 Task: Forward email and add a link Link0000000011 from Email0000000010 to Aakash.mishra@softage.net with a cc to Email0000000002@outlook.com with a subject Subject0000000011 and add a message Message0000000013. Forward email and add a link Link0000000011 from Email0000000010 to Aakash.mishra@softage.net with a cc to Email0000000002@outlook.com and bcc to Email0000000003@outlook.com@outlook.com with a subject Subject0000000011 and add a message Message0000000013. Forward email and add a link Link0000000011 from Email0000000010 to Aakash.mishra@softage.net; Email000000002 with a cc to Email0000000003@outlook.com@outlook.com; Email0000000004@outlook.com and bcc to Email0000000005@outlook.com@outlook.com with a subject Subject0000000011 and add a message Message0000000013. Forward email and add a link Link0000000011 from Email0000000010 to Aakash.mishra@softage.net with a cc to Email0000000002@outlook.com with a subject Subject0000000011 and add a message Message0000000013 and with an attachment of Attach0000000002. Forward email and add a link Link0000000011 from Email0000000010 to Aakash.mishra@softage.net with a cc to Email0000000002@outlook.com and bcc to Email0000000003@outlook.com@outlook.com with a subject Subject0000000011 and add a message Message0000000013 and with an attachment of Attach0000000003
Action: Mouse moved to (1040, 541)
Screenshot: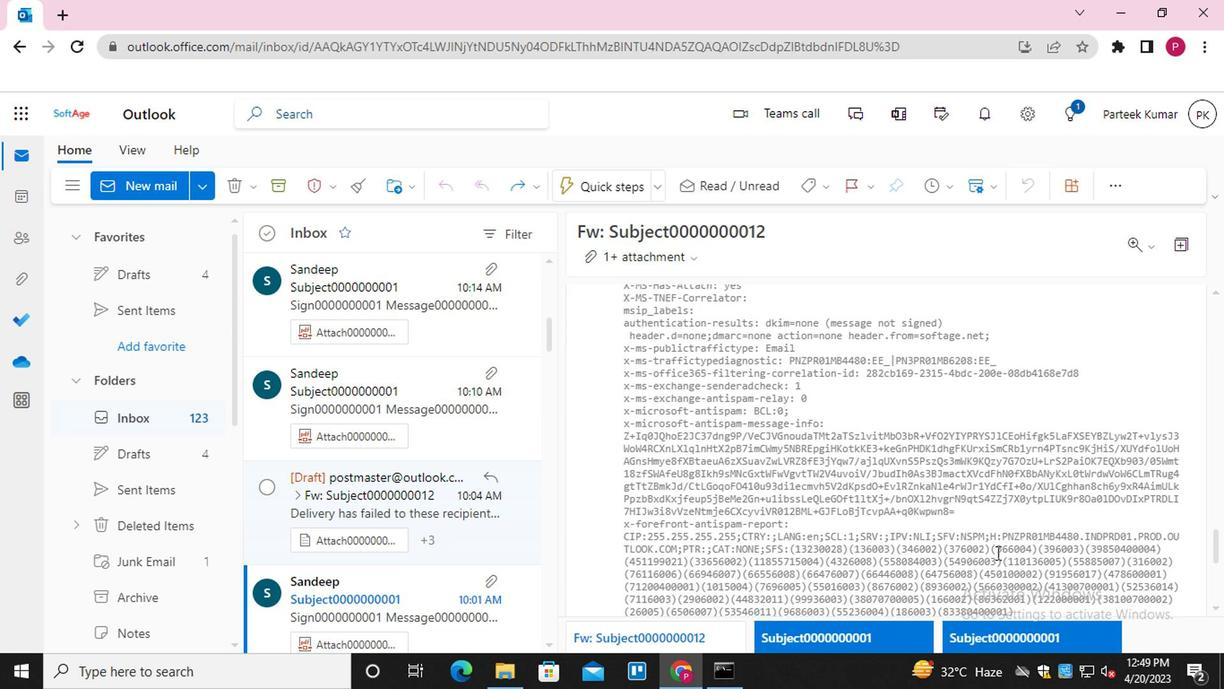 
Action: Mouse scrolled (1040, 540) with delta (0, 0)
Screenshot: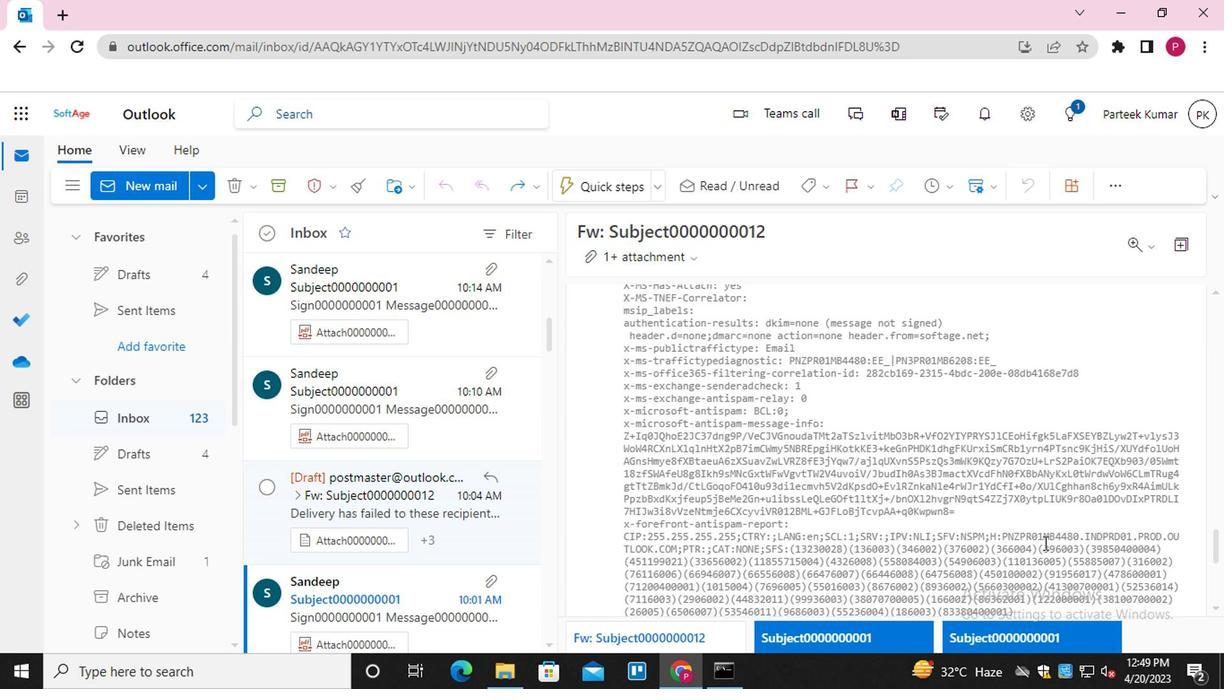 
Action: Mouse scrolled (1040, 540) with delta (0, 0)
Screenshot: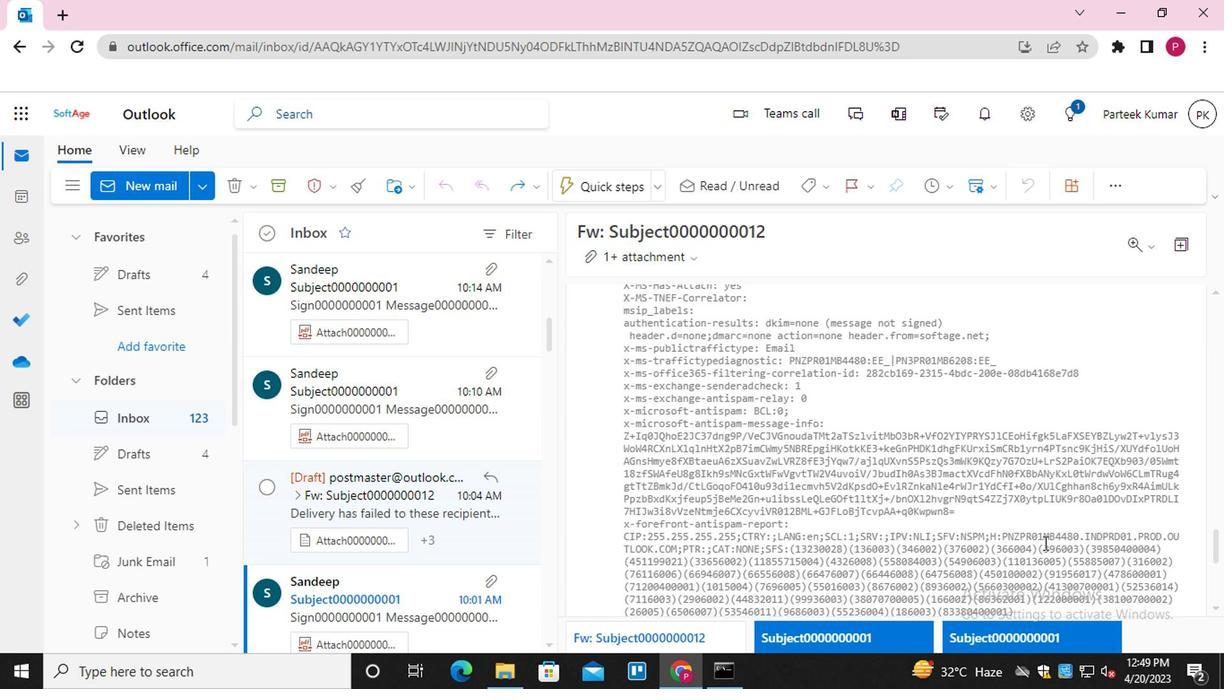 
Action: Mouse scrolled (1040, 540) with delta (0, 0)
Screenshot: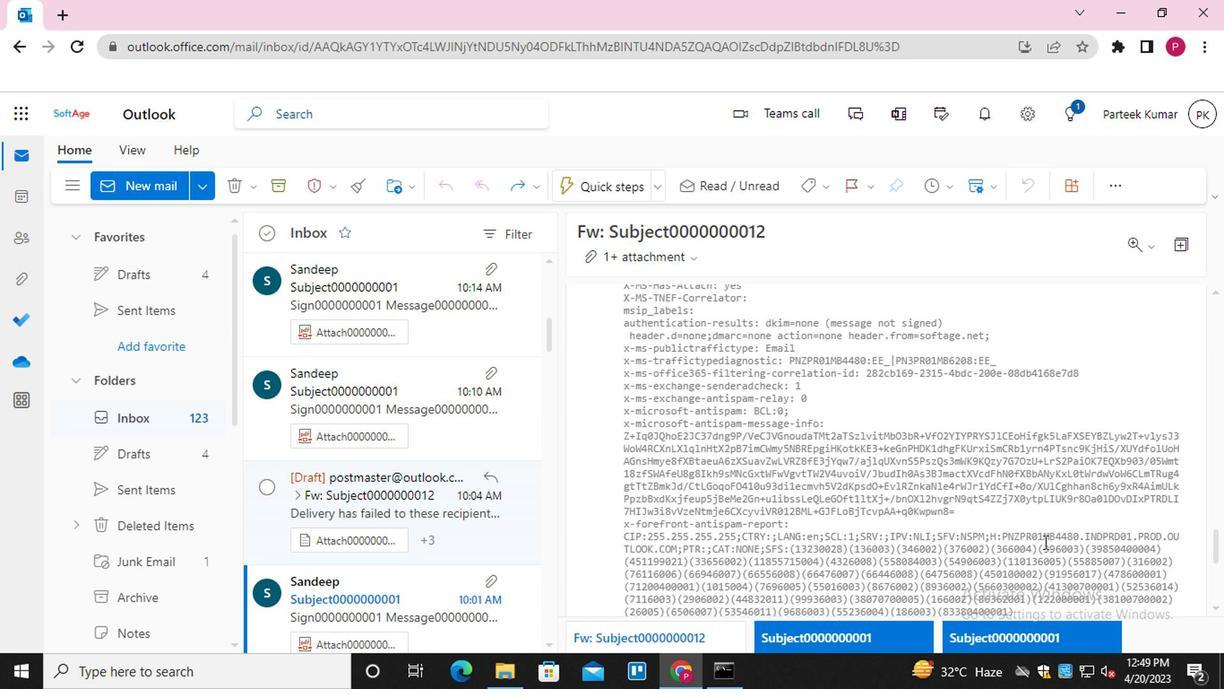 
Action: Mouse scrolled (1040, 540) with delta (0, 0)
Screenshot: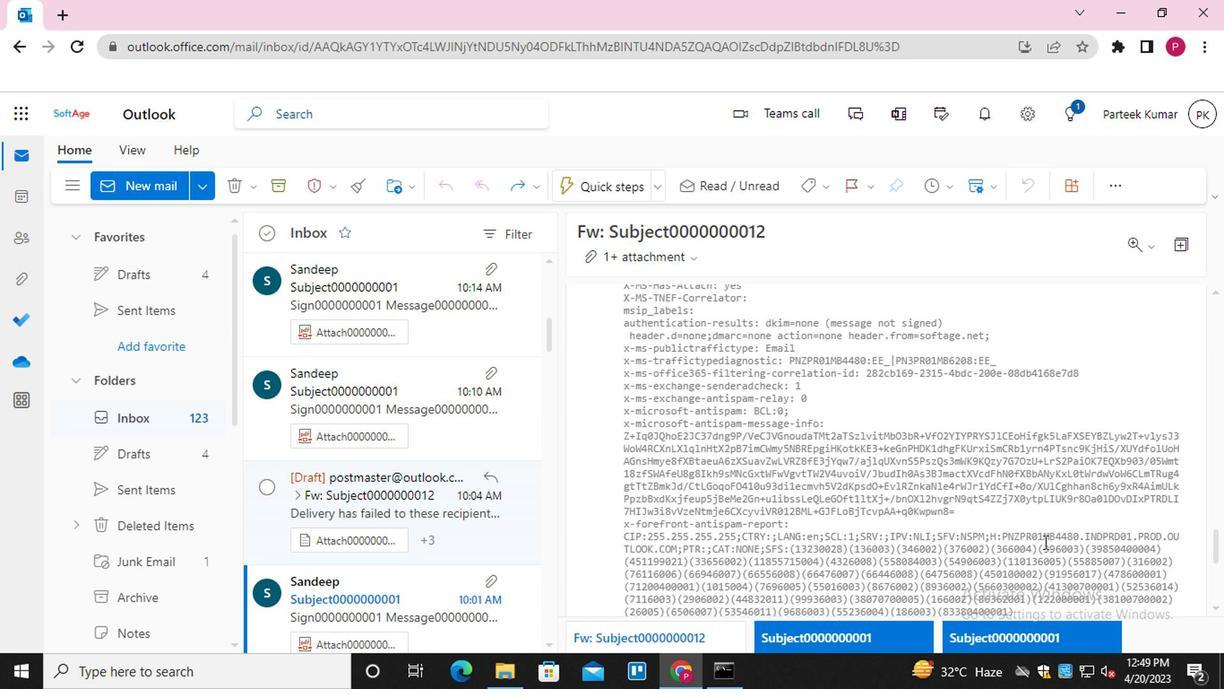 
Action: Mouse scrolled (1040, 540) with delta (0, 0)
Screenshot: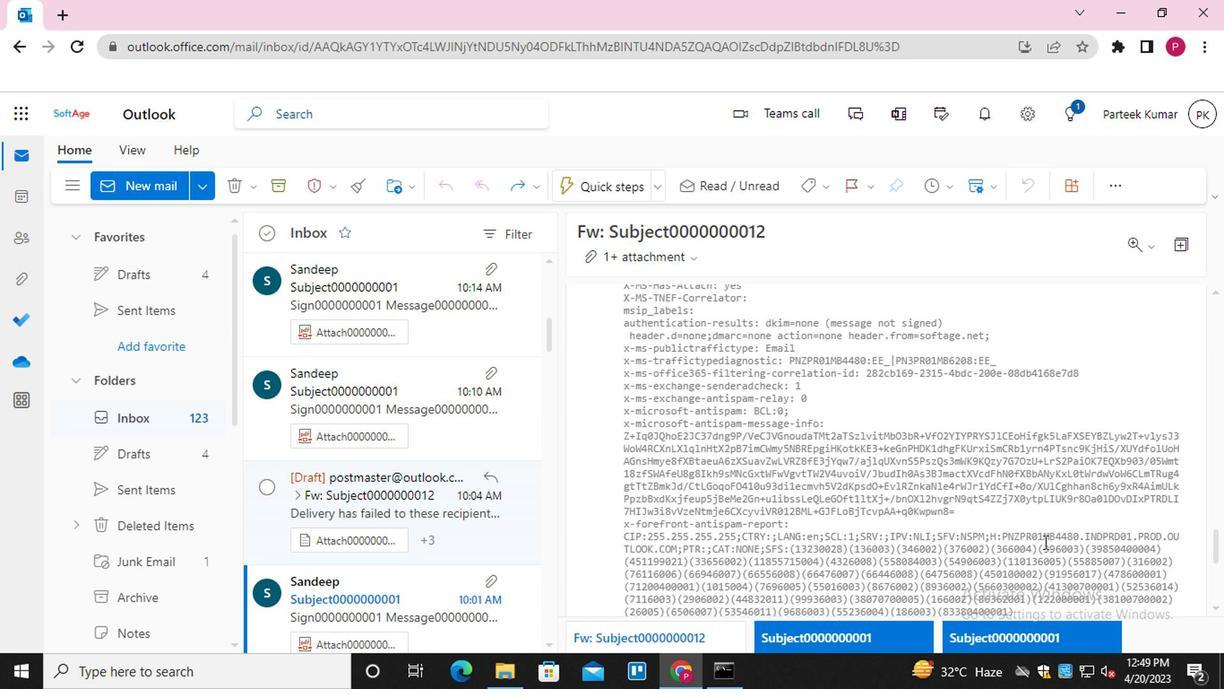 
Action: Mouse moved to (1040, 541)
Screenshot: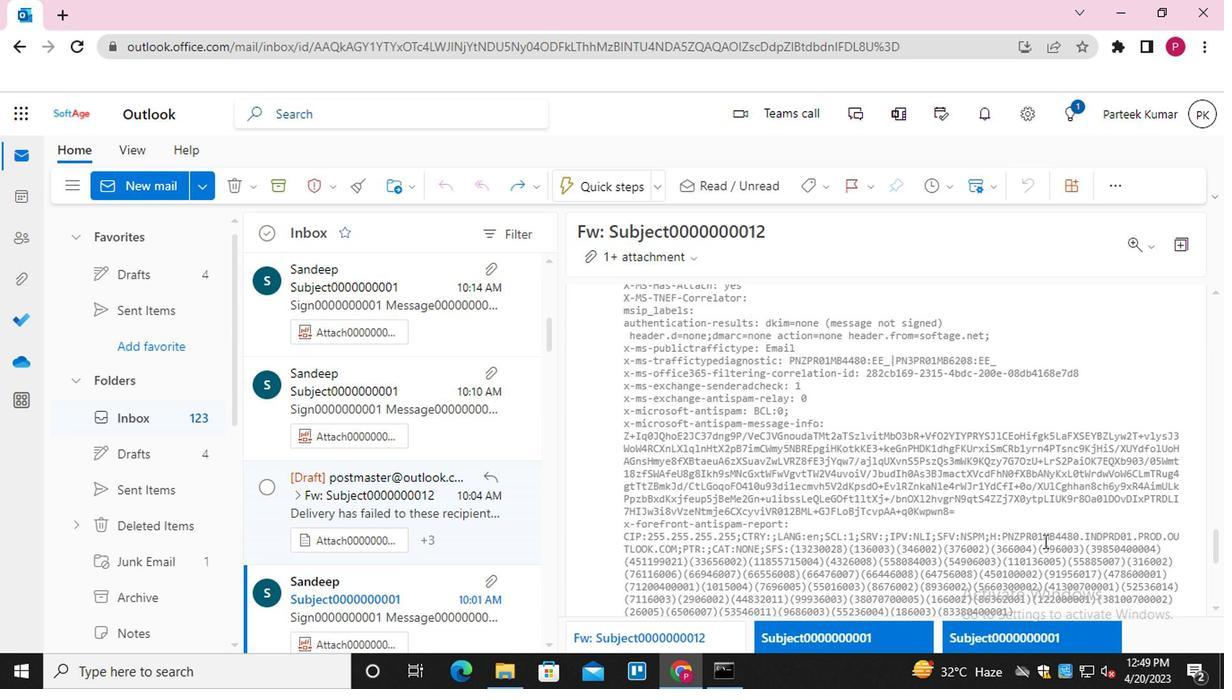 
Action: Mouse scrolled (1040, 540) with delta (0, 0)
Screenshot: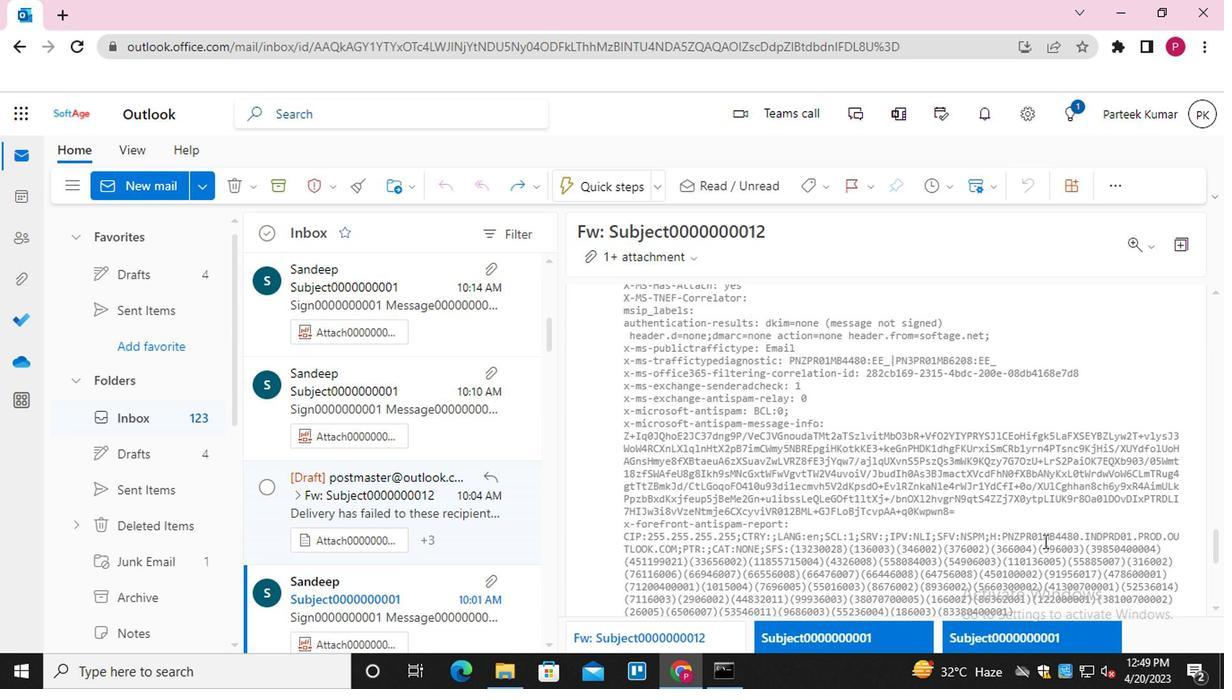 
Action: Mouse moved to (1027, 551)
Screenshot: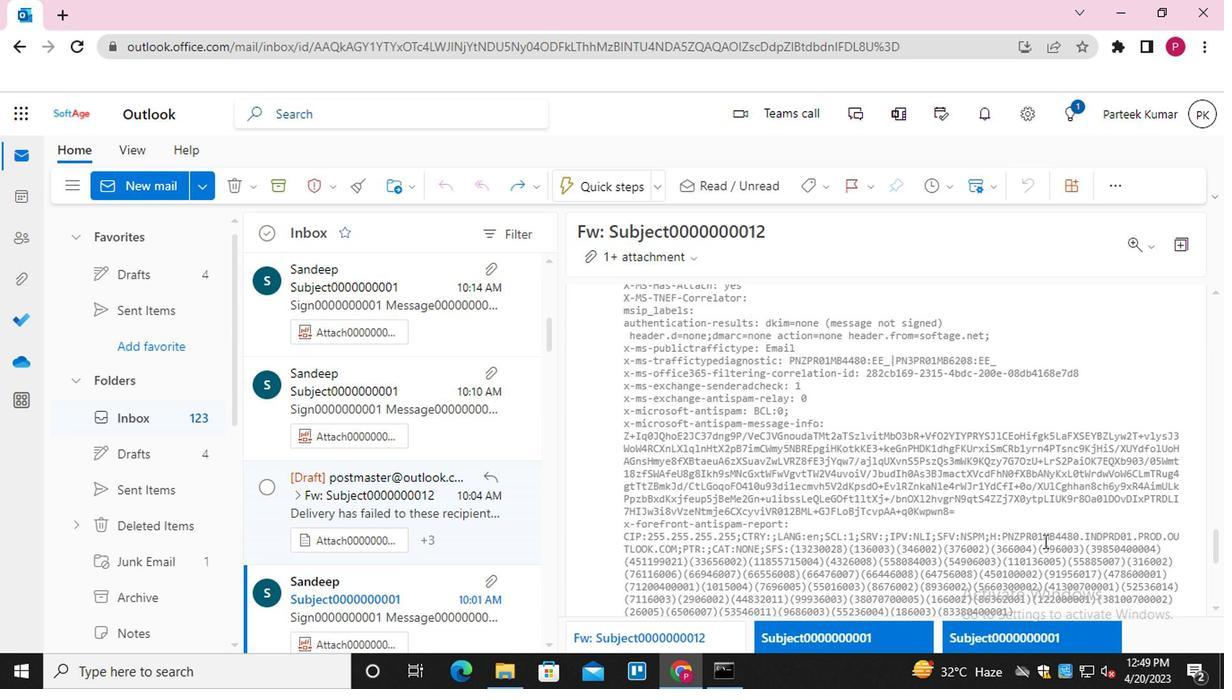 
Action: Mouse scrolled (1027, 549) with delta (0, -1)
Screenshot: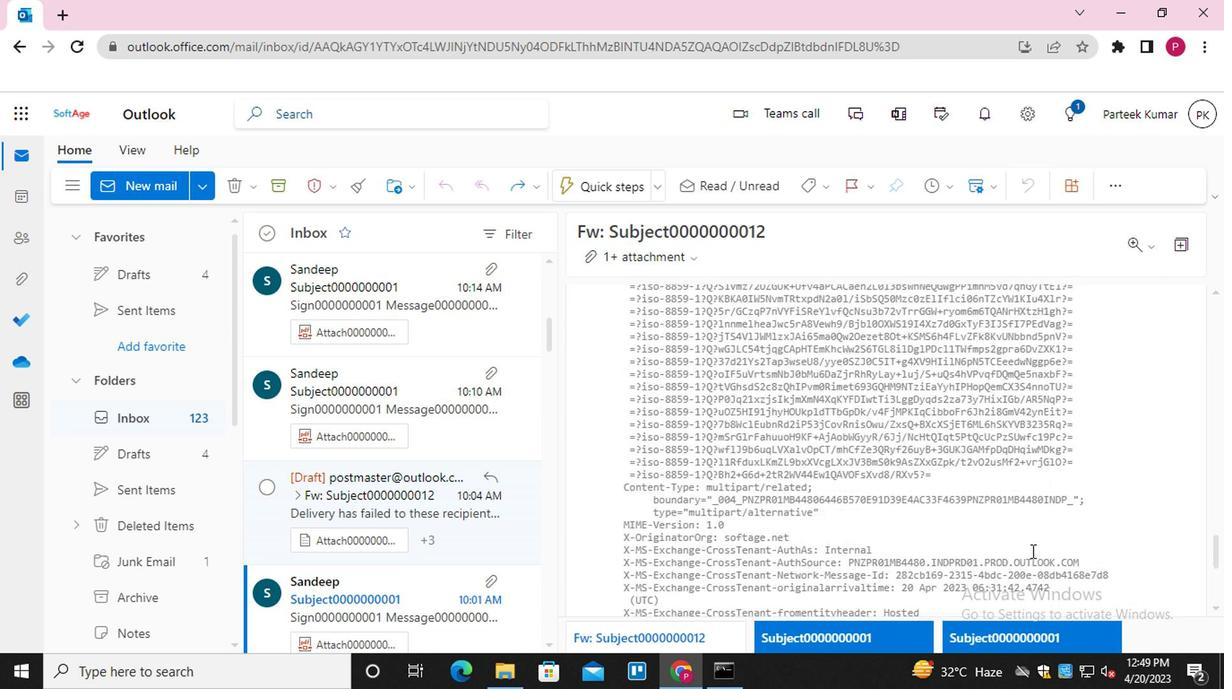 
Action: Mouse scrolled (1027, 549) with delta (0, -1)
Screenshot: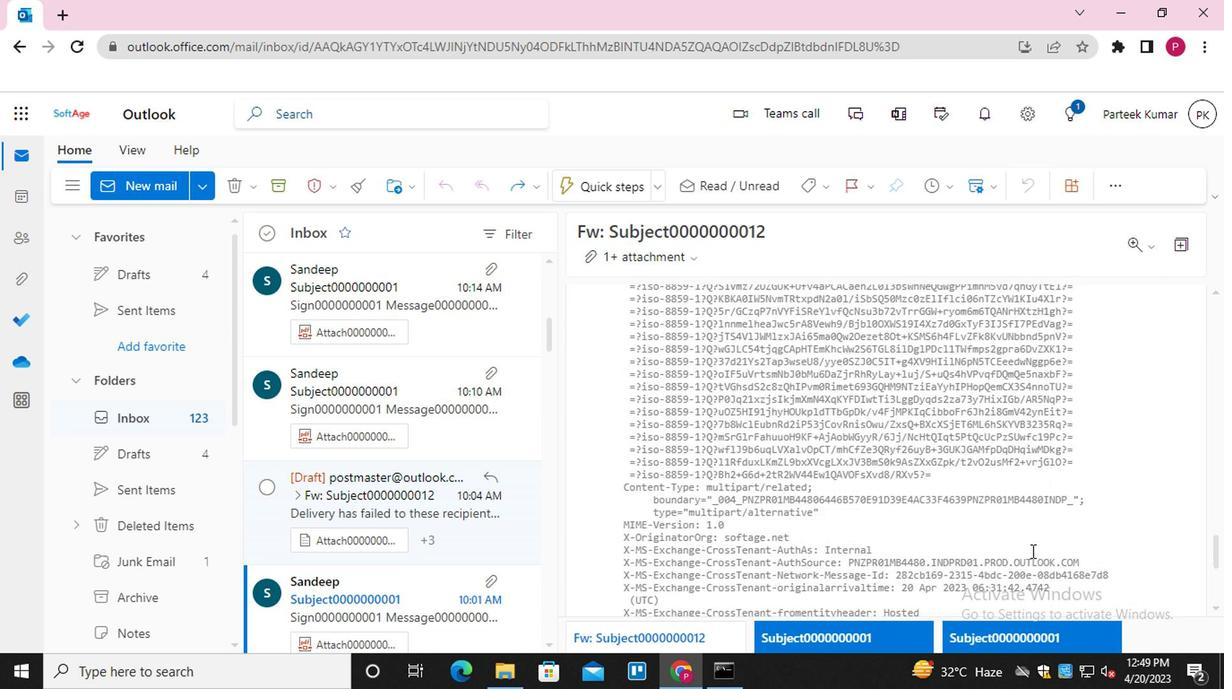 
Action: Mouse scrolled (1027, 549) with delta (0, -1)
Screenshot: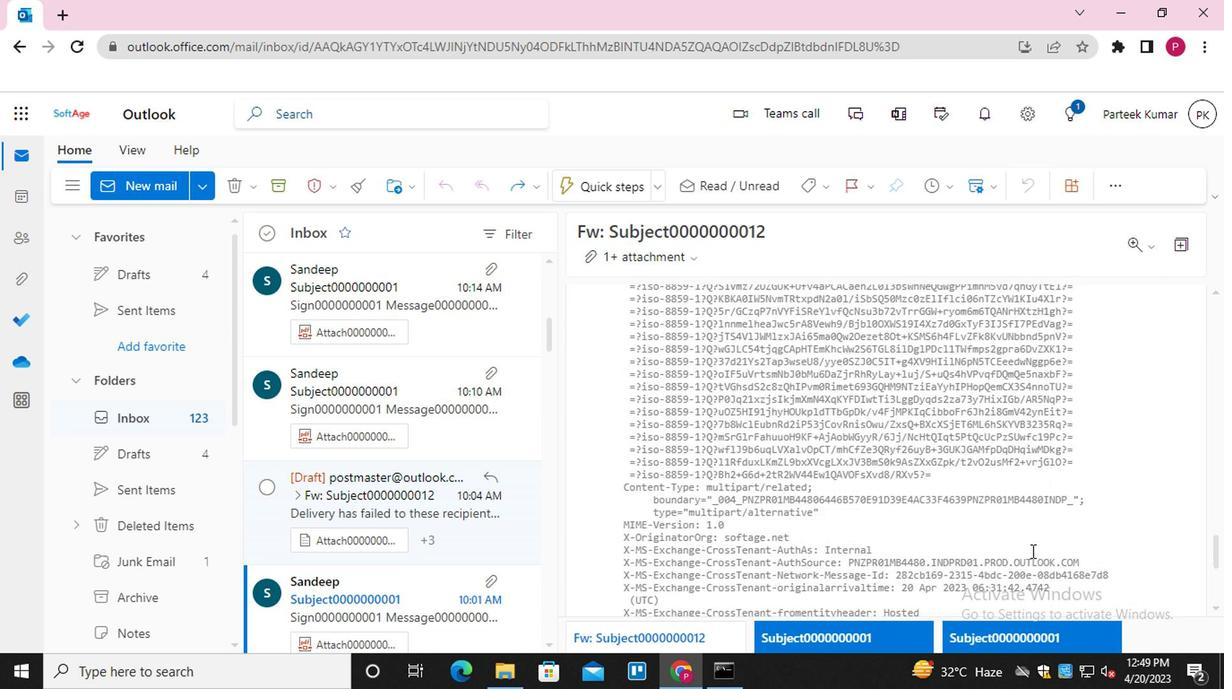 
Action: Mouse scrolled (1027, 549) with delta (0, -1)
Screenshot: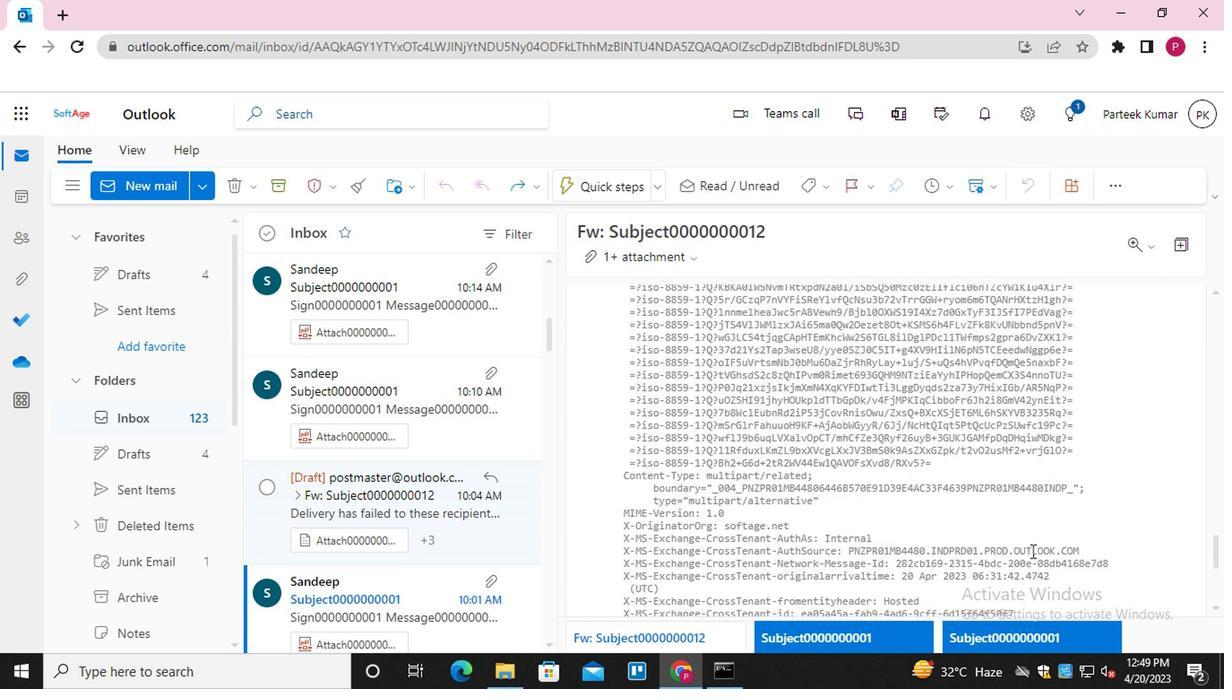 
Action: Mouse scrolled (1027, 549) with delta (0, -1)
Screenshot: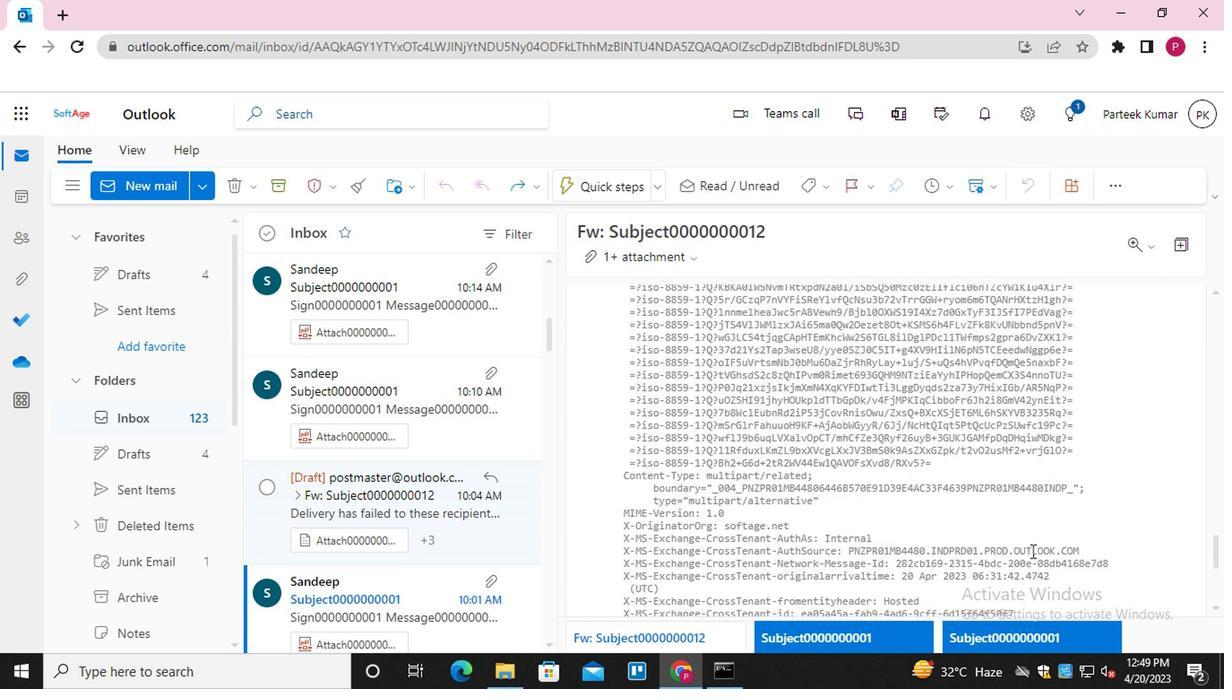 
Action: Mouse scrolled (1027, 549) with delta (0, -1)
Screenshot: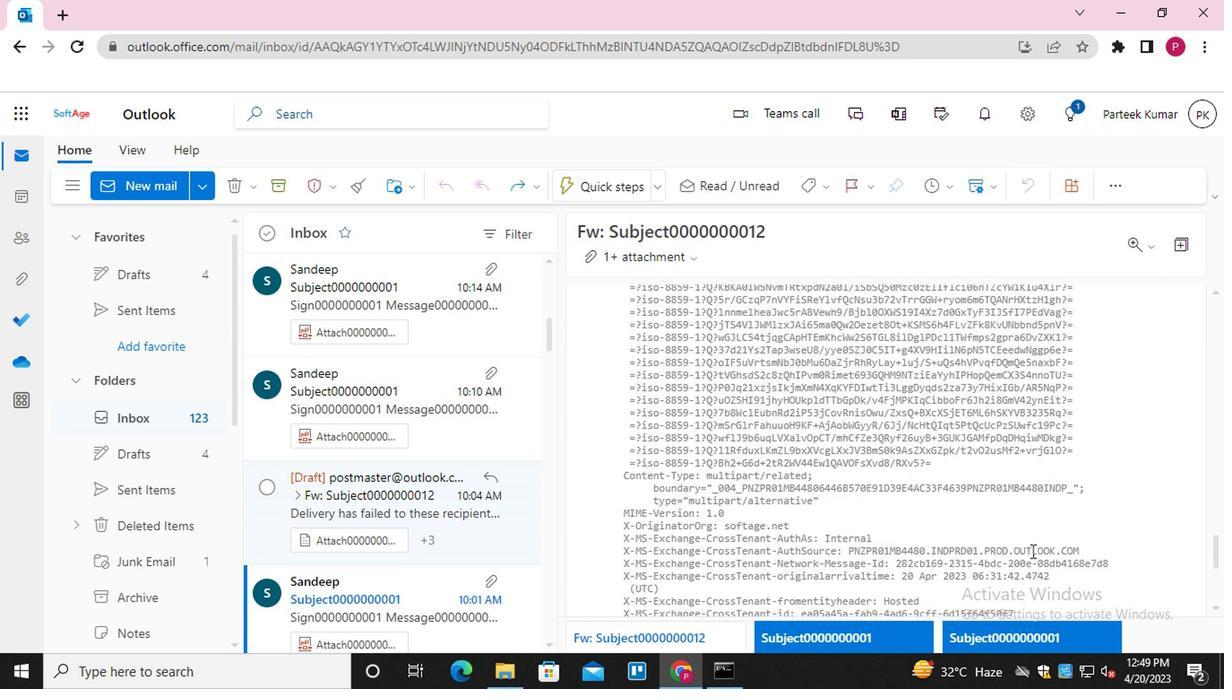 
Action: Mouse scrolled (1027, 549) with delta (0, -1)
Screenshot: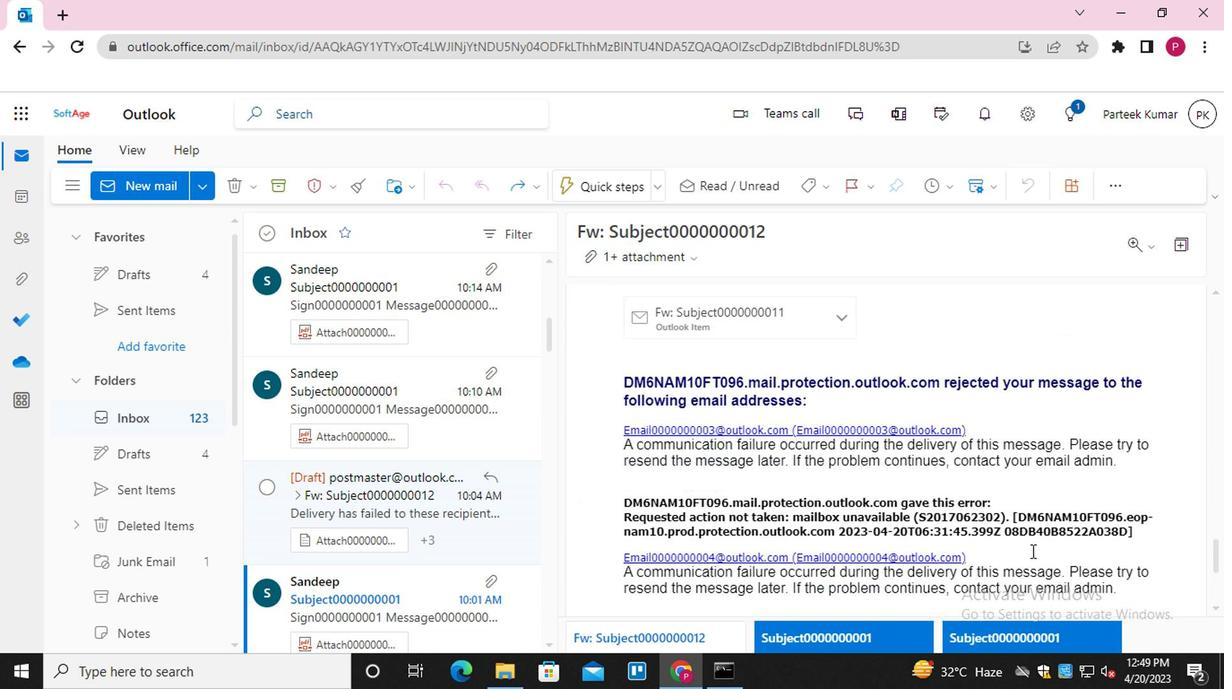 
Action: Mouse scrolled (1027, 549) with delta (0, -1)
Screenshot: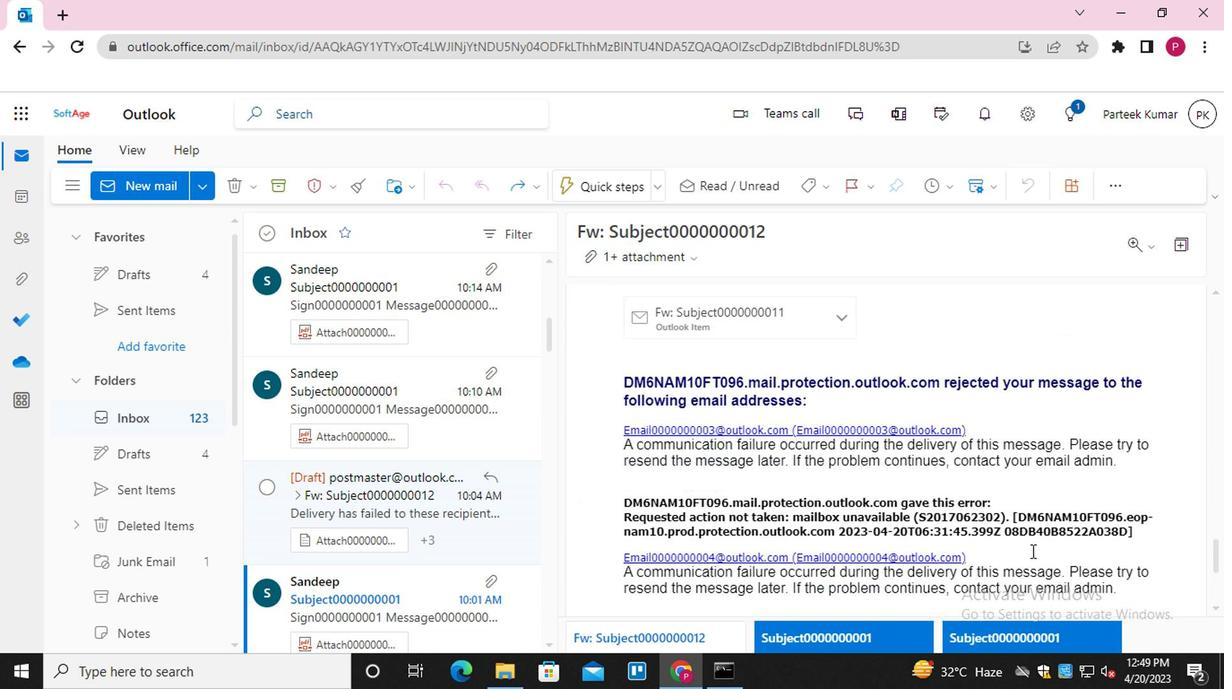 
Action: Mouse scrolled (1027, 549) with delta (0, -1)
Screenshot: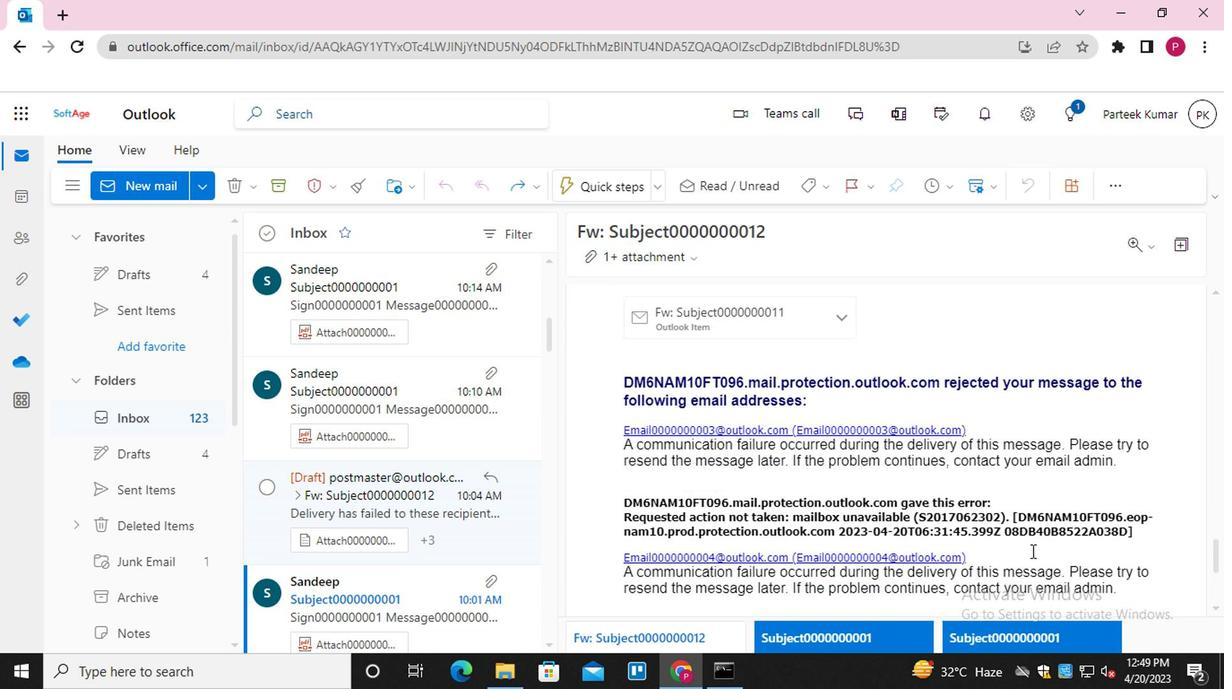
Action: Mouse scrolled (1027, 549) with delta (0, -1)
Screenshot: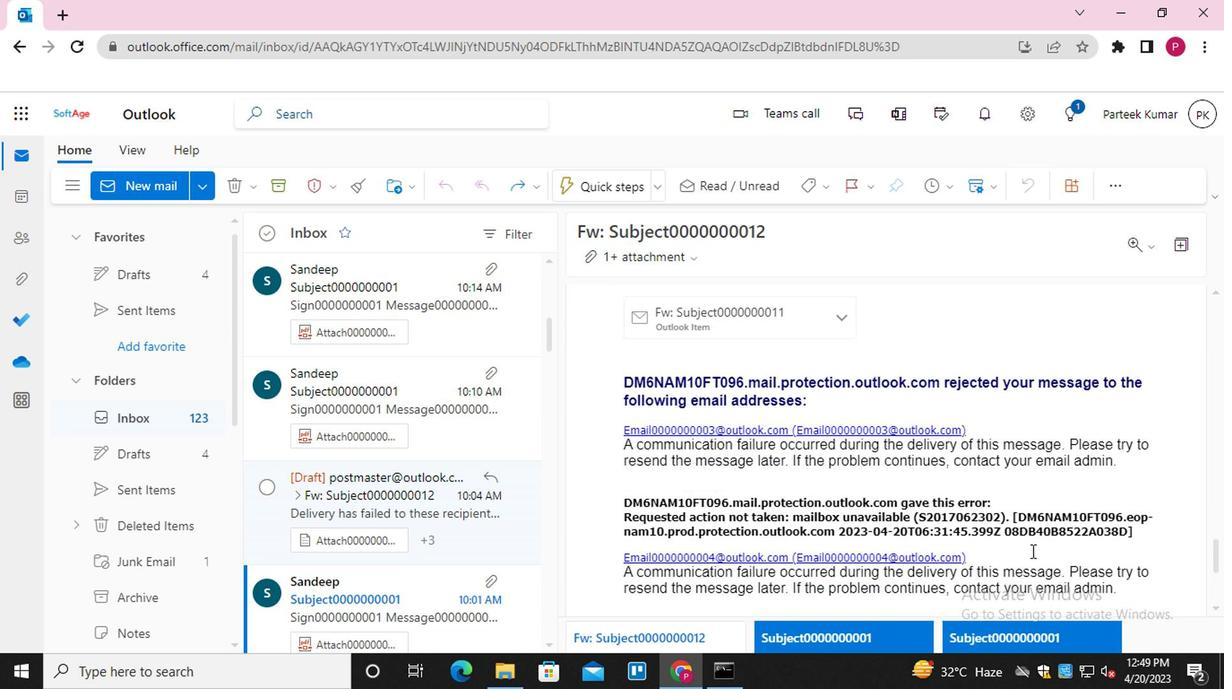 
Action: Mouse scrolled (1027, 549) with delta (0, -1)
Screenshot: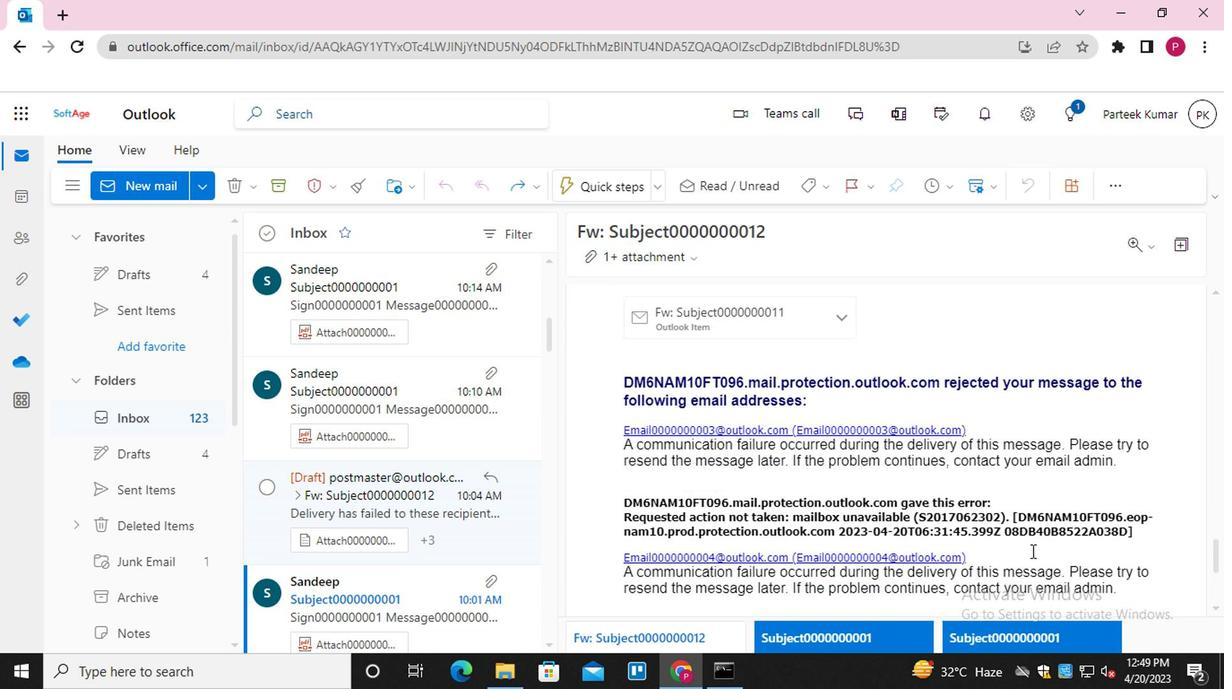 
Action: Mouse scrolled (1027, 549) with delta (0, -1)
Screenshot: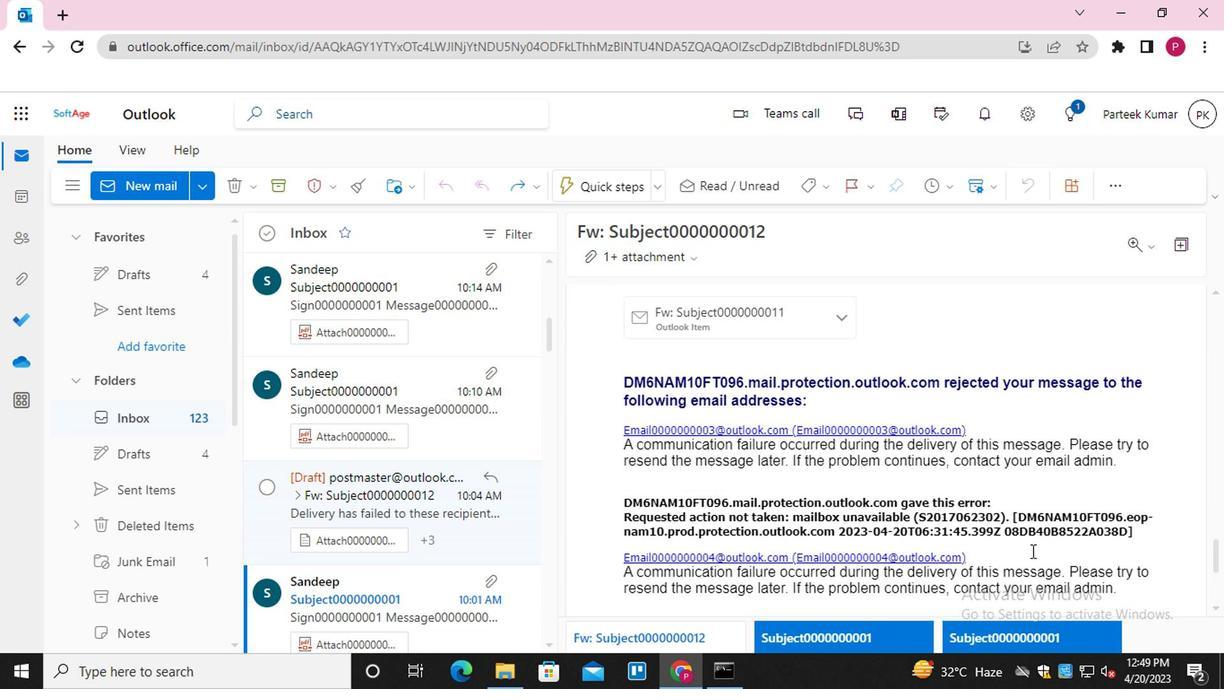 
Action: Mouse scrolled (1027, 549) with delta (0, -1)
Screenshot: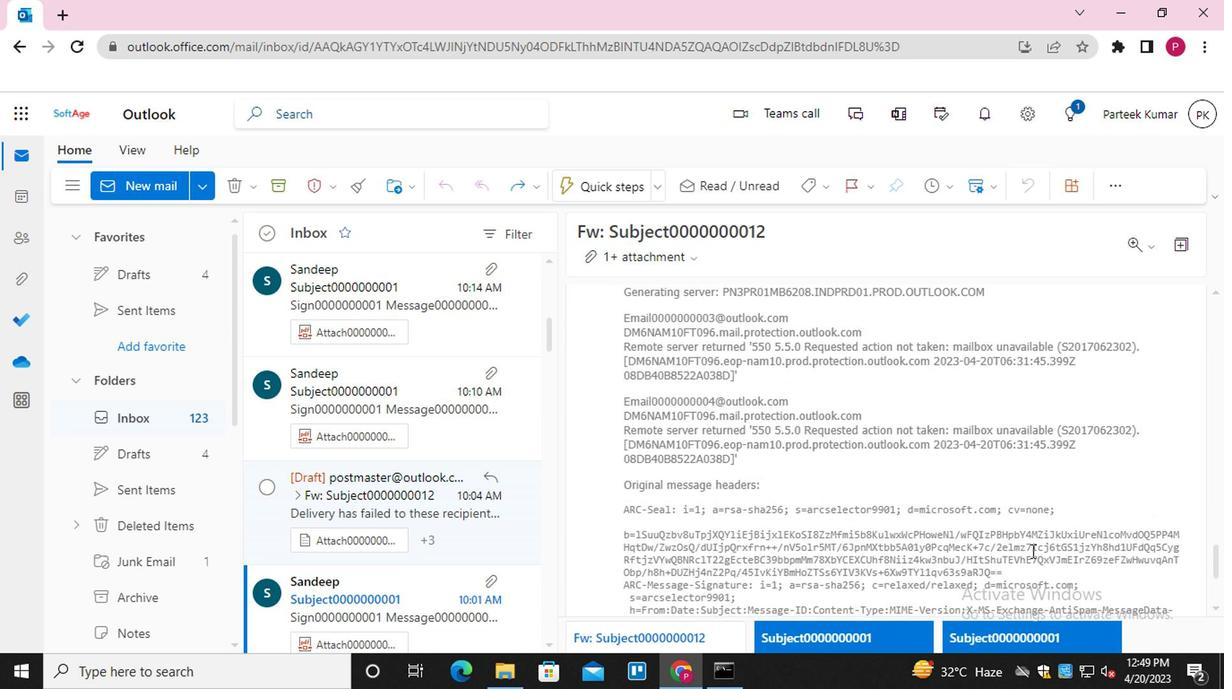 
Action: Mouse scrolled (1027, 549) with delta (0, -1)
Screenshot: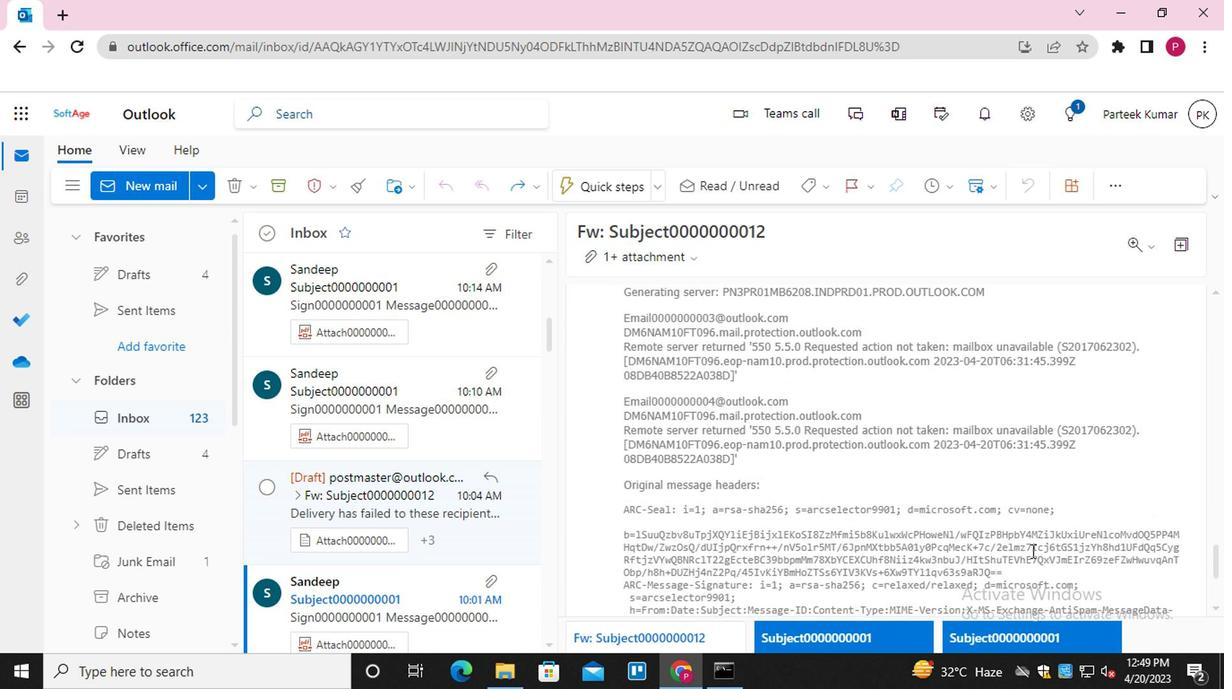 
Action: Mouse scrolled (1027, 549) with delta (0, -1)
Screenshot: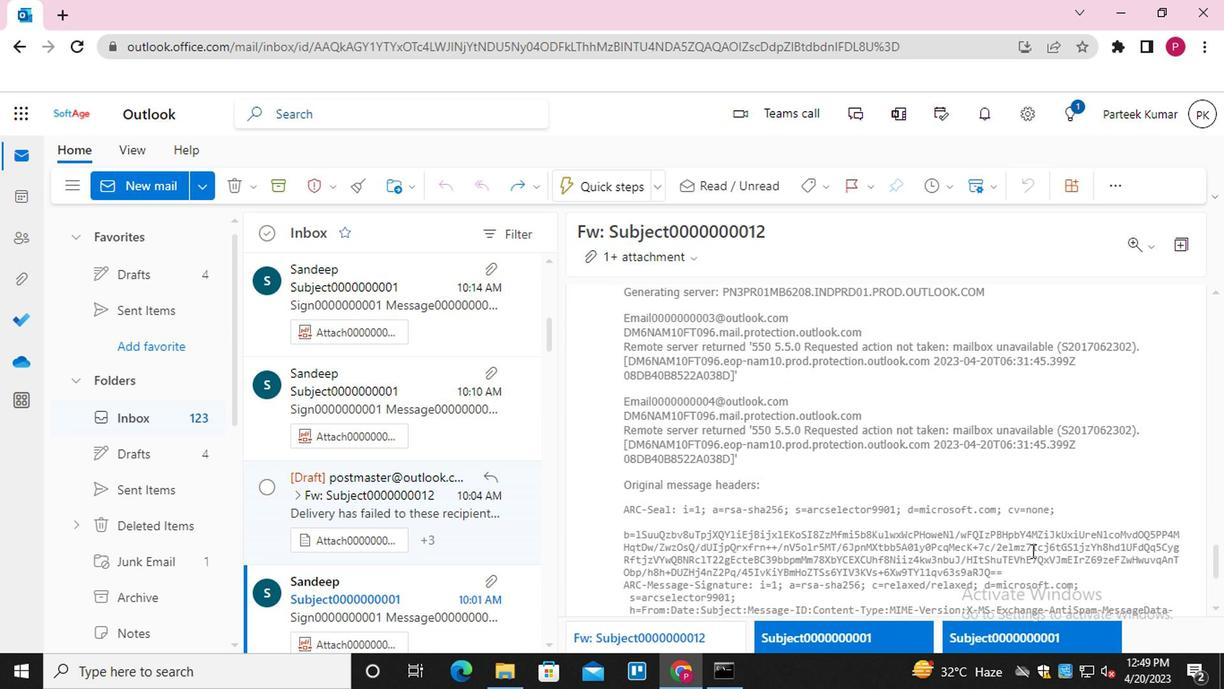
Action: Mouse scrolled (1027, 549) with delta (0, -1)
Screenshot: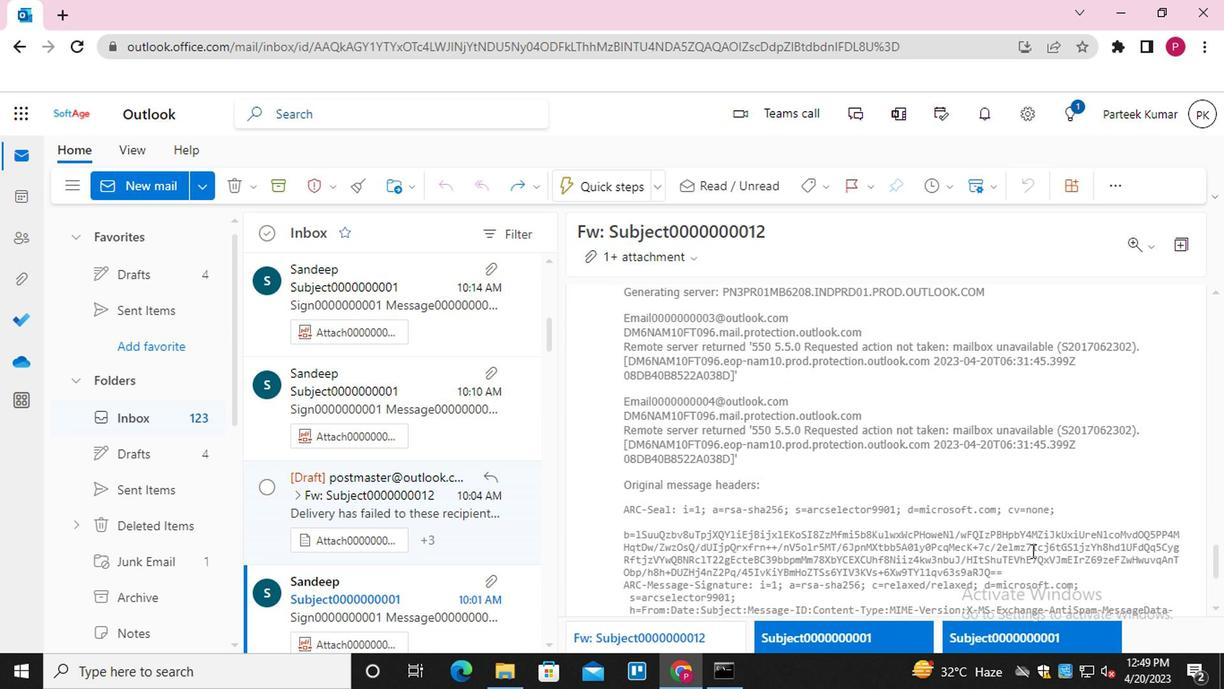 
Action: Mouse scrolled (1027, 549) with delta (0, -1)
Screenshot: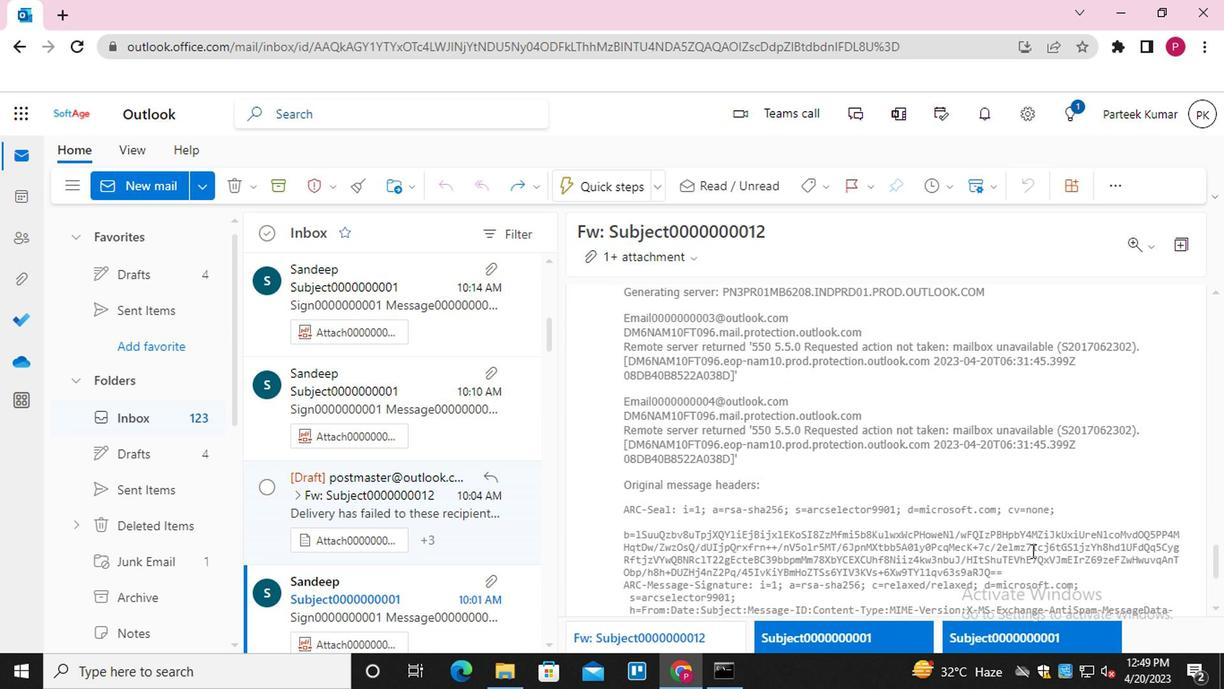 
Action: Mouse scrolled (1027, 549) with delta (0, -1)
Screenshot: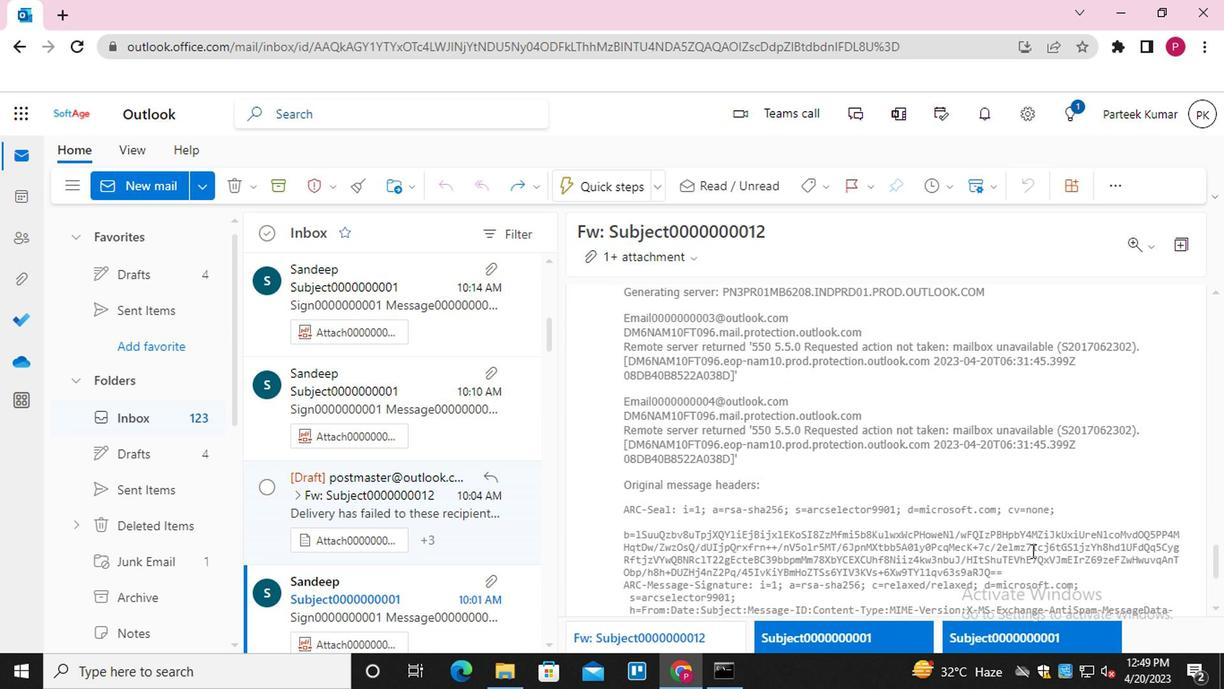 
Action: Mouse scrolled (1027, 549) with delta (0, -1)
Screenshot: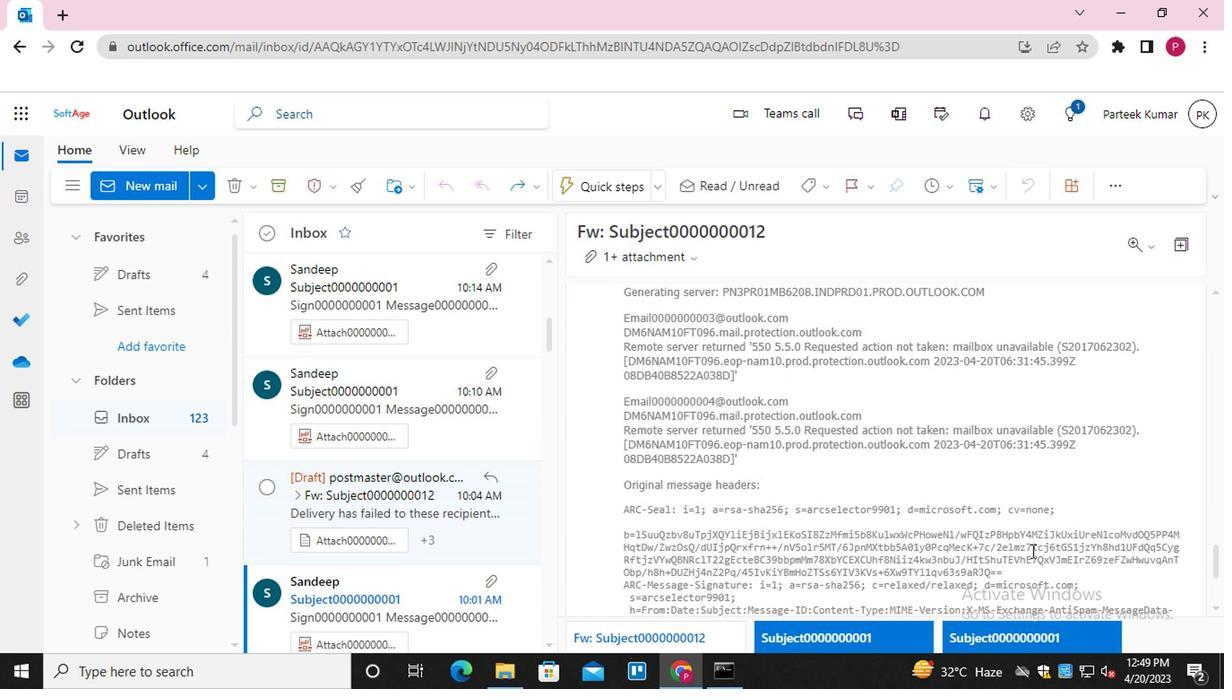 
Action: Mouse scrolled (1027, 549) with delta (0, -1)
Screenshot: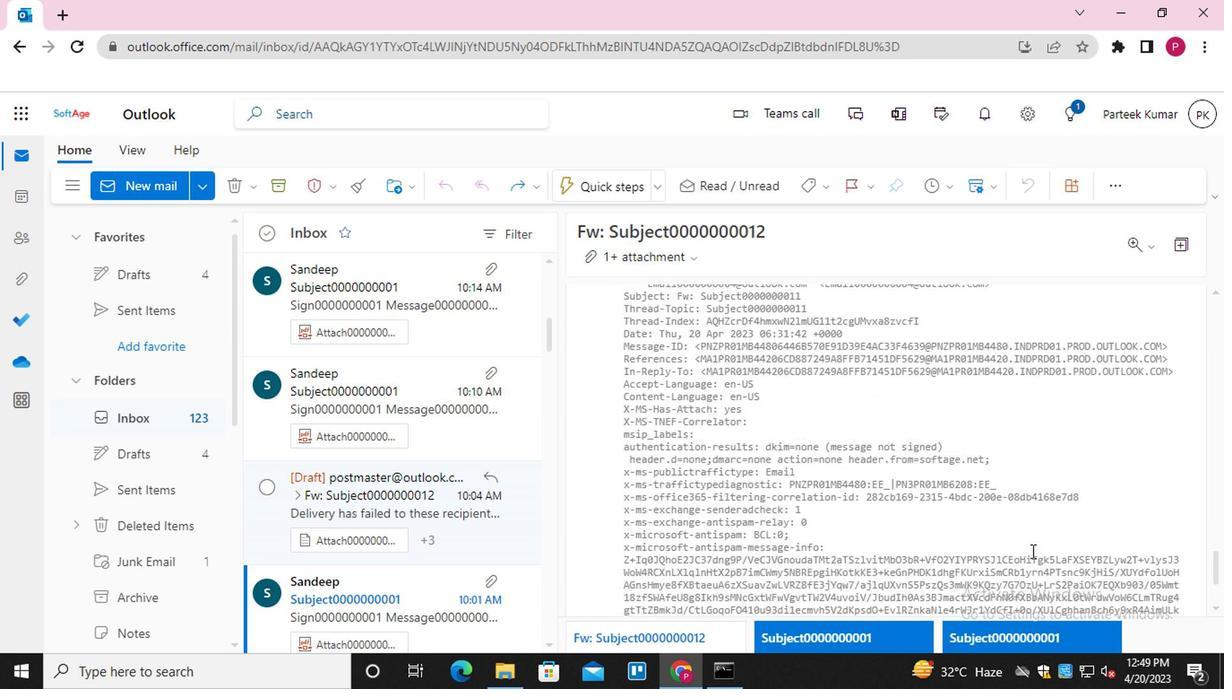 
Action: Mouse scrolled (1027, 549) with delta (0, -1)
Screenshot: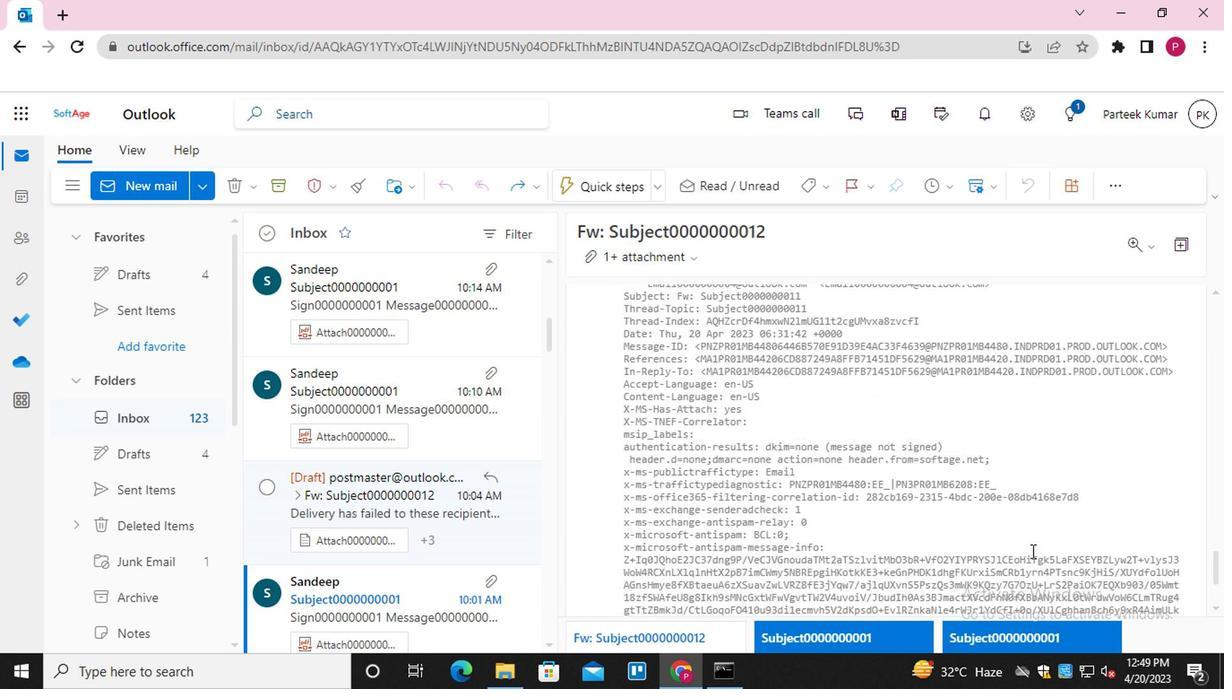 
Action: Mouse scrolled (1027, 549) with delta (0, -1)
Screenshot: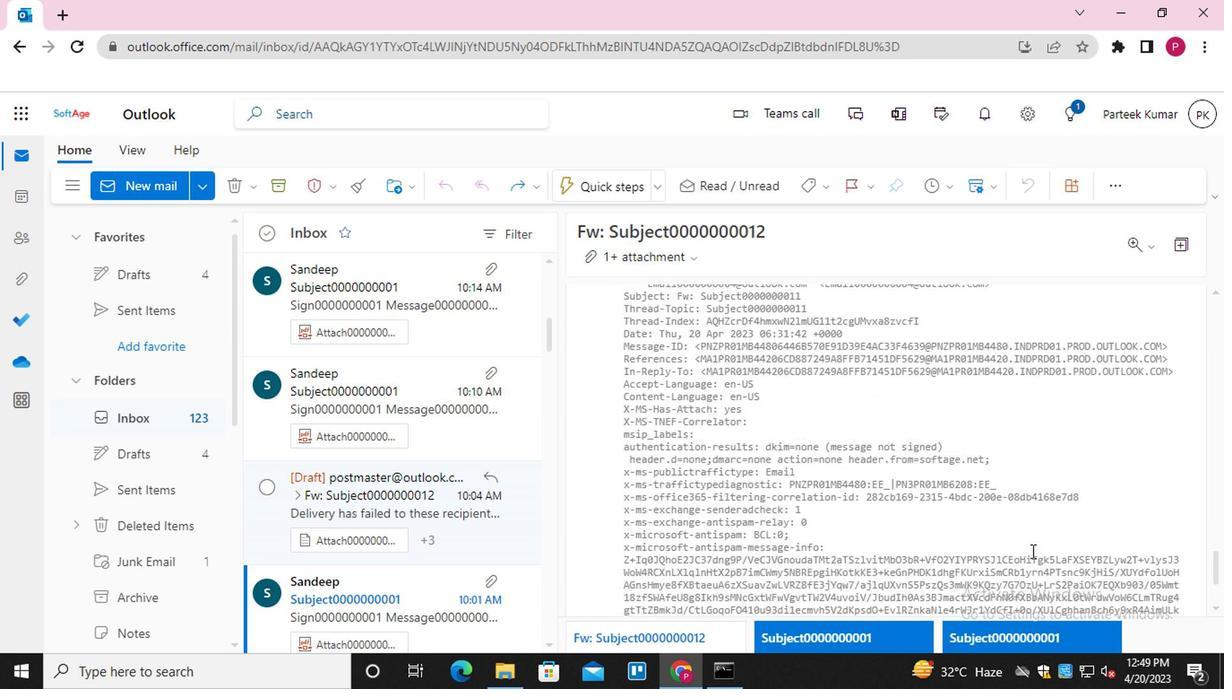 
Action: Mouse scrolled (1027, 549) with delta (0, -1)
Screenshot: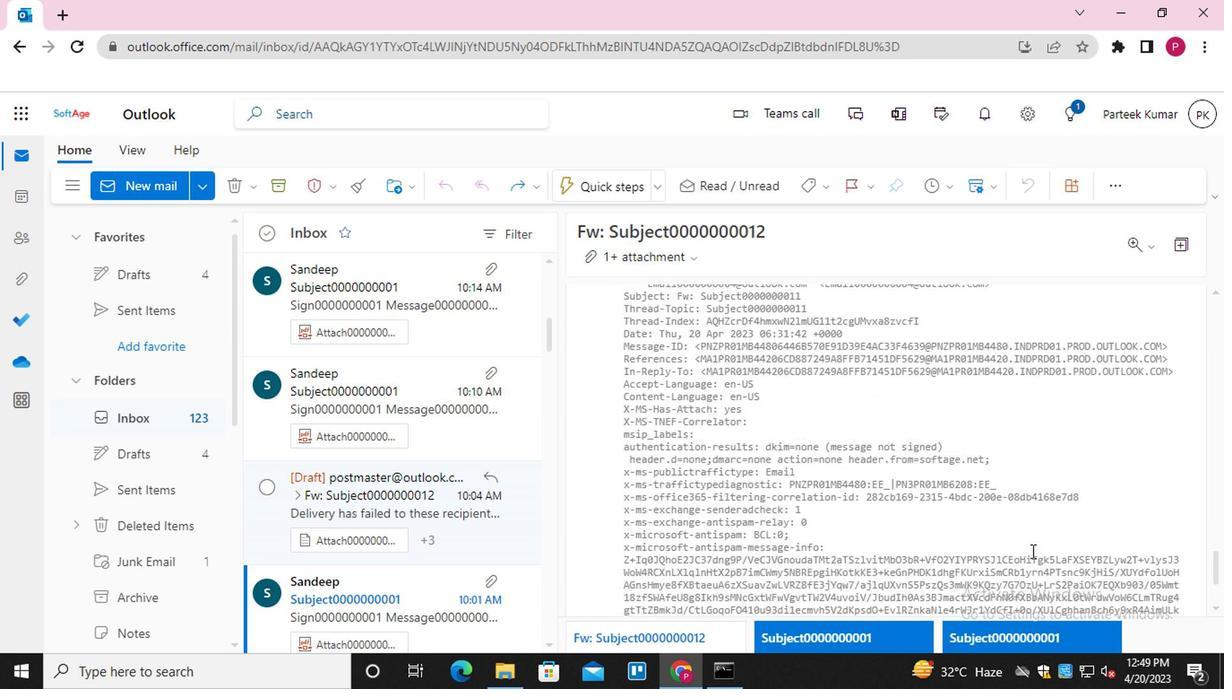 
Action: Mouse scrolled (1027, 549) with delta (0, -1)
Screenshot: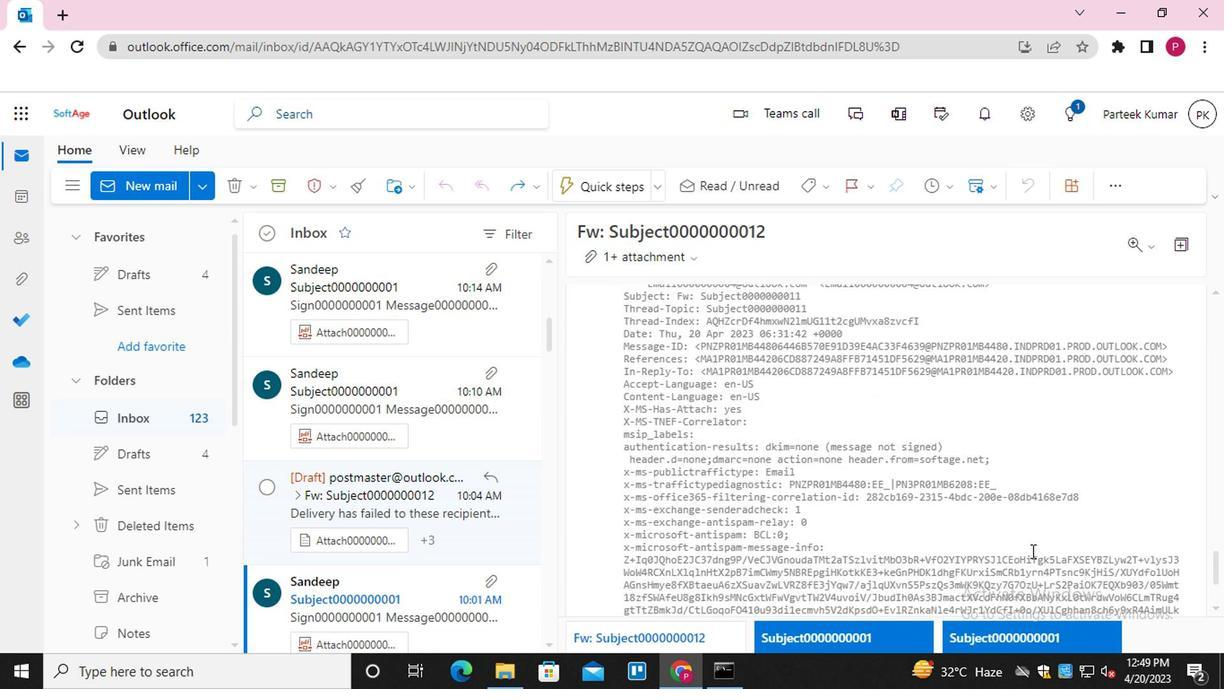 
Action: Mouse scrolled (1027, 549) with delta (0, -1)
Screenshot: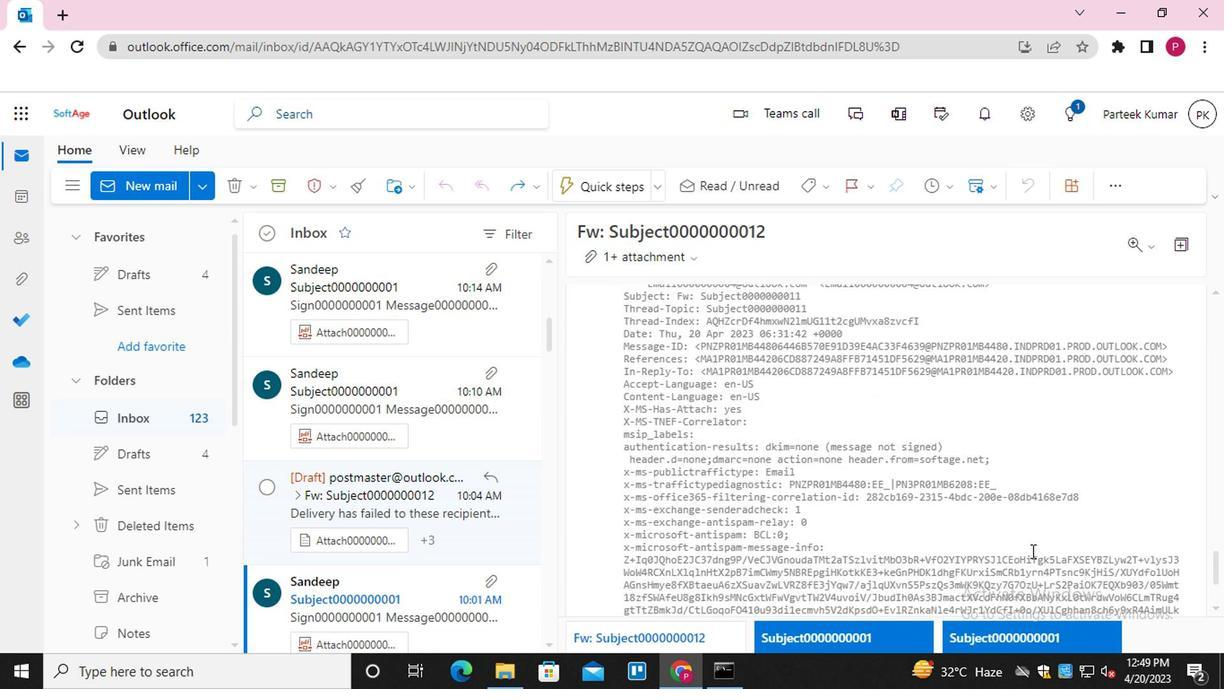
Action: Mouse scrolled (1027, 549) with delta (0, -1)
Screenshot: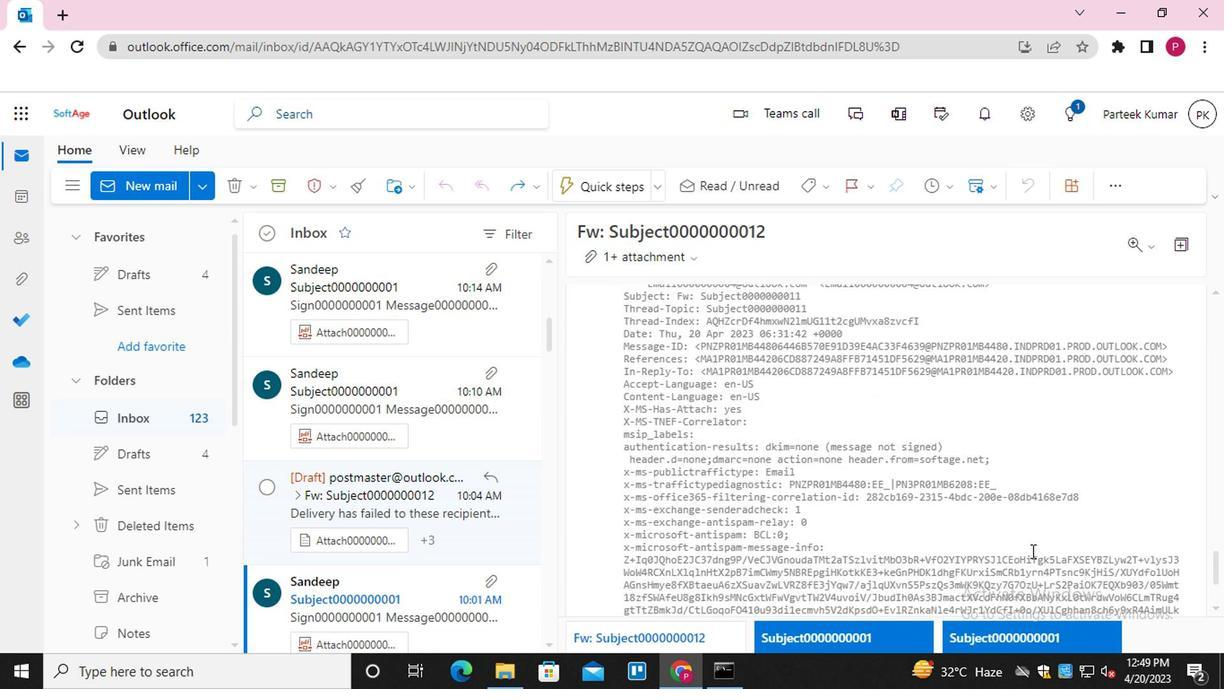 
Action: Mouse scrolled (1027, 549) with delta (0, -1)
Screenshot: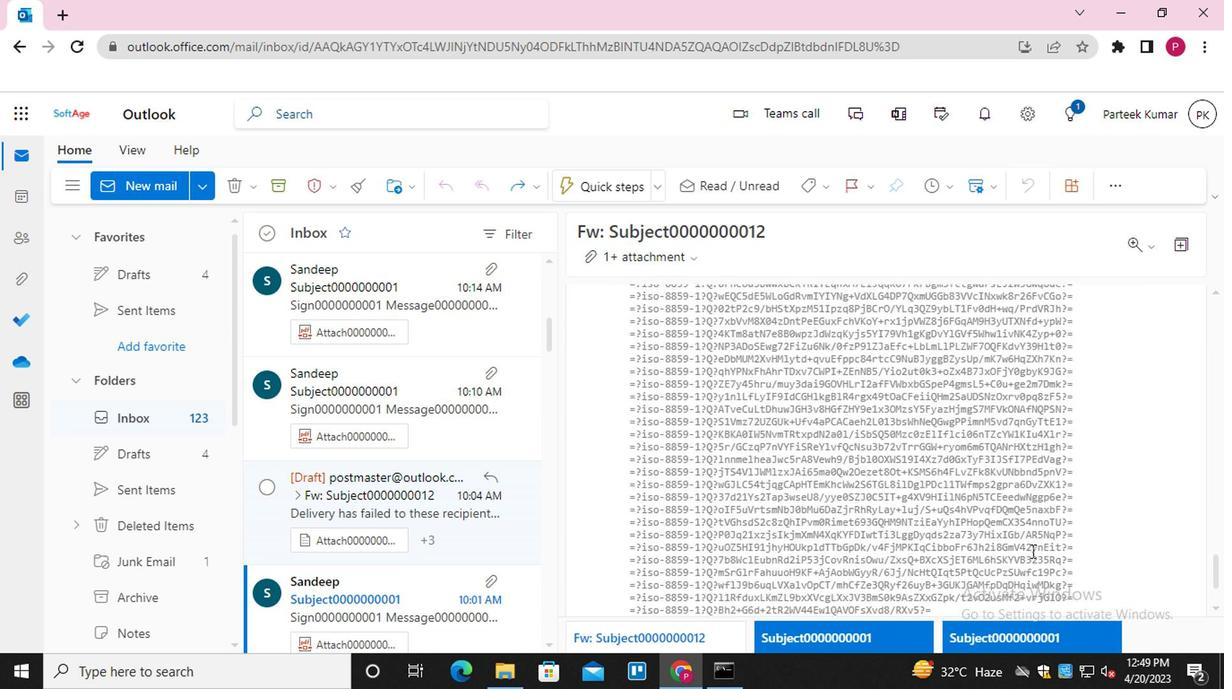 
Action: Mouse scrolled (1027, 549) with delta (0, -1)
Screenshot: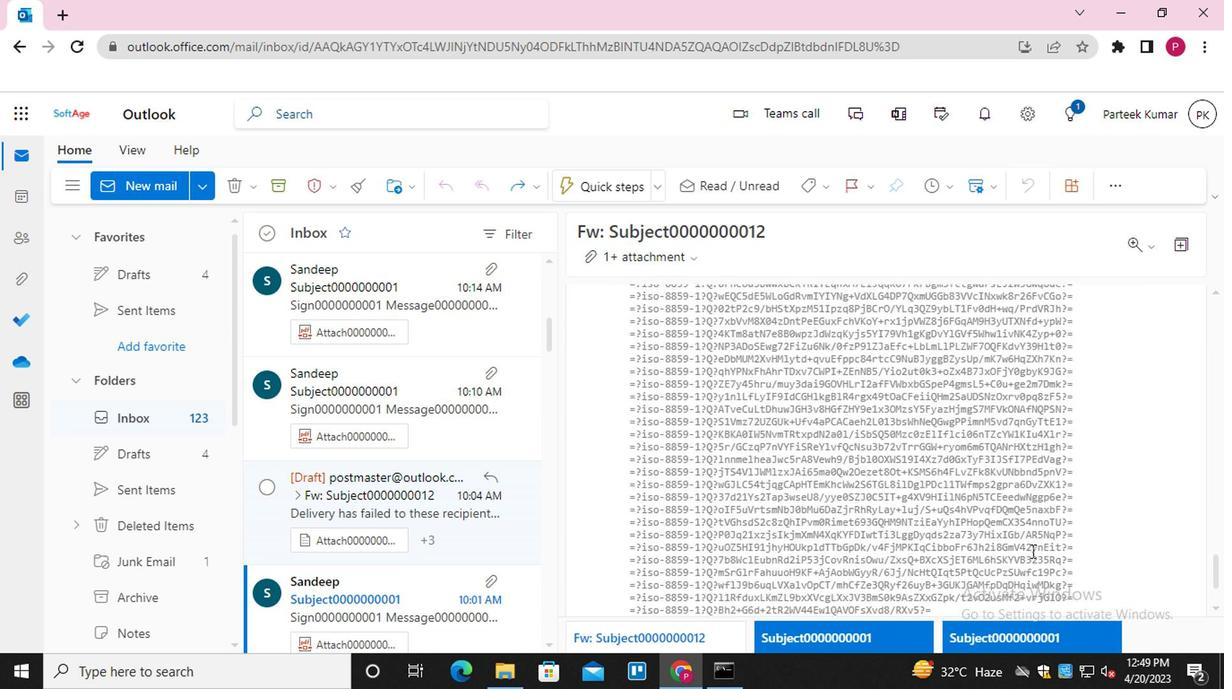 
Action: Mouse scrolled (1027, 549) with delta (0, -1)
Screenshot: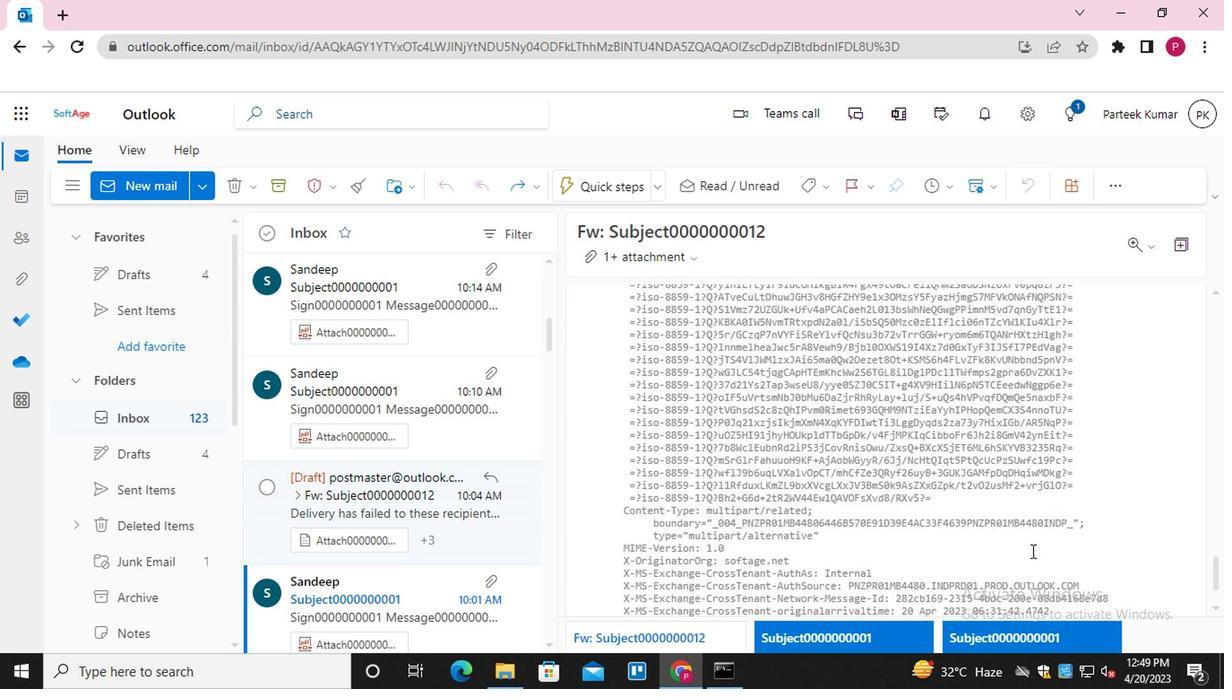 
Action: Mouse scrolled (1027, 549) with delta (0, -1)
Screenshot: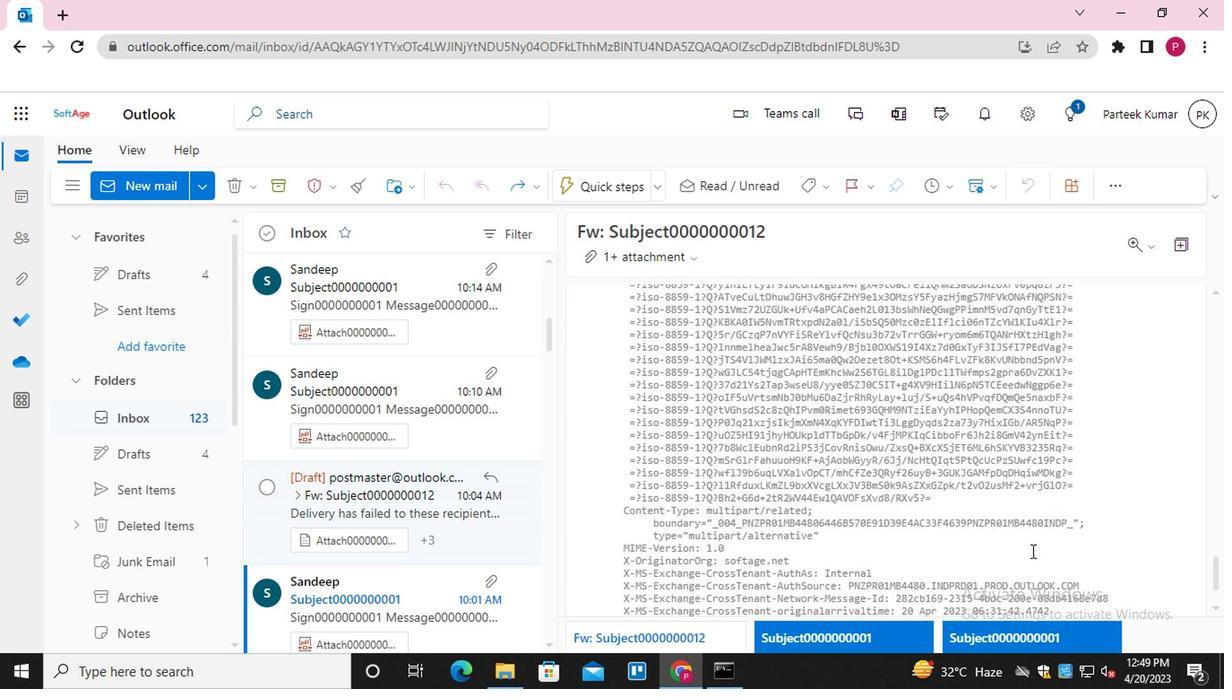 
Action: Mouse scrolled (1027, 549) with delta (0, -1)
Screenshot: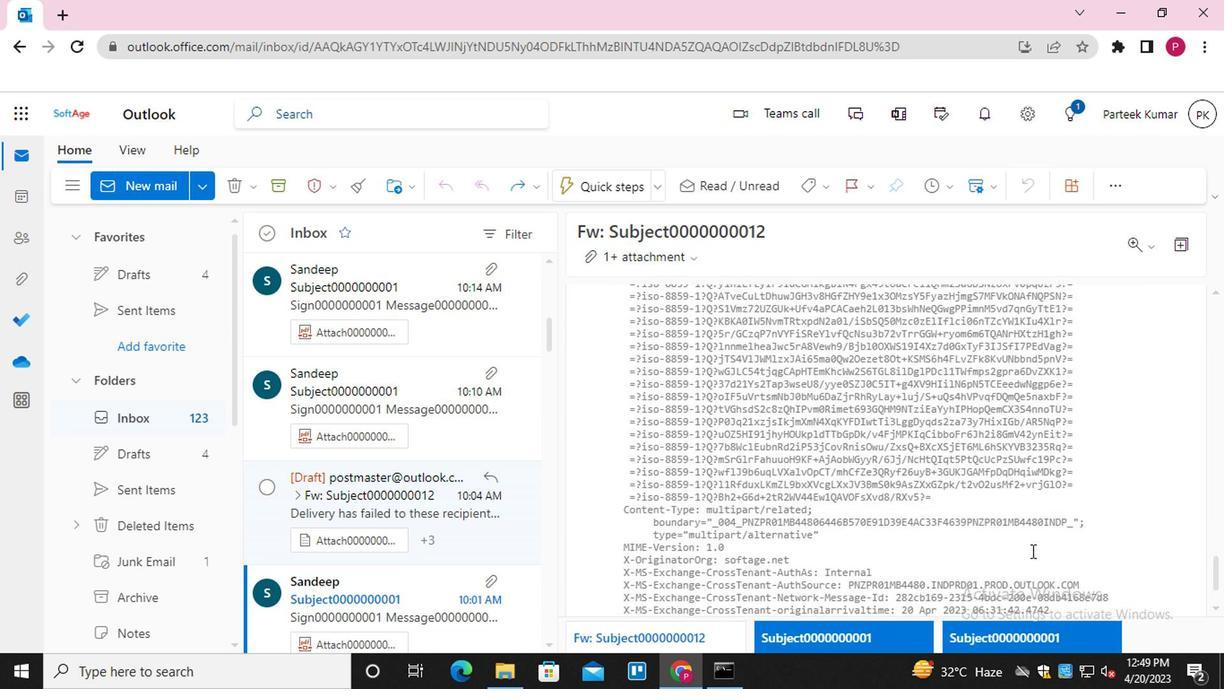 
Action: Mouse scrolled (1027, 549) with delta (0, -1)
Screenshot: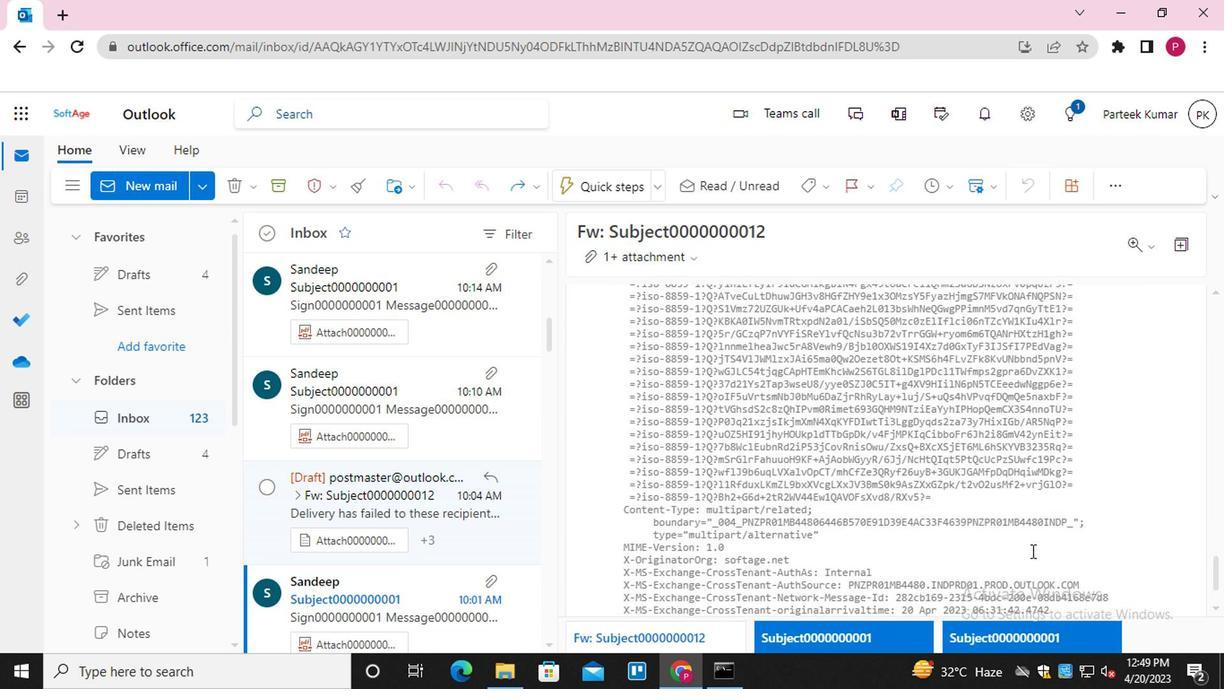 
Action: Mouse scrolled (1027, 549) with delta (0, -1)
Screenshot: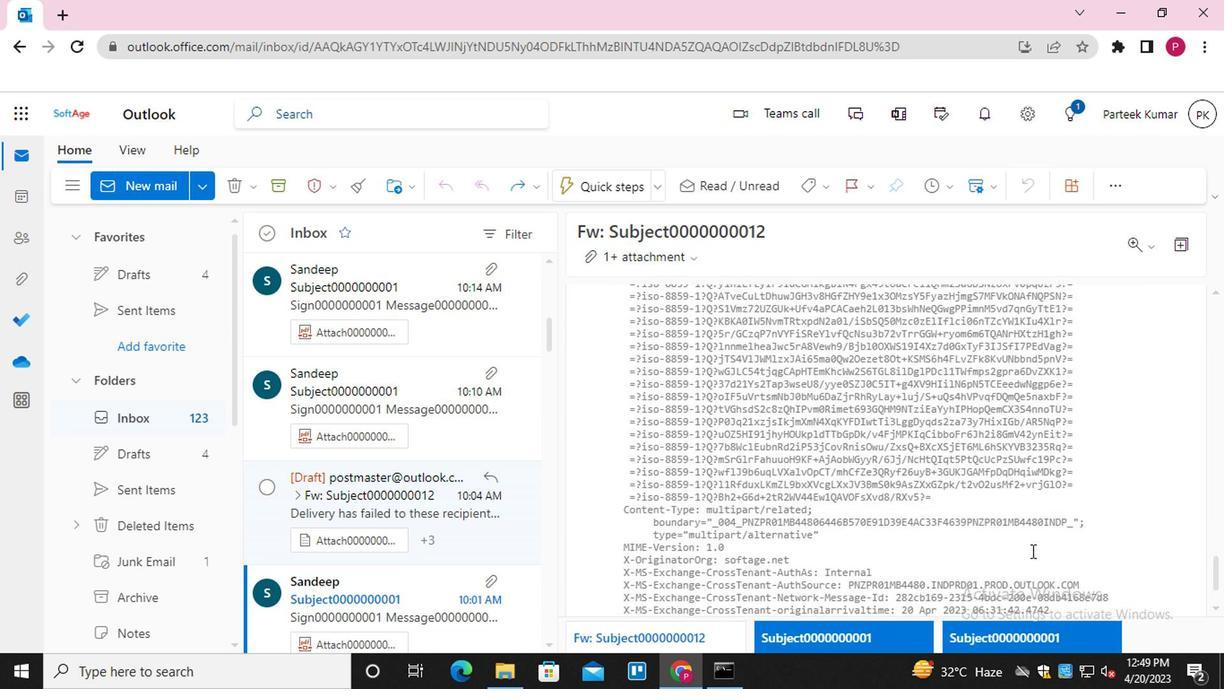 
Action: Mouse scrolled (1027, 549) with delta (0, -1)
Screenshot: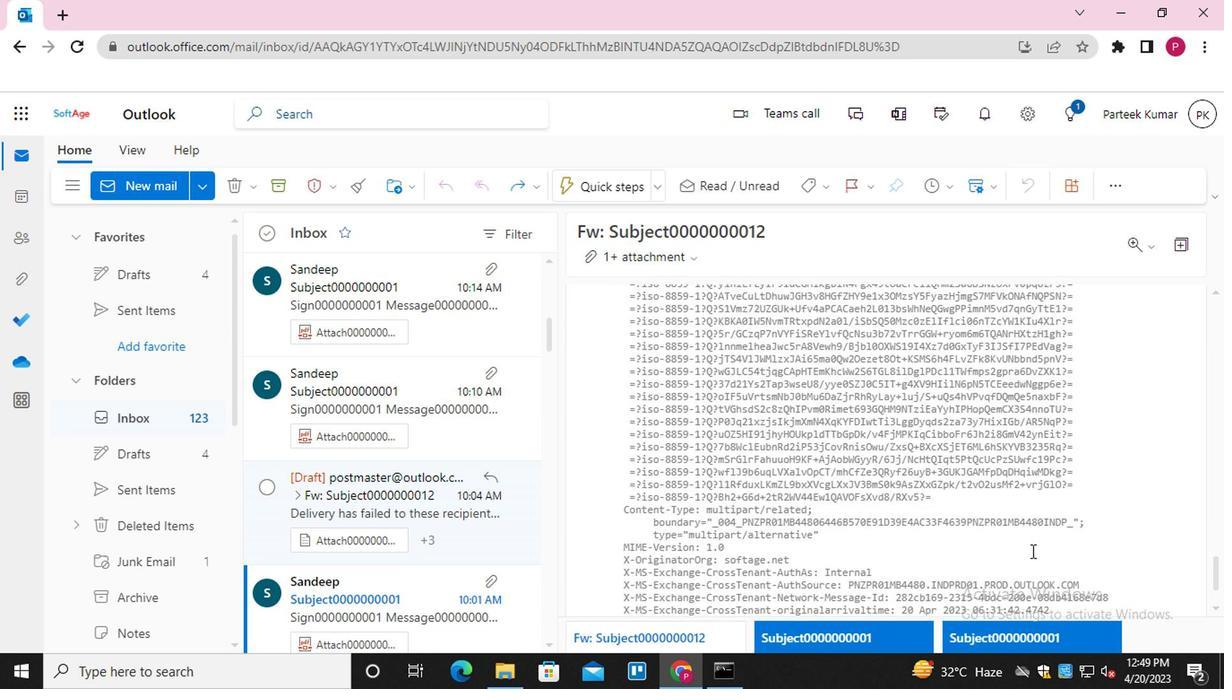 
Action: Mouse scrolled (1027, 549) with delta (0, -1)
Screenshot: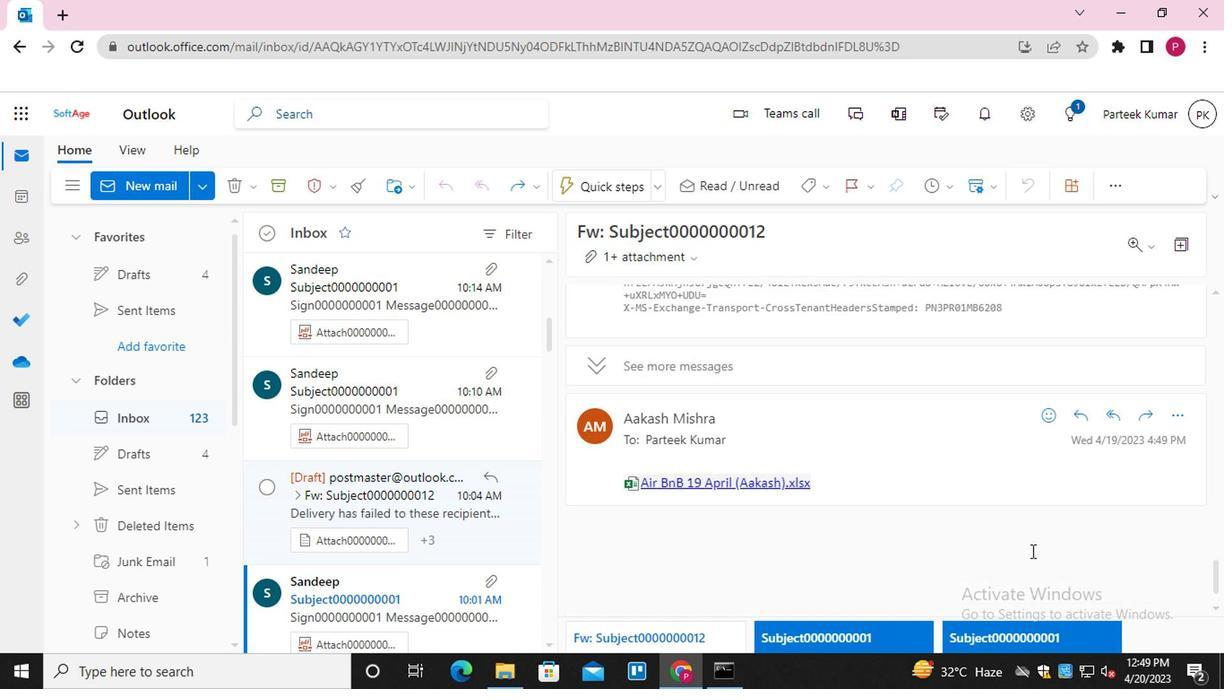 
Action: Mouse scrolled (1027, 549) with delta (0, -1)
Screenshot: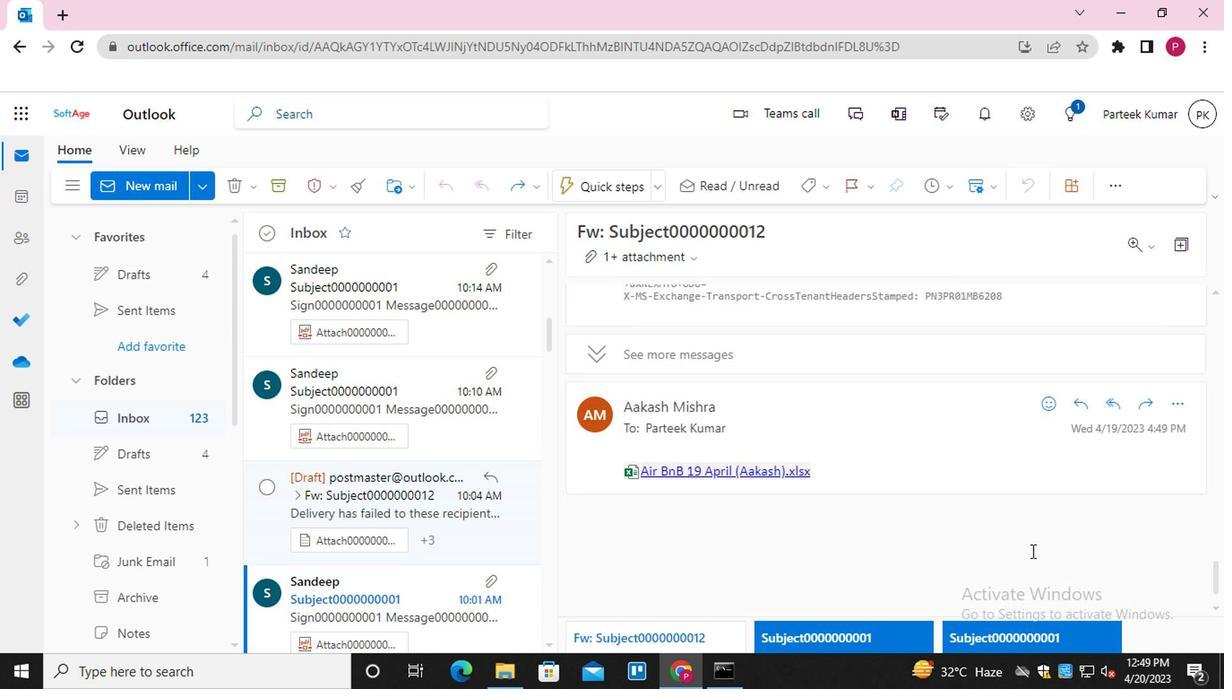 
Action: Mouse scrolled (1027, 549) with delta (0, -1)
Screenshot: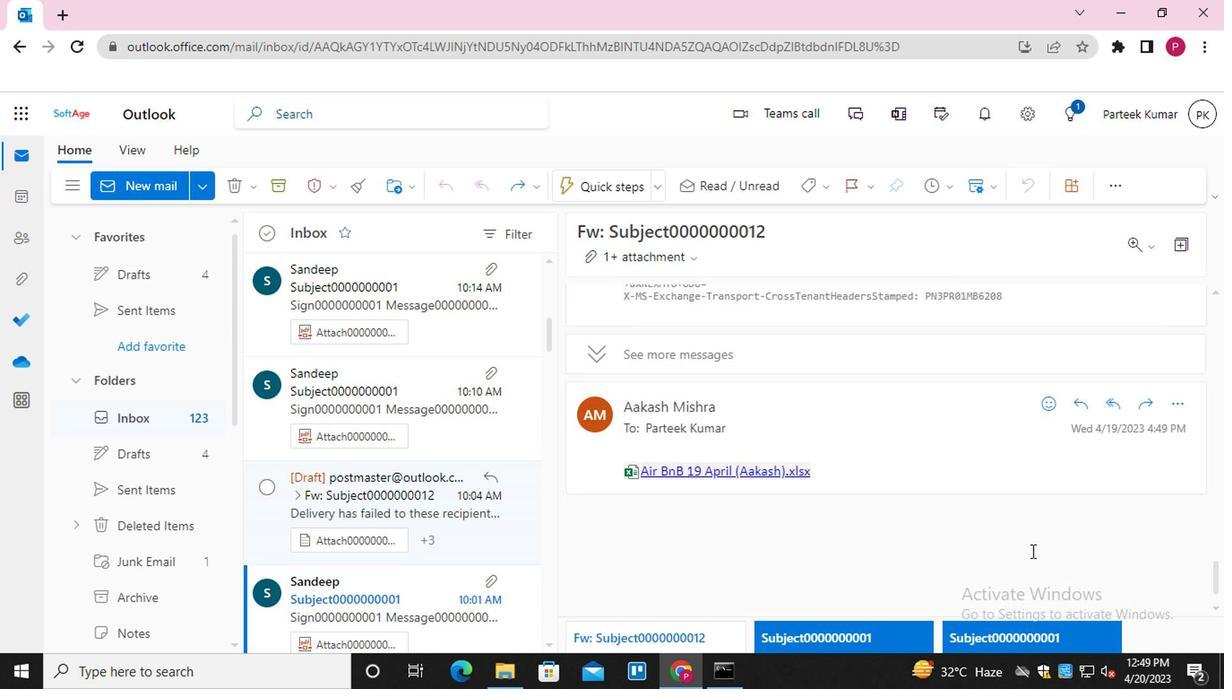 
Action: Mouse scrolled (1027, 549) with delta (0, -1)
Screenshot: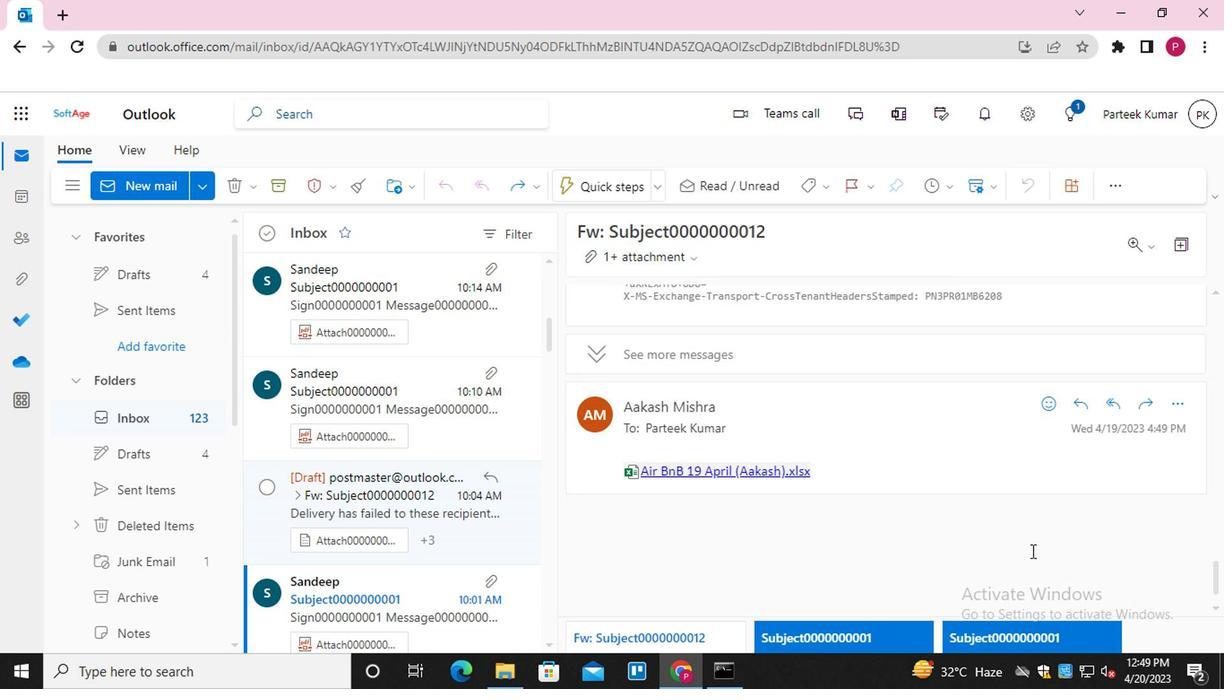 
Action: Mouse scrolled (1027, 549) with delta (0, -1)
Screenshot: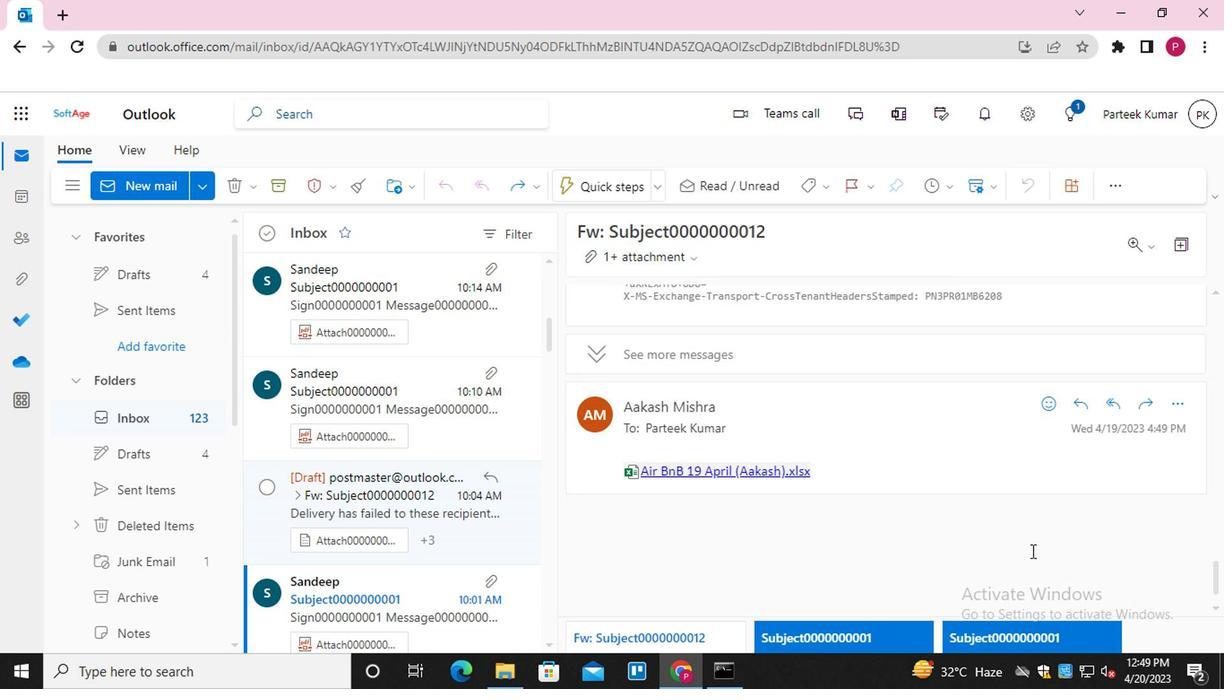 
Action: Mouse scrolled (1027, 549) with delta (0, -1)
Screenshot: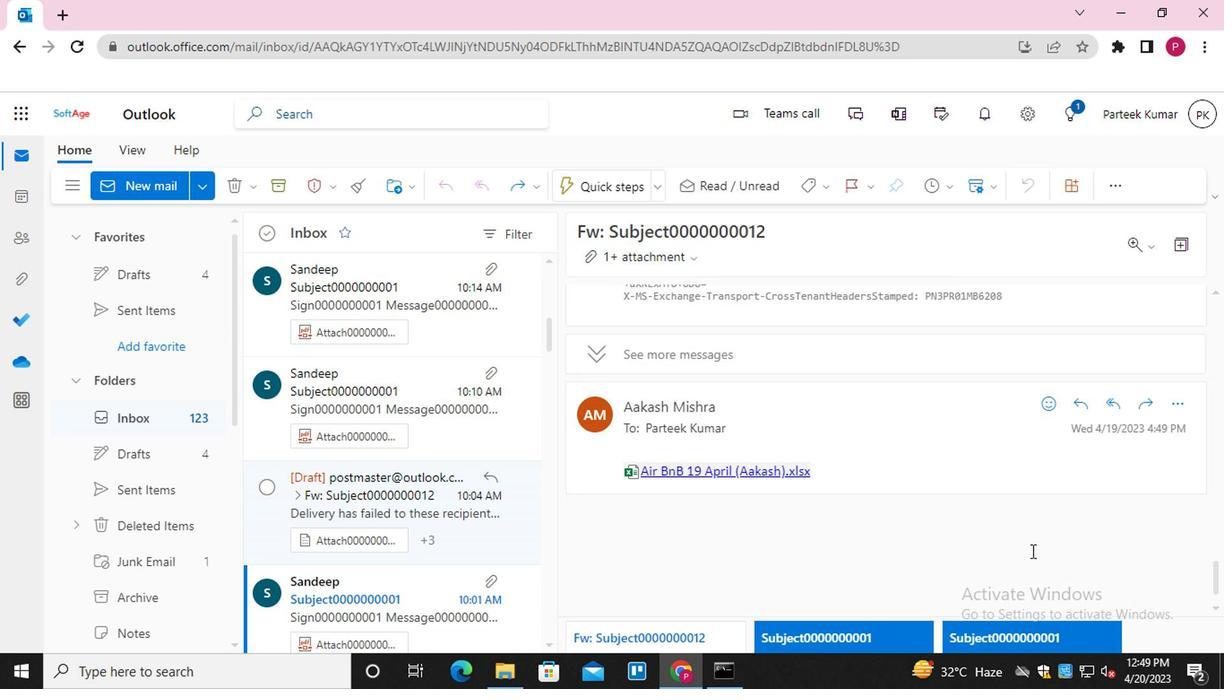 
Action: Mouse scrolled (1027, 549) with delta (0, -1)
Screenshot: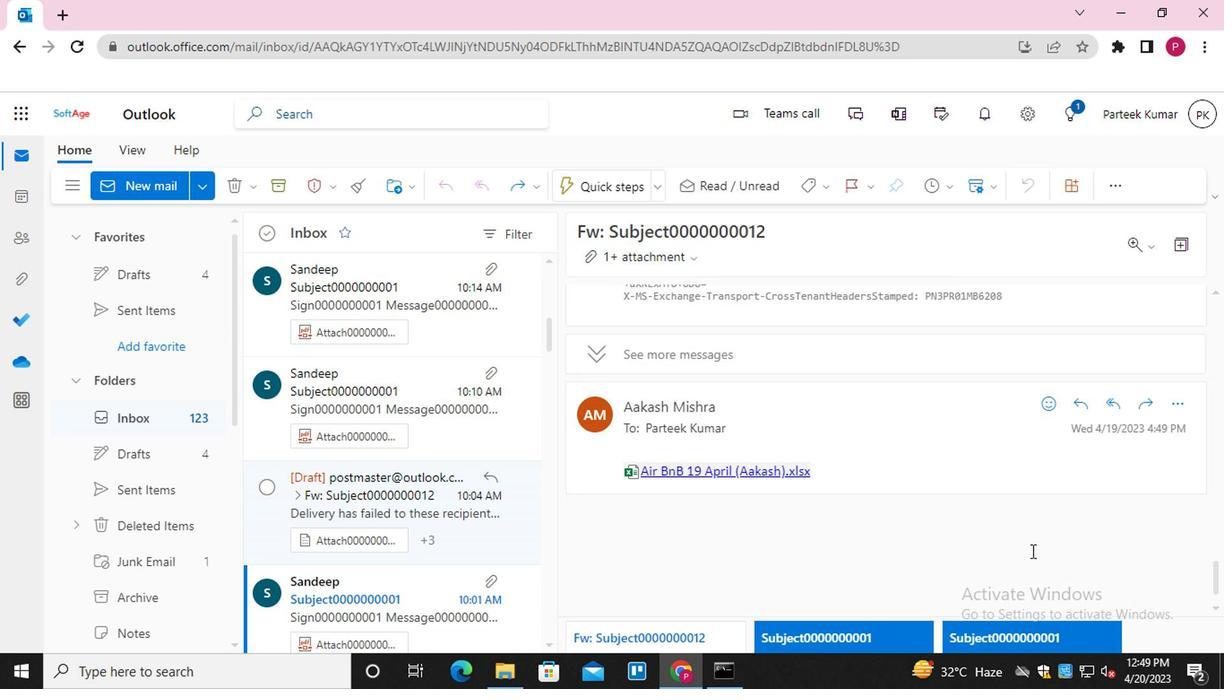 
Action: Mouse moved to (1138, 394)
Screenshot: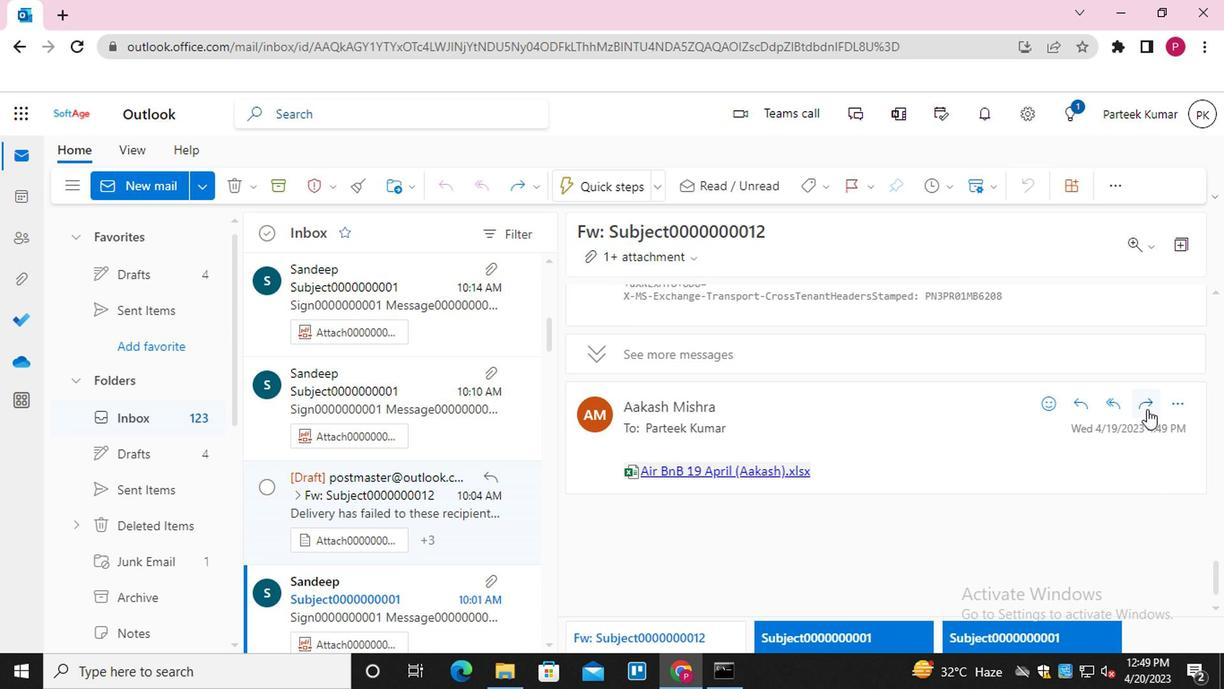 
Action: Mouse pressed left at (1138, 394)
Screenshot: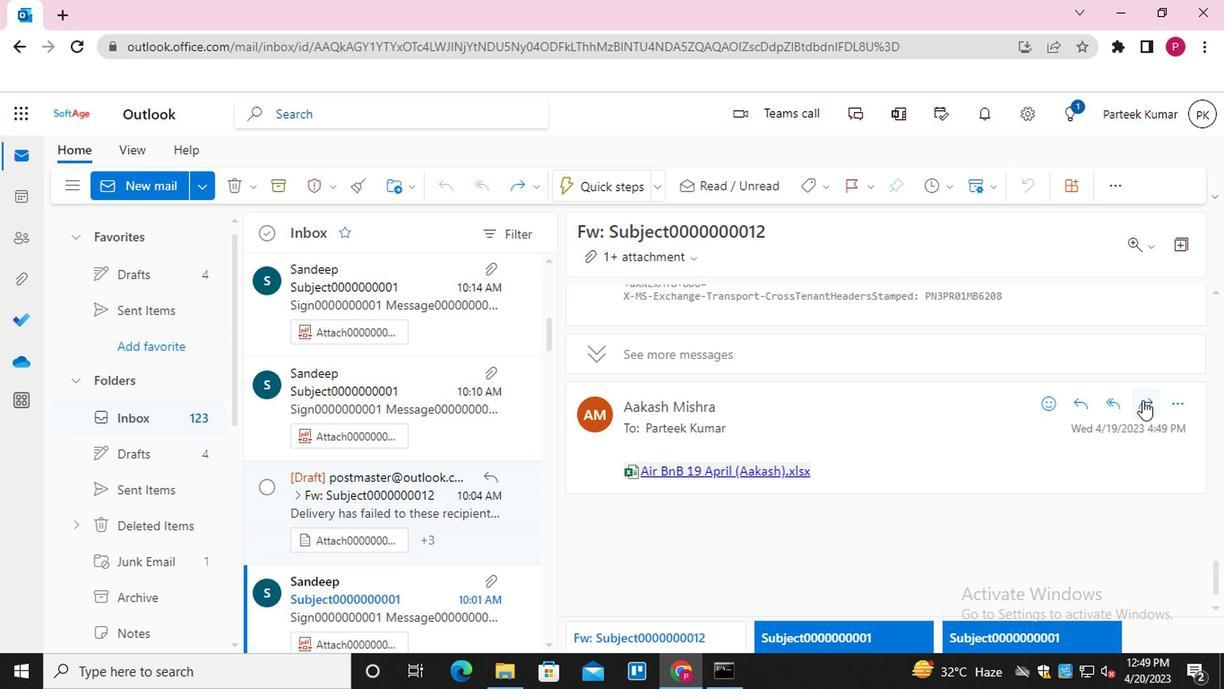 
Action: Mouse moved to (582, 438)
Screenshot: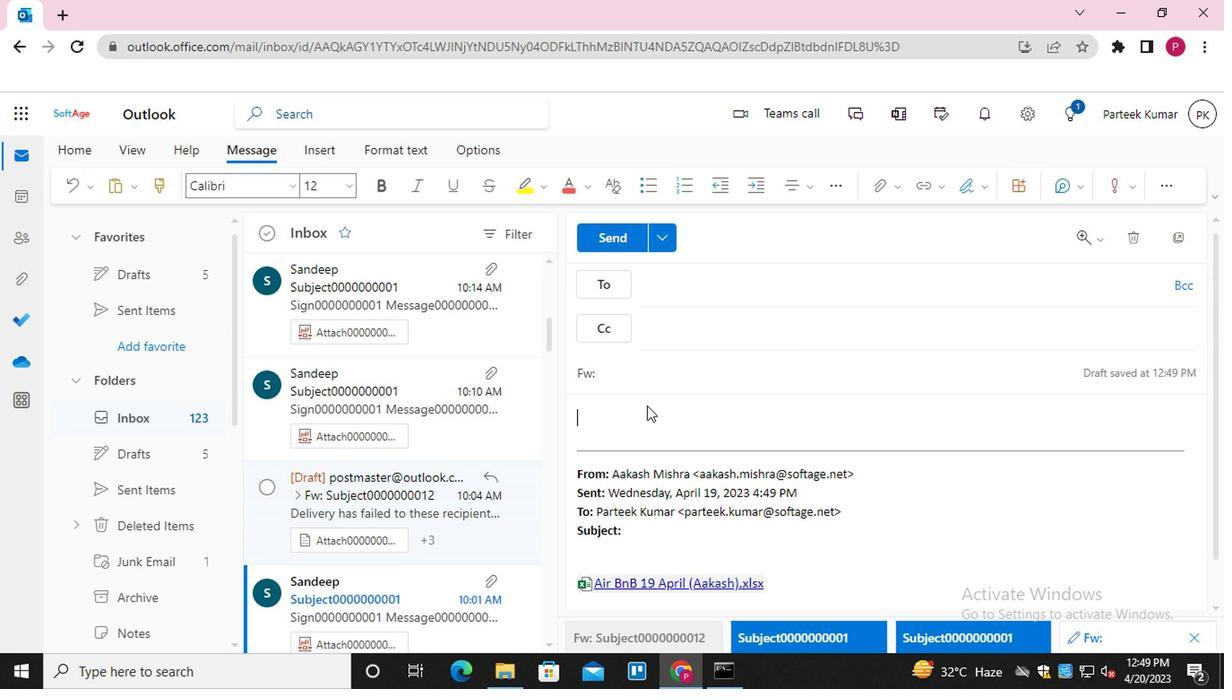 
Action: Mouse pressed left at (582, 438)
Screenshot: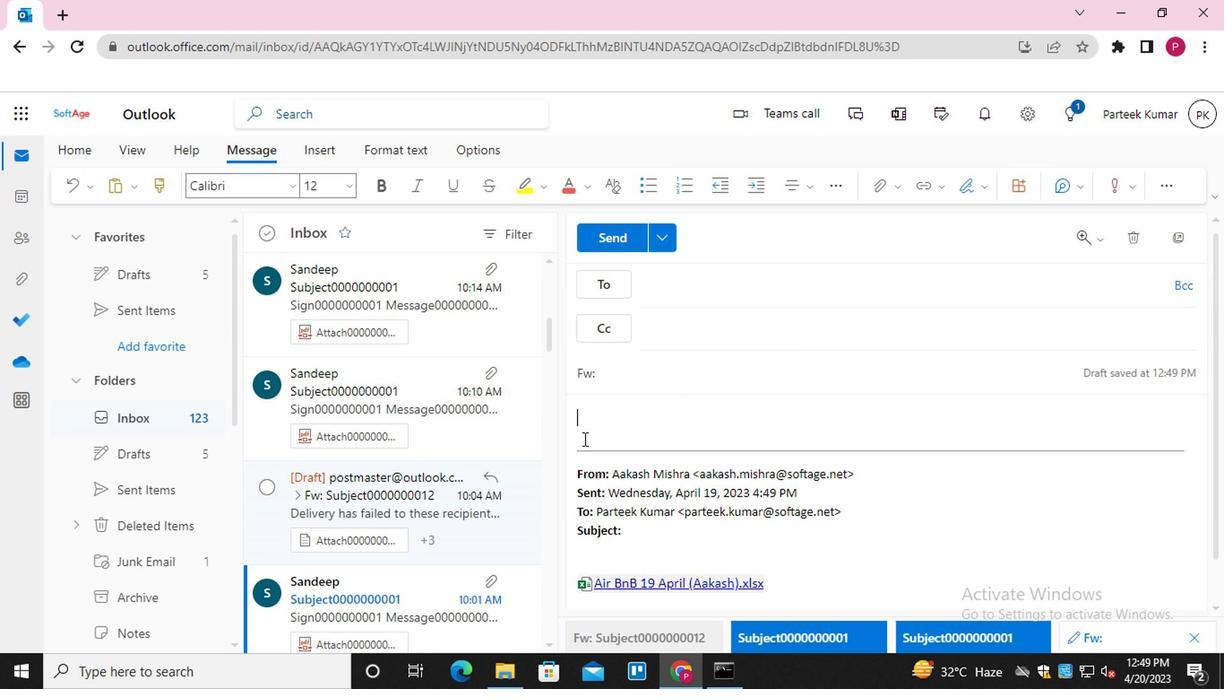 
Action: Mouse moved to (934, 188)
Screenshot: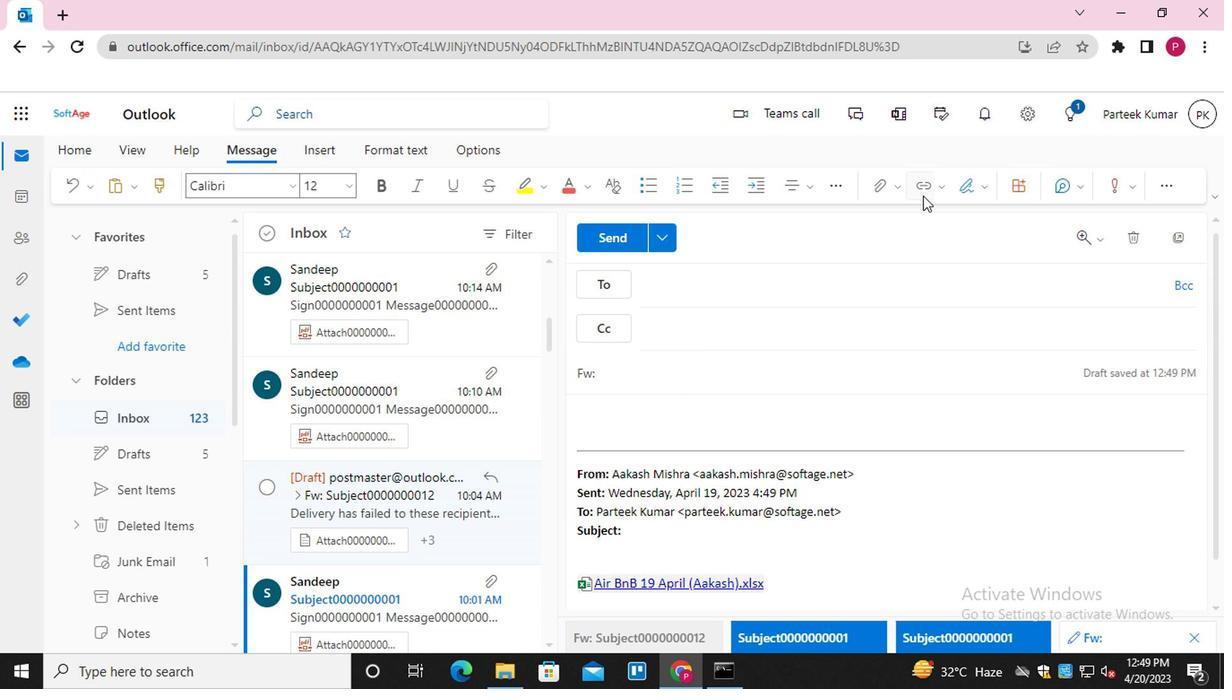 
Action: Mouse pressed left at (934, 188)
Screenshot: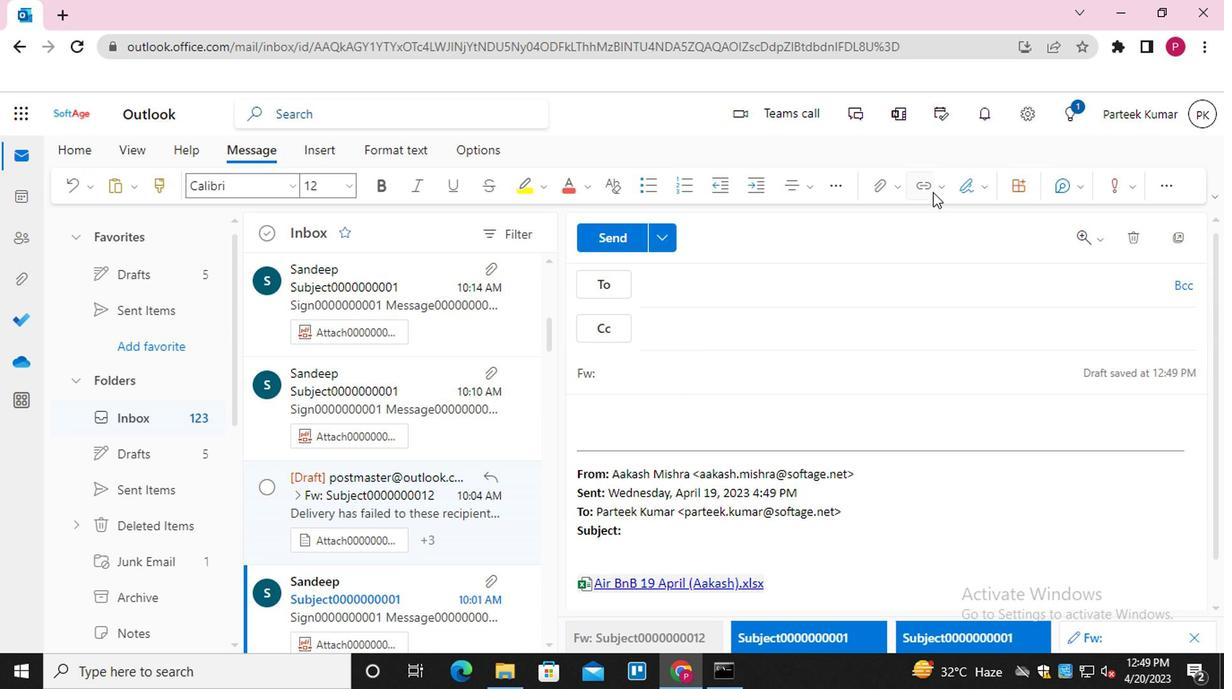 
Action: Mouse moved to (924, 186)
Screenshot: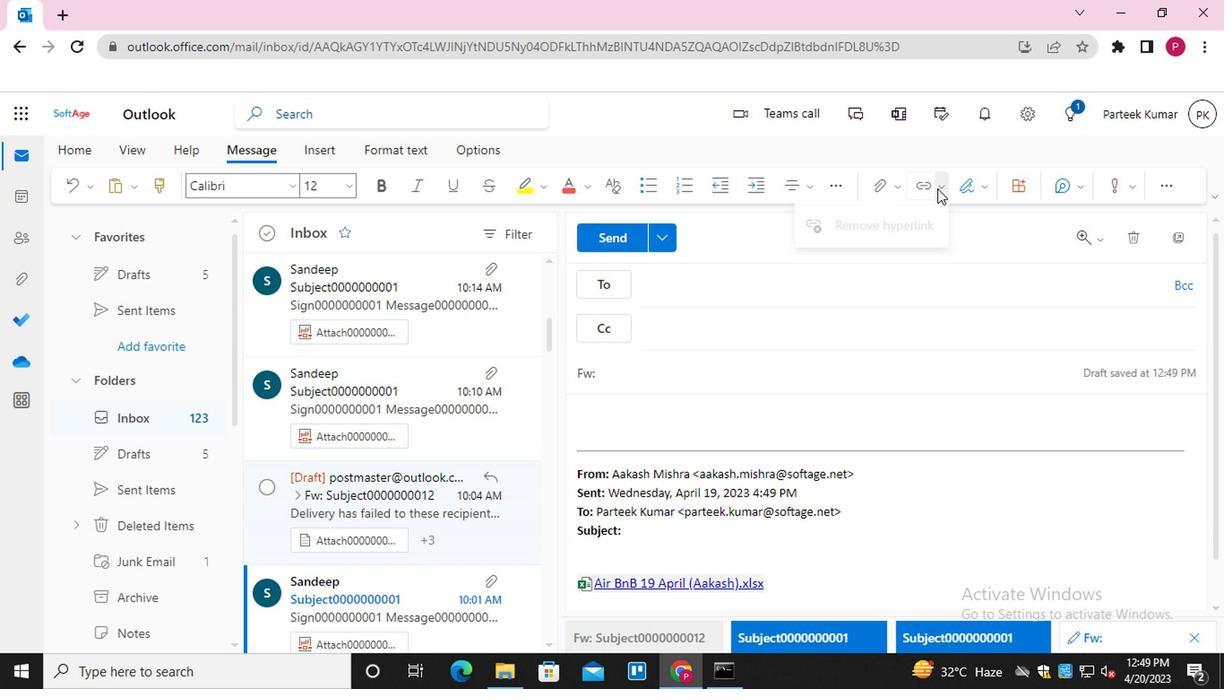 
Action: Mouse pressed left at (924, 186)
Screenshot: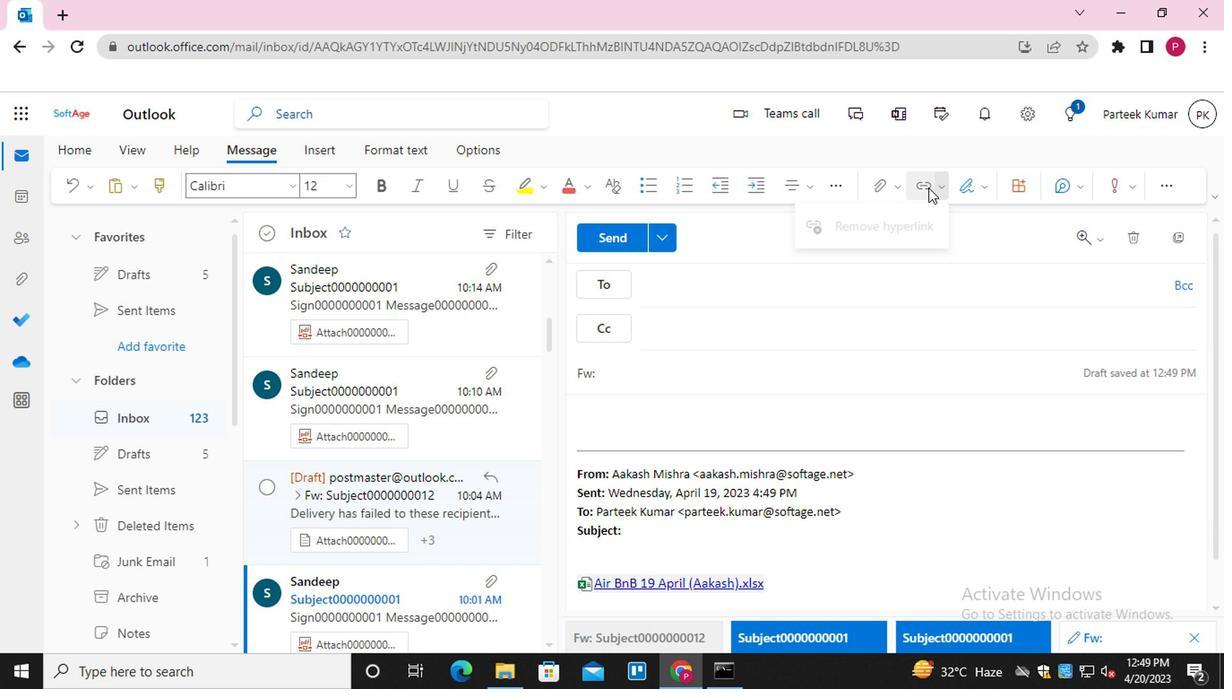 
Action: Mouse moved to (556, 356)
Screenshot: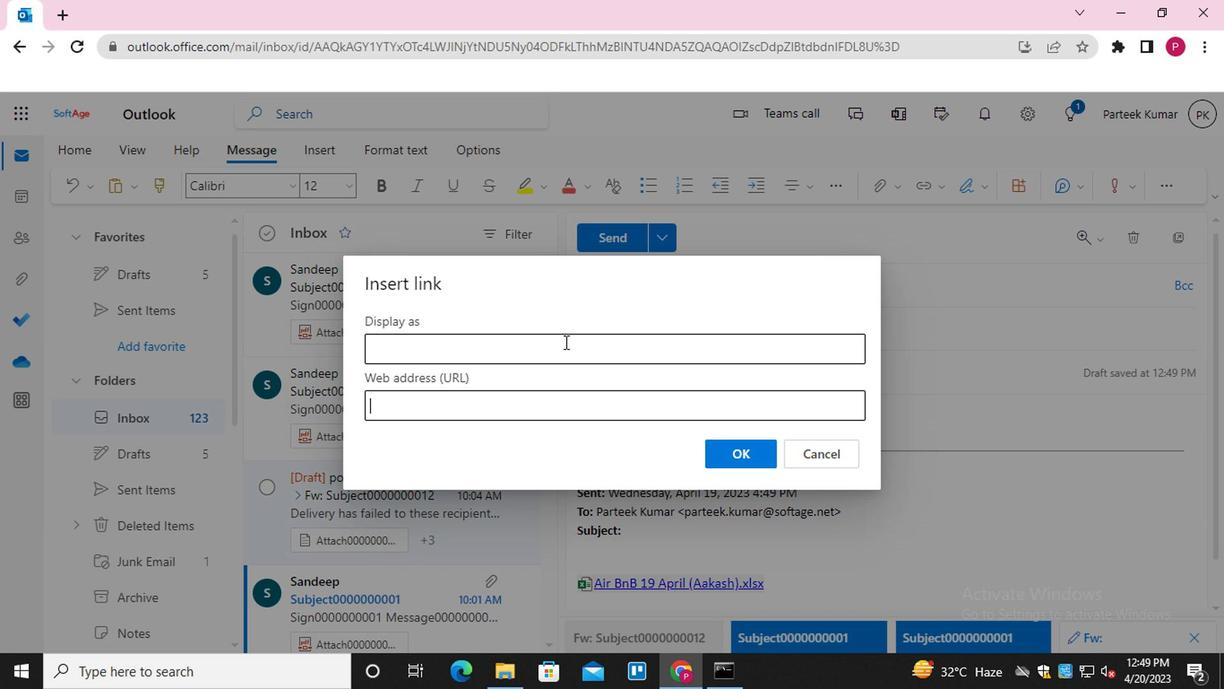 
Action: Mouse pressed left at (556, 356)
Screenshot: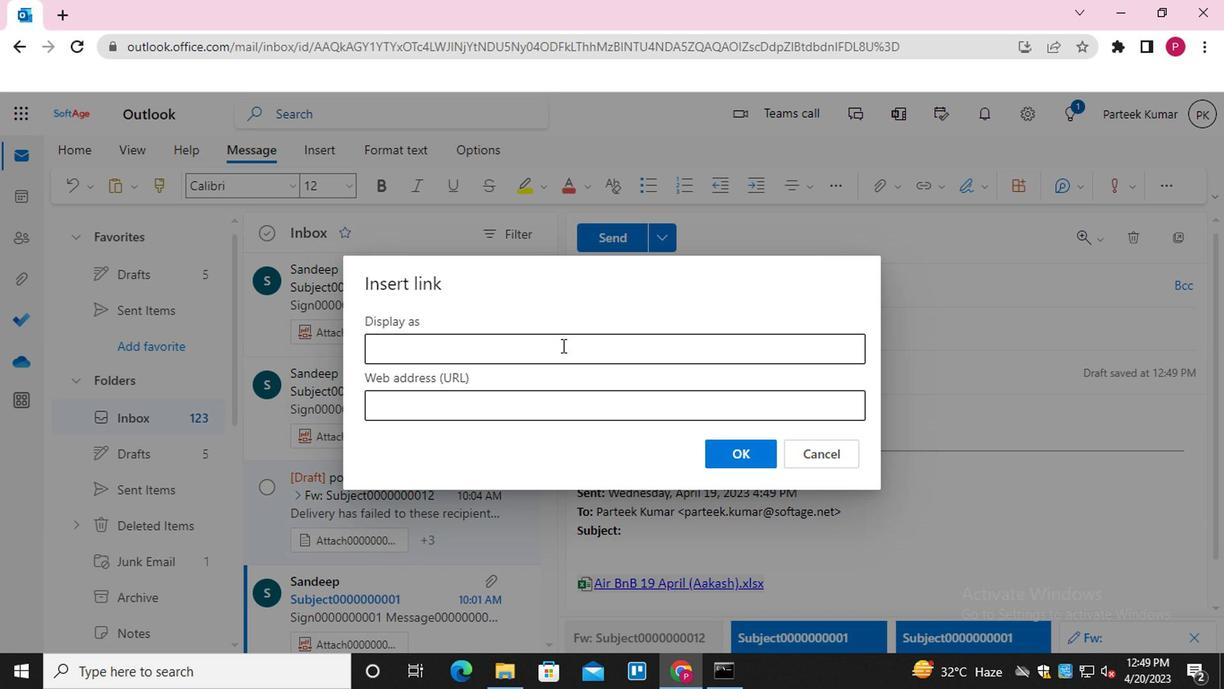
Action: Mouse moved to (540, 394)
Screenshot: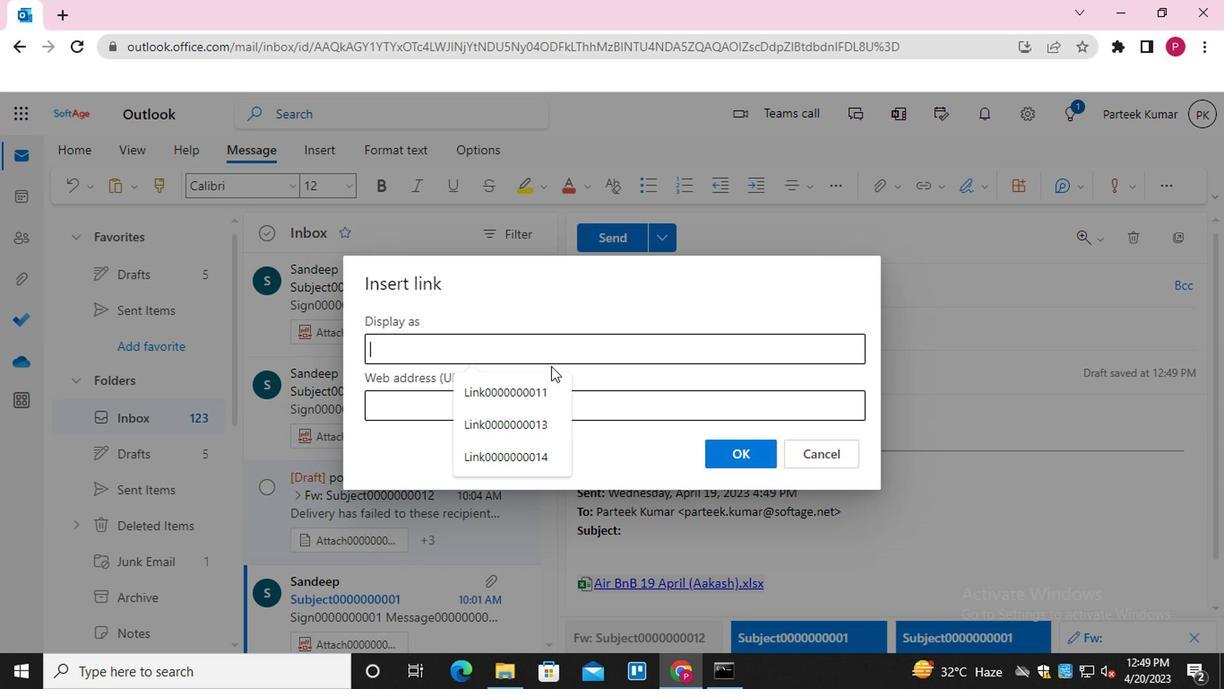 
Action: Mouse pressed left at (540, 394)
Screenshot: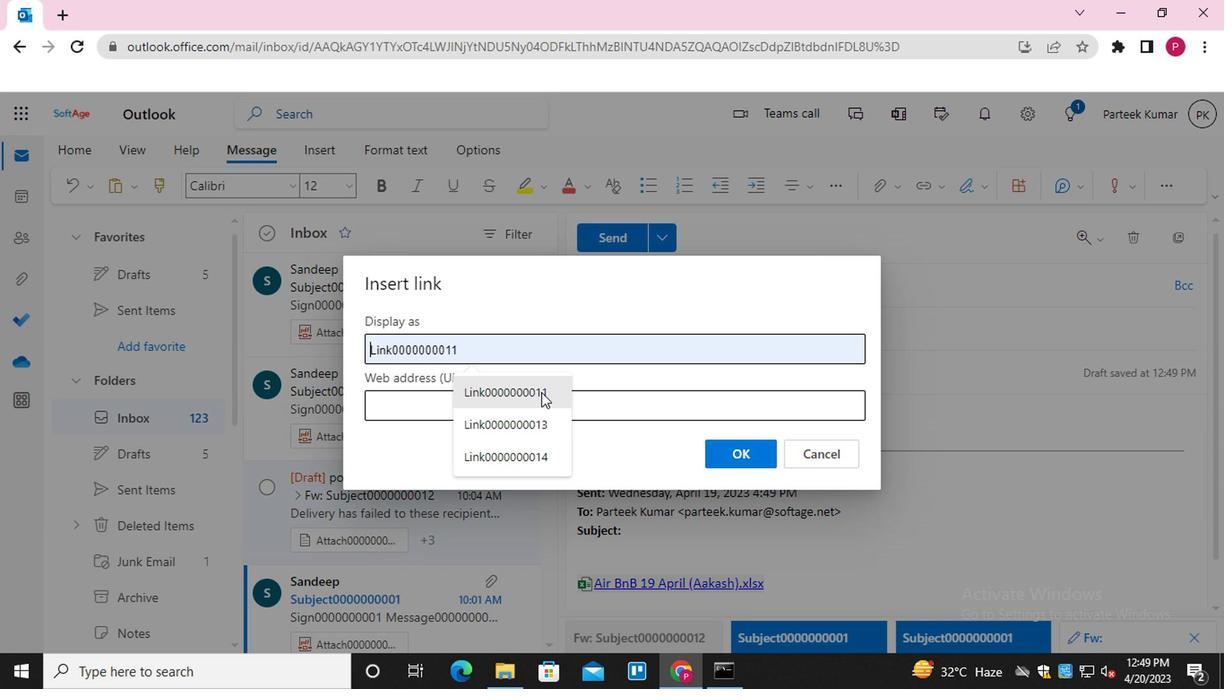 
Action: Mouse moved to (538, 402)
Screenshot: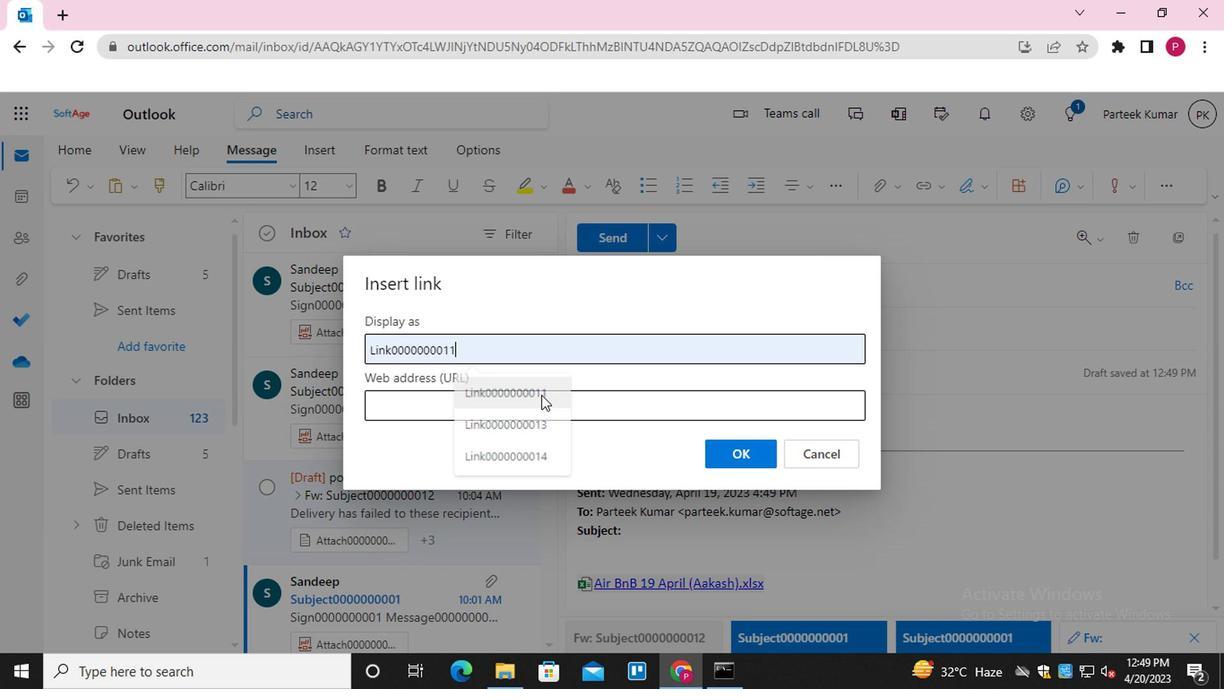 
Action: Mouse pressed left at (538, 402)
Screenshot: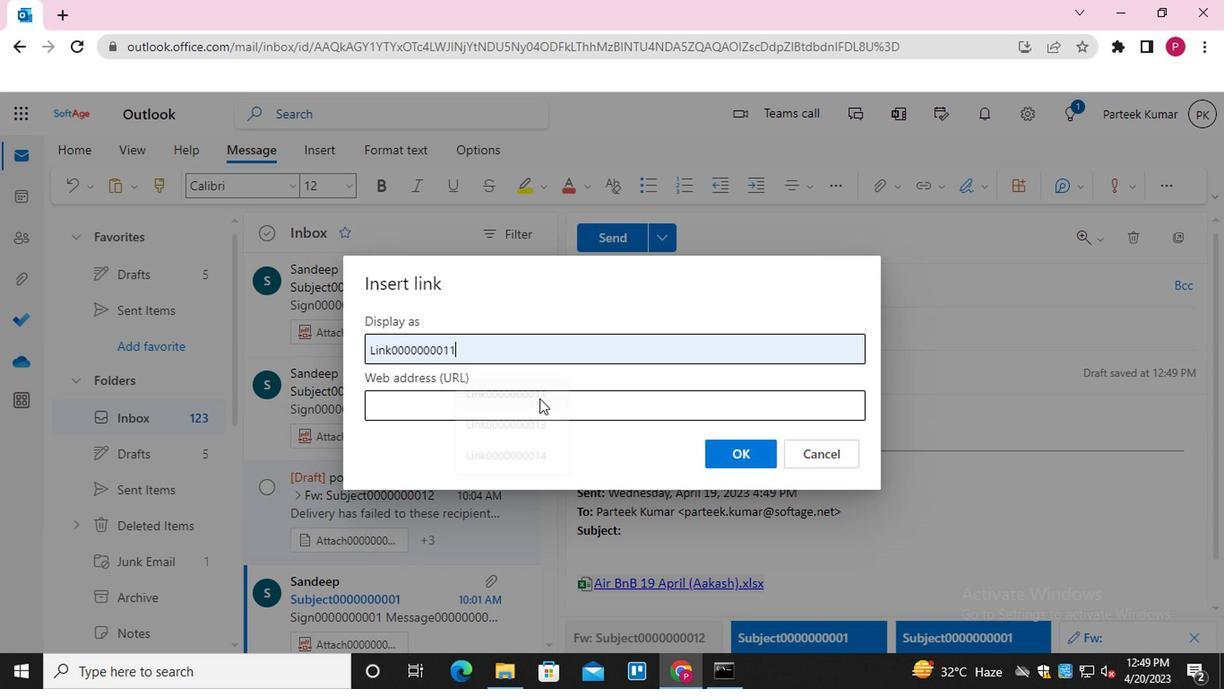 
Action: Mouse moved to (532, 512)
Screenshot: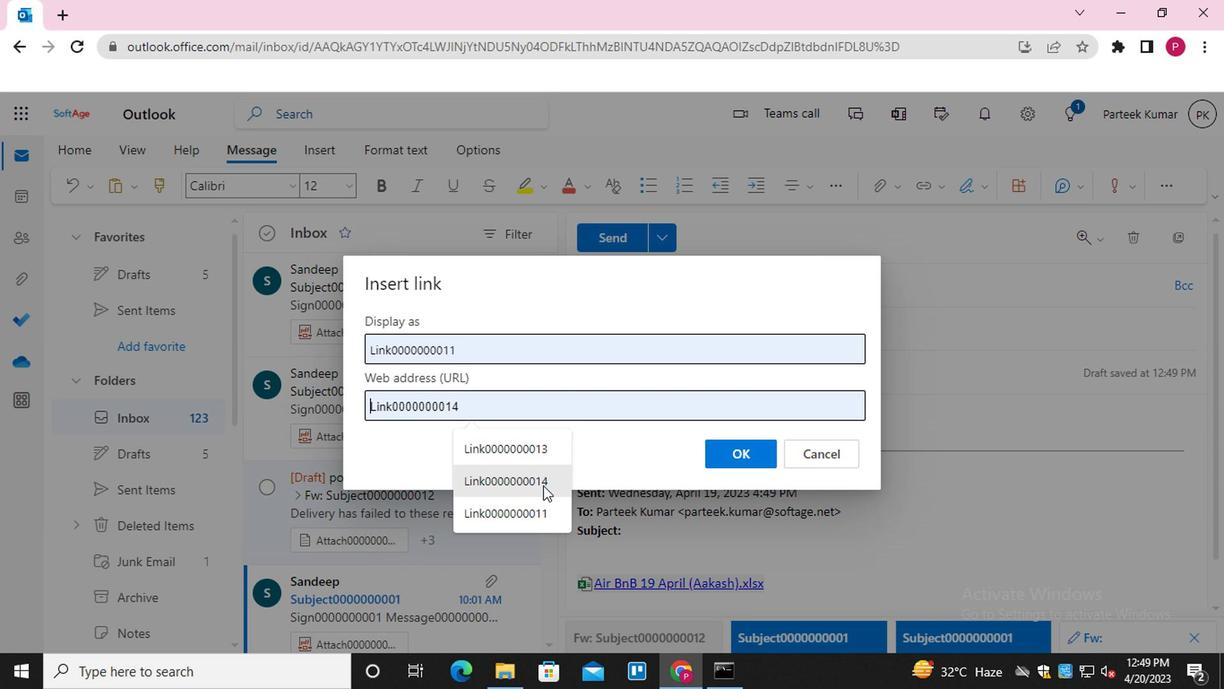 
Action: Mouse pressed left at (532, 512)
Screenshot: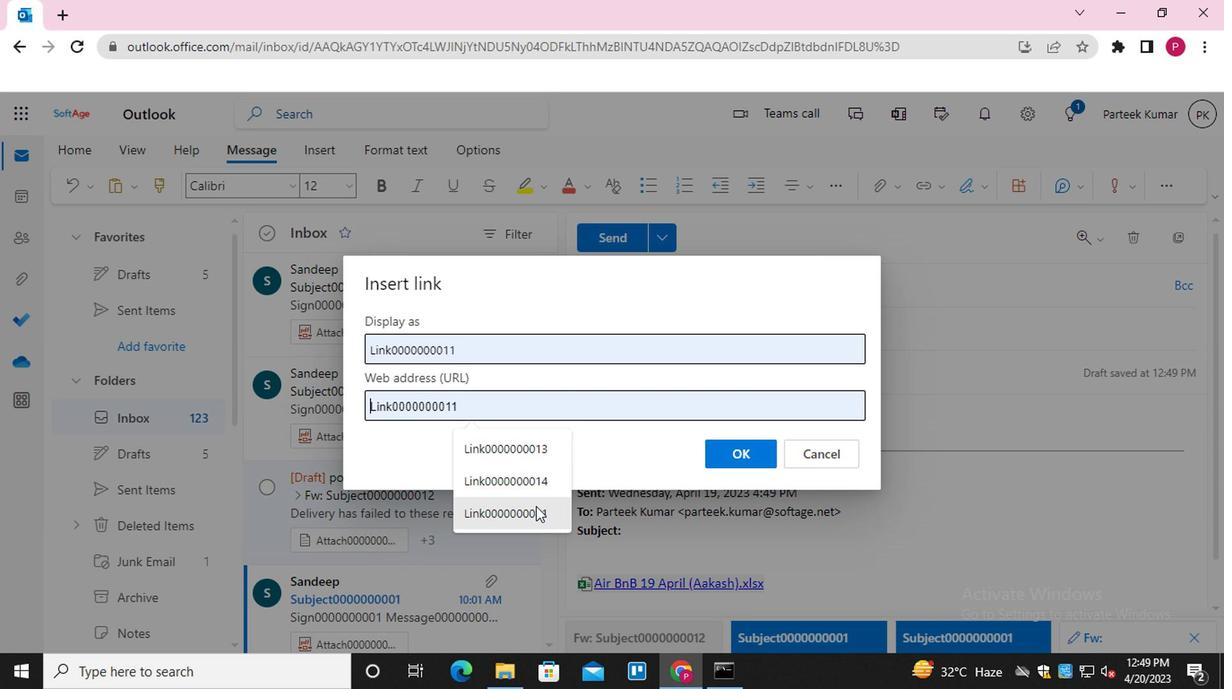 
Action: Mouse moved to (747, 461)
Screenshot: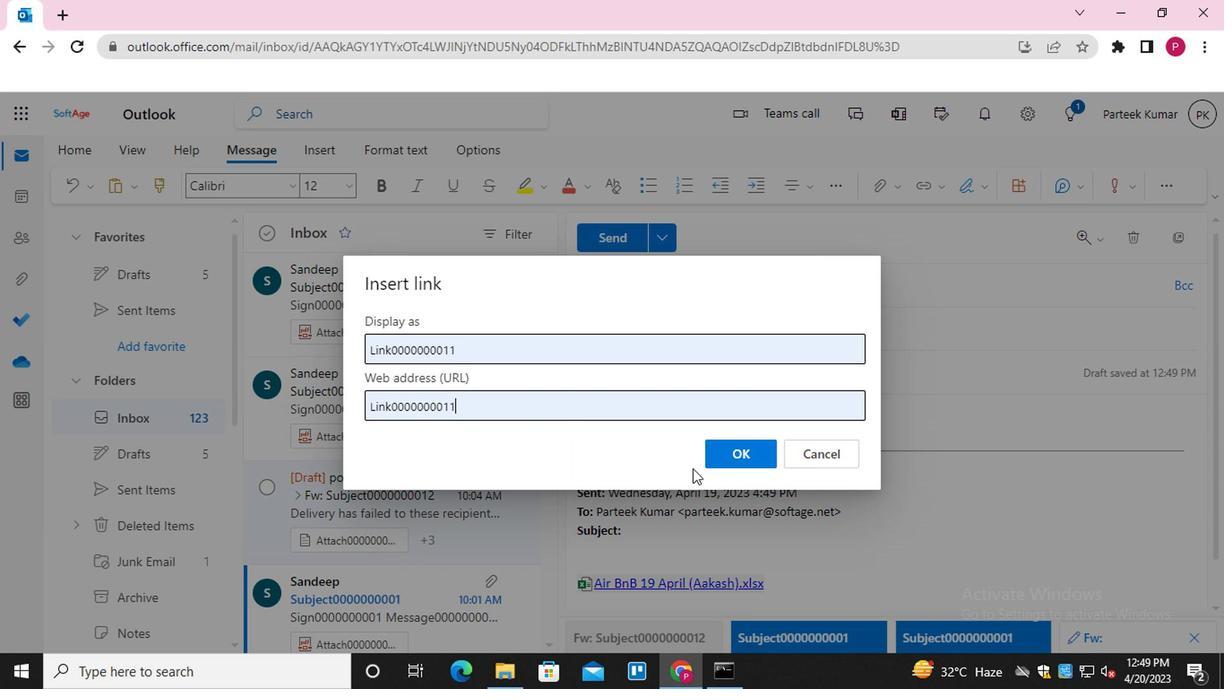
Action: Mouse pressed left at (747, 461)
Screenshot: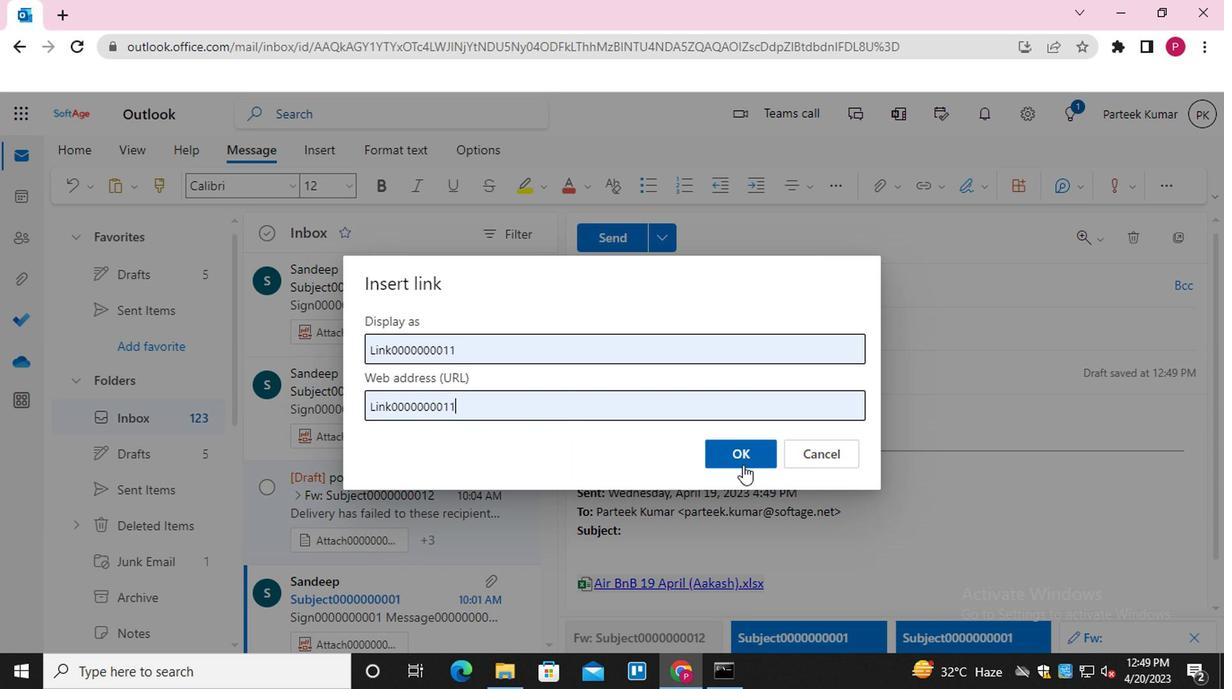 
Action: Mouse moved to (746, 279)
Screenshot: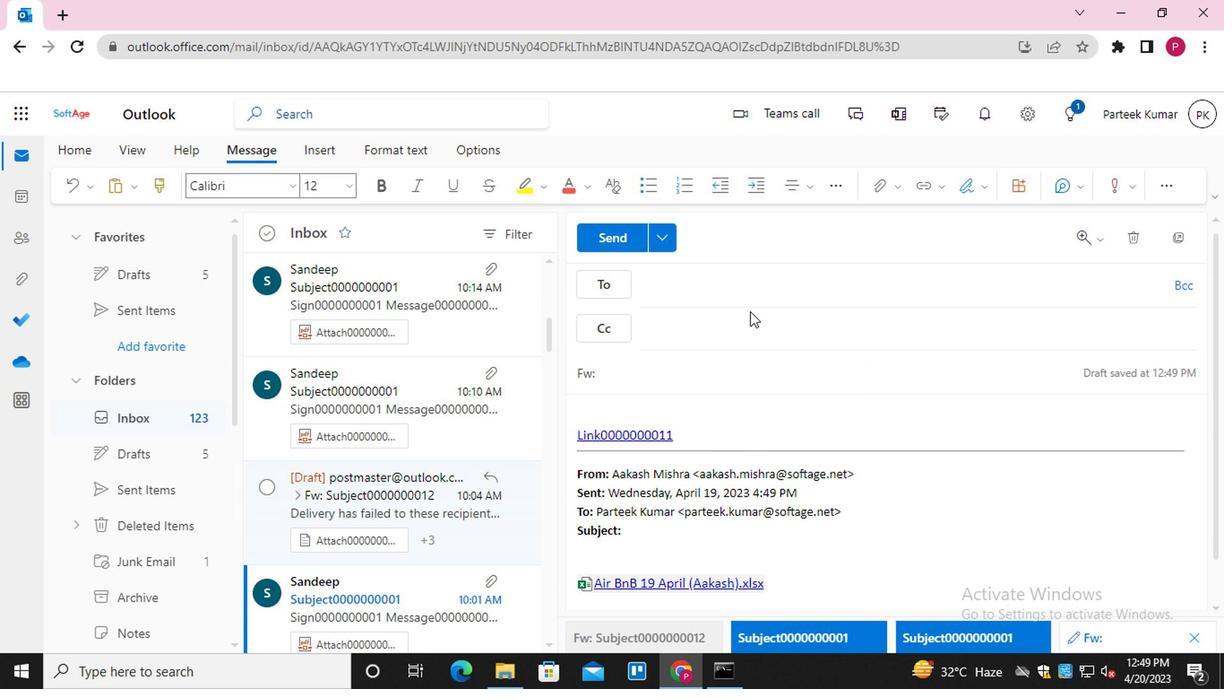 
Action: Mouse pressed left at (746, 279)
Screenshot: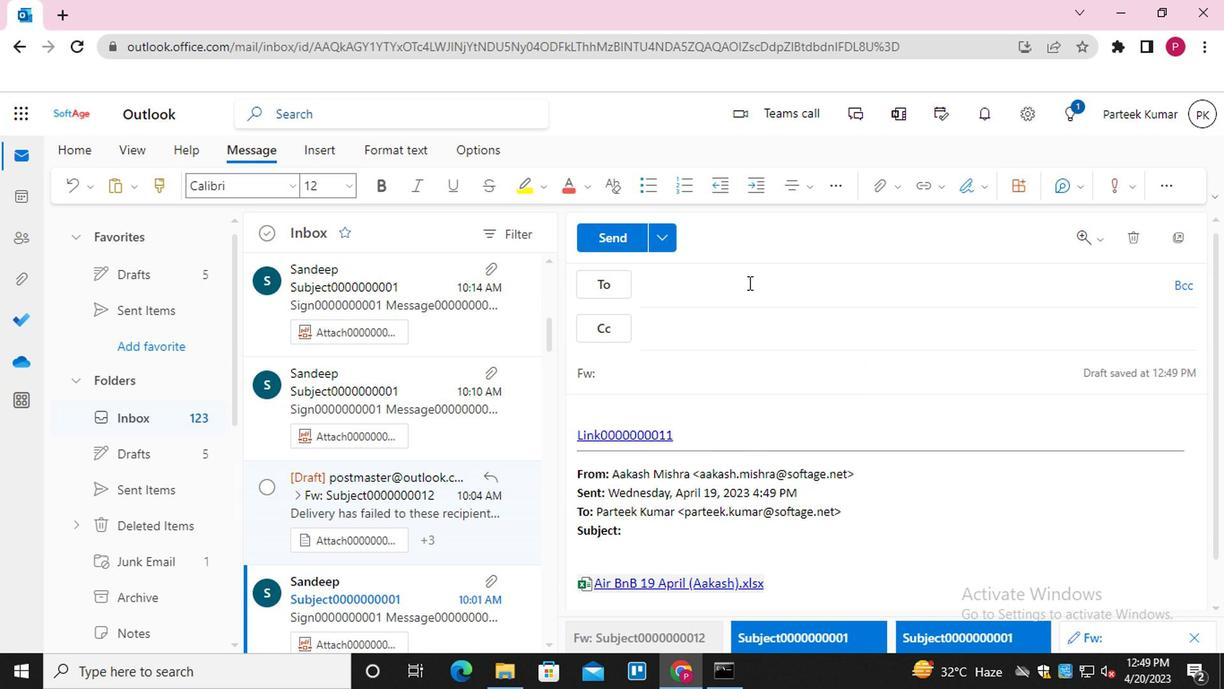 
Action: Mouse moved to (720, 413)
Screenshot: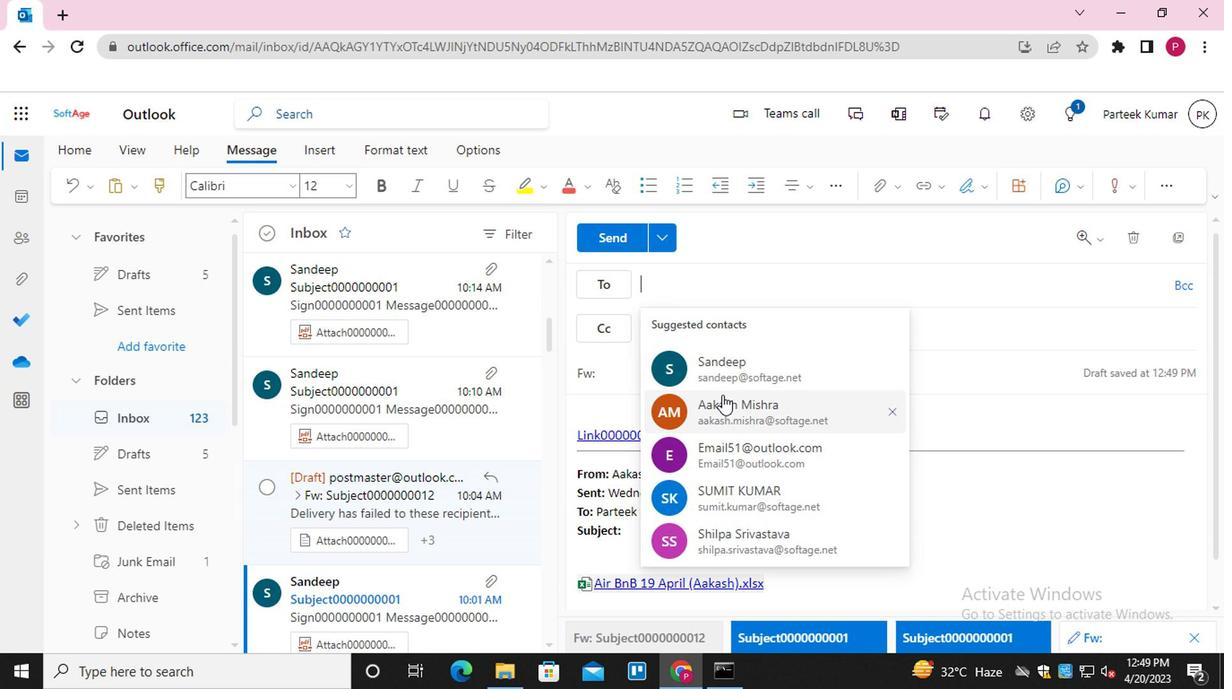 
Action: Mouse pressed left at (720, 413)
Screenshot: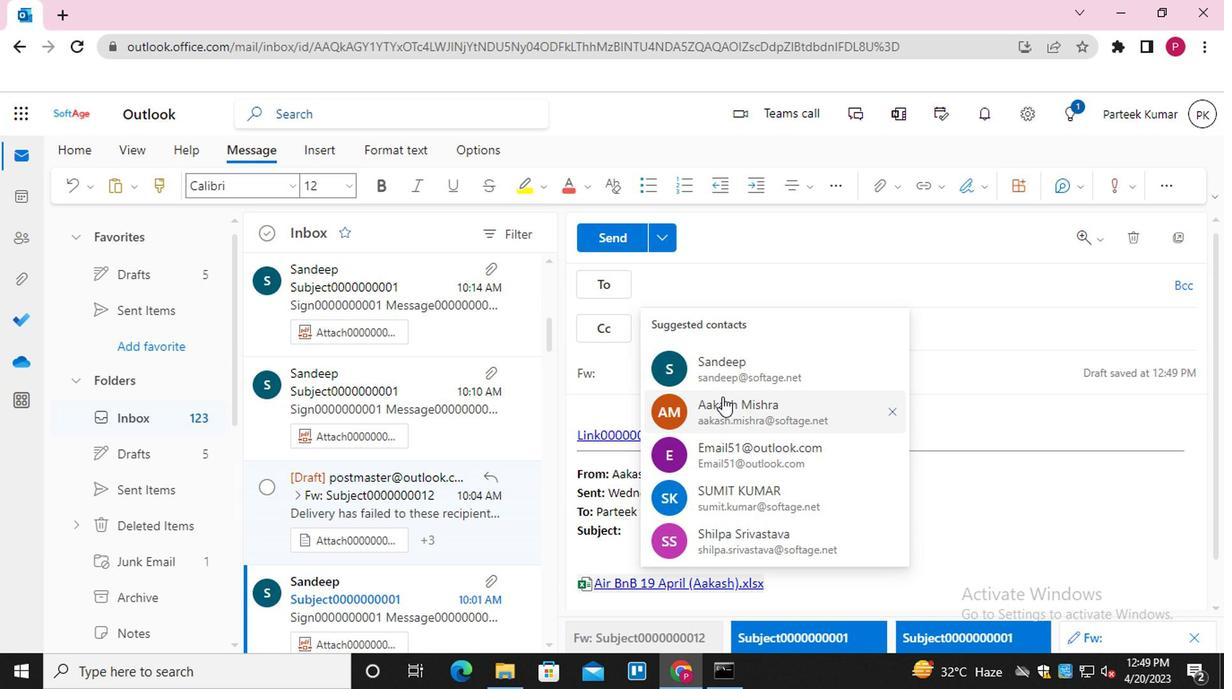 
Action: Mouse moved to (717, 327)
Screenshot: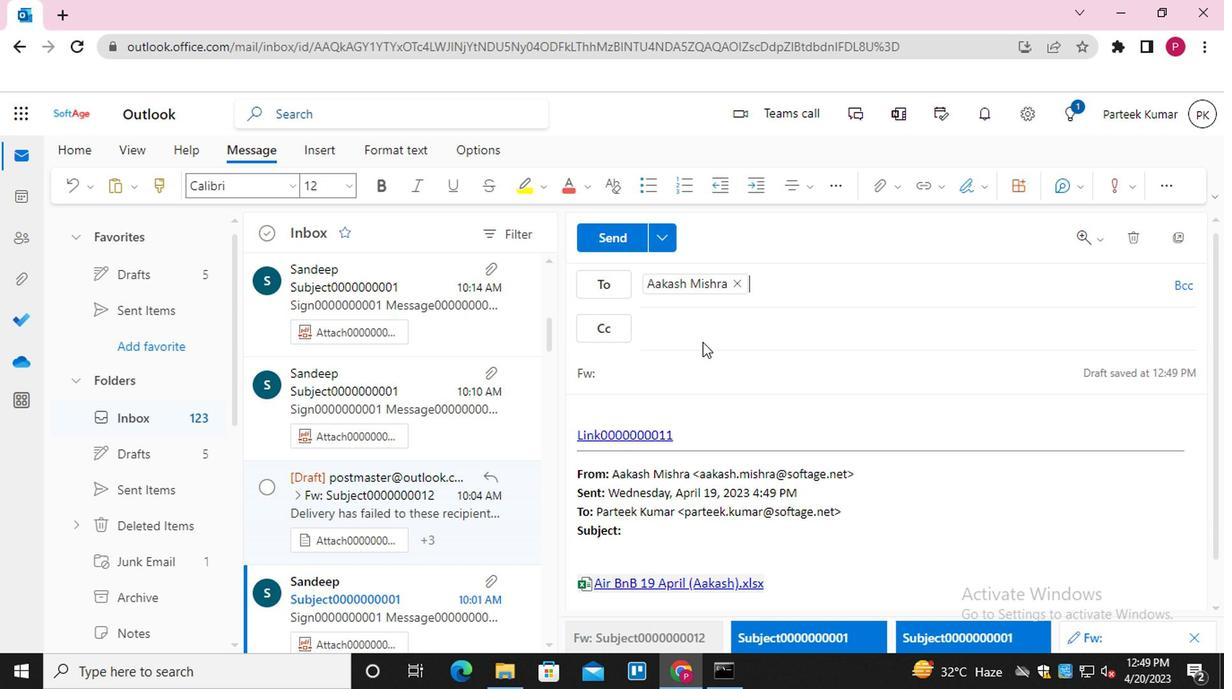 
Action: Mouse pressed left at (717, 327)
Screenshot: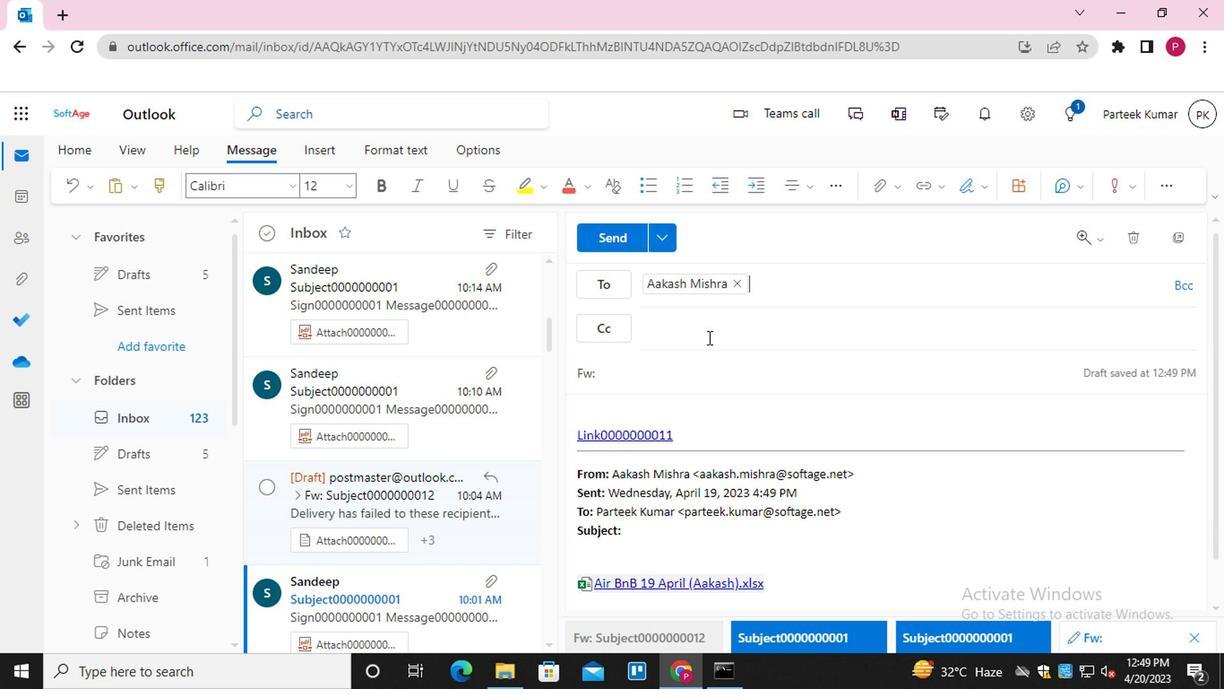 
Action: Mouse moved to (715, 329)
Screenshot: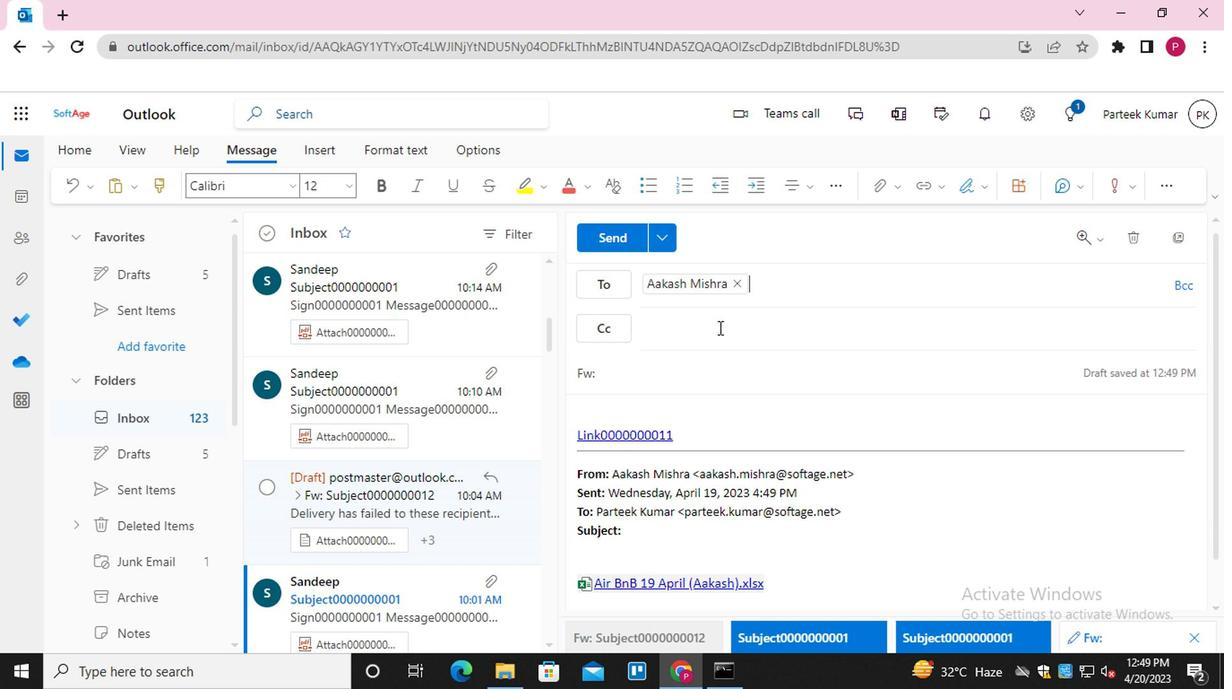 
Action: Key pressed <Key.shift>EMAIL0000000002<Key.enter>
Screenshot: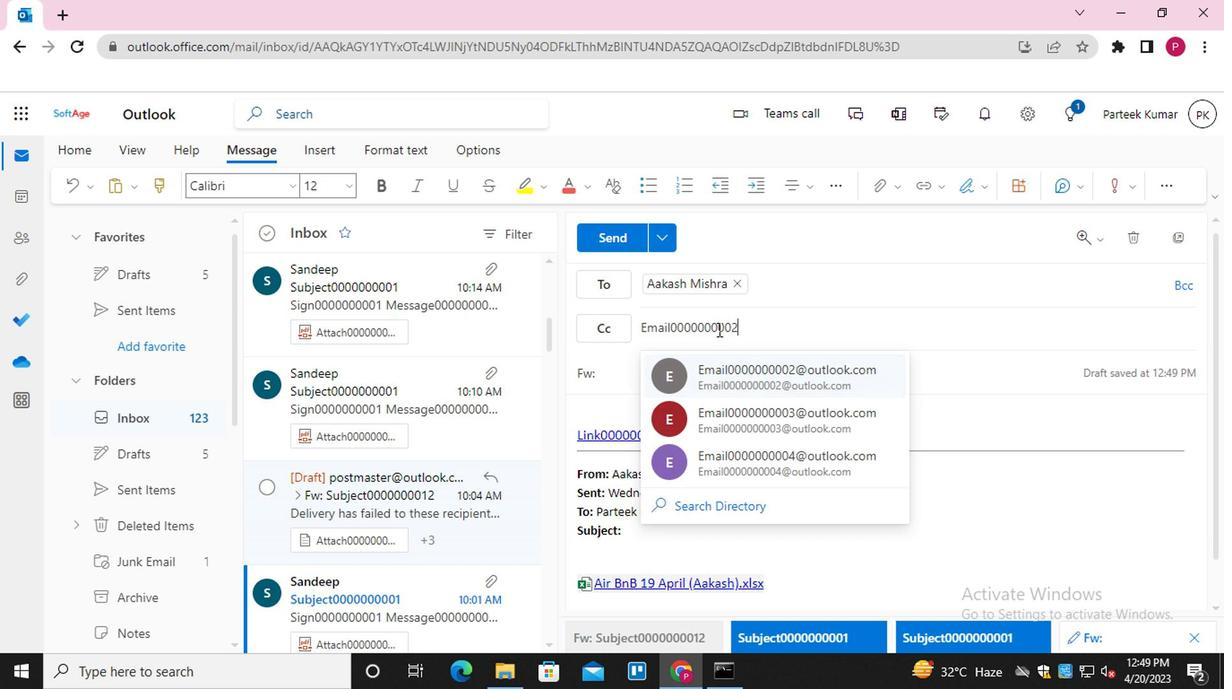 
Action: Mouse moved to (628, 371)
Screenshot: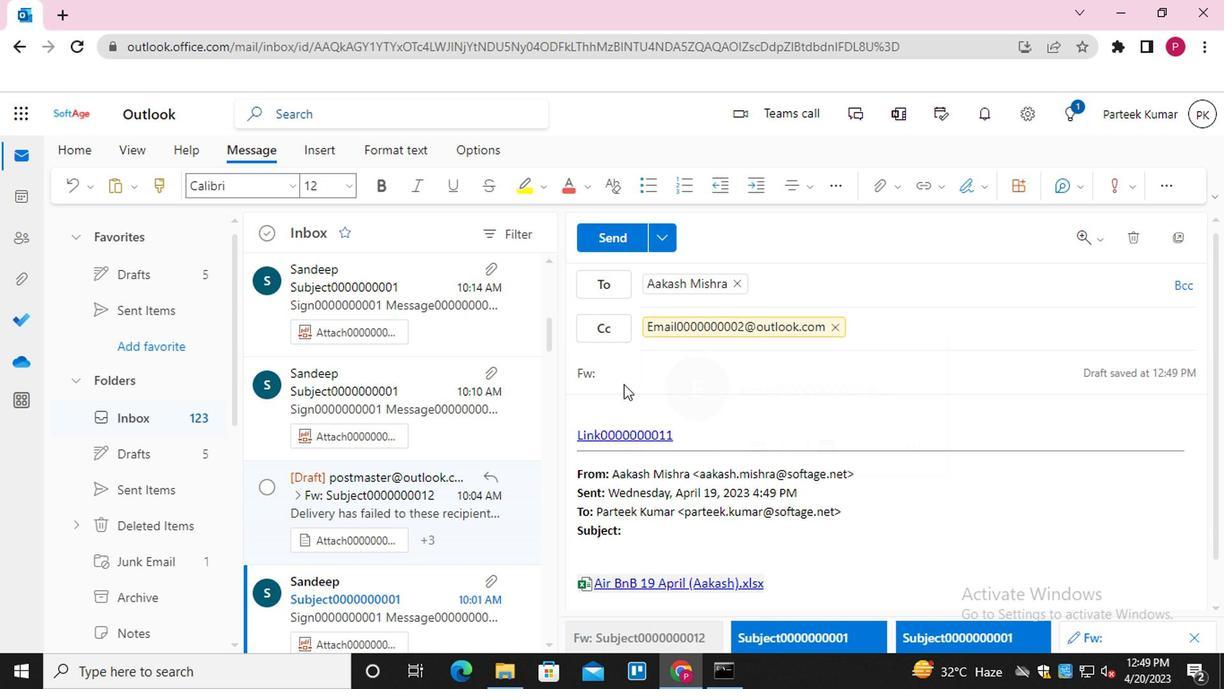 
Action: Mouse pressed left at (628, 371)
Screenshot: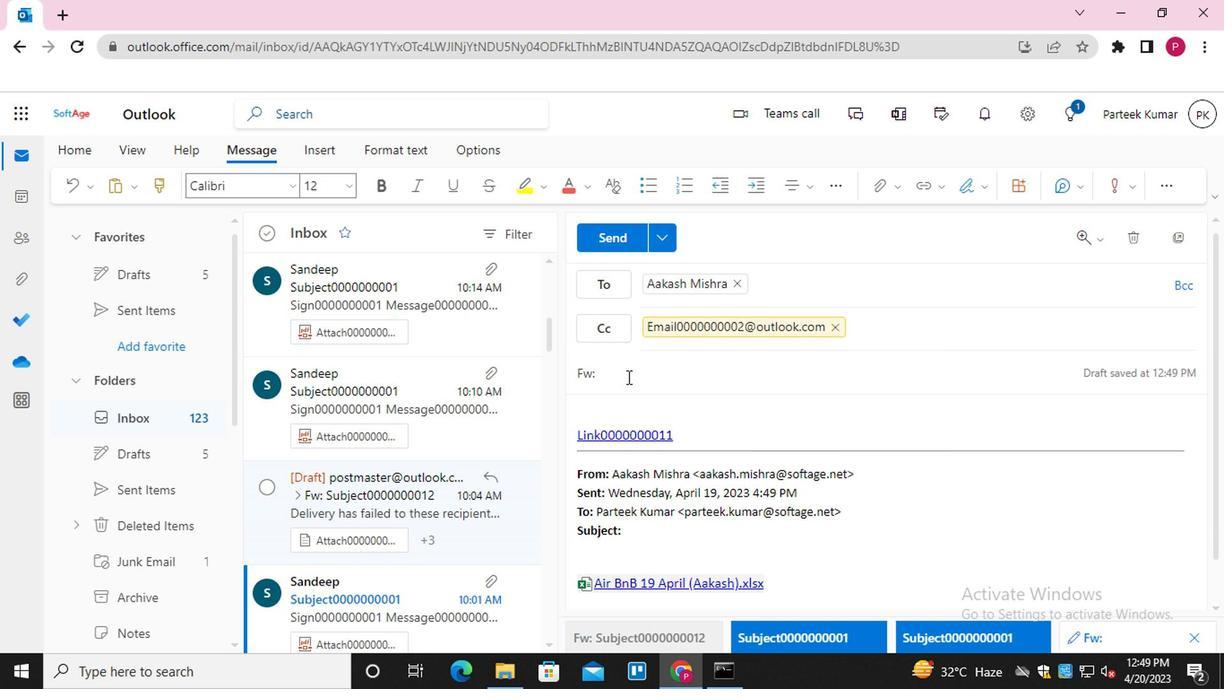 
Action: Key pressed <Key.shift>SUBJECT0000000011
Screenshot: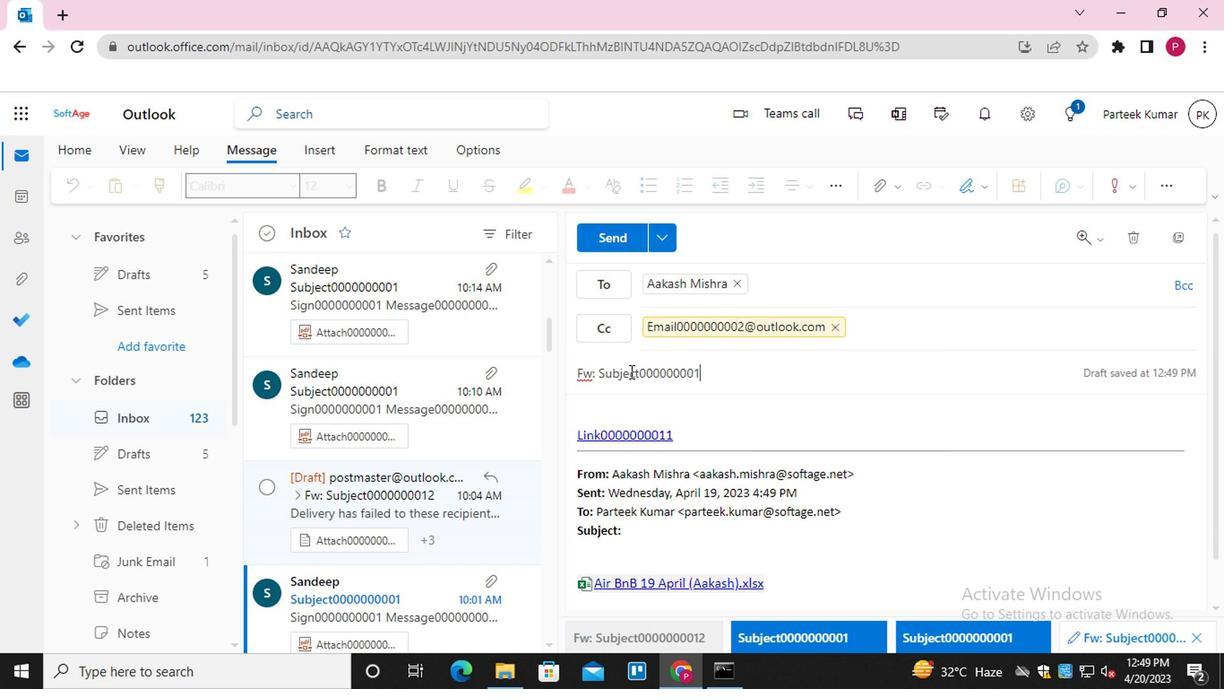 
Action: Mouse moved to (643, 415)
Screenshot: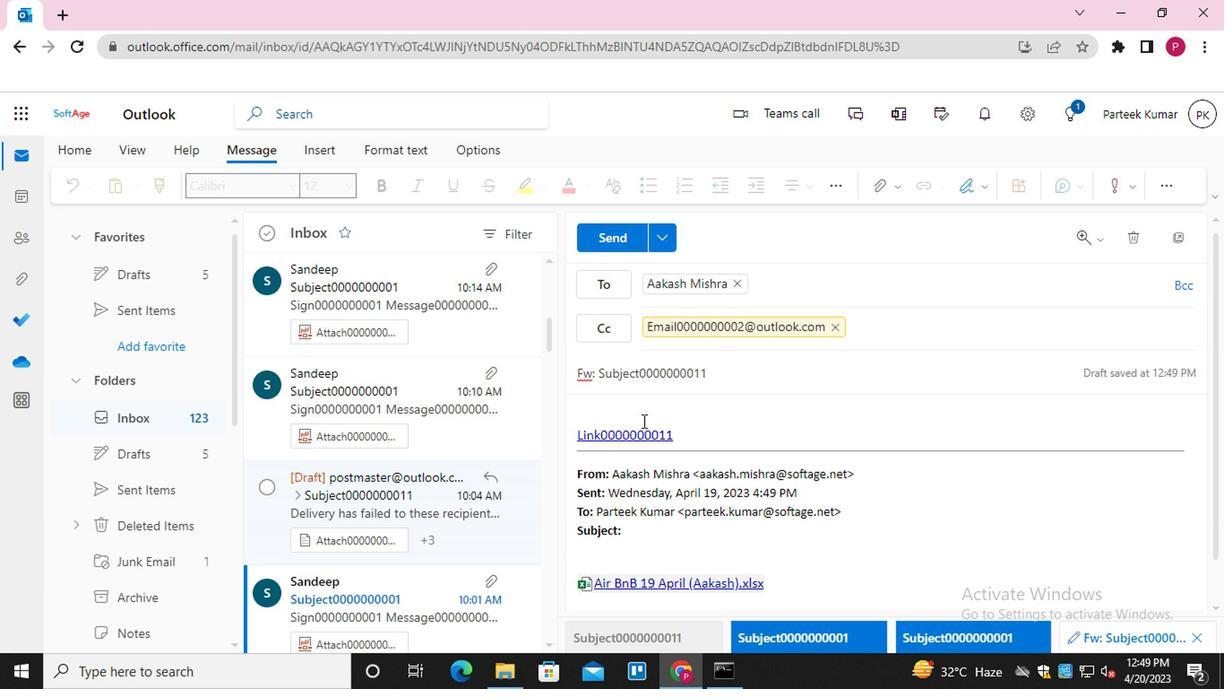 
Action: Mouse pressed left at (643, 415)
Screenshot: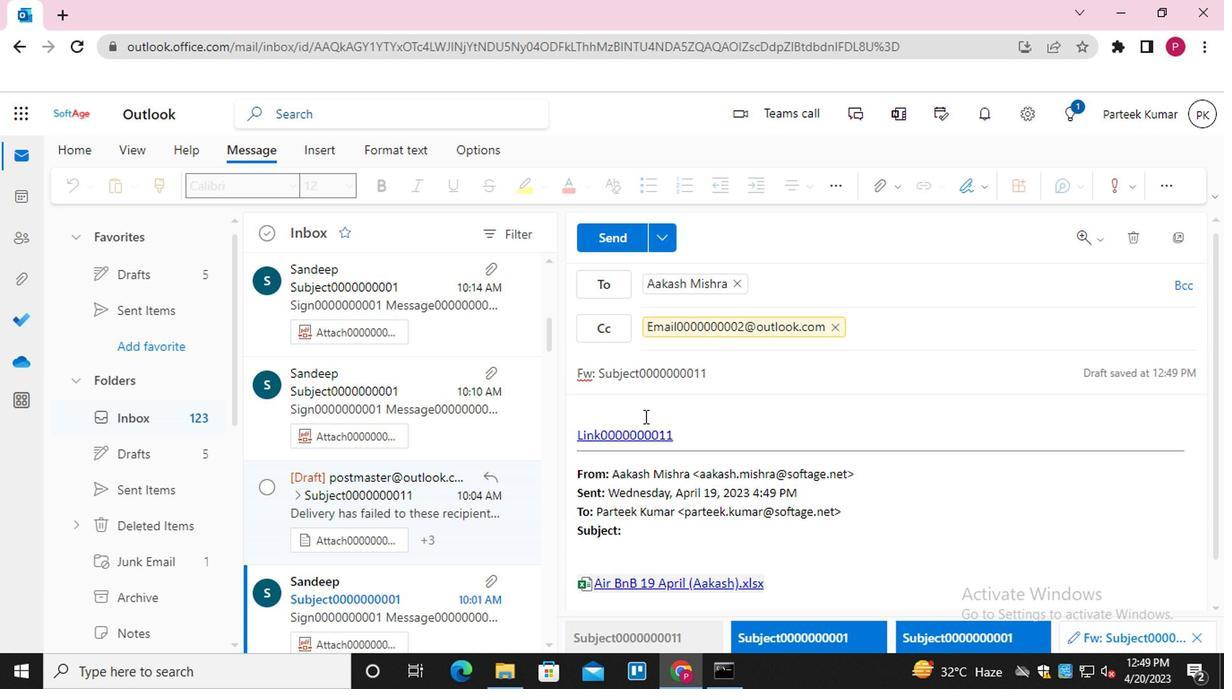 
Action: Mouse moved to (643, 415)
Screenshot: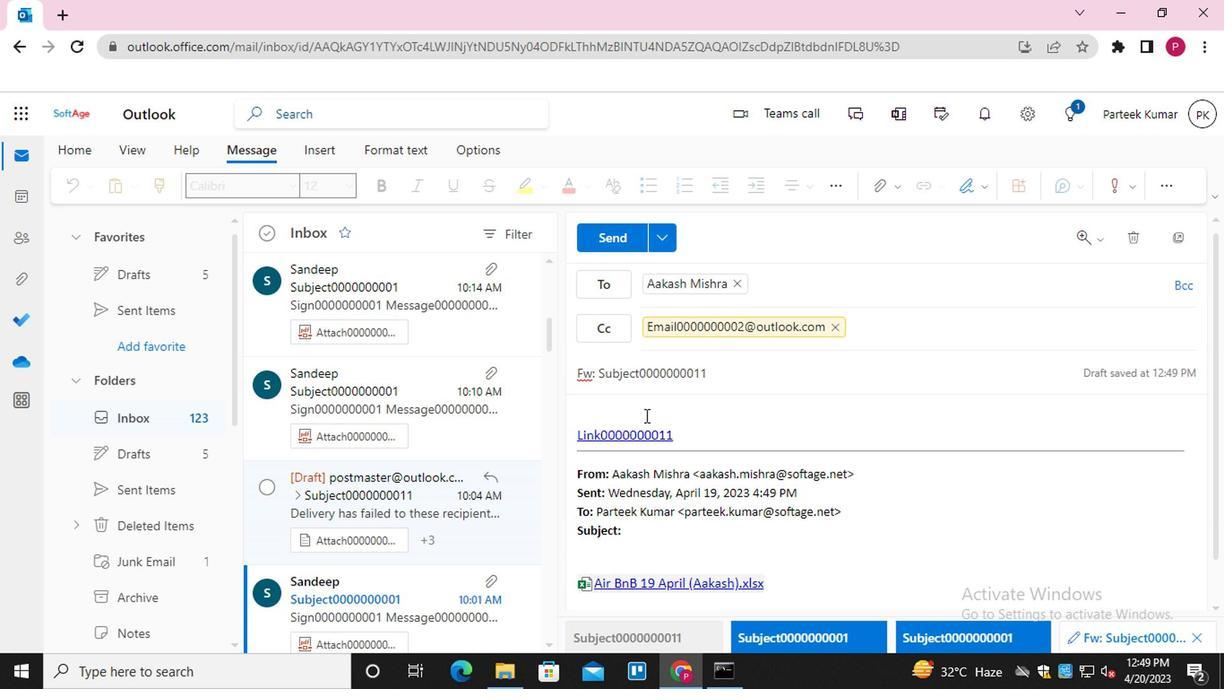 
Action: Key pressed <Key.shift_r>MESSAGE0000000013
Screenshot: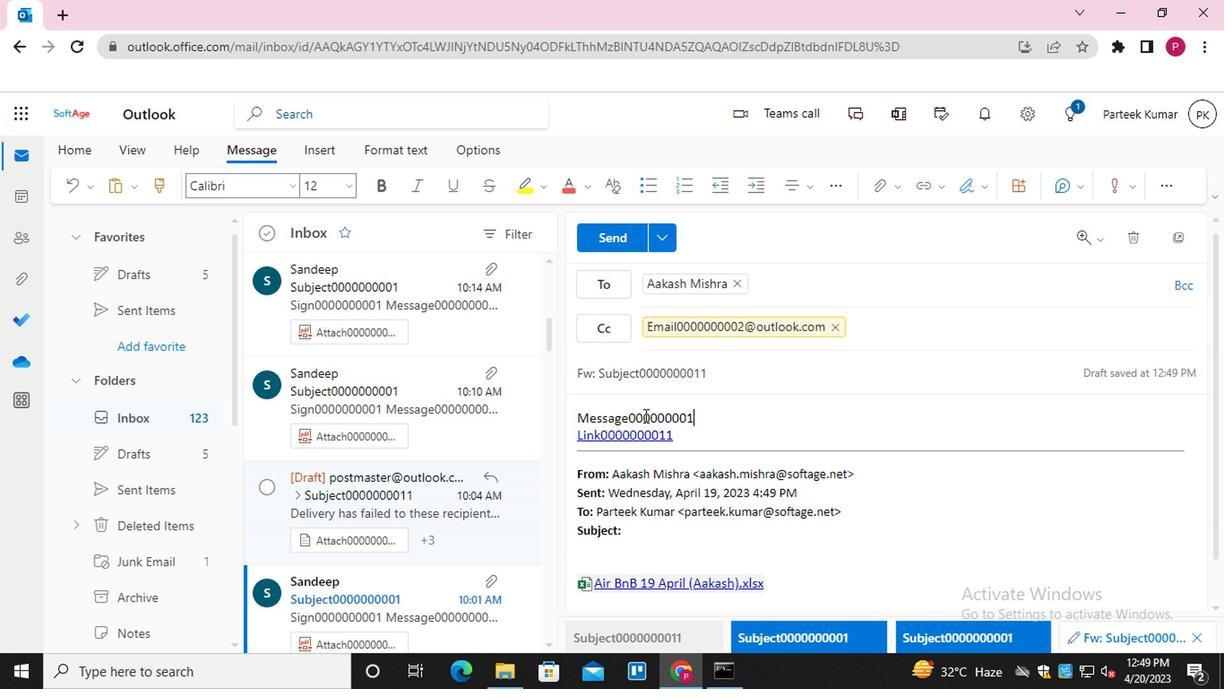 
Action: Mouse moved to (621, 241)
Screenshot: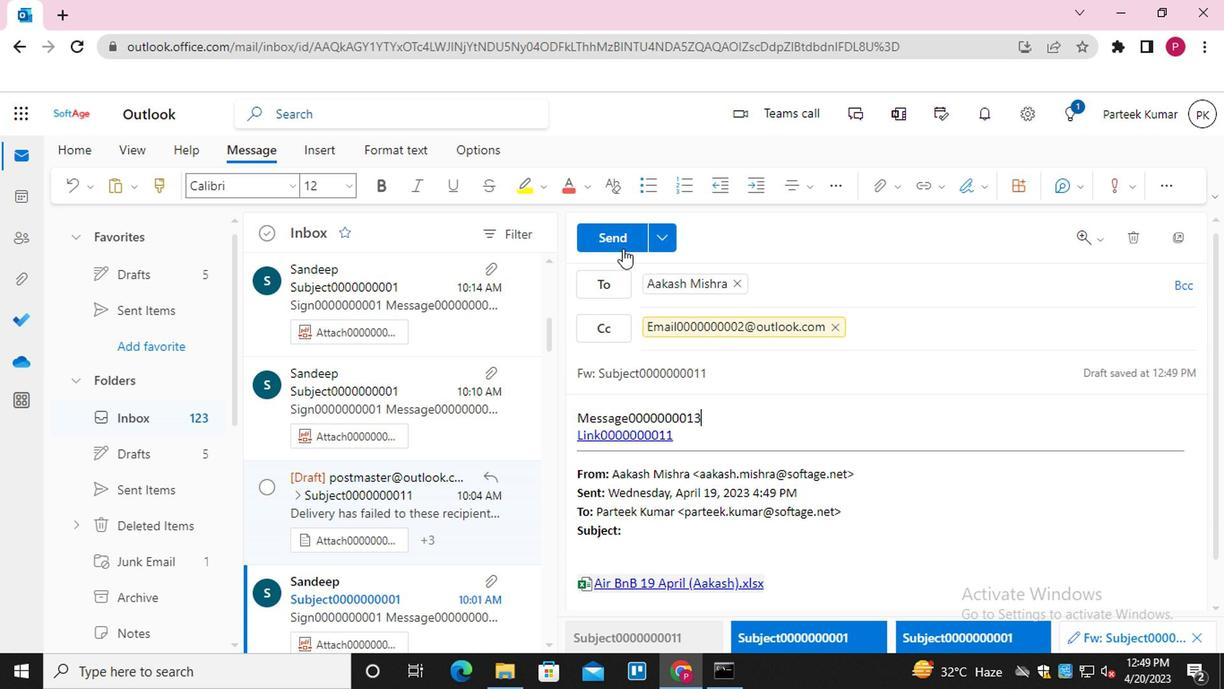 
Action: Mouse pressed left at (621, 241)
Screenshot: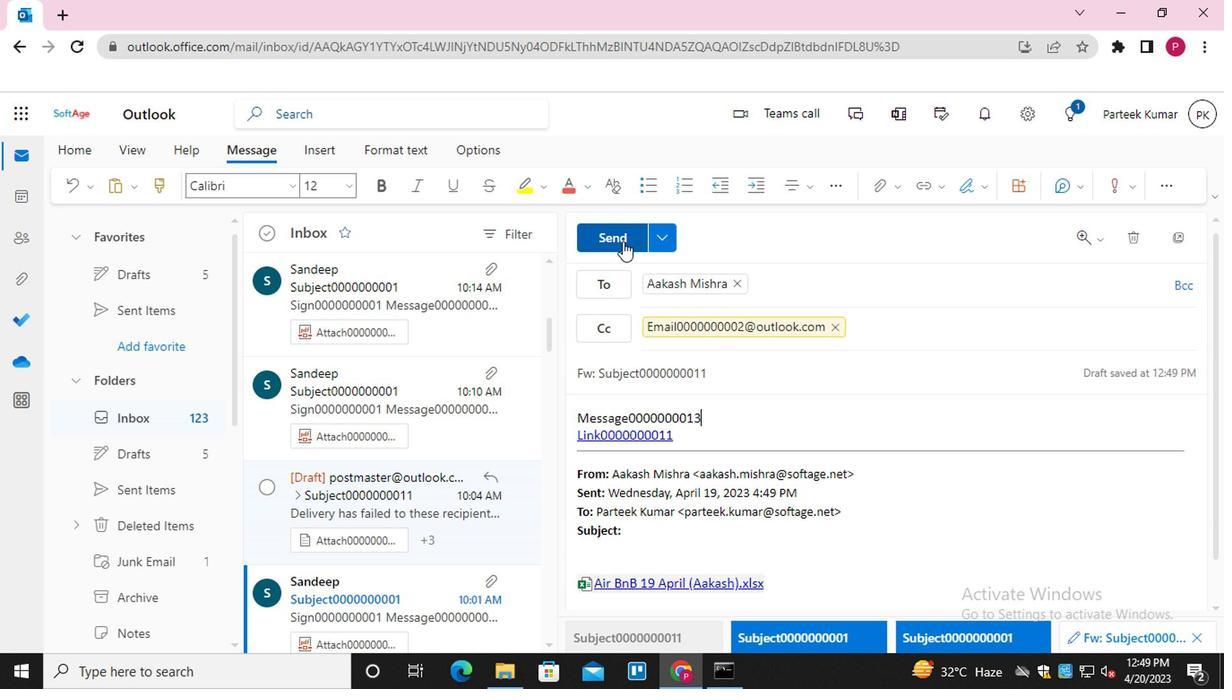 
Action: Mouse moved to (868, 242)
Screenshot: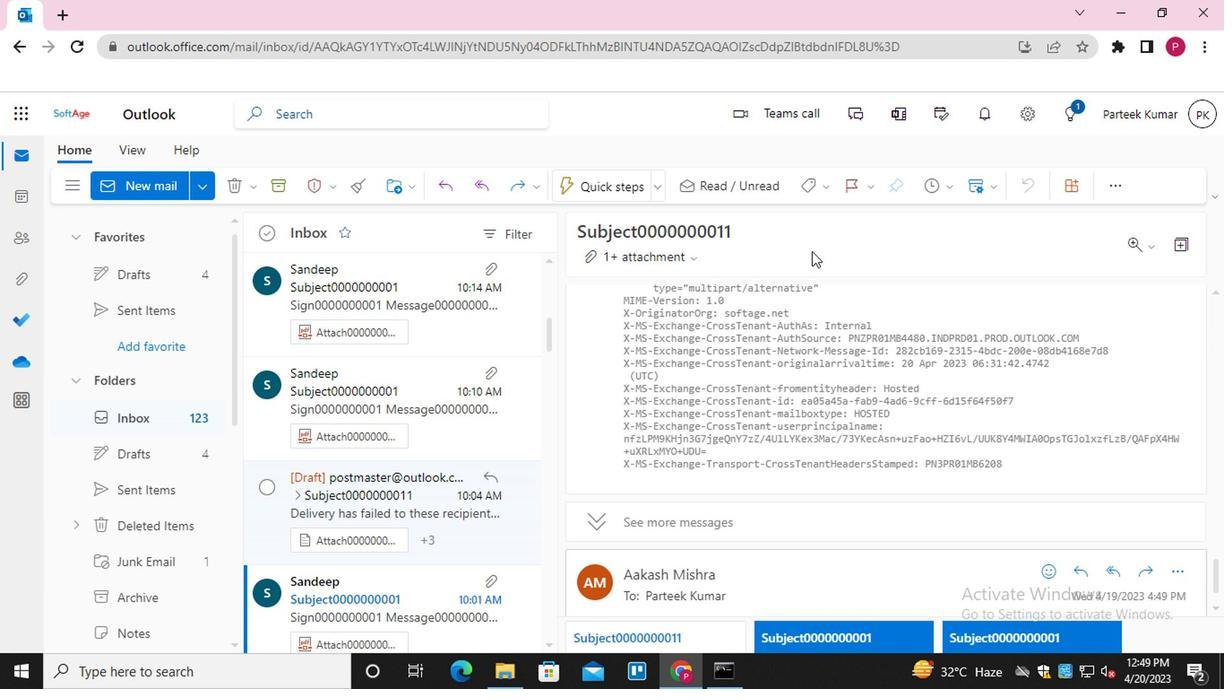 
Action: Mouse scrolled (868, 241) with delta (0, 0)
Screenshot: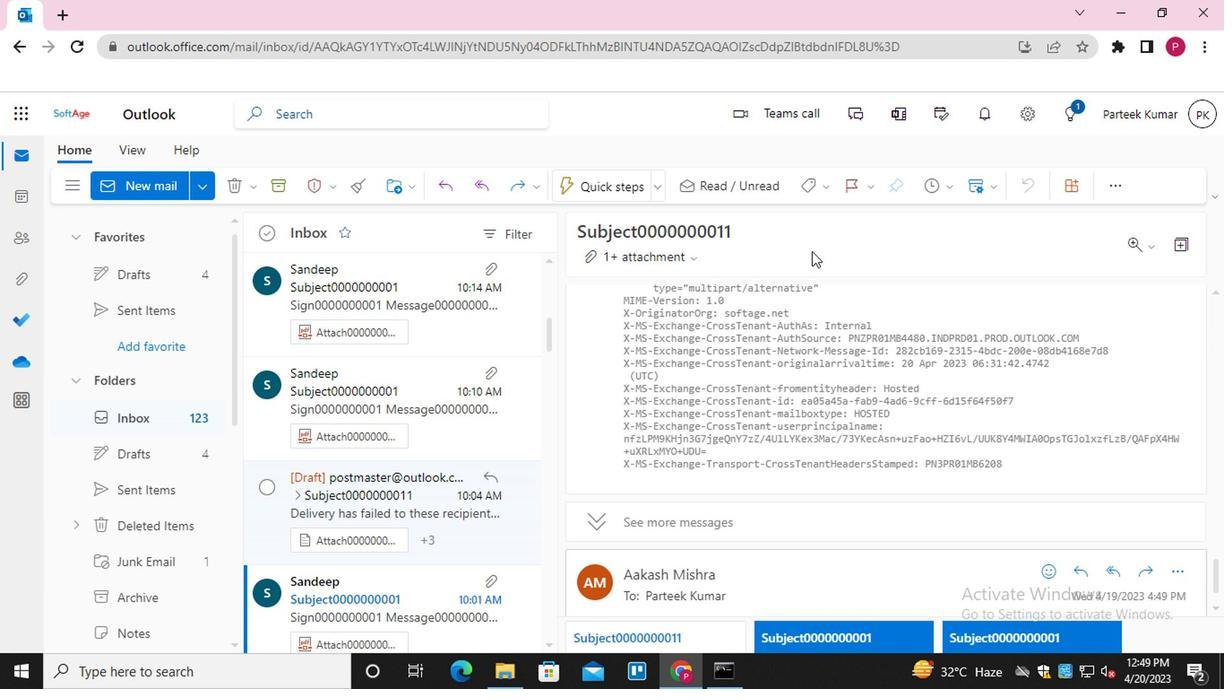
Action: Mouse moved to (875, 260)
Screenshot: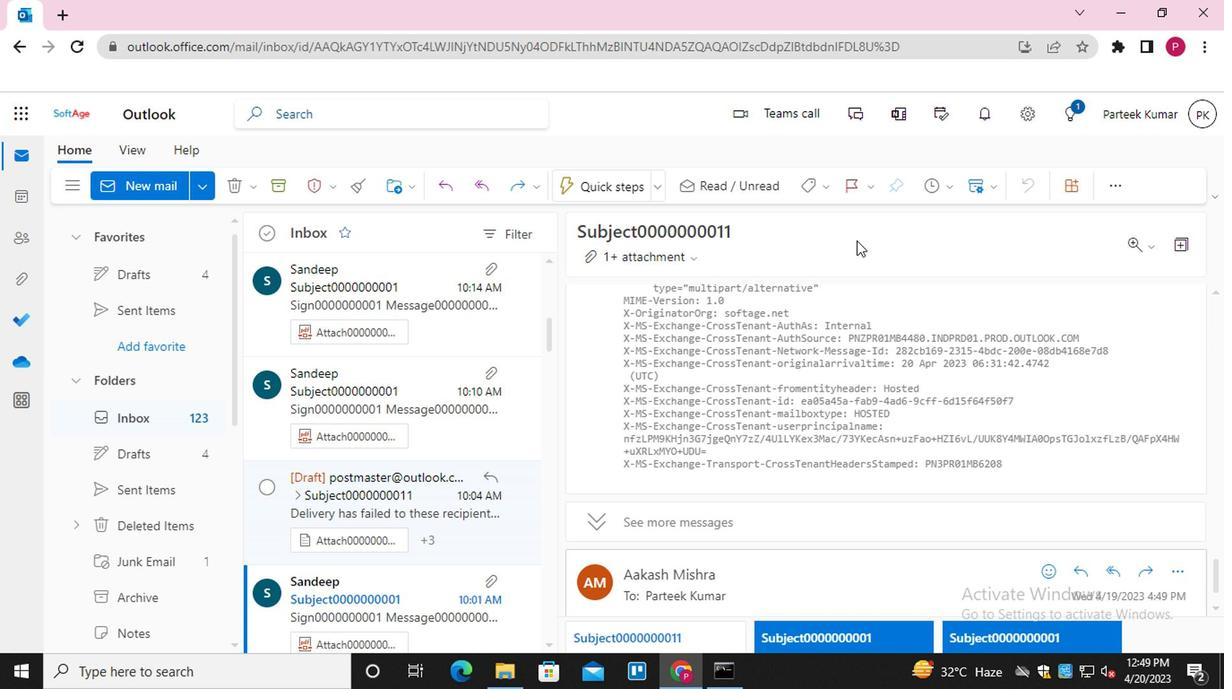 
Action: Mouse scrolled (875, 259) with delta (0, -1)
Screenshot: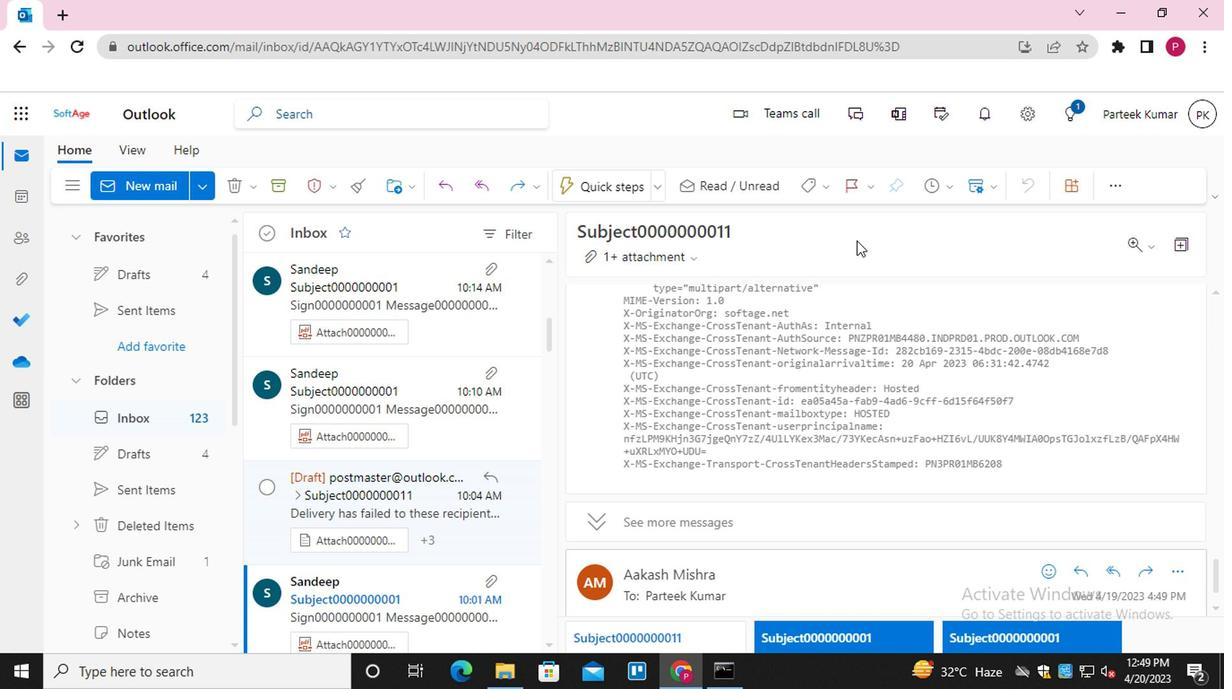 
Action: Mouse moved to (879, 270)
Screenshot: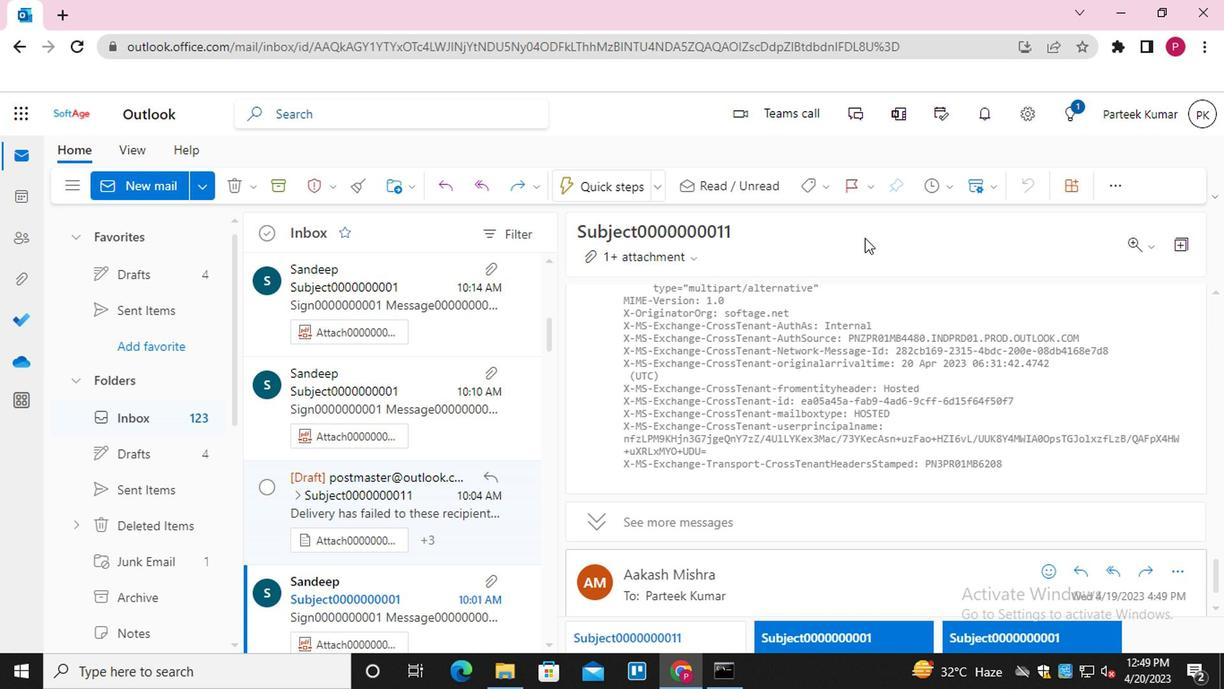
Action: Mouse scrolled (879, 269) with delta (0, 0)
Screenshot: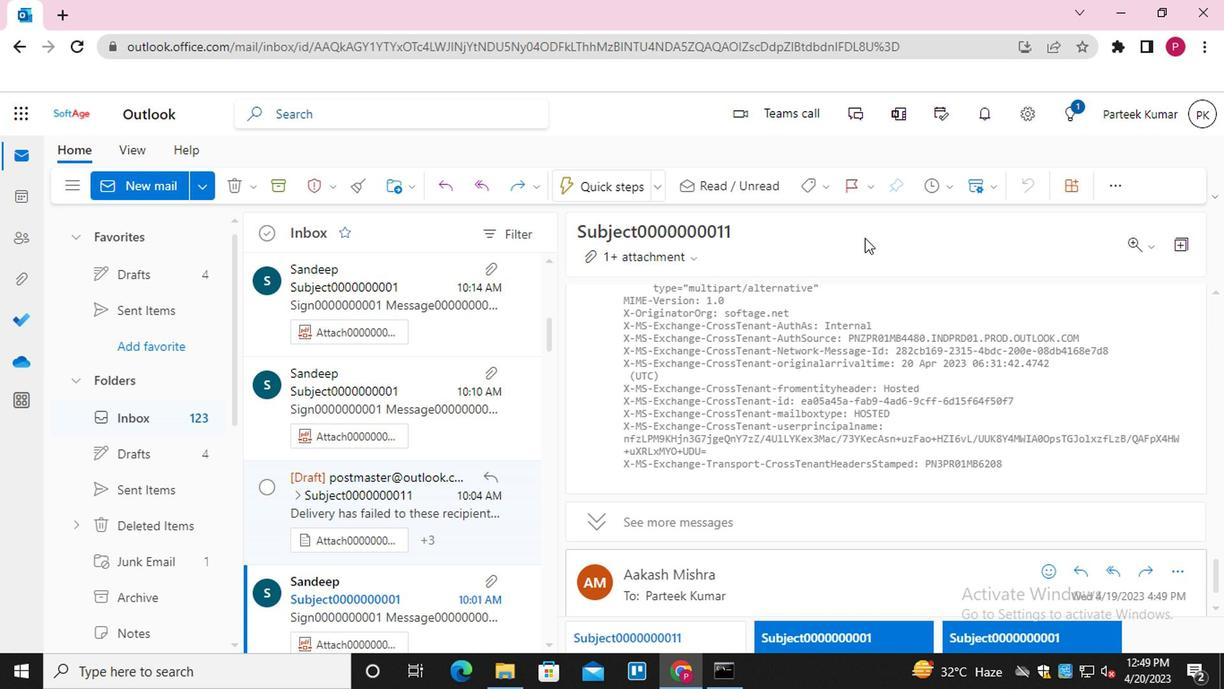 
Action: Mouse moved to (1142, 567)
Screenshot: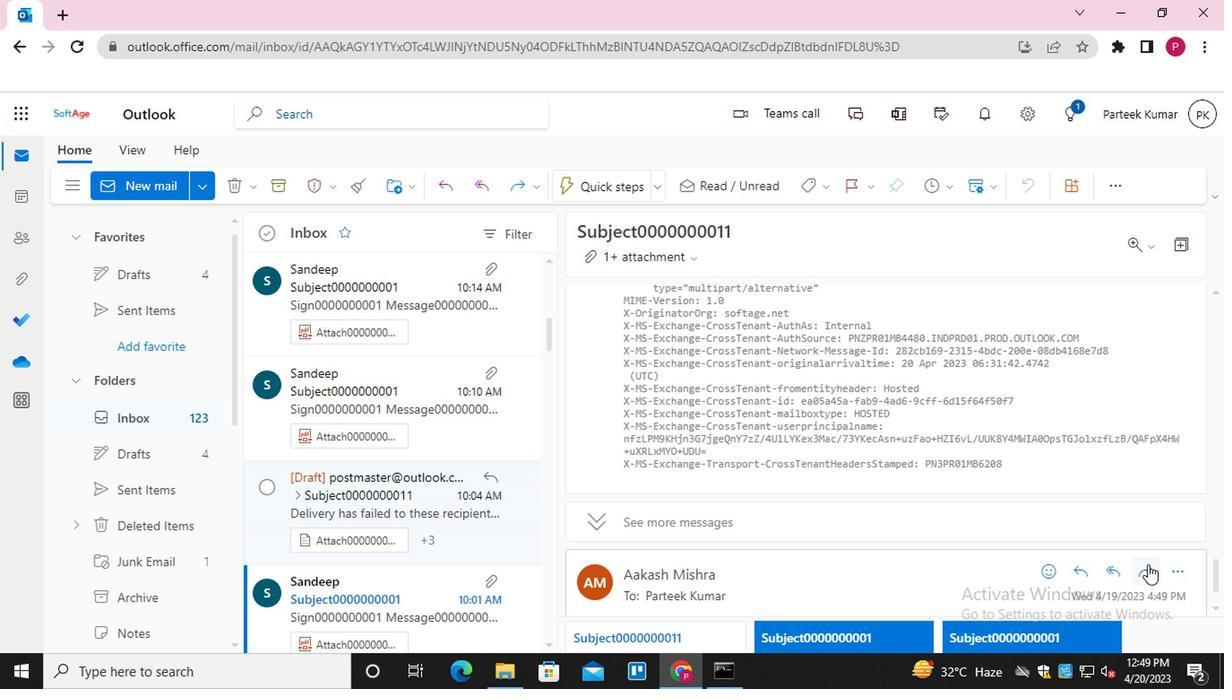 
Action: Mouse pressed left at (1142, 567)
Screenshot: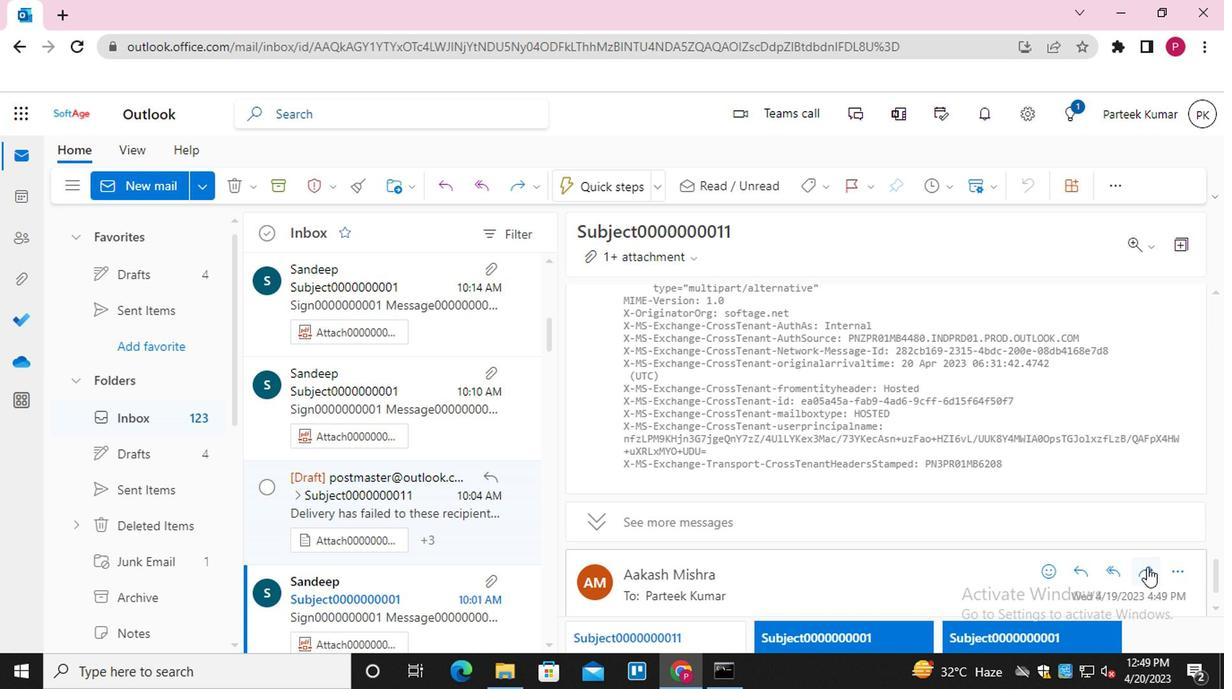 
Action: Mouse moved to (583, 434)
Screenshot: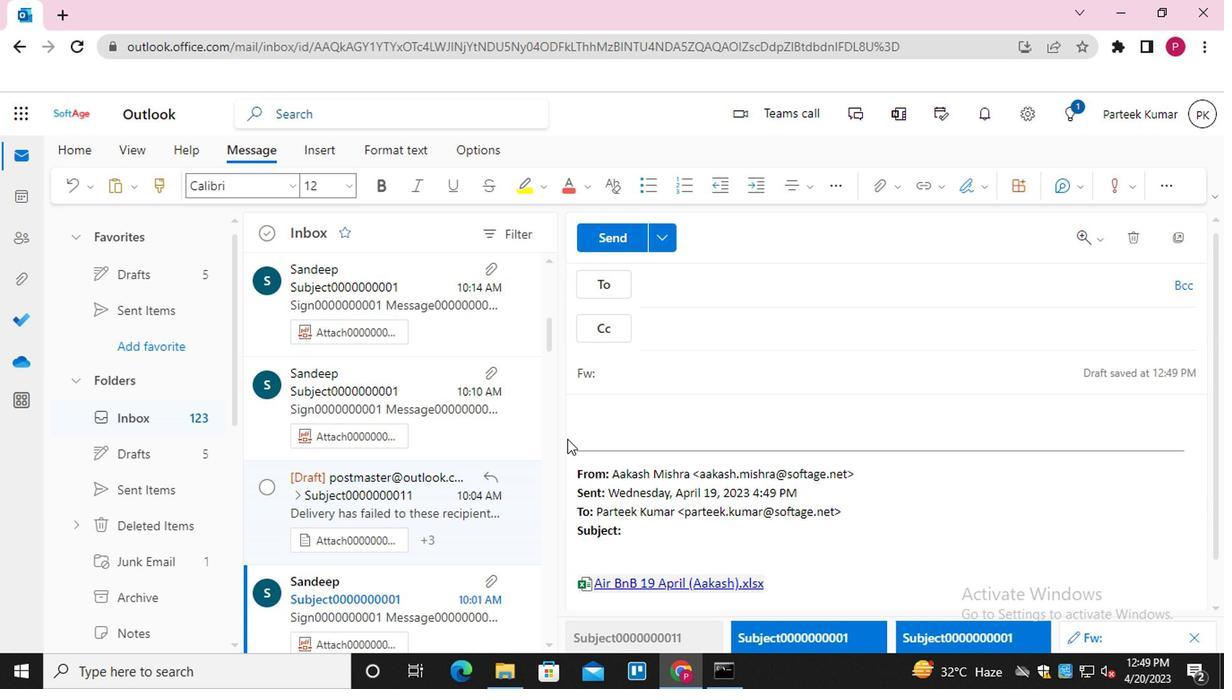 
Action: Mouse pressed left at (583, 434)
Screenshot: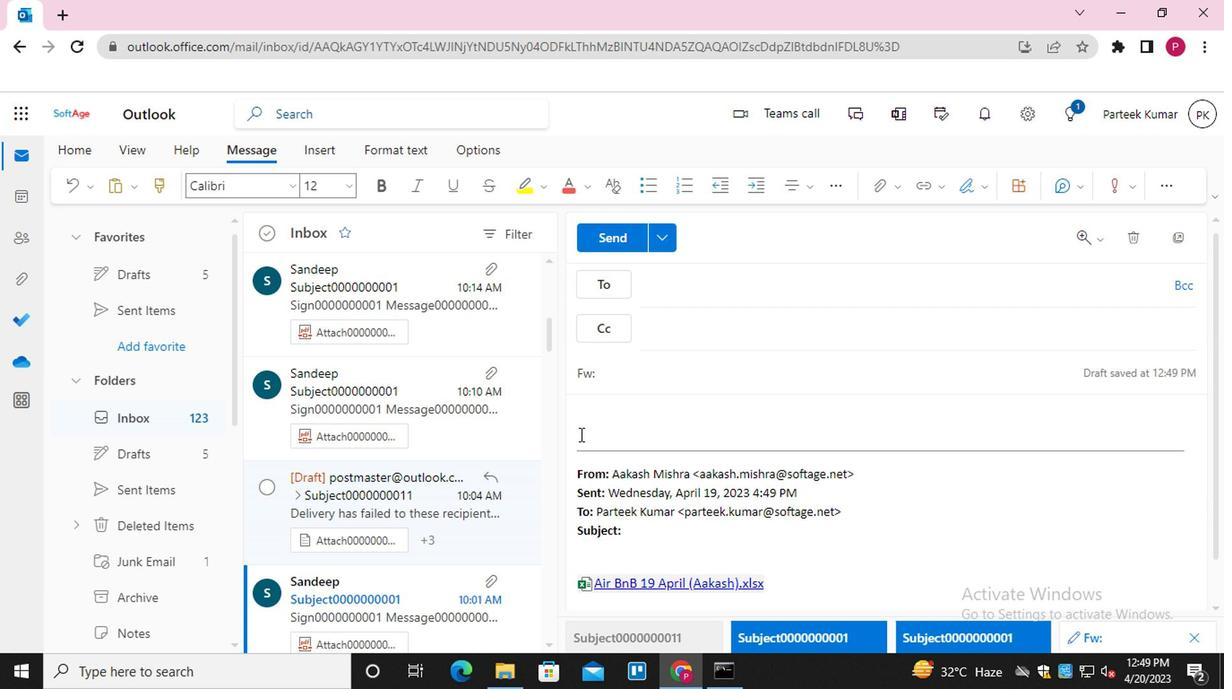 
Action: Mouse moved to (921, 182)
Screenshot: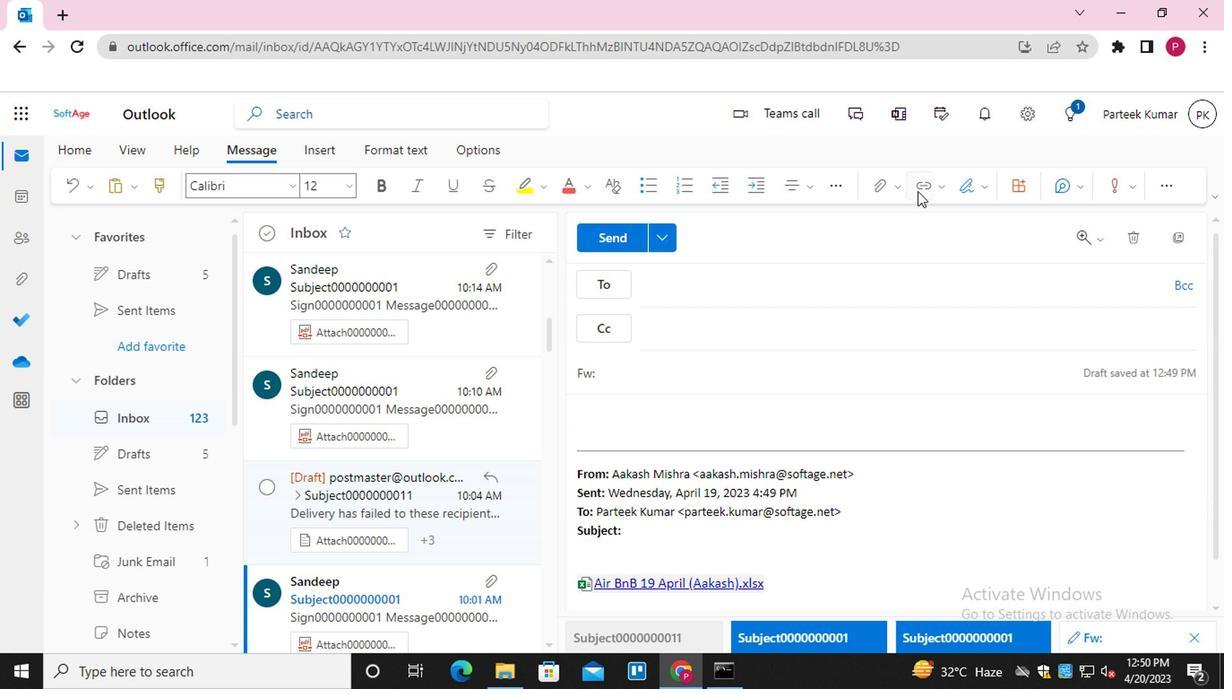 
Action: Mouse pressed left at (921, 182)
Screenshot: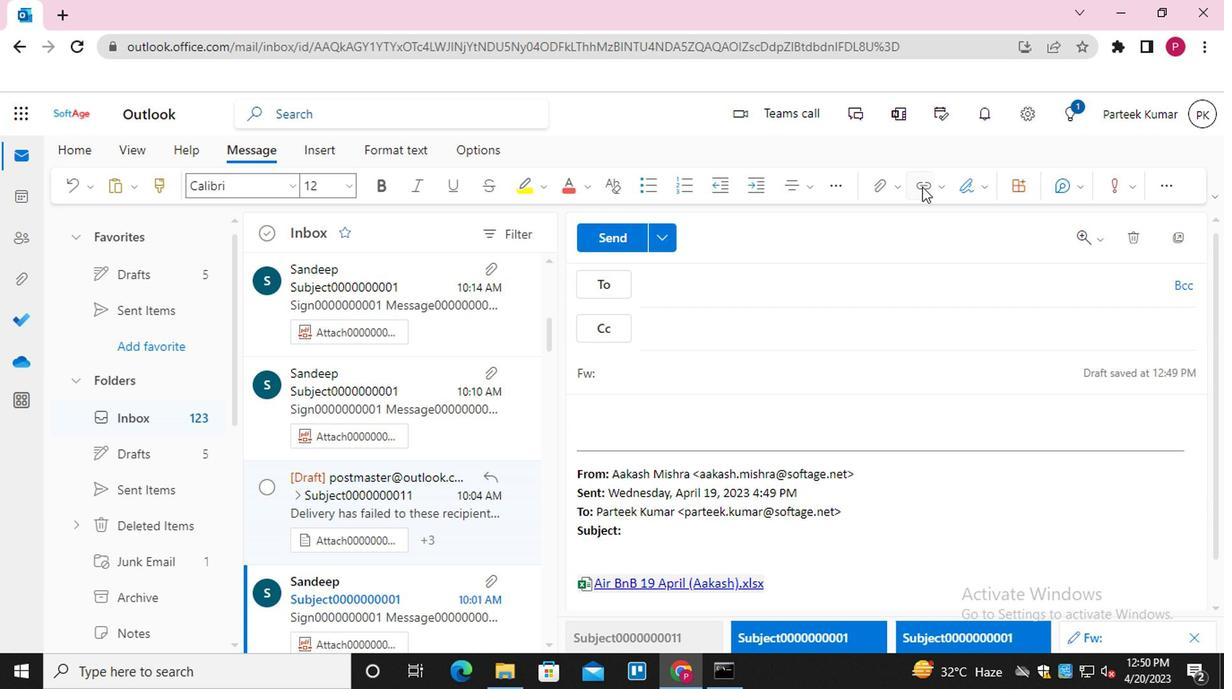 
Action: Mouse moved to (556, 349)
Screenshot: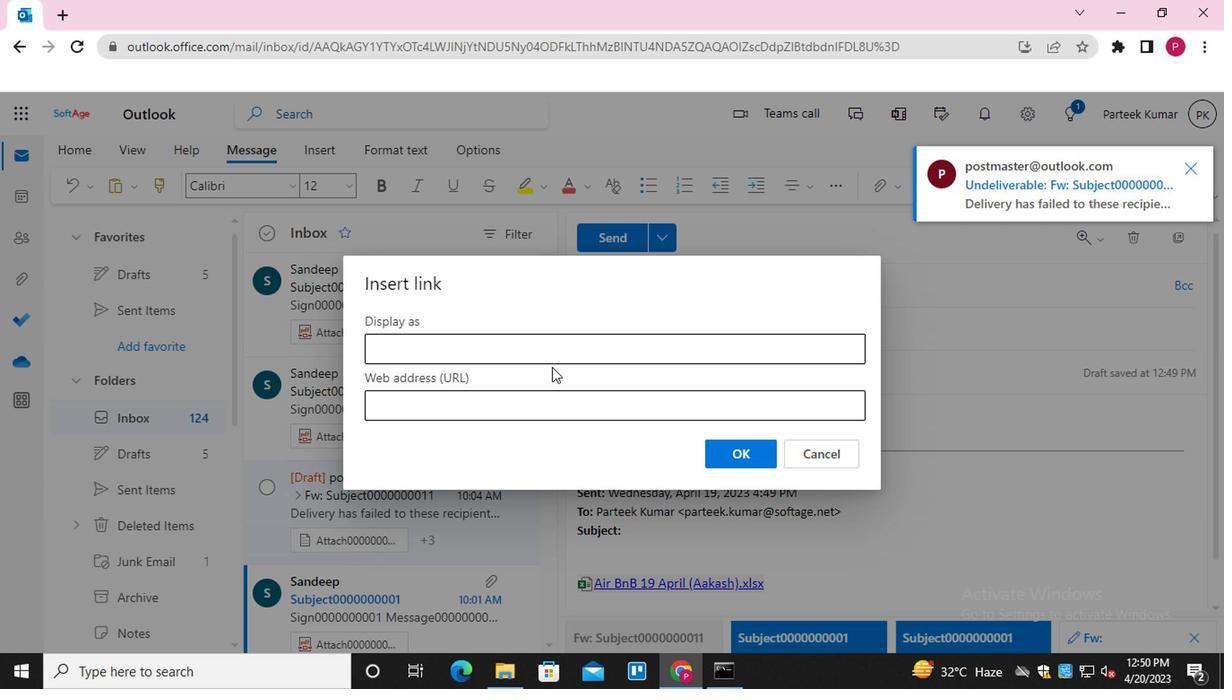 
Action: Mouse pressed left at (556, 349)
Screenshot: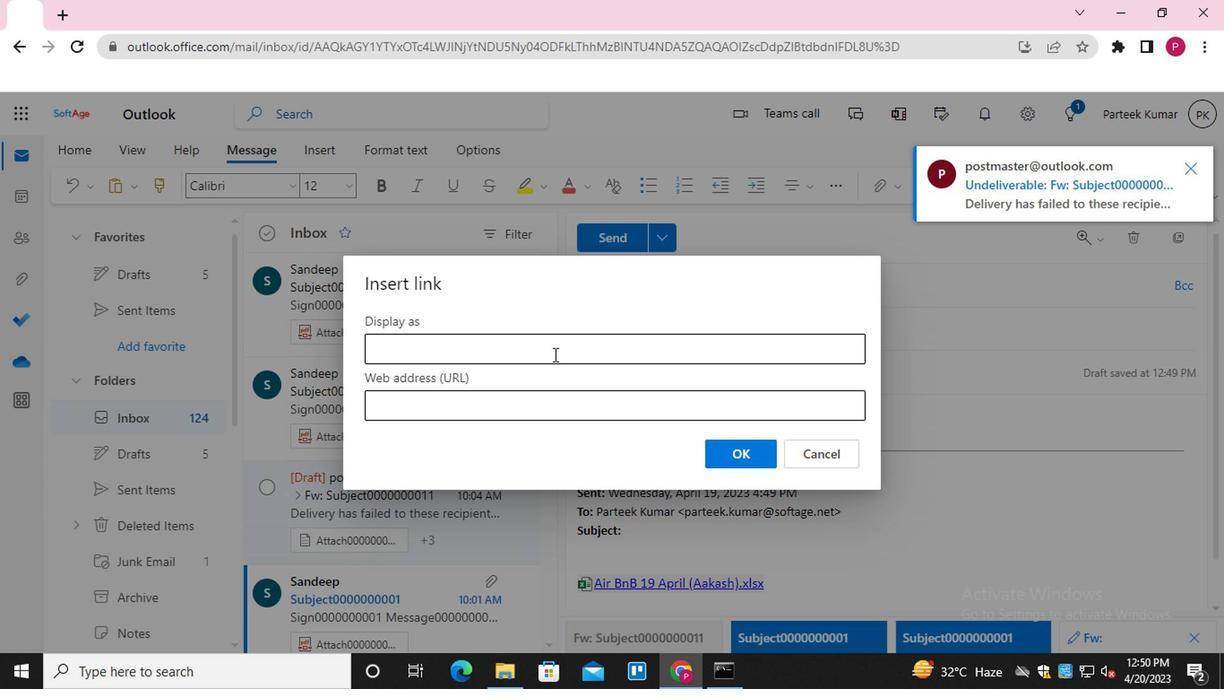 
Action: Mouse moved to (540, 395)
Screenshot: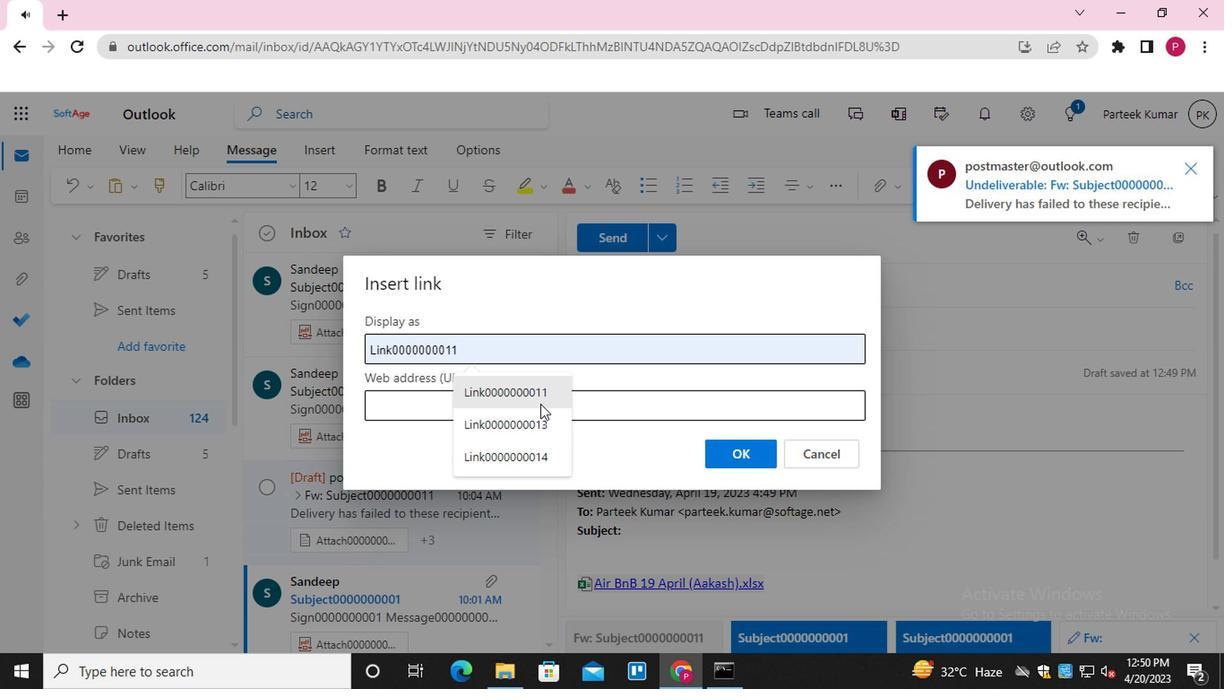 
Action: Mouse pressed left at (540, 395)
Screenshot: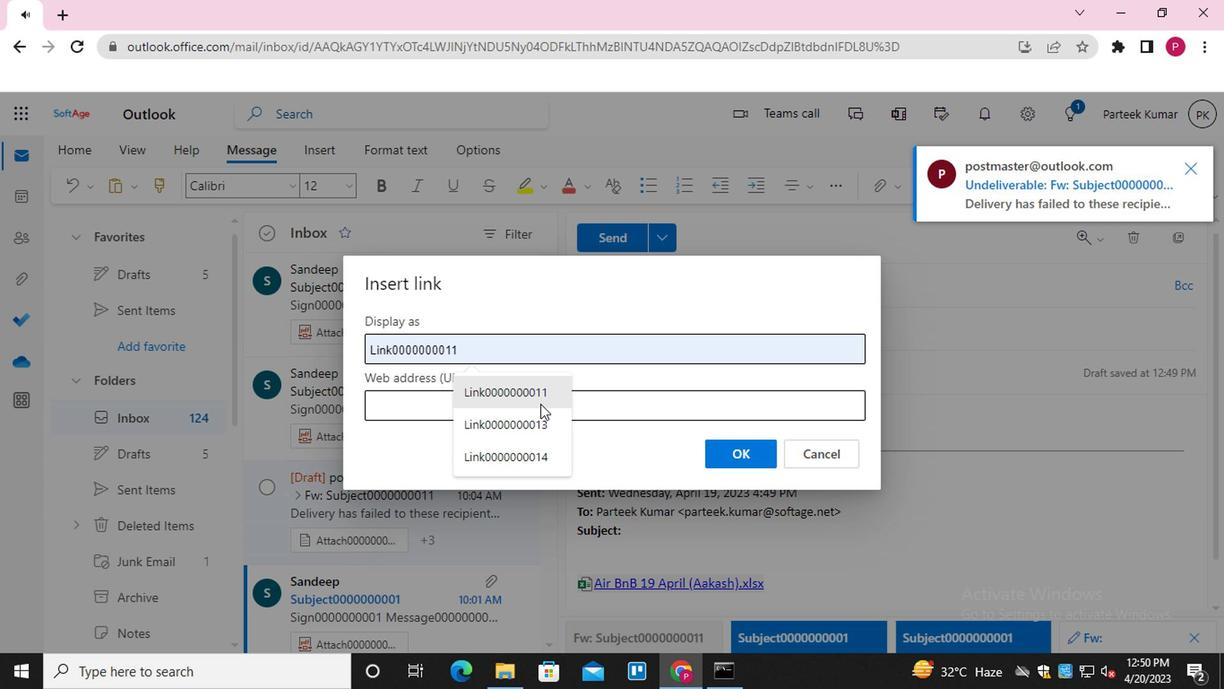 
Action: Mouse moved to (526, 406)
Screenshot: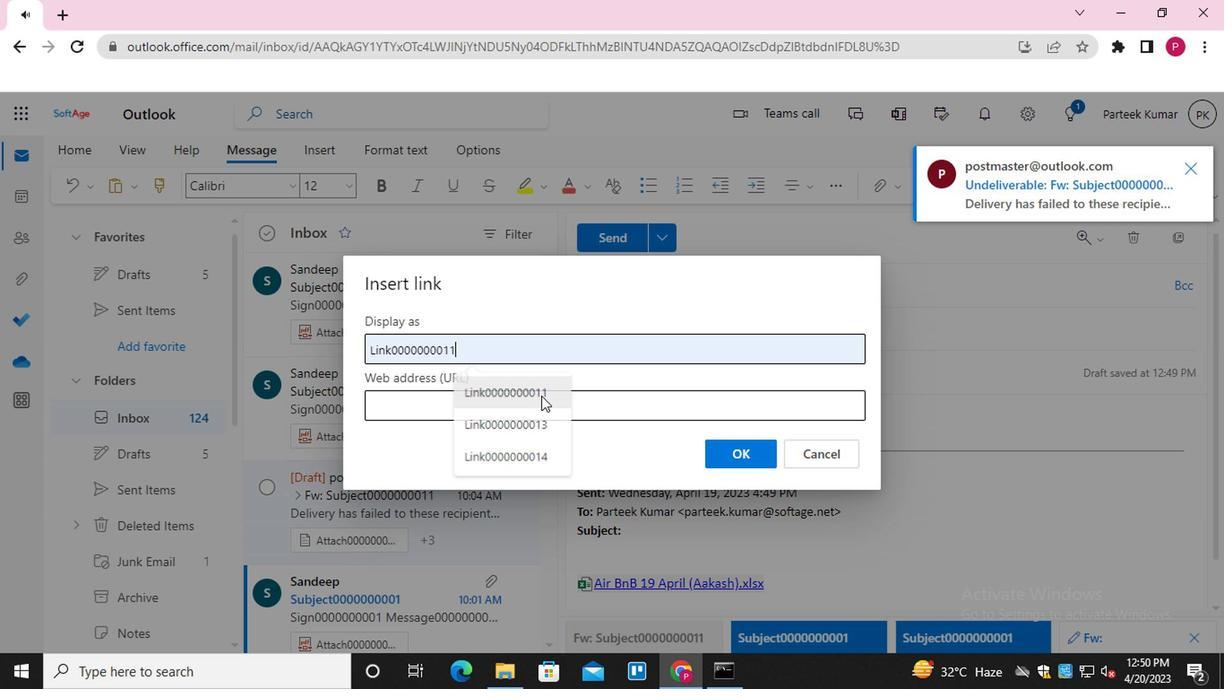 
Action: Mouse pressed left at (526, 406)
Screenshot: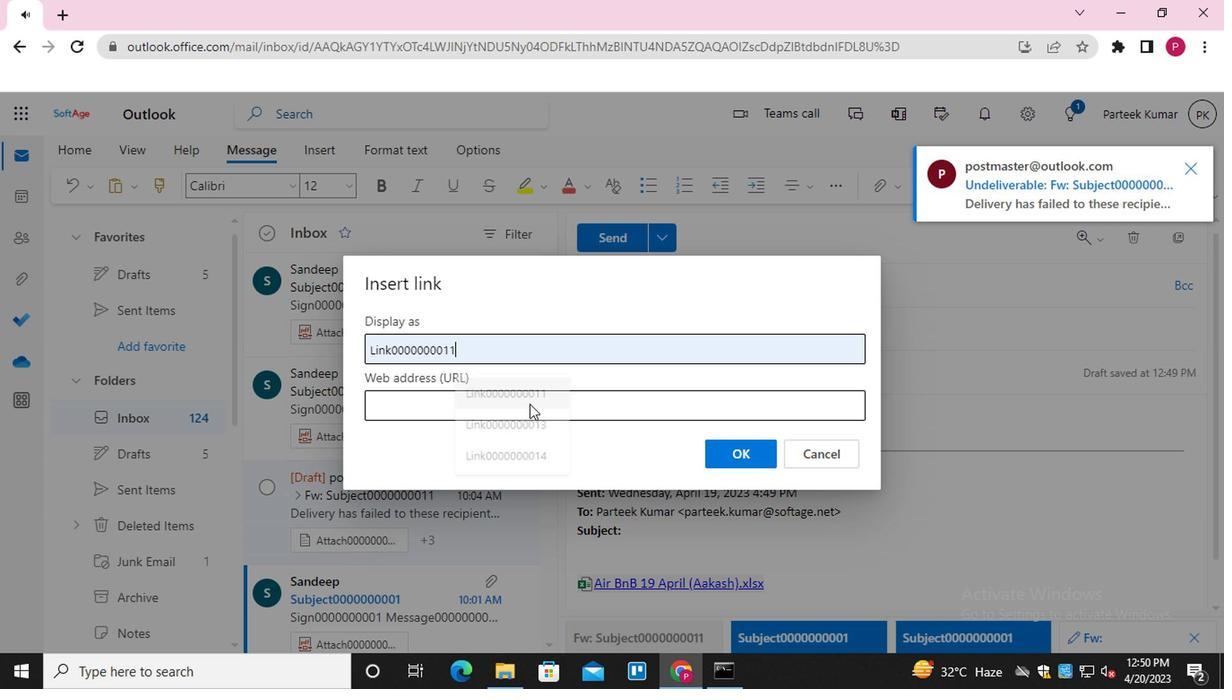 
Action: Mouse moved to (502, 514)
Screenshot: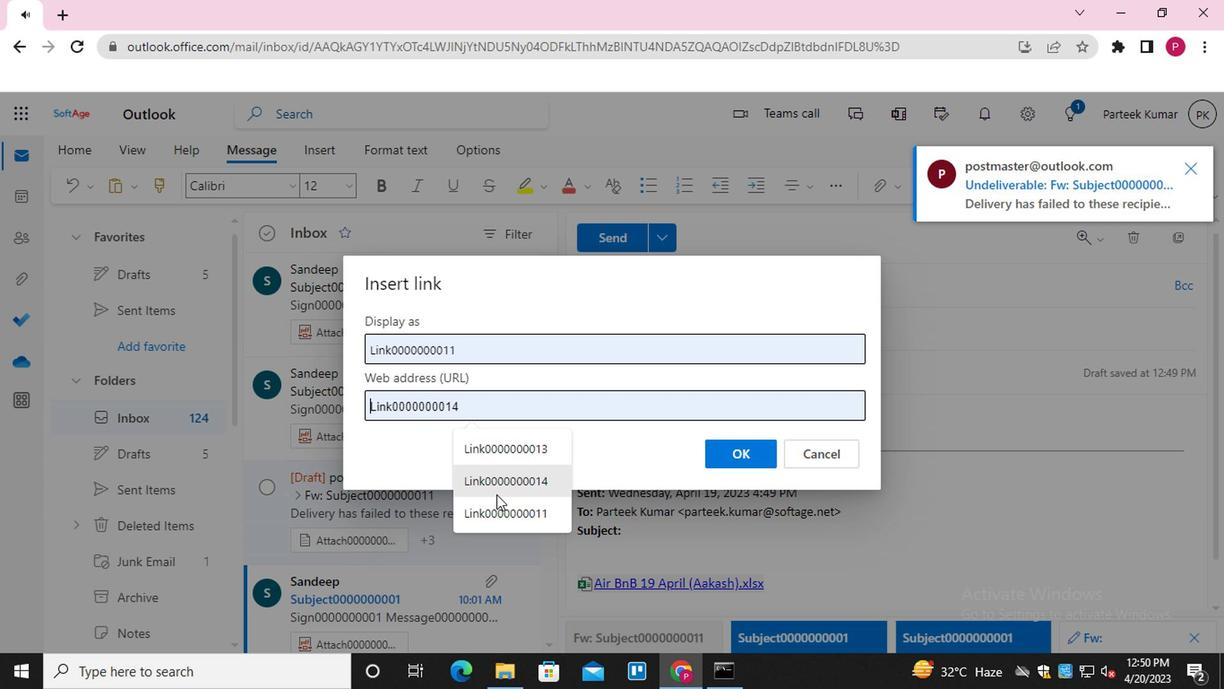 
Action: Mouse pressed left at (502, 514)
Screenshot: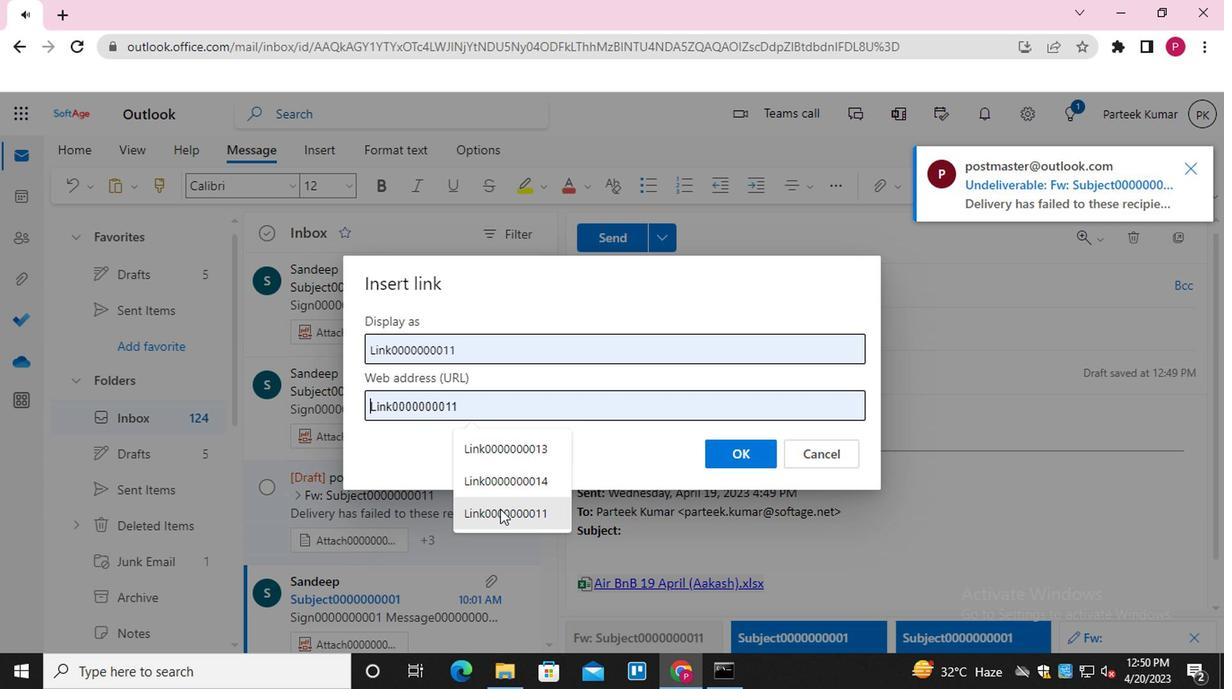 
Action: Mouse moved to (727, 449)
Screenshot: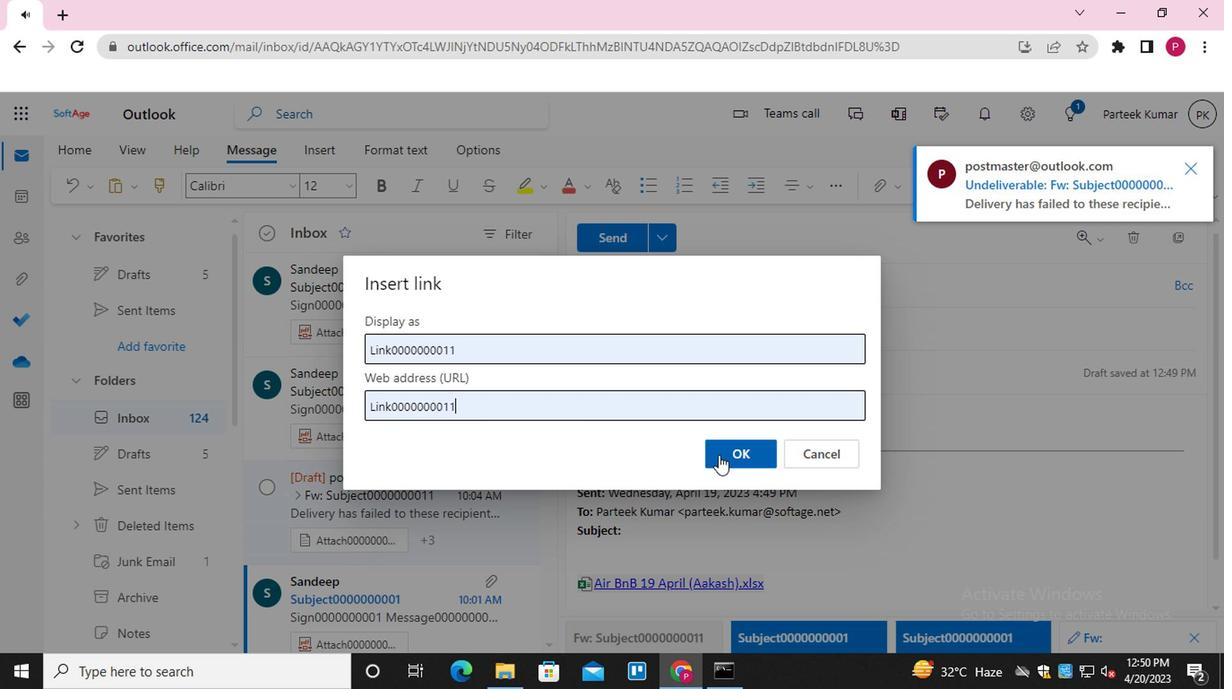 
Action: Mouse pressed left at (727, 449)
Screenshot: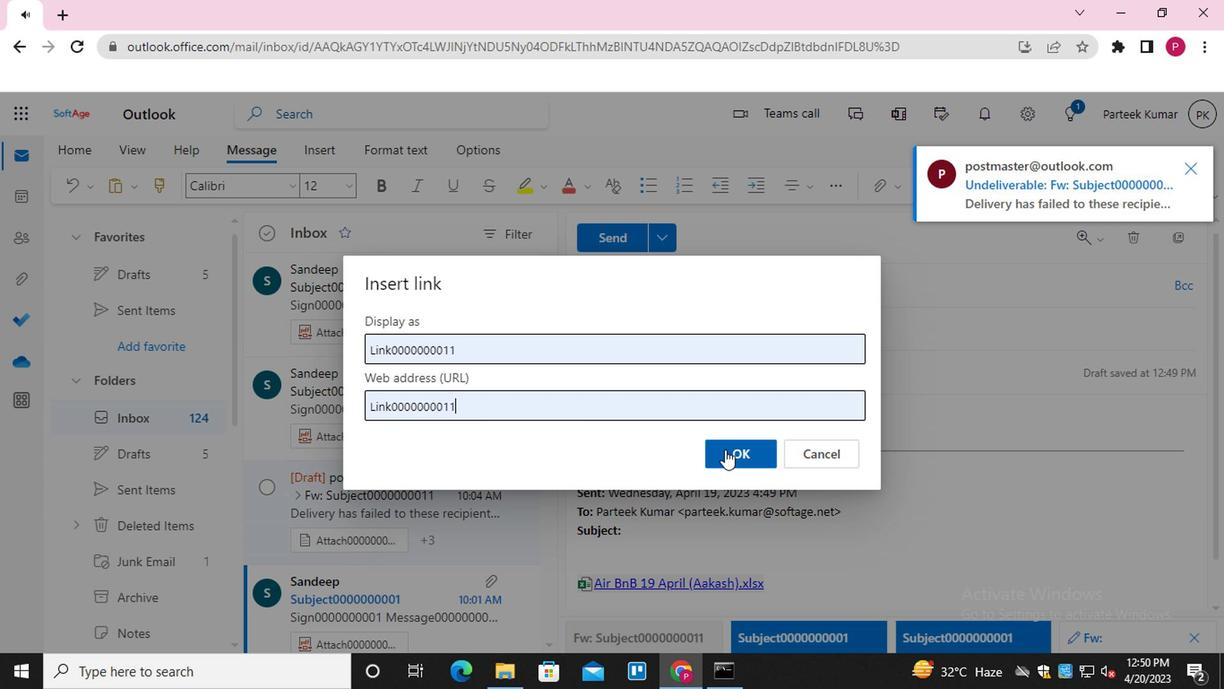 
Action: Mouse moved to (1189, 163)
Screenshot: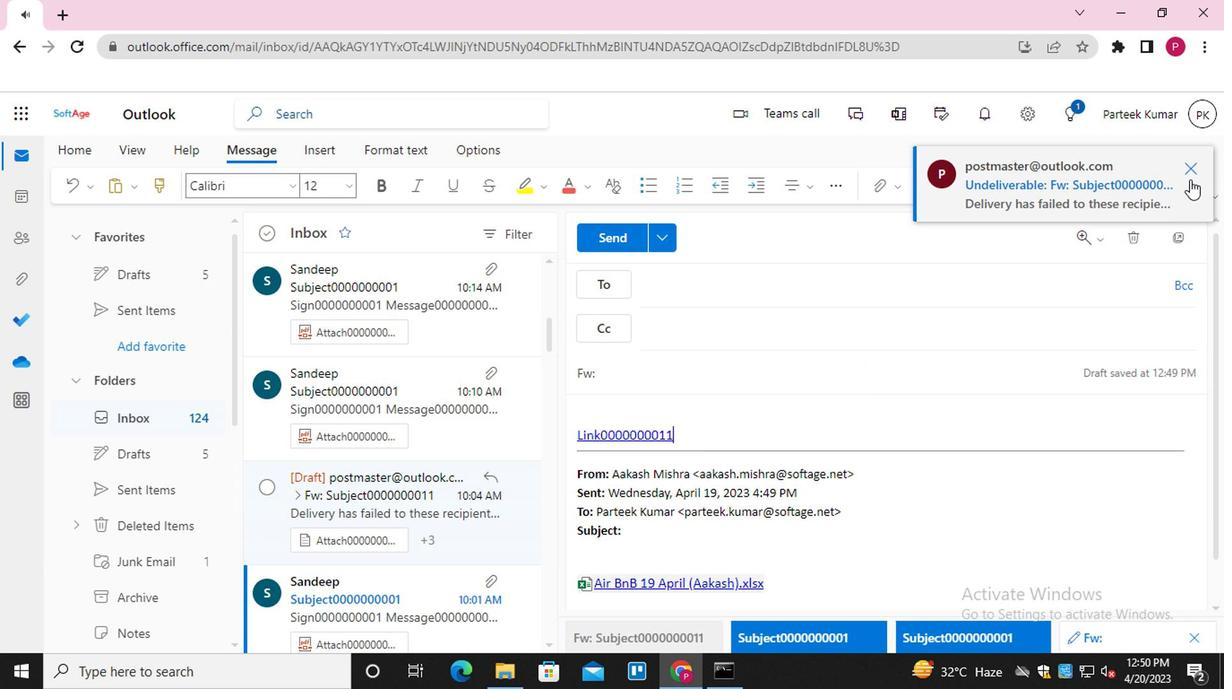 
Action: Mouse pressed left at (1189, 163)
Screenshot: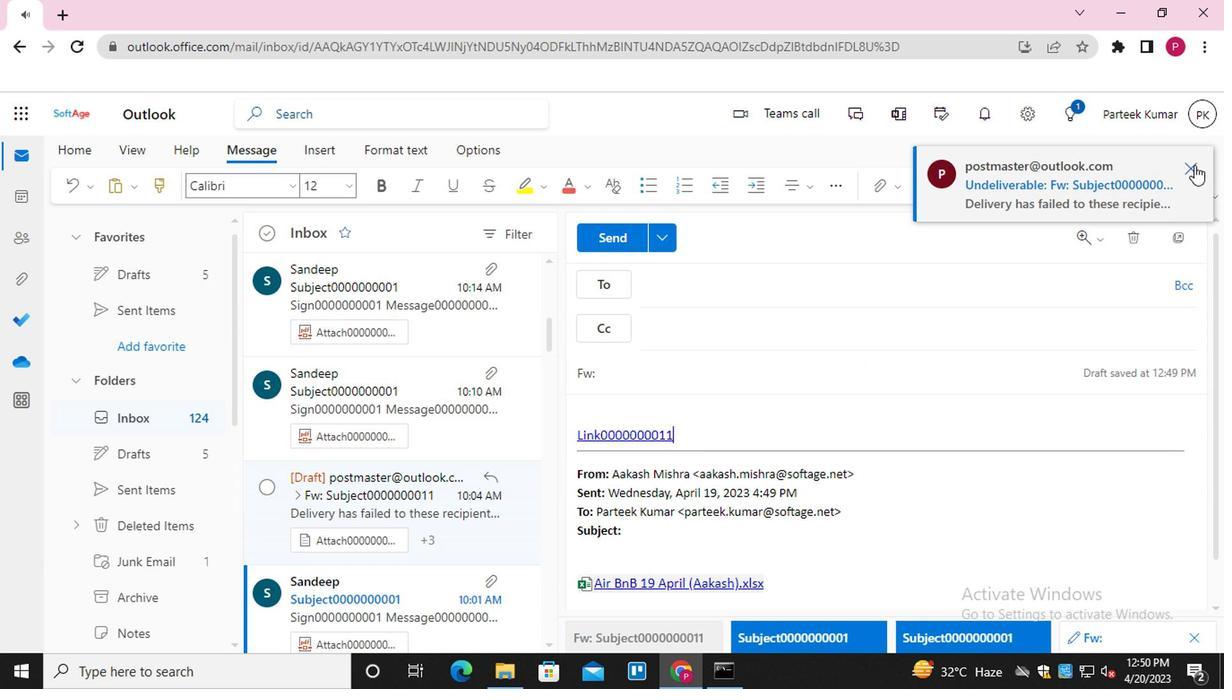 
Action: Mouse moved to (690, 287)
Screenshot: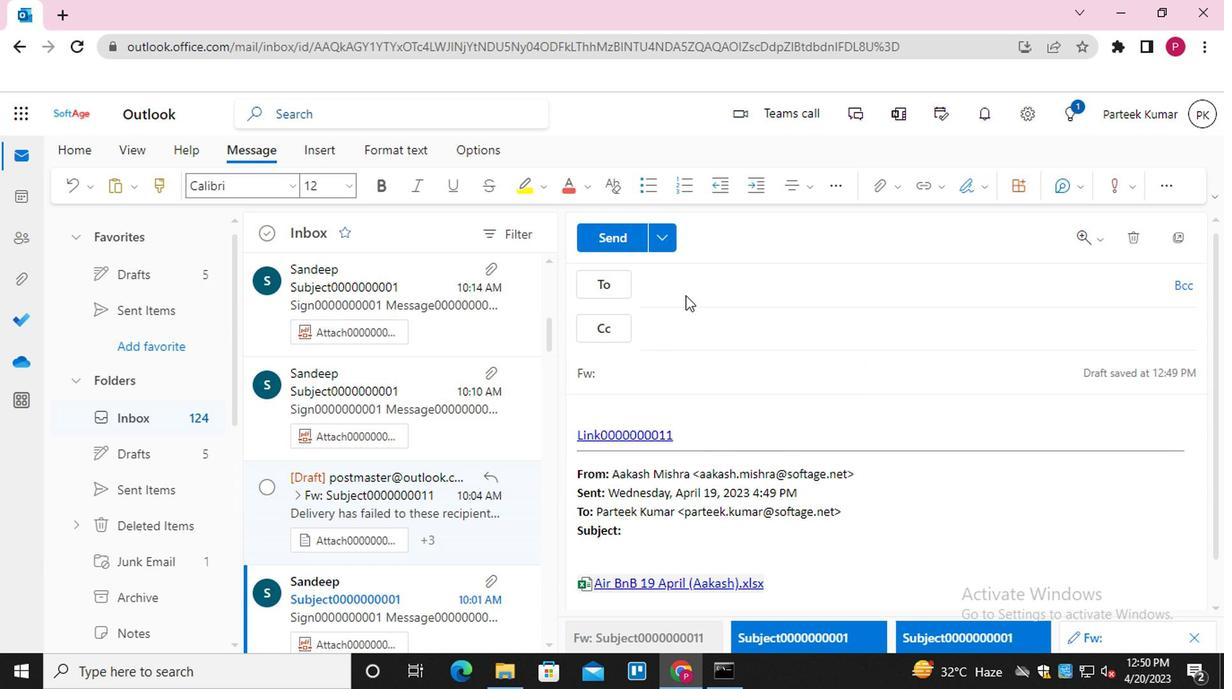 
Action: Mouse pressed left at (690, 287)
Screenshot: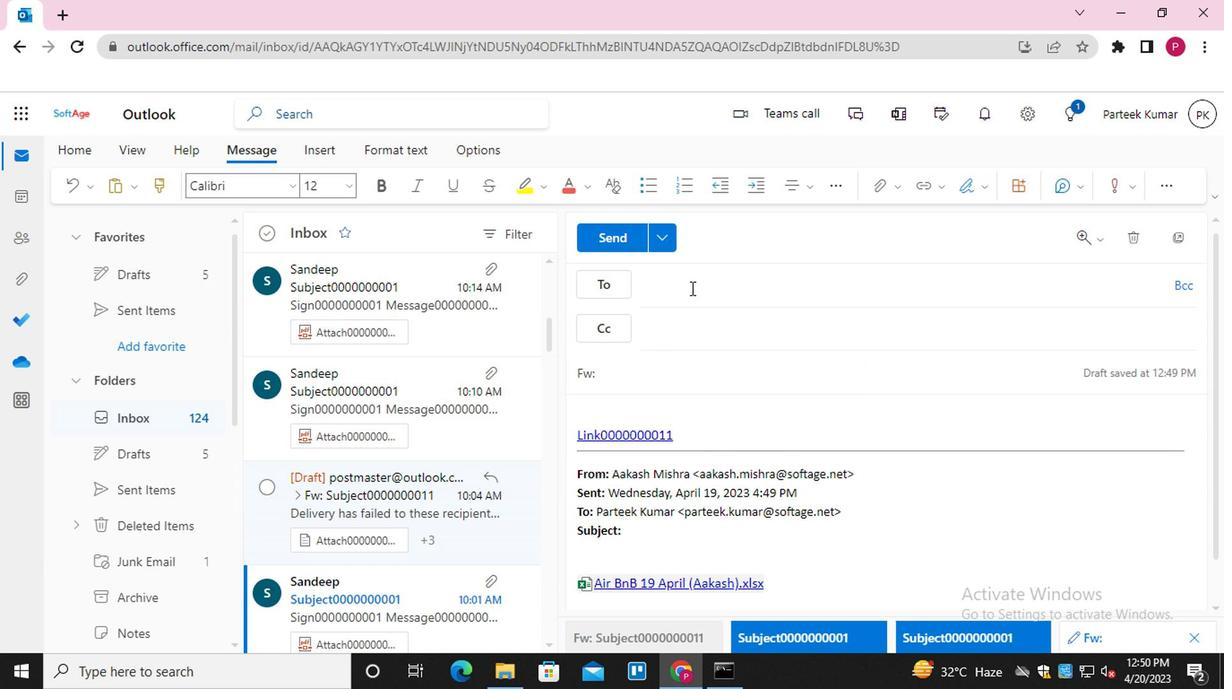 
Action: Mouse moved to (690, 403)
Screenshot: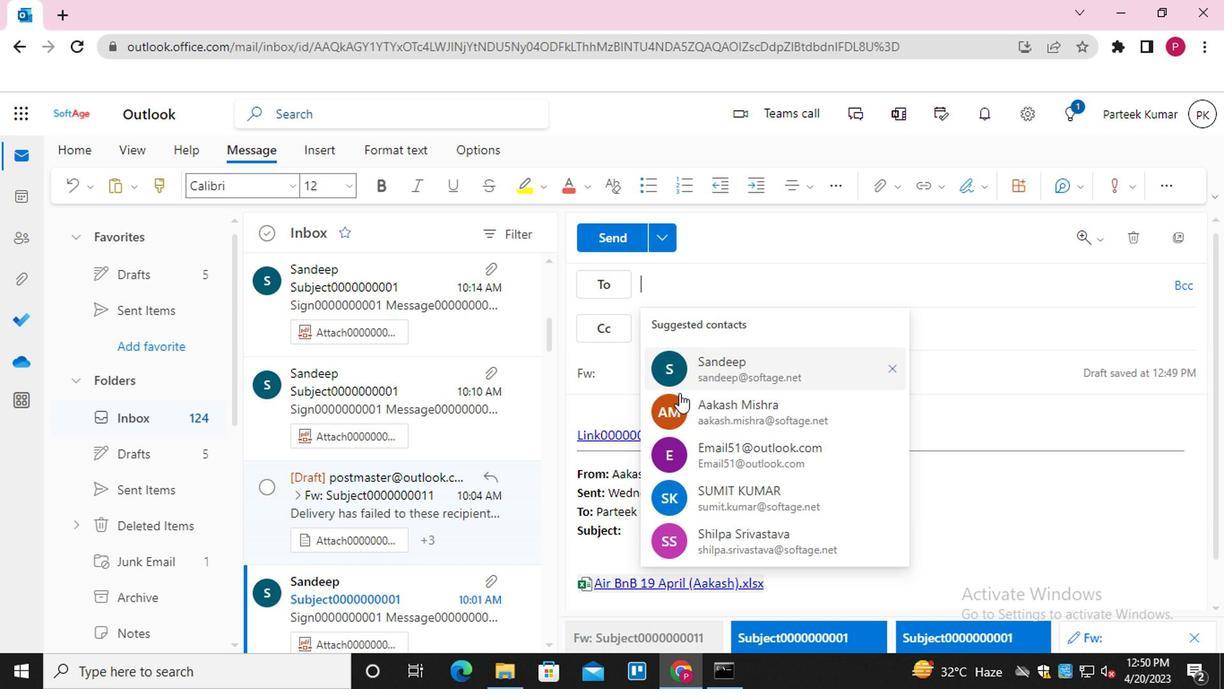 
Action: Mouse pressed left at (690, 403)
Screenshot: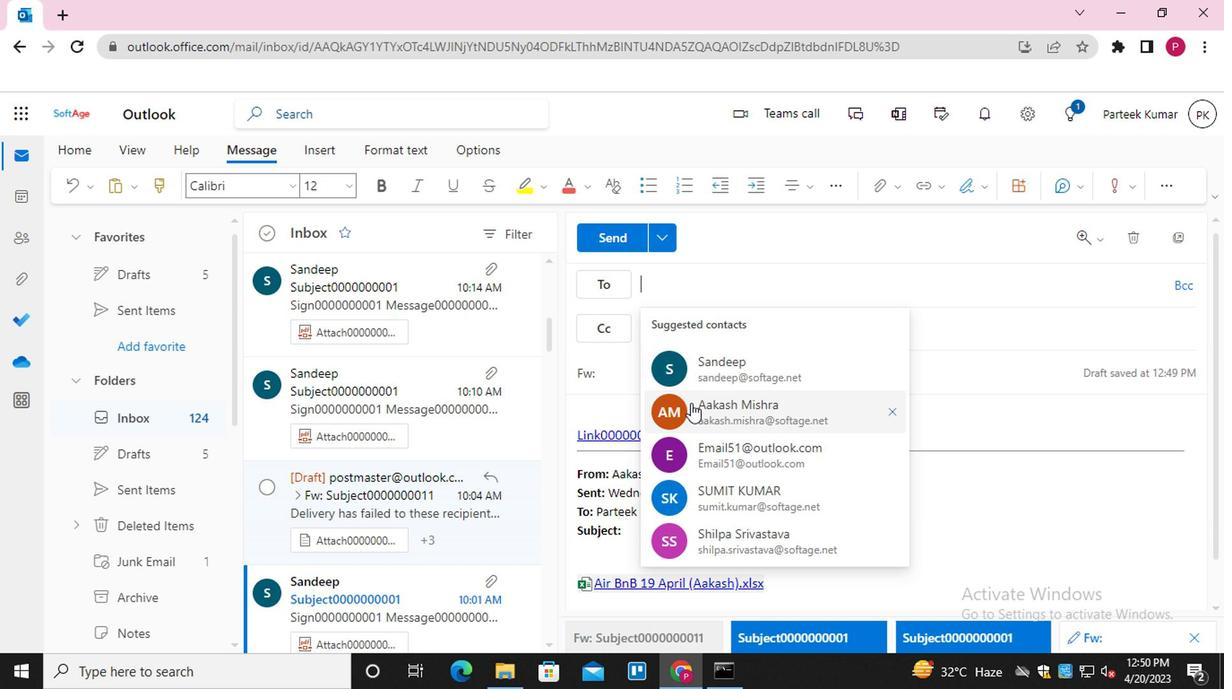 
Action: Mouse moved to (704, 315)
Screenshot: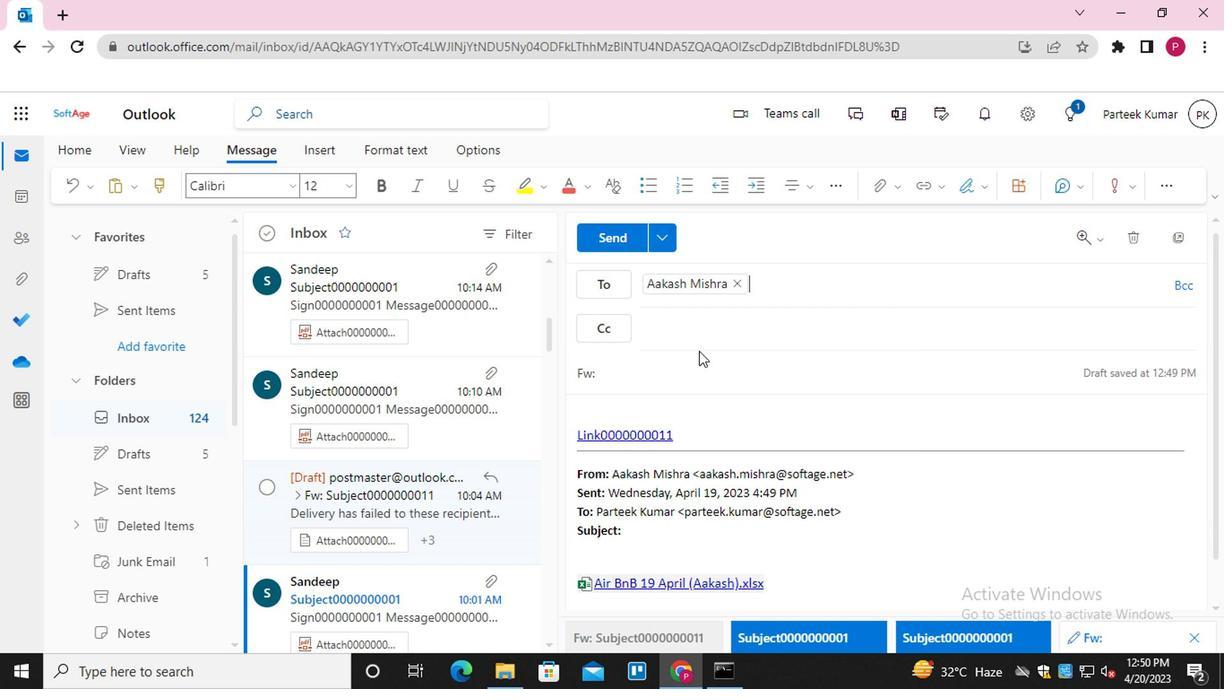 
Action: Mouse pressed left at (704, 315)
Screenshot: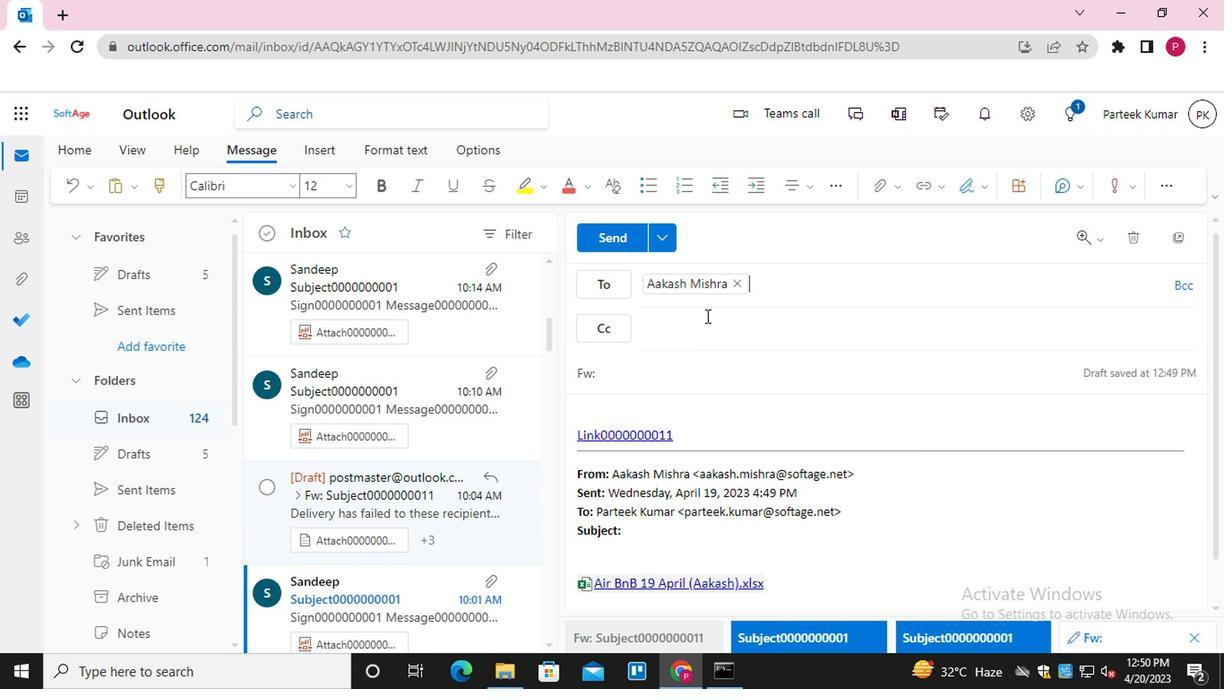 
Action: Mouse moved to (717, 327)
Screenshot: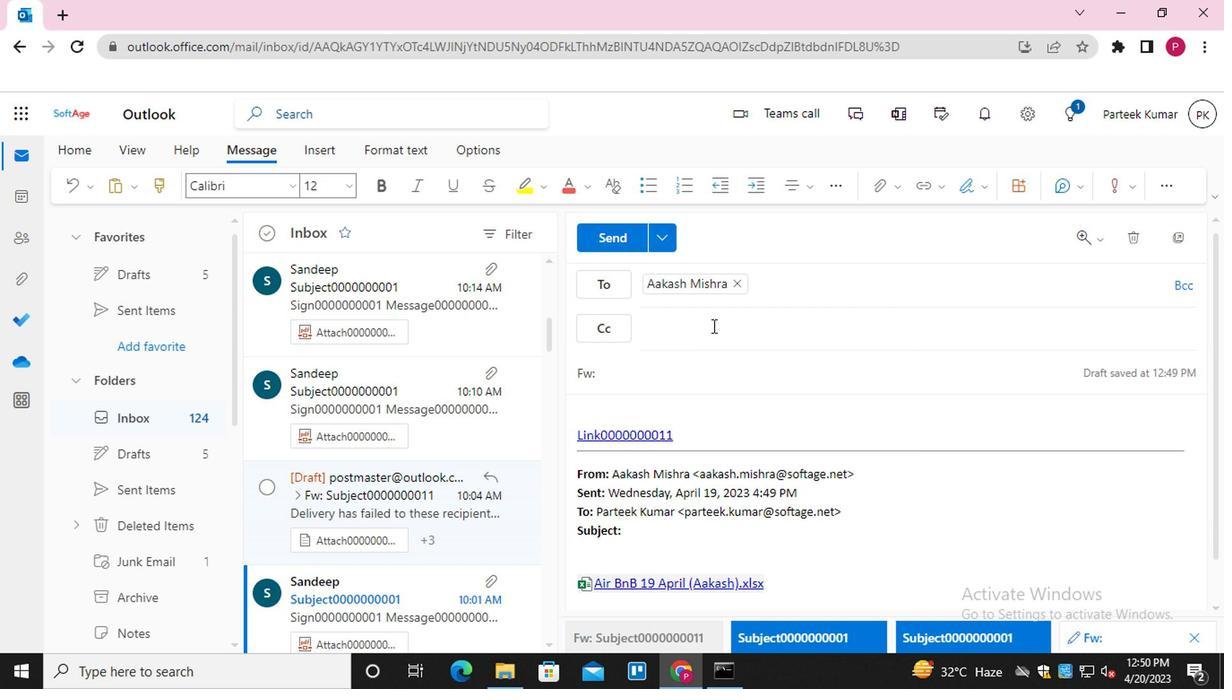 
Action: Mouse pressed left at (717, 327)
Screenshot: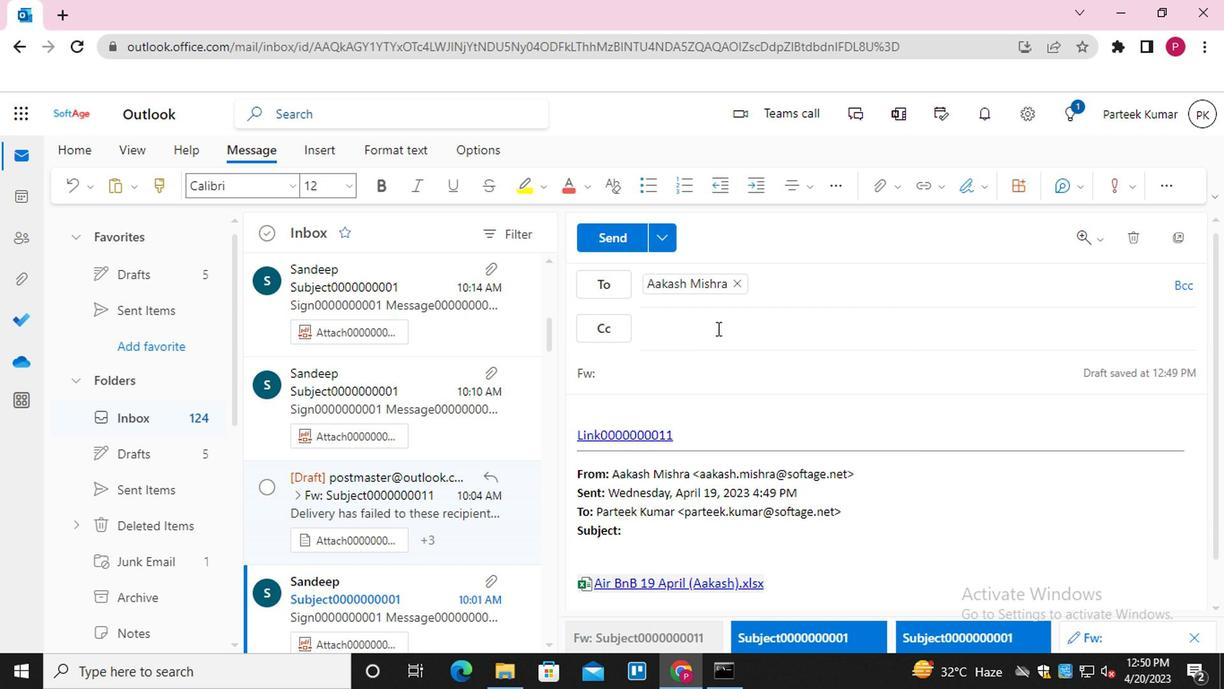 
Action: Key pressed <Key.shift>EMAIL0000000002<Key.enter>
Screenshot: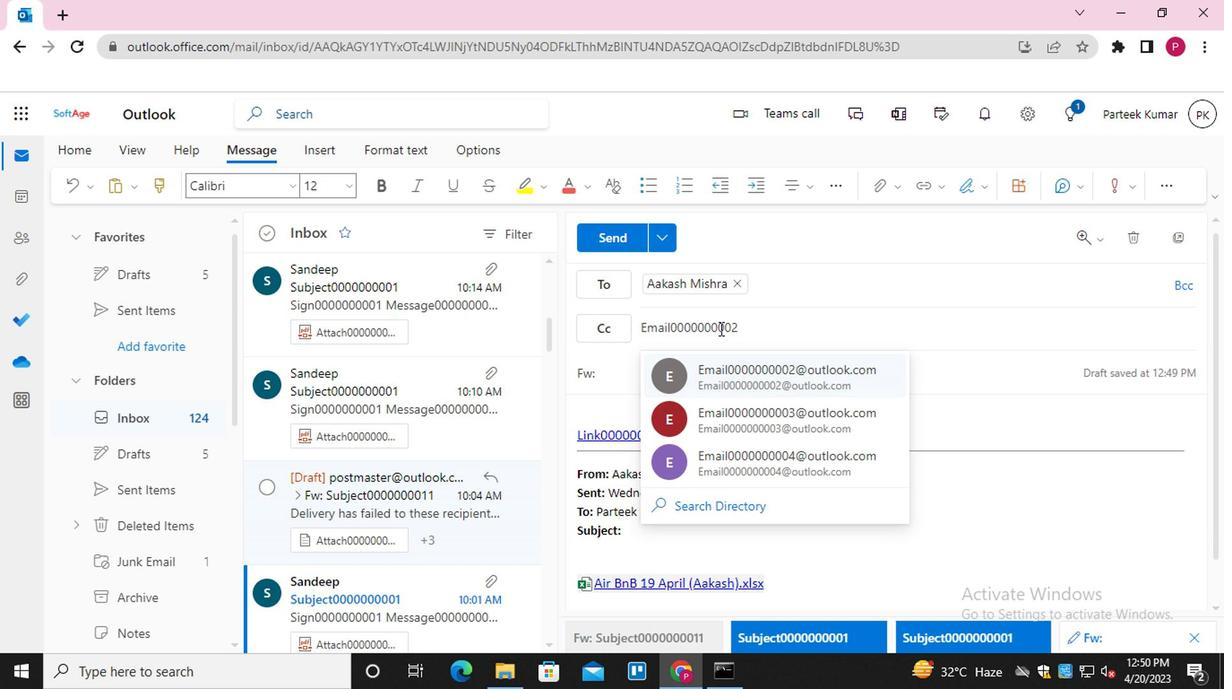 
Action: Mouse moved to (1177, 290)
Screenshot: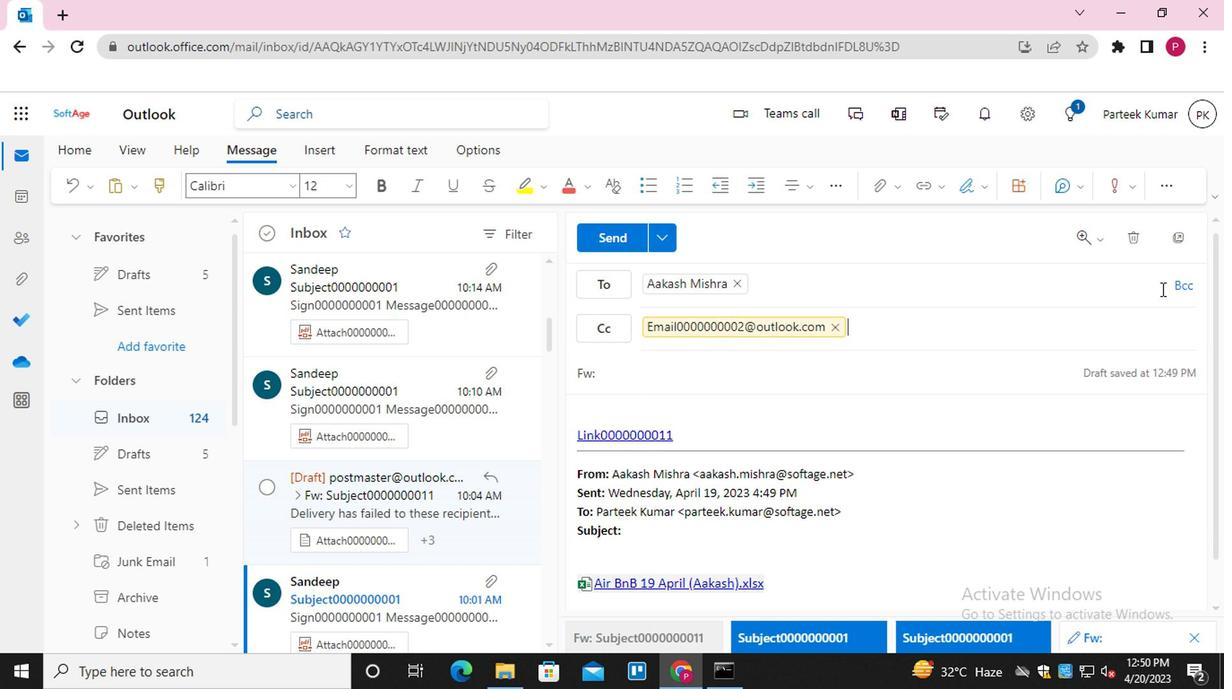 
Action: Mouse pressed left at (1177, 290)
Screenshot: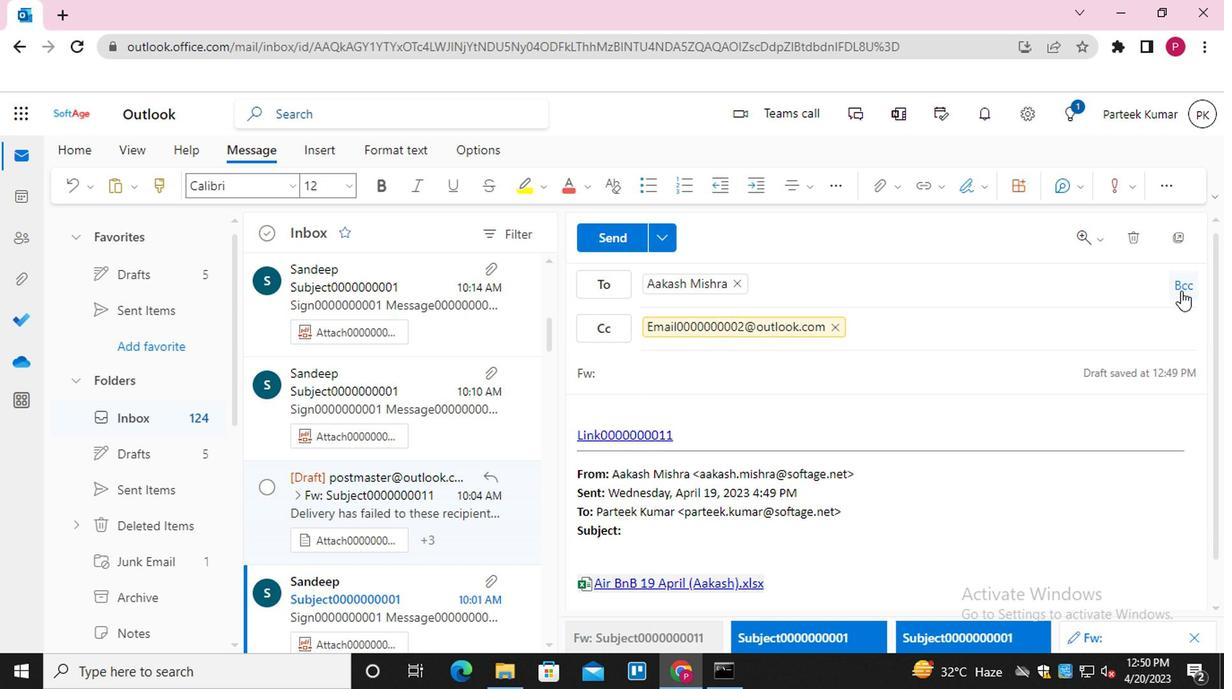 
Action: Mouse moved to (684, 379)
Screenshot: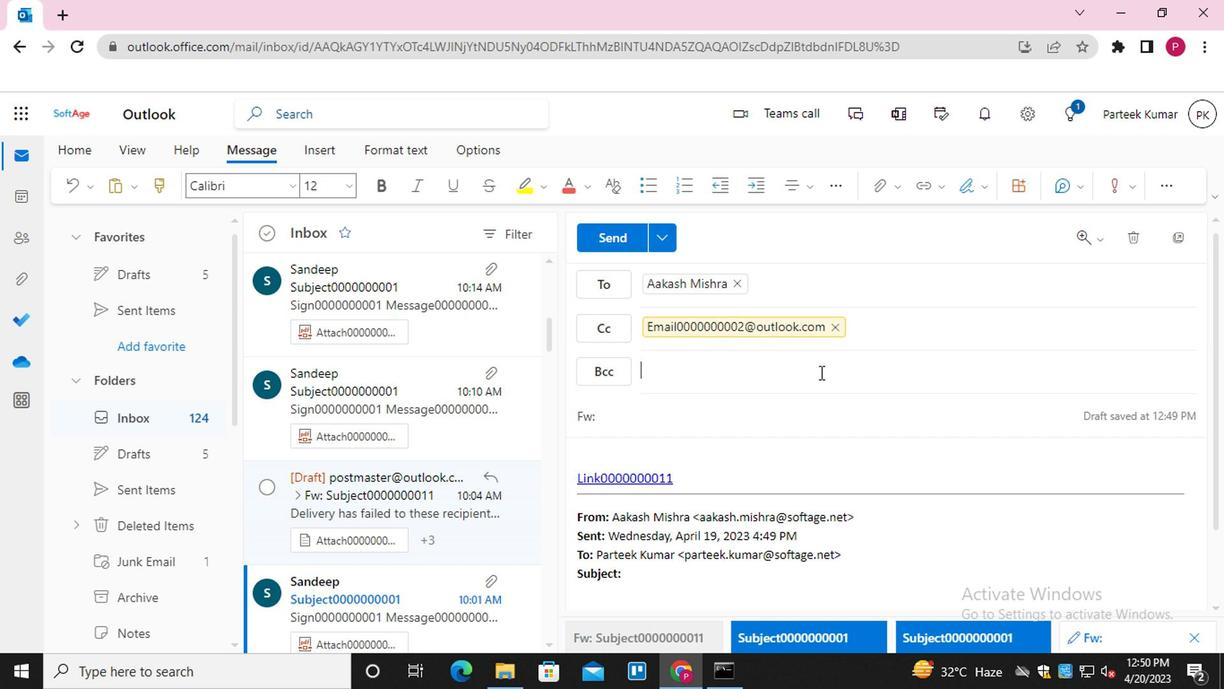 
Action: Key pressed <Key.shift>EMAIL0000000003<Key.enter>
Screenshot: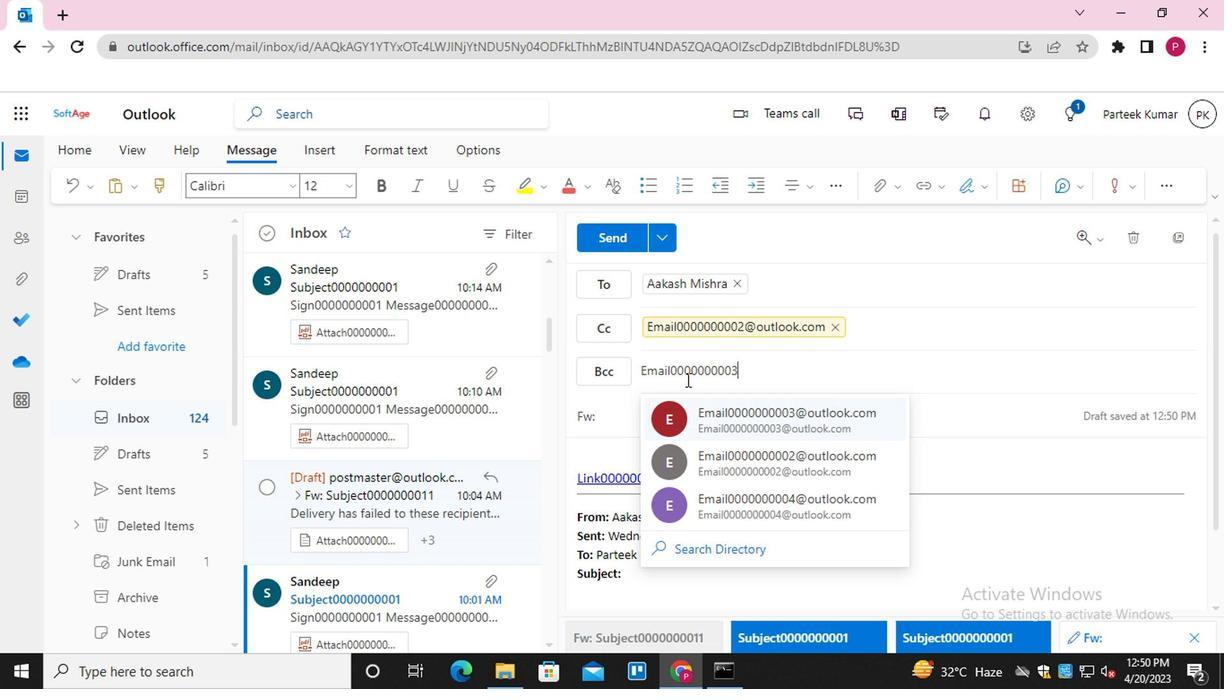 
Action: Mouse moved to (647, 410)
Screenshot: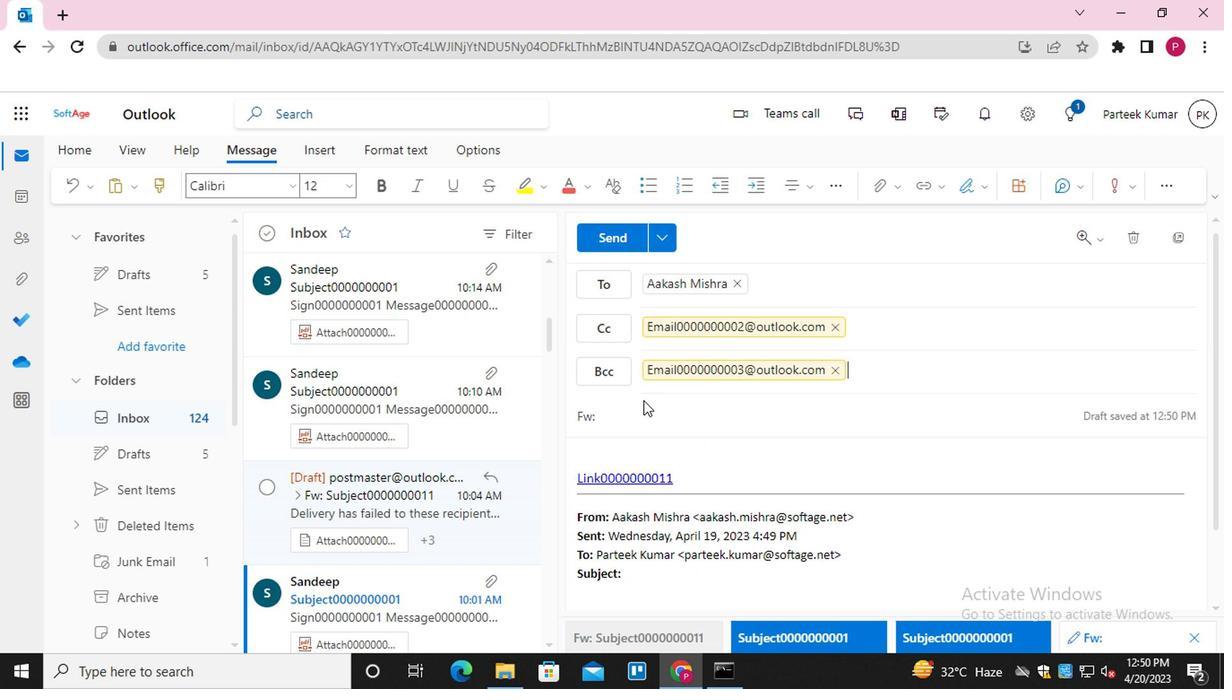 
Action: Mouse pressed left at (647, 410)
Screenshot: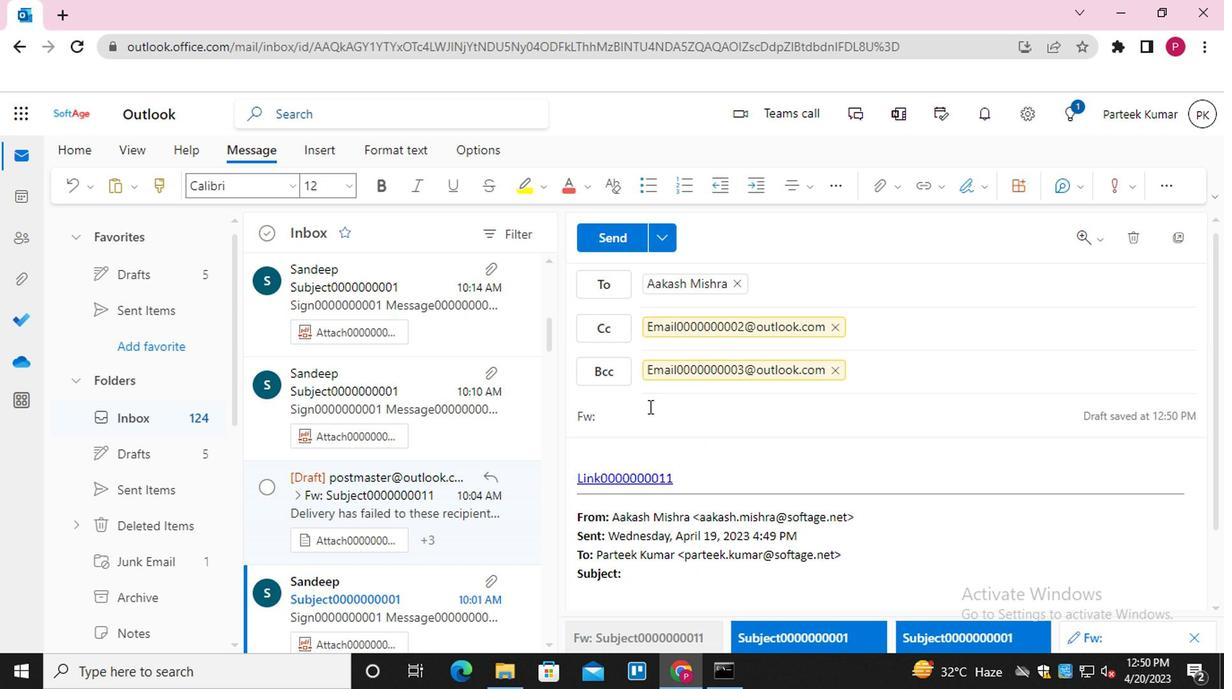
Action: Key pressed <Key.shift>SUBJECT0000000011
Screenshot: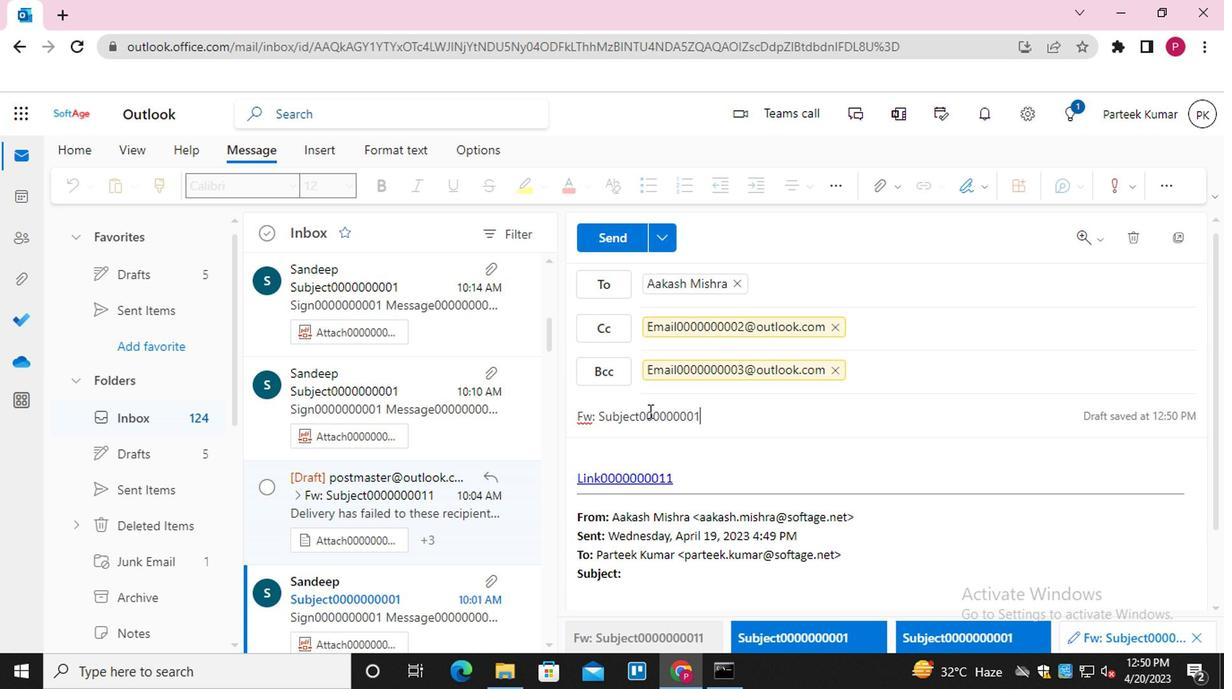 
Action: Mouse moved to (628, 465)
Screenshot: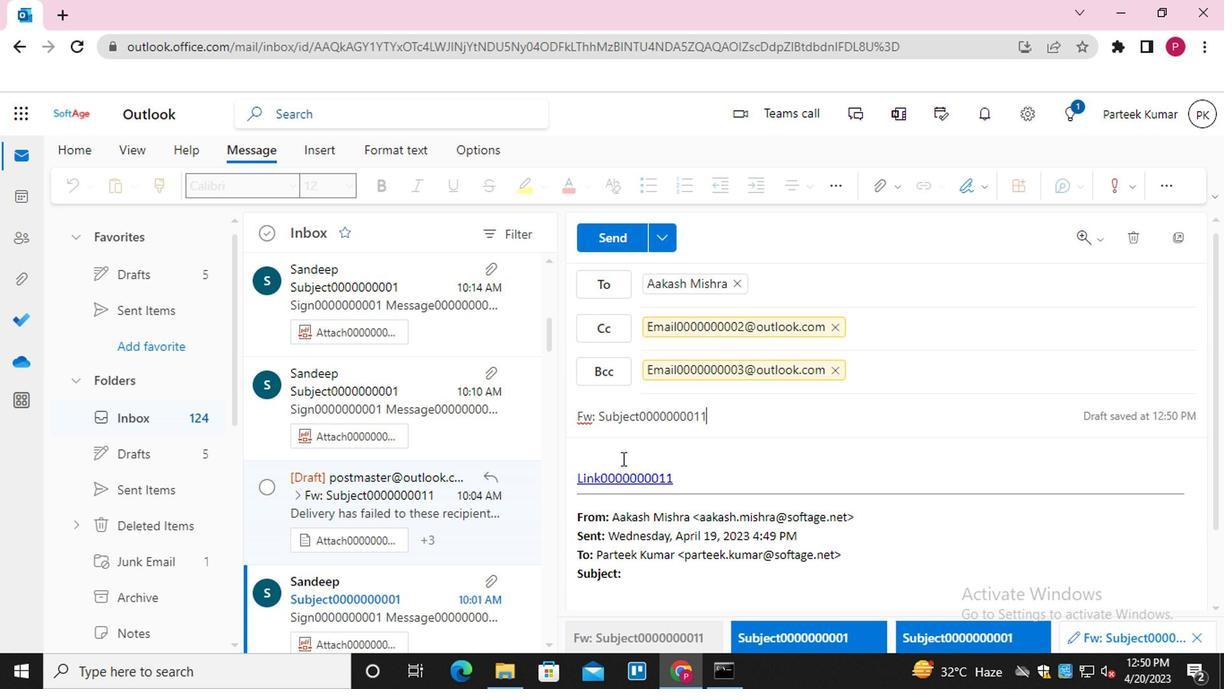 
Action: Mouse pressed left at (628, 465)
Screenshot: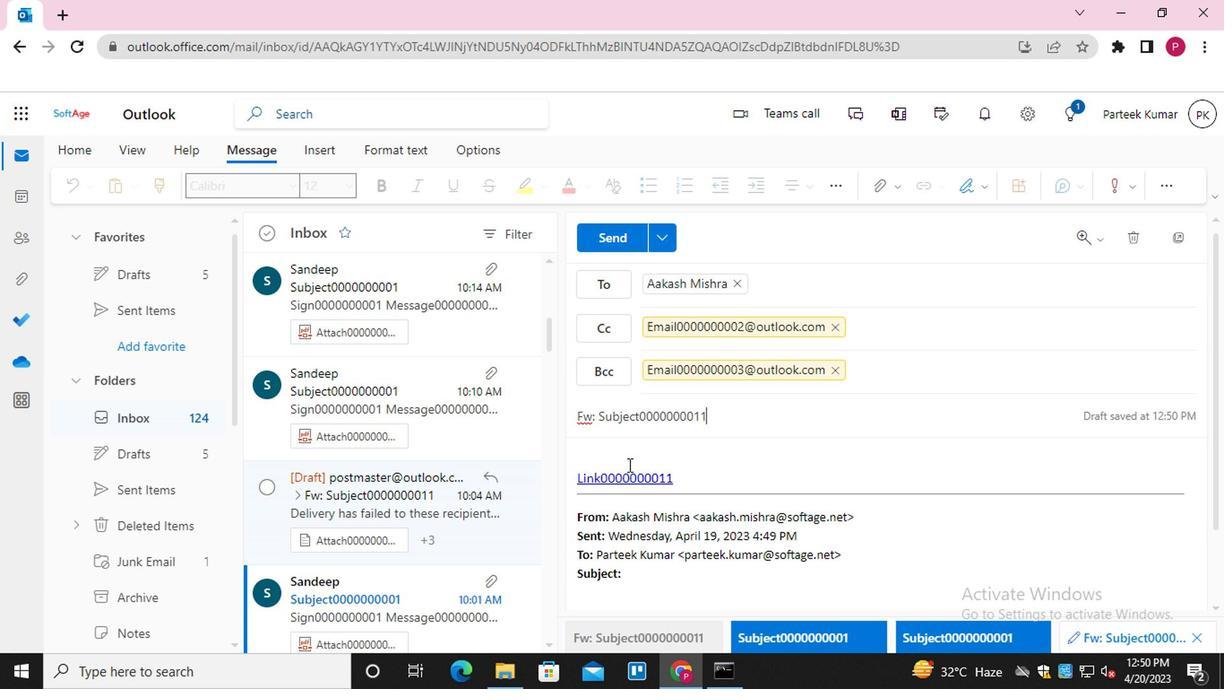 
Action: Mouse moved to (629, 465)
Screenshot: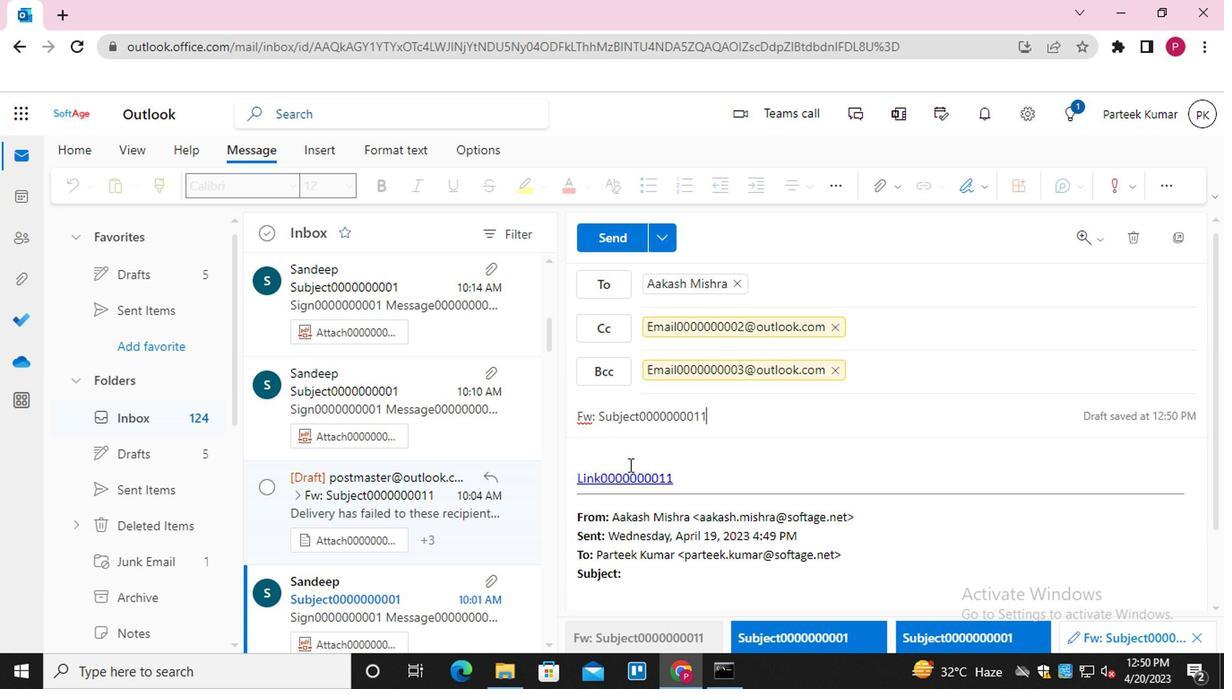 
Action: Key pressed <Key.shift_r>MESSAGE0000000013
Screenshot: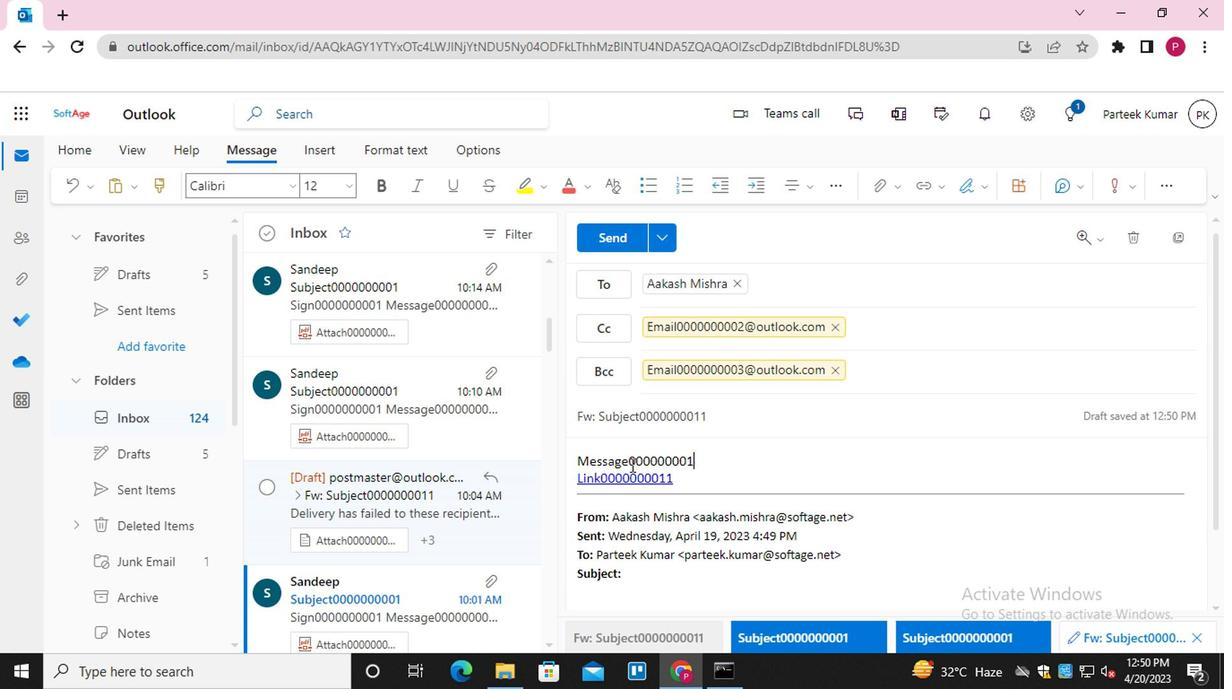 
Action: Mouse moved to (611, 241)
Screenshot: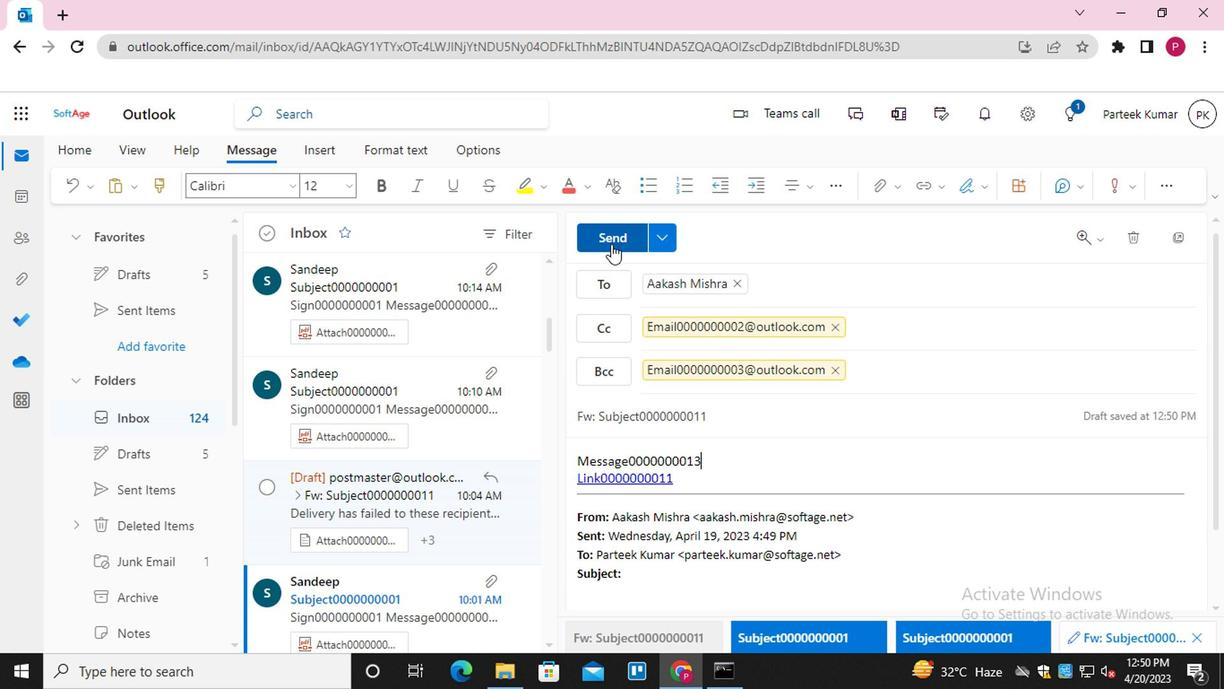
Action: Mouse pressed left at (611, 241)
Screenshot: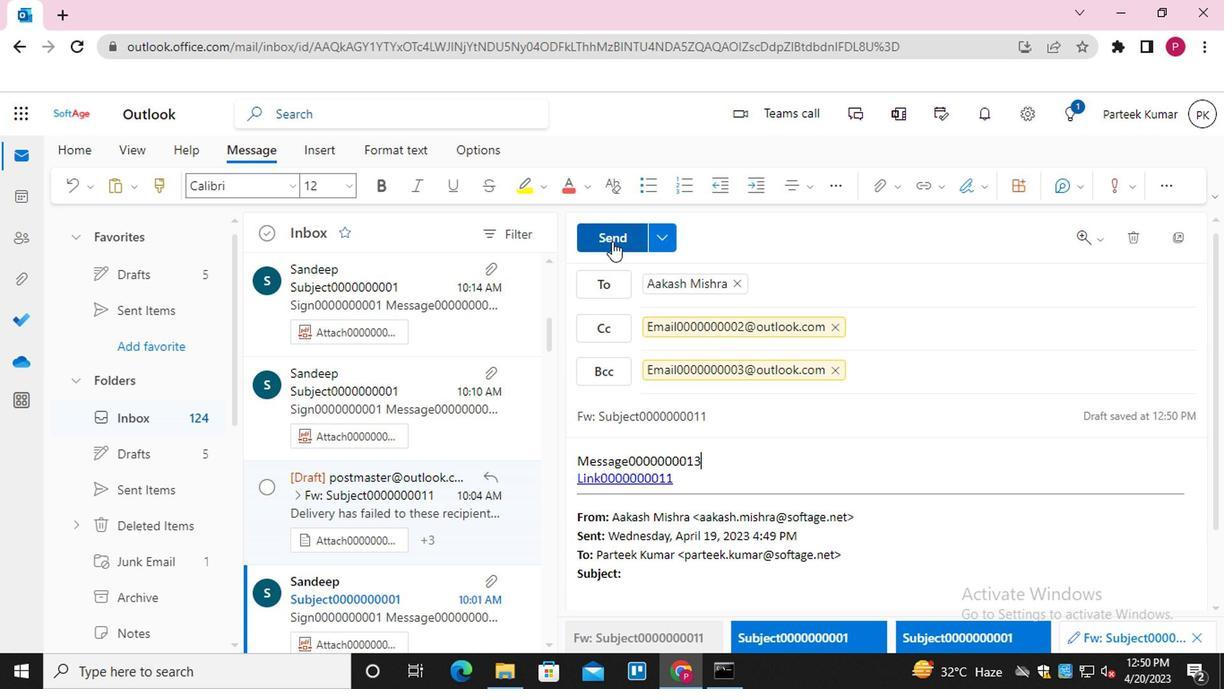 
Action: Mouse moved to (1136, 445)
Screenshot: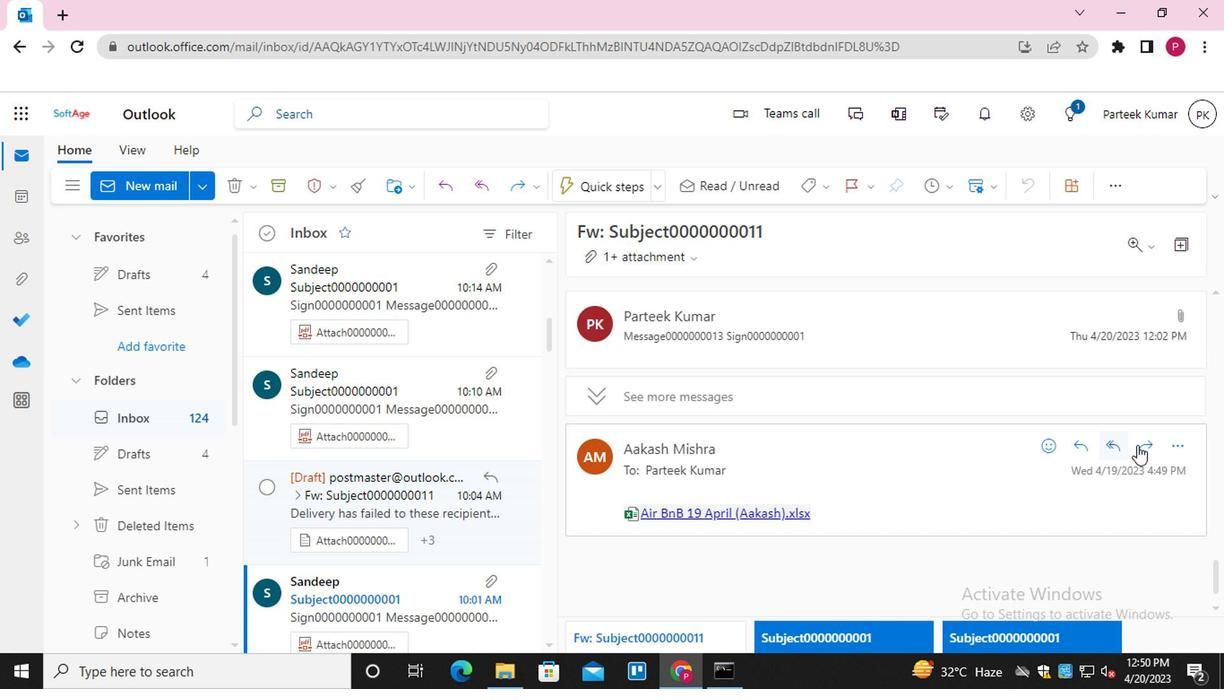 
Action: Mouse pressed left at (1136, 445)
Screenshot: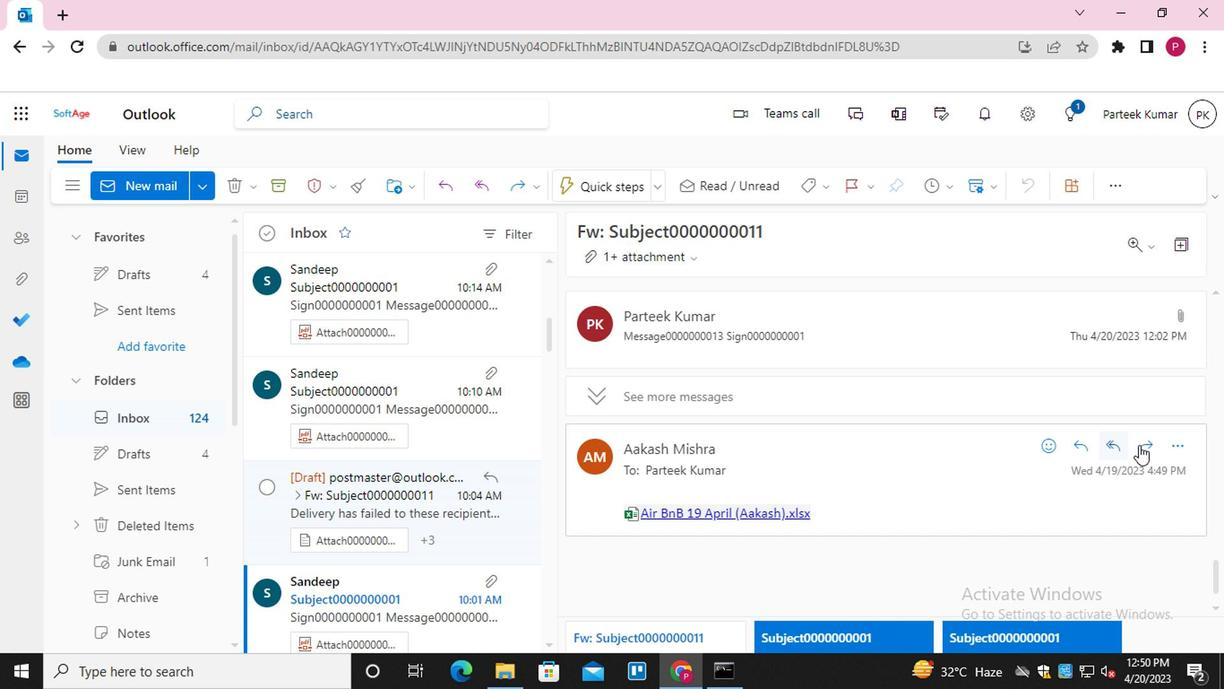 
Action: Mouse moved to (586, 440)
Screenshot: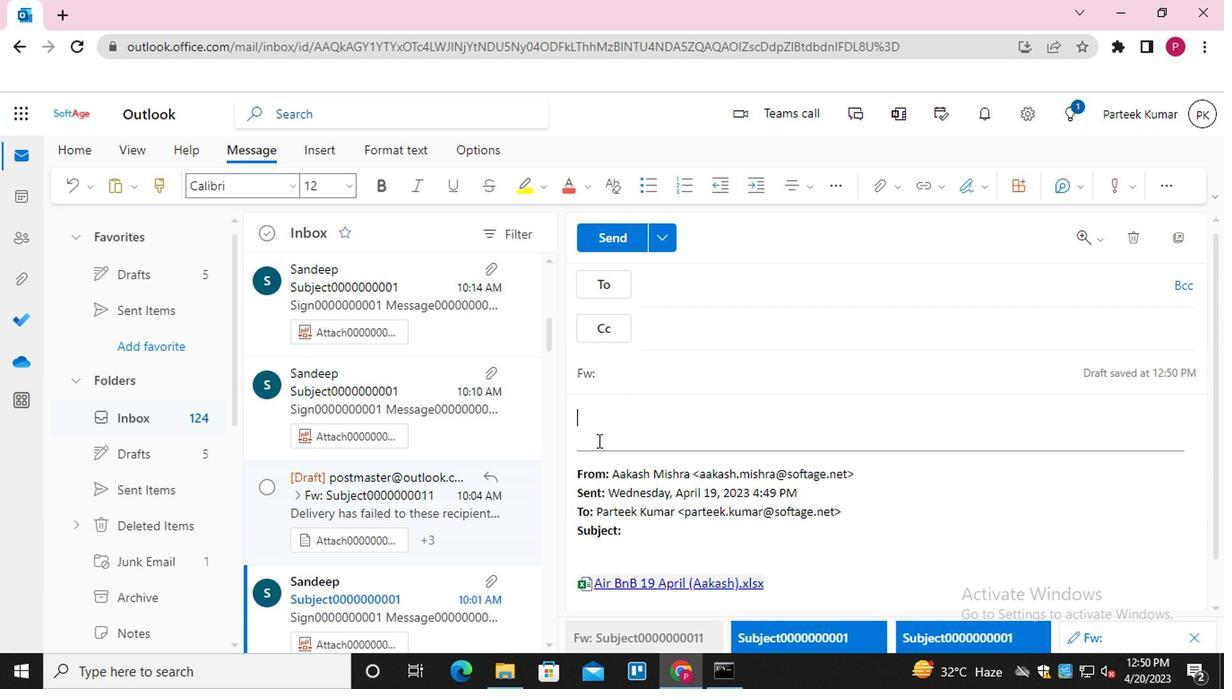 
Action: Mouse pressed left at (586, 440)
Screenshot: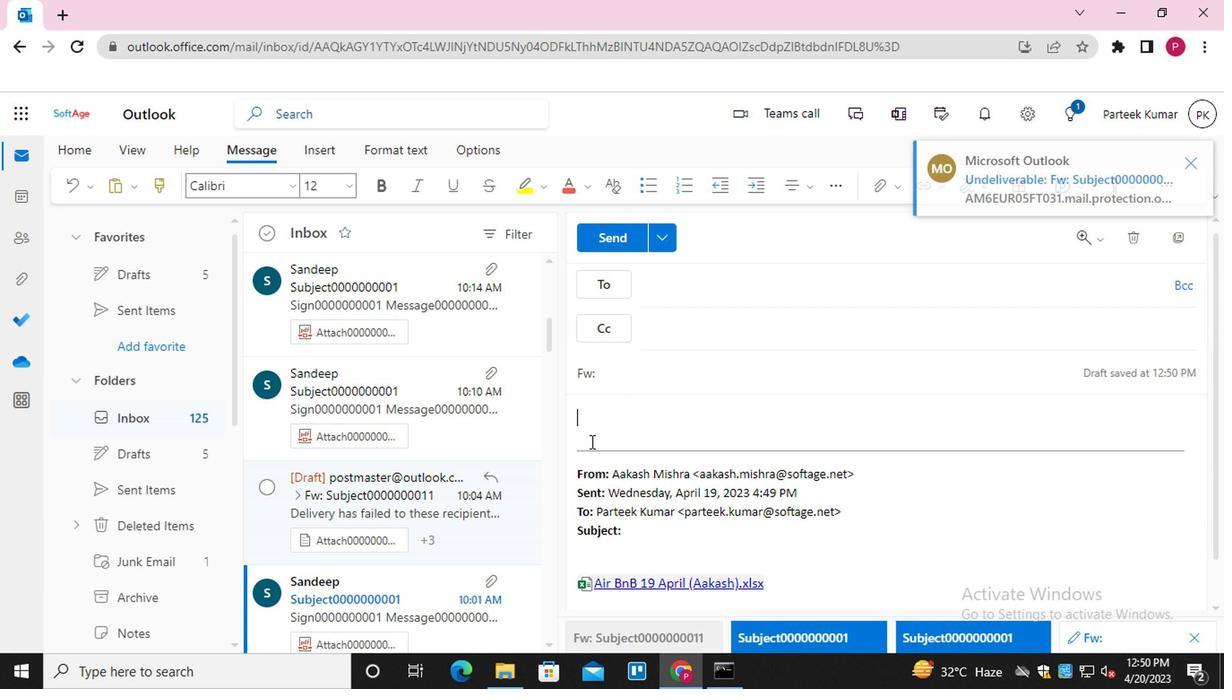 
Action: Mouse moved to (1180, 169)
Screenshot: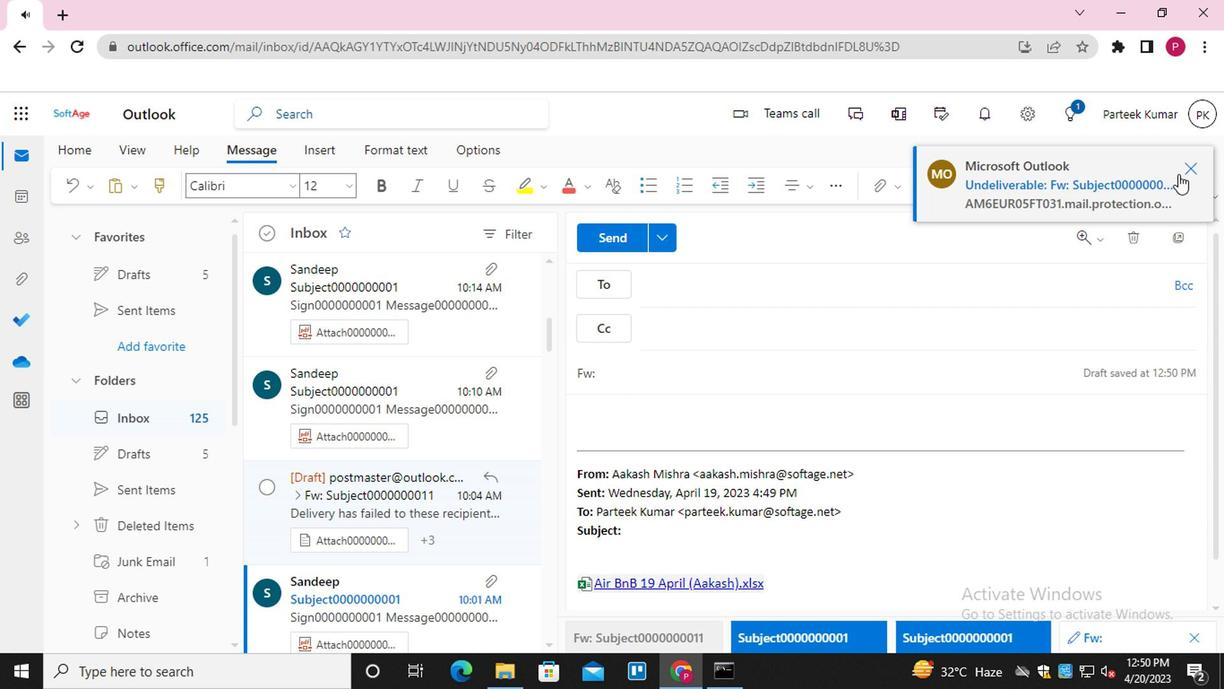 
Action: Mouse pressed left at (1180, 169)
Screenshot: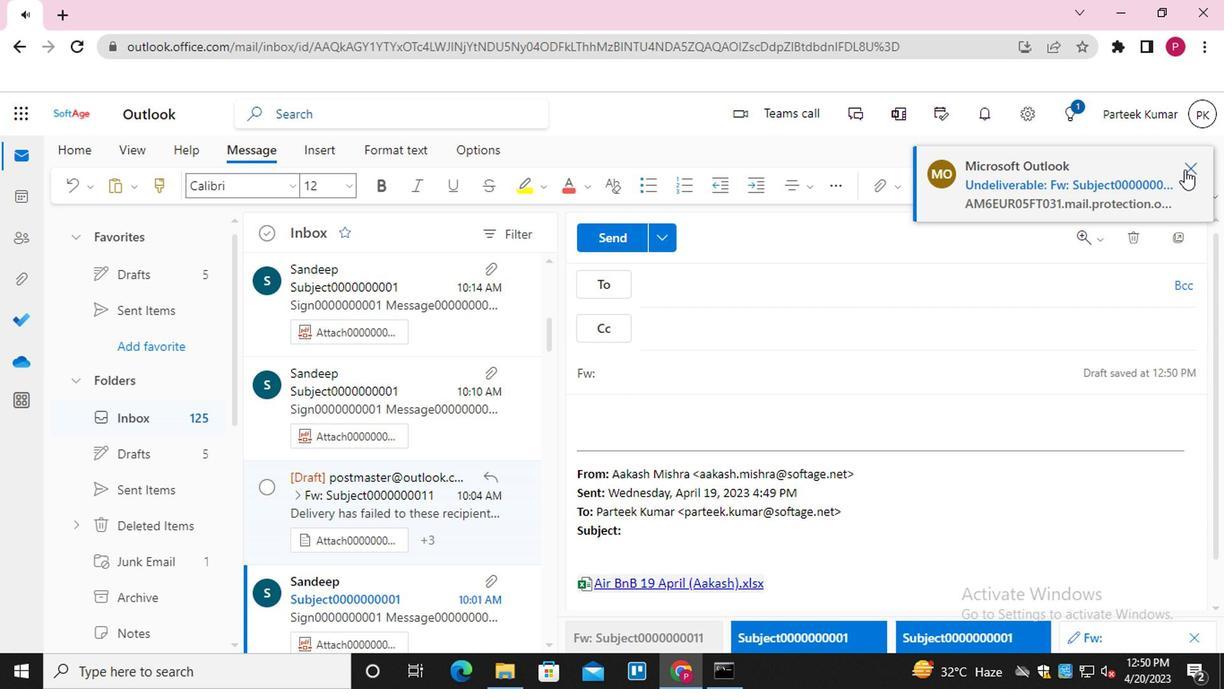 
Action: Mouse moved to (909, 182)
Screenshot: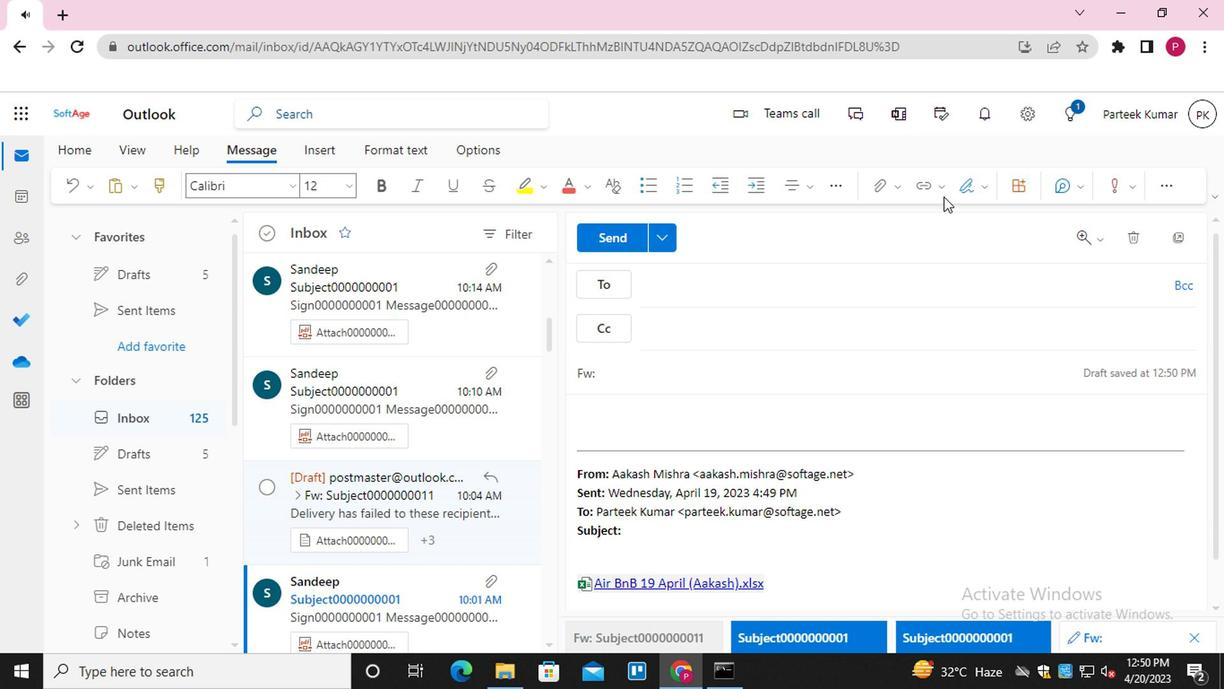 
Action: Mouse pressed left at (909, 182)
Screenshot: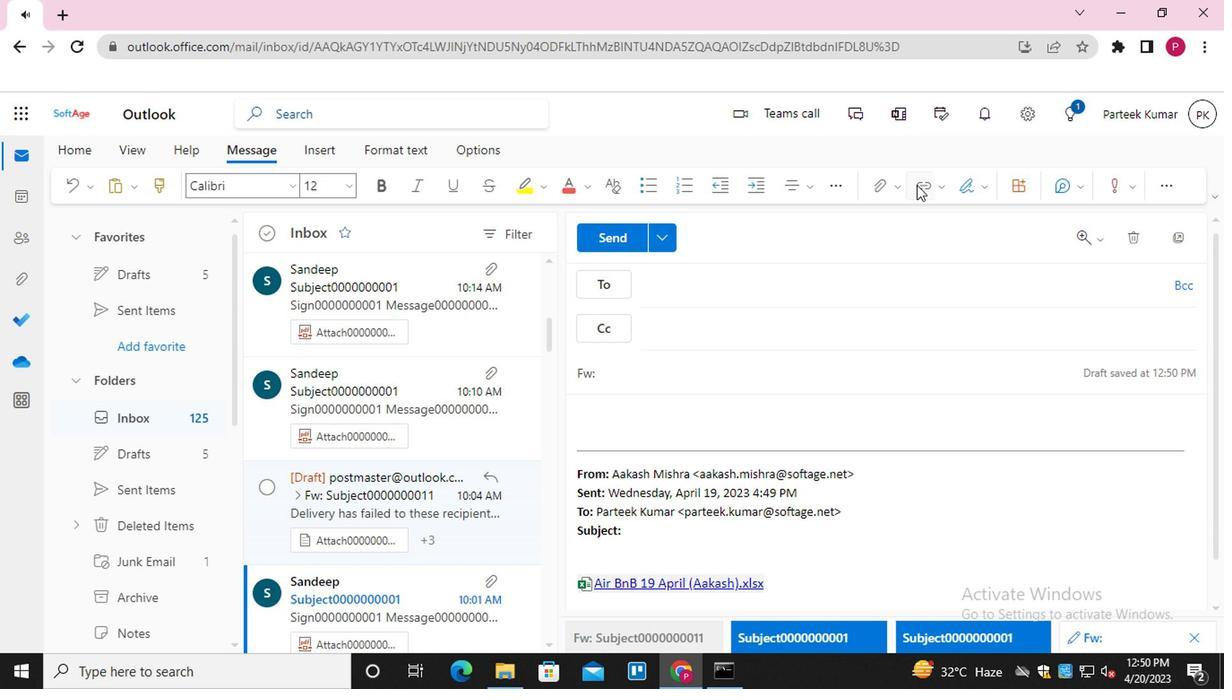 
Action: Mouse moved to (521, 353)
Screenshot: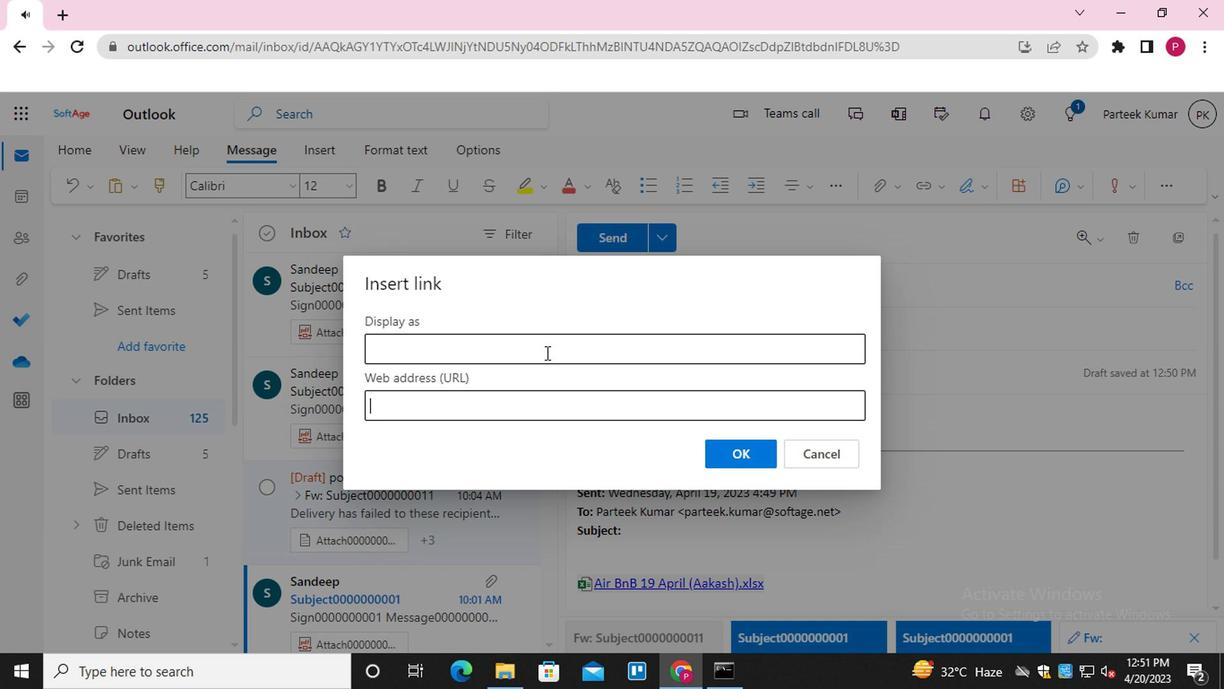 
Action: Mouse pressed left at (521, 353)
Screenshot: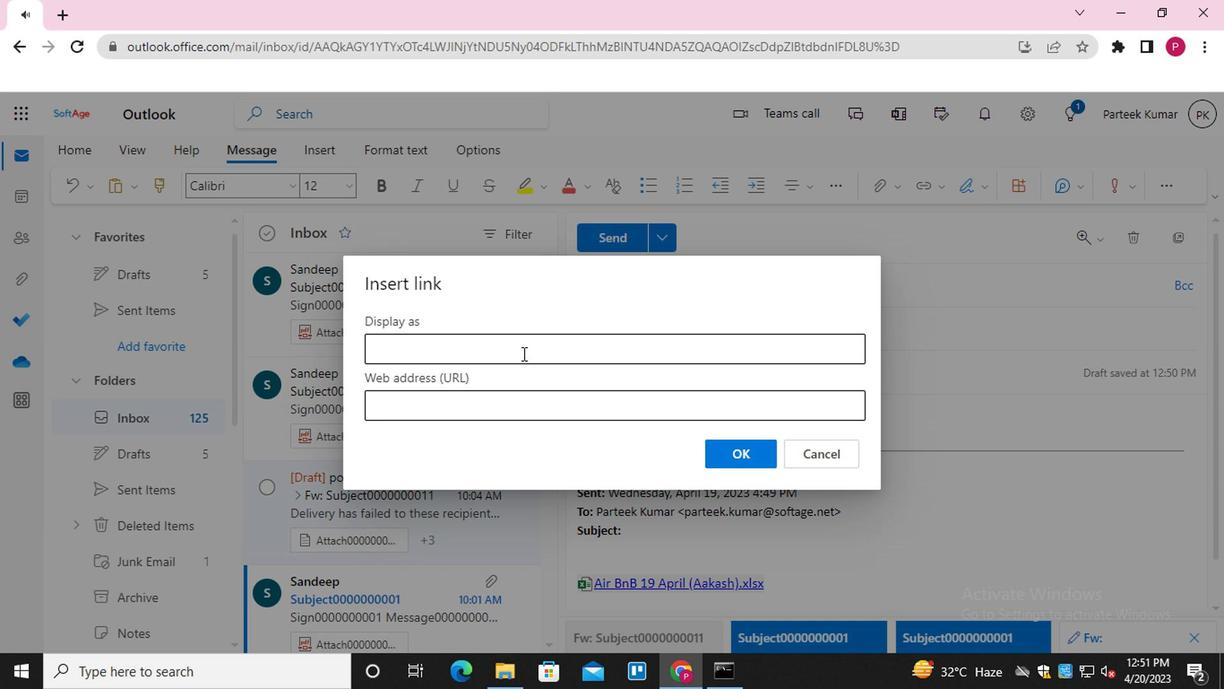 
Action: Mouse moved to (533, 395)
Screenshot: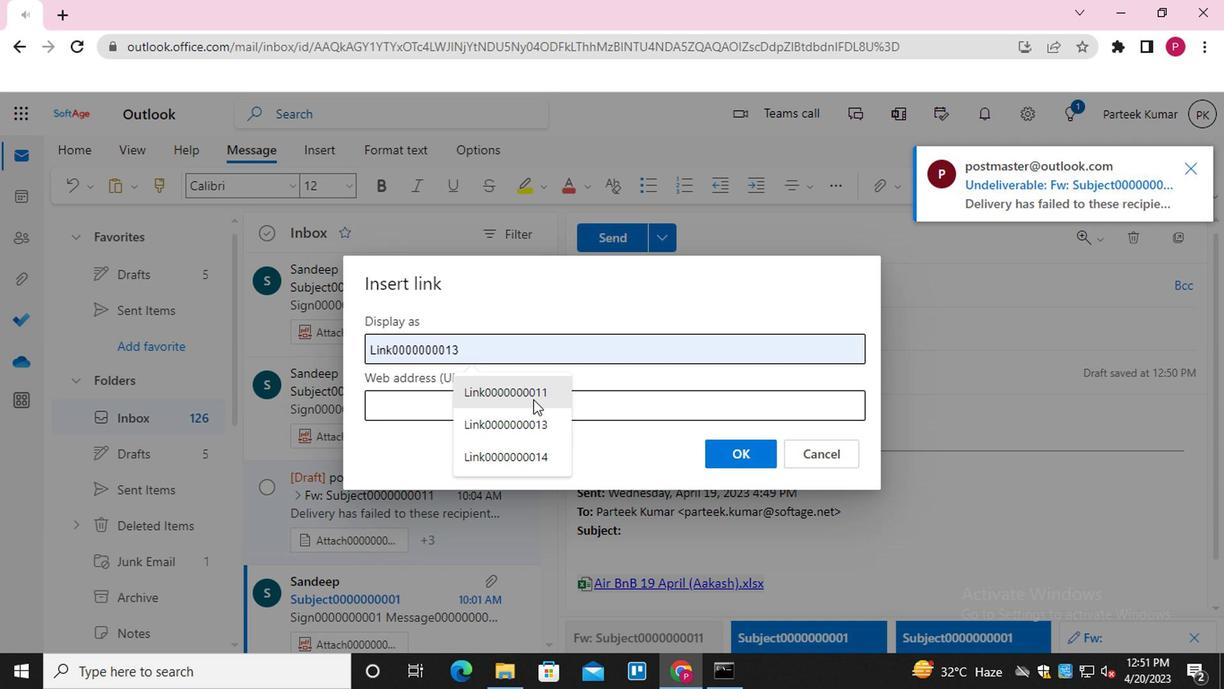 
Action: Mouse pressed left at (533, 395)
Screenshot: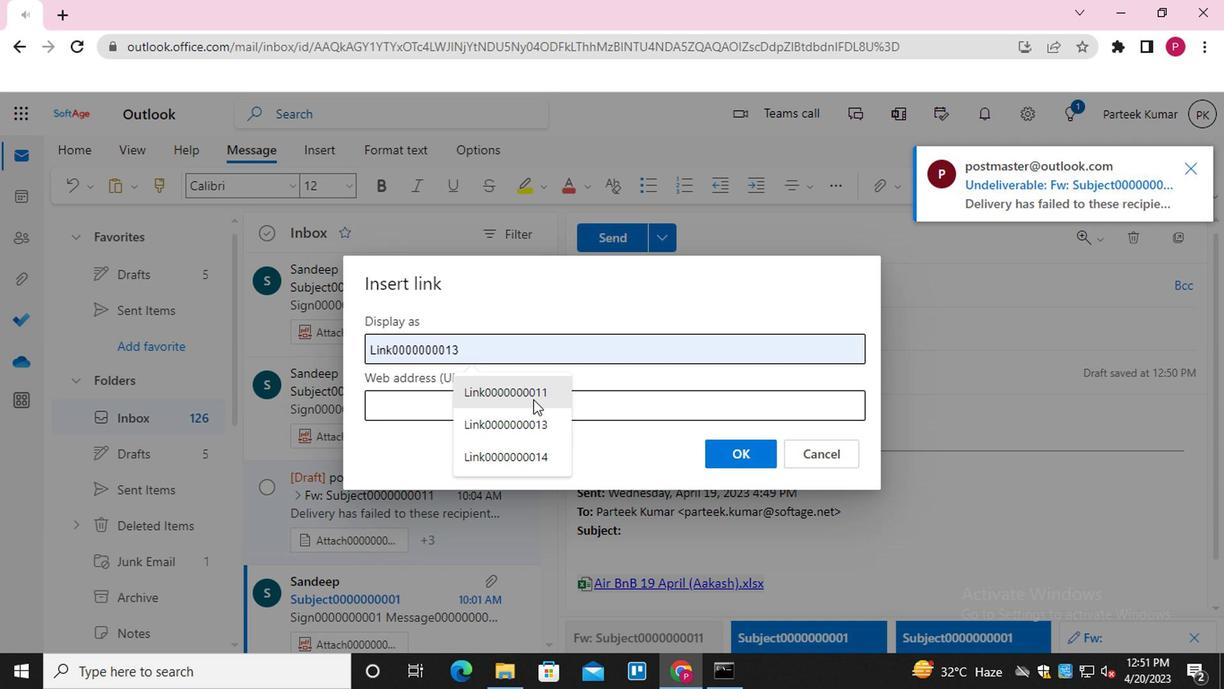 
Action: Mouse moved to (524, 410)
Screenshot: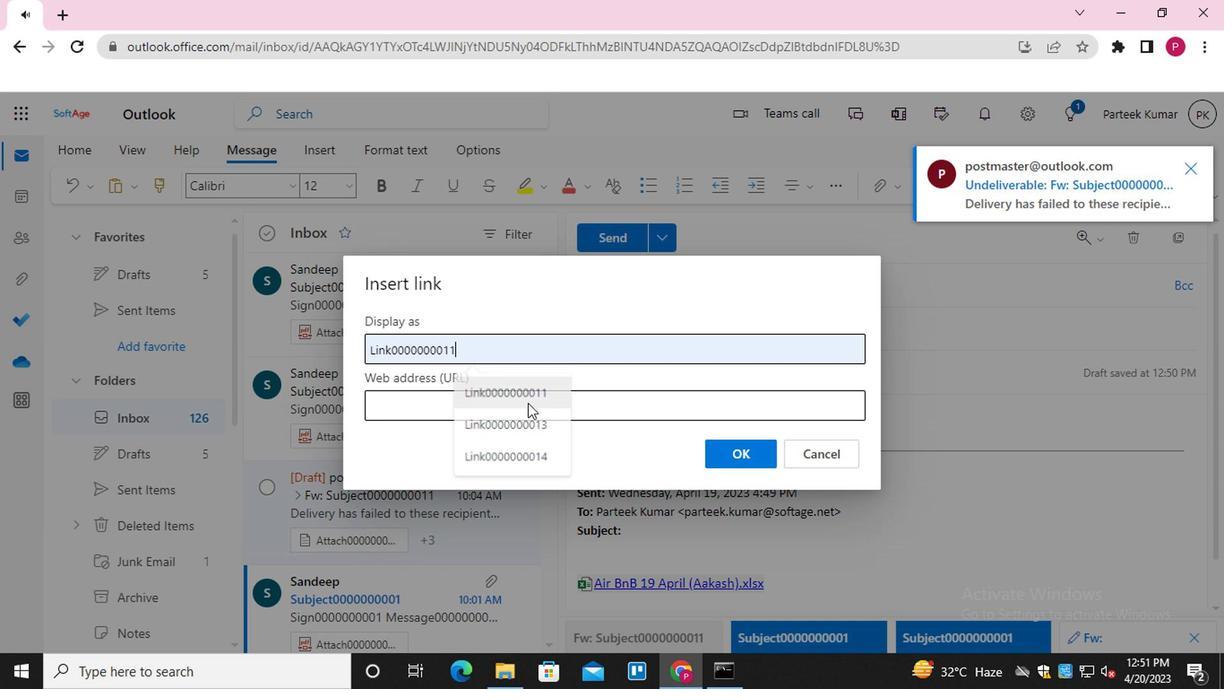 
Action: Mouse pressed left at (524, 410)
Screenshot: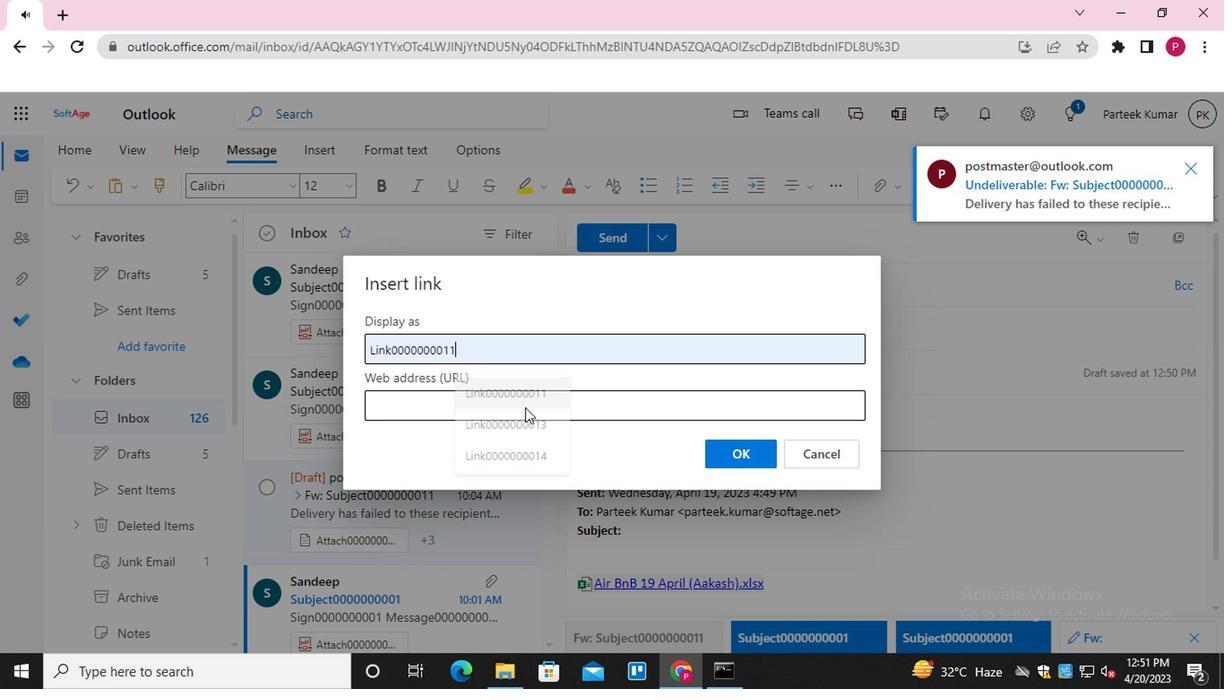 
Action: Mouse moved to (525, 505)
Screenshot: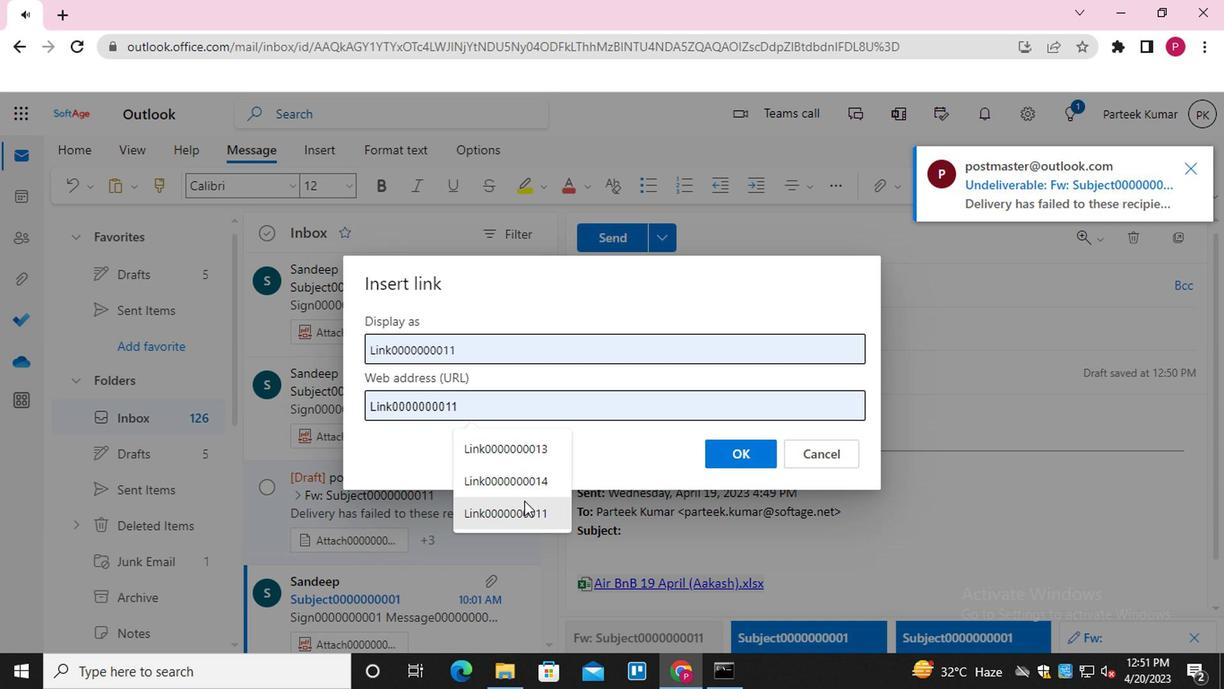 
Action: Mouse pressed left at (525, 505)
Screenshot: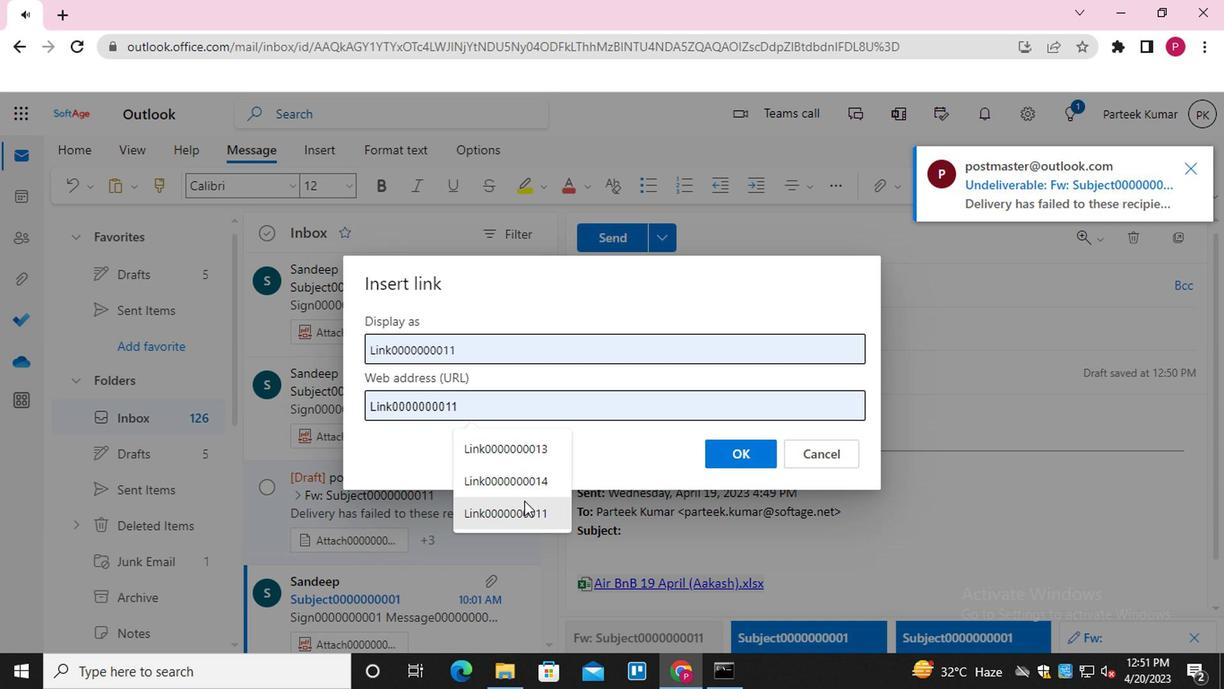 
Action: Mouse moved to (736, 461)
Screenshot: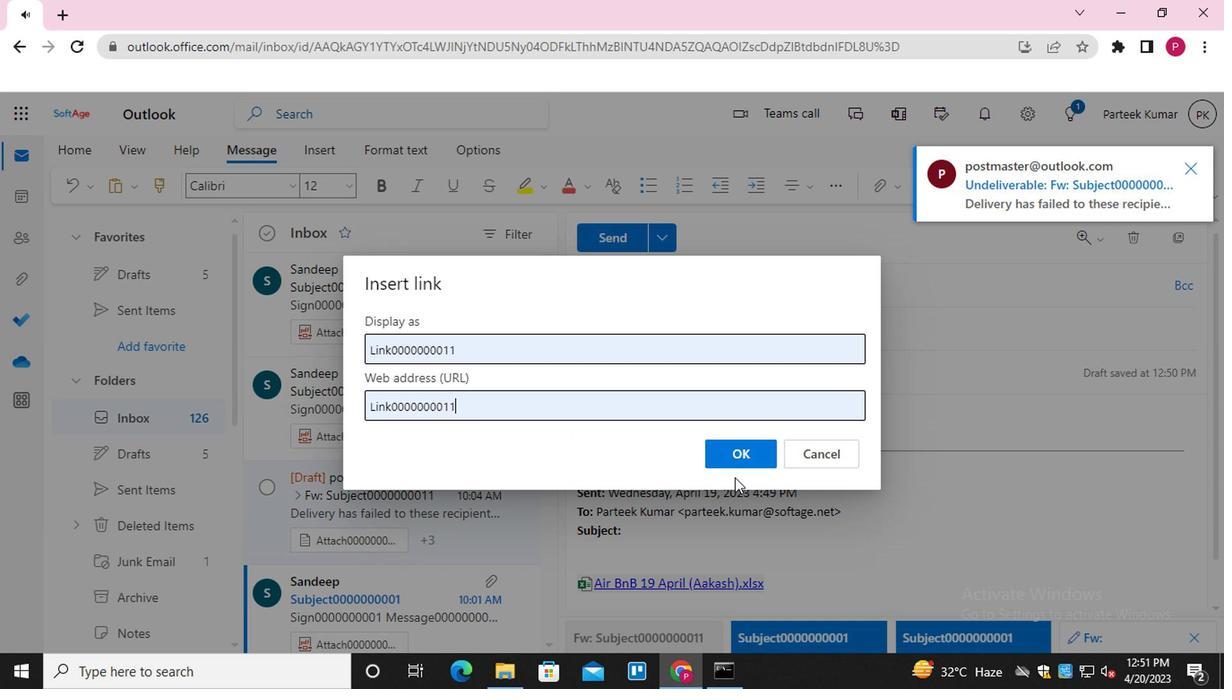 
Action: Mouse pressed left at (736, 461)
Screenshot: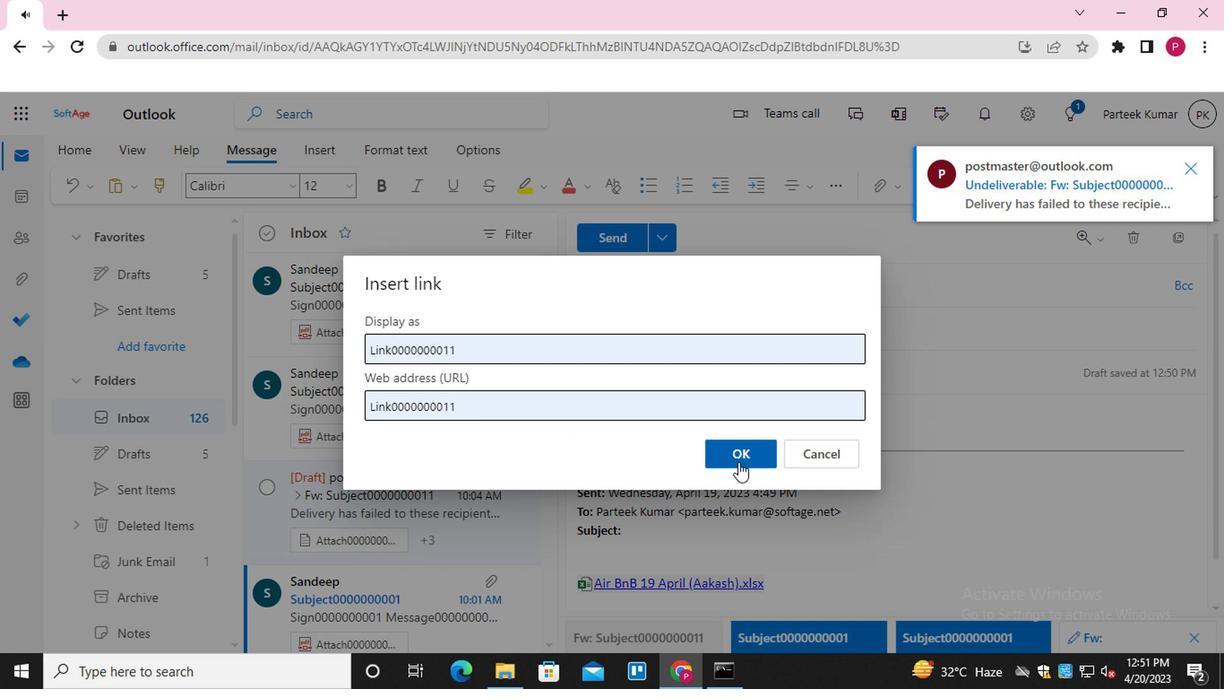 
Action: Mouse moved to (709, 289)
Screenshot: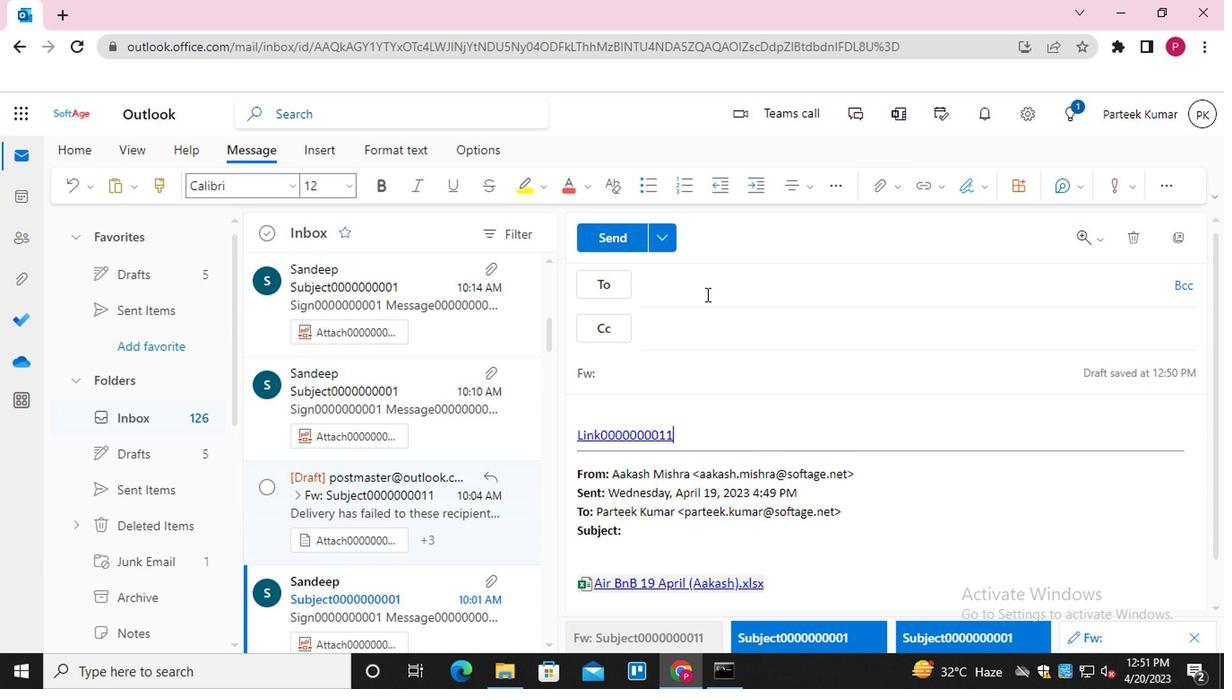 
Action: Mouse pressed left at (709, 289)
Screenshot: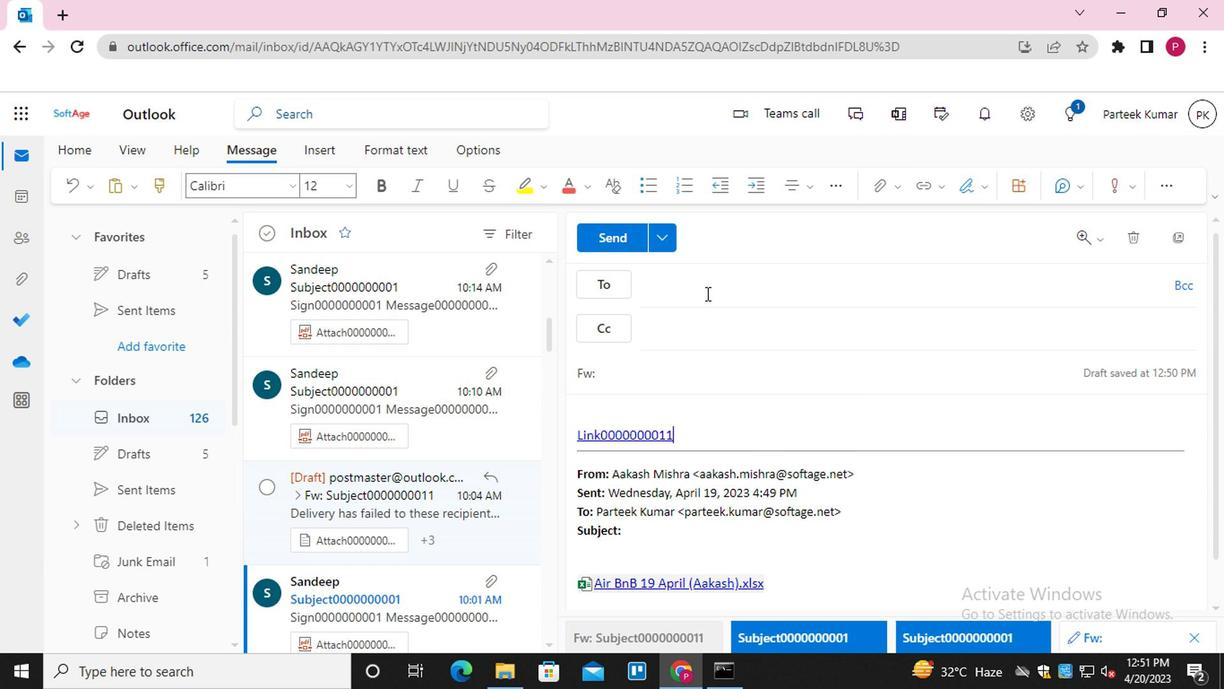 
Action: Mouse moved to (740, 404)
Screenshot: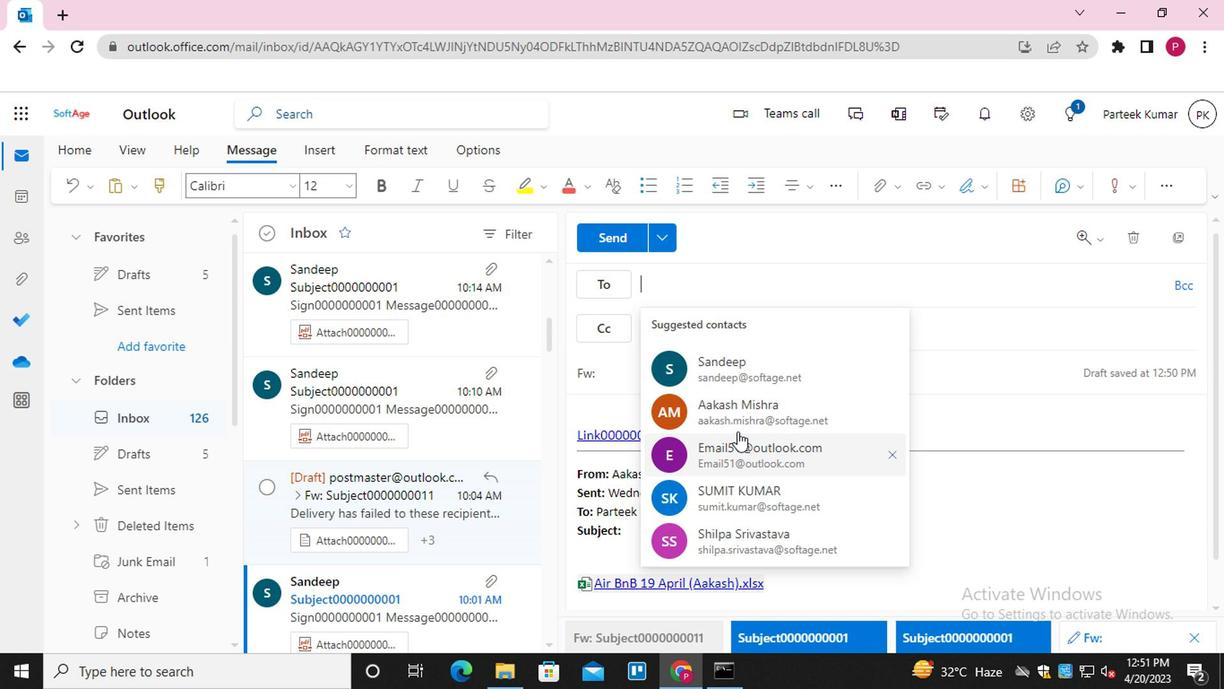 
Action: Mouse pressed left at (740, 404)
Screenshot: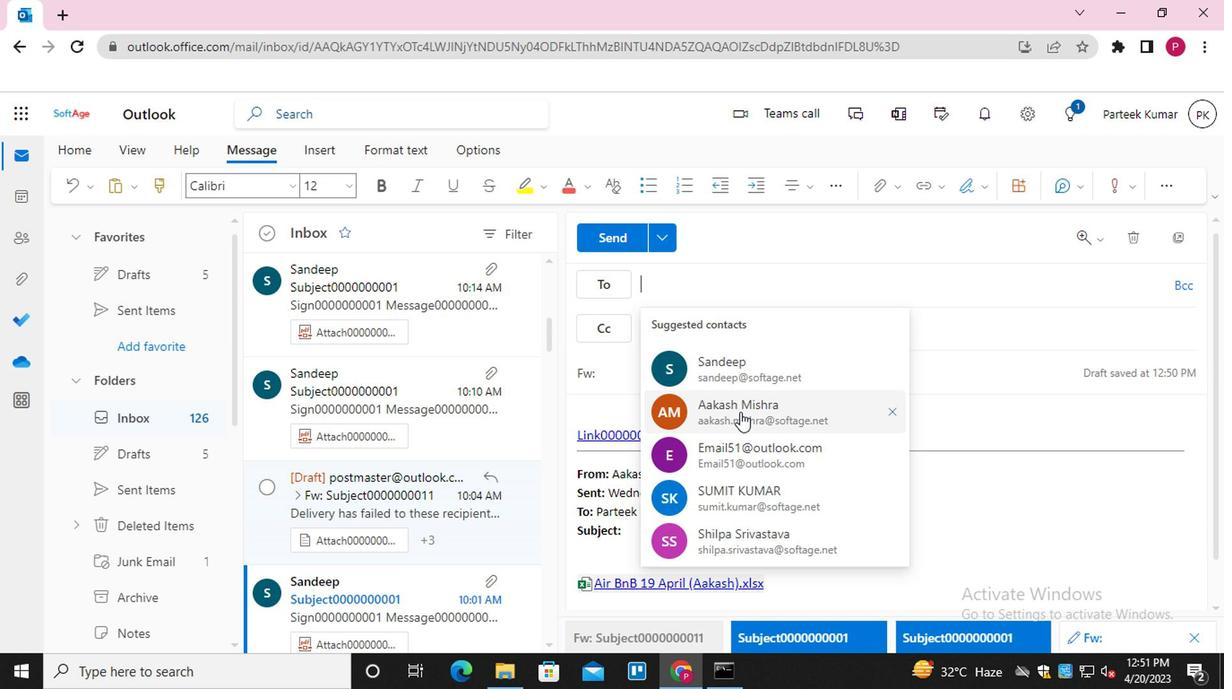 
Action: Key pressed <Key.shift>EMAIL0000000002<Key.enter>
Screenshot: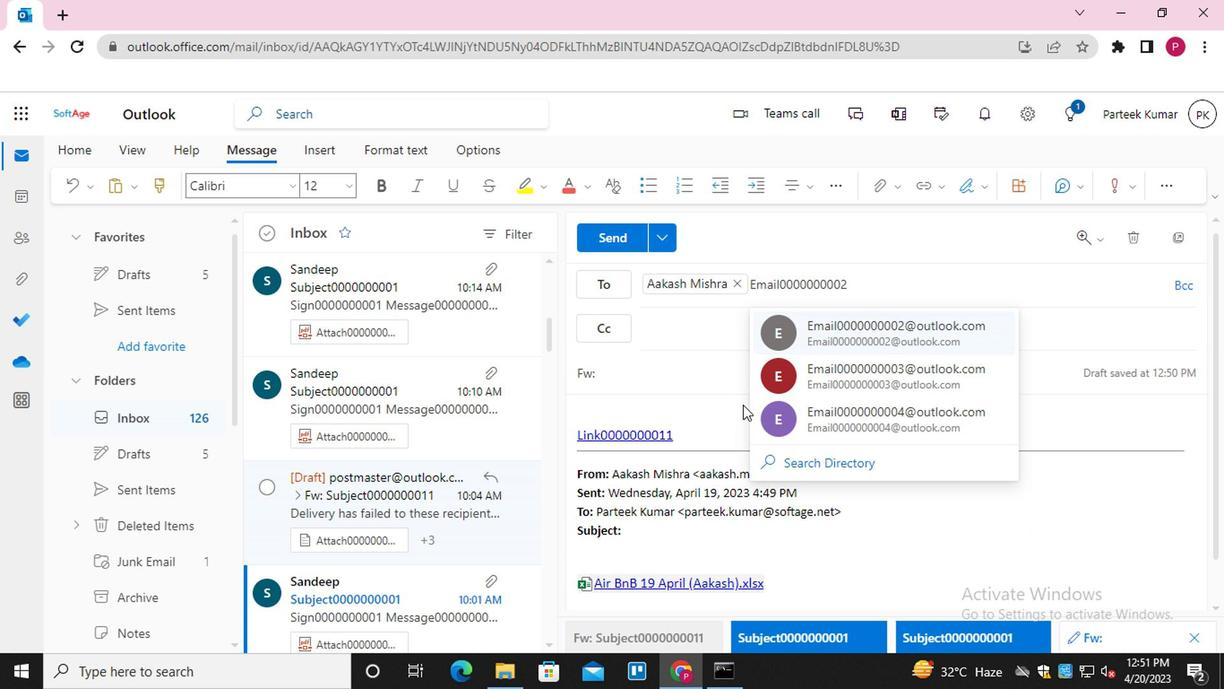 
Action: Mouse moved to (715, 329)
Screenshot: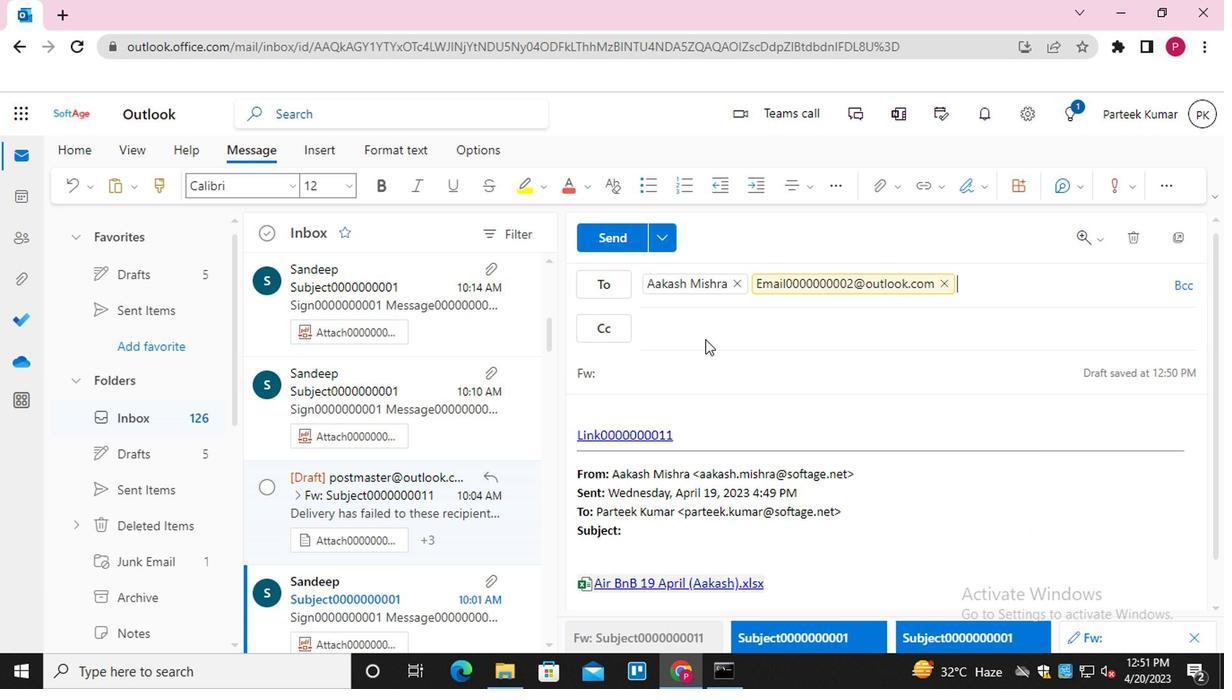 
Action: Mouse pressed left at (715, 329)
Screenshot: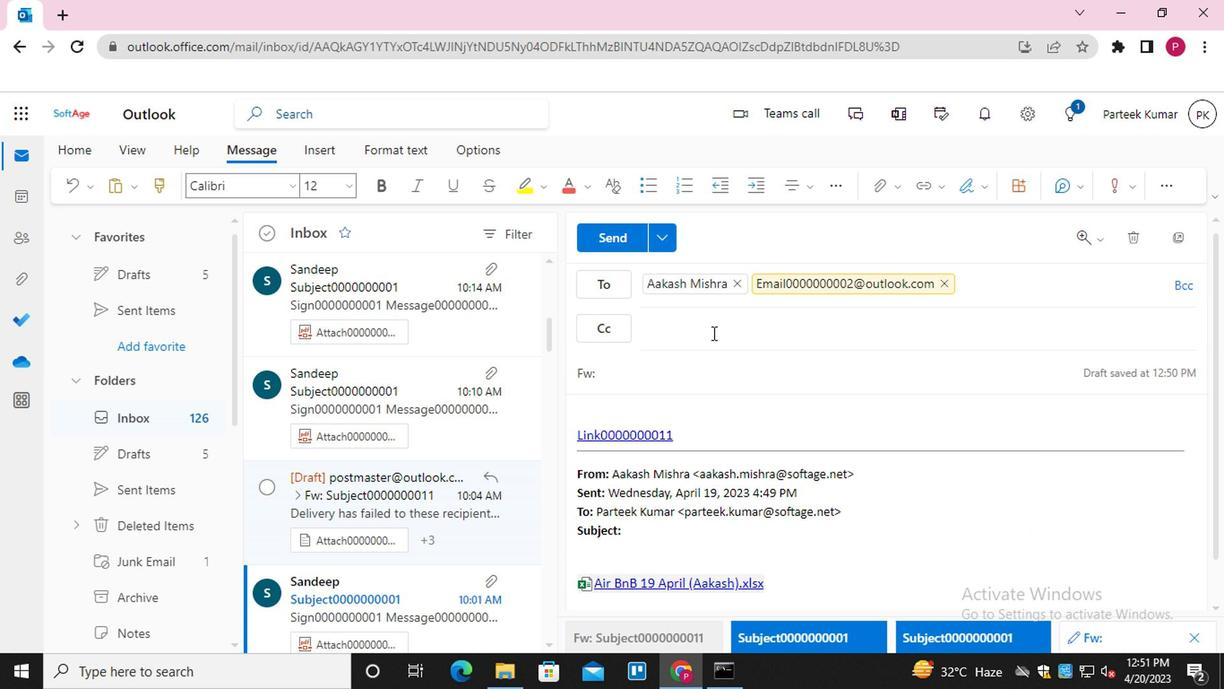 
Action: Key pressed <Key.shift>EMAIL0000000003<Key.enter>
Screenshot: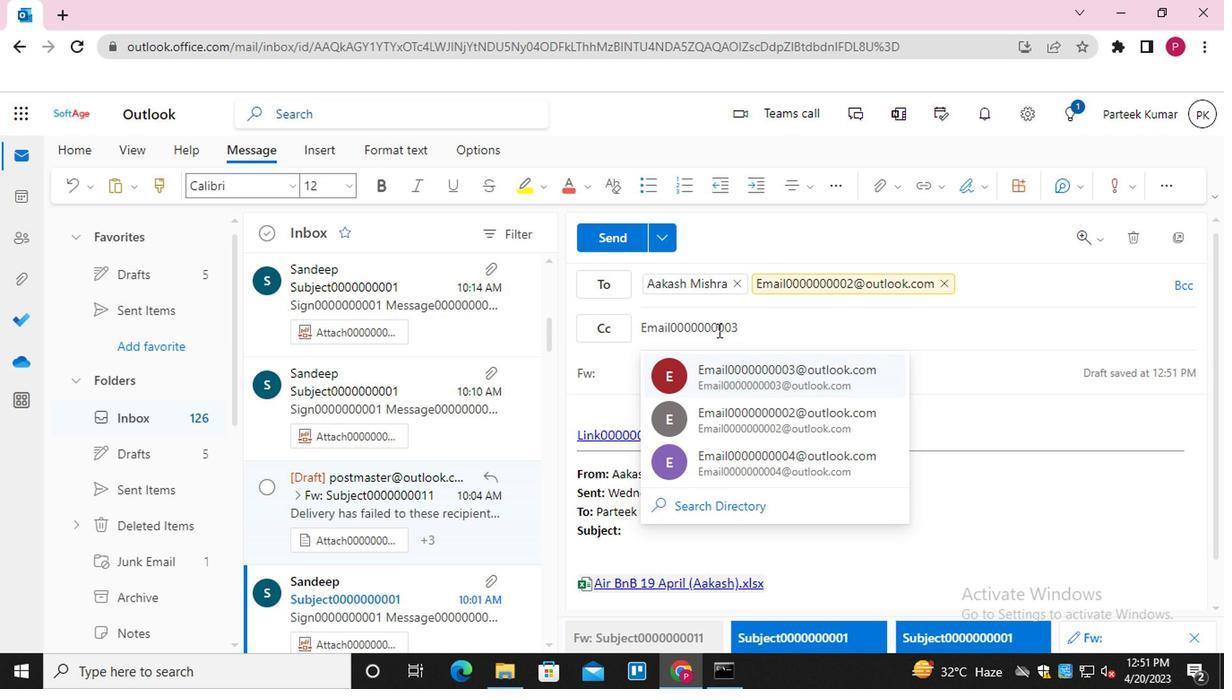
Action: Mouse moved to (715, 329)
Screenshot: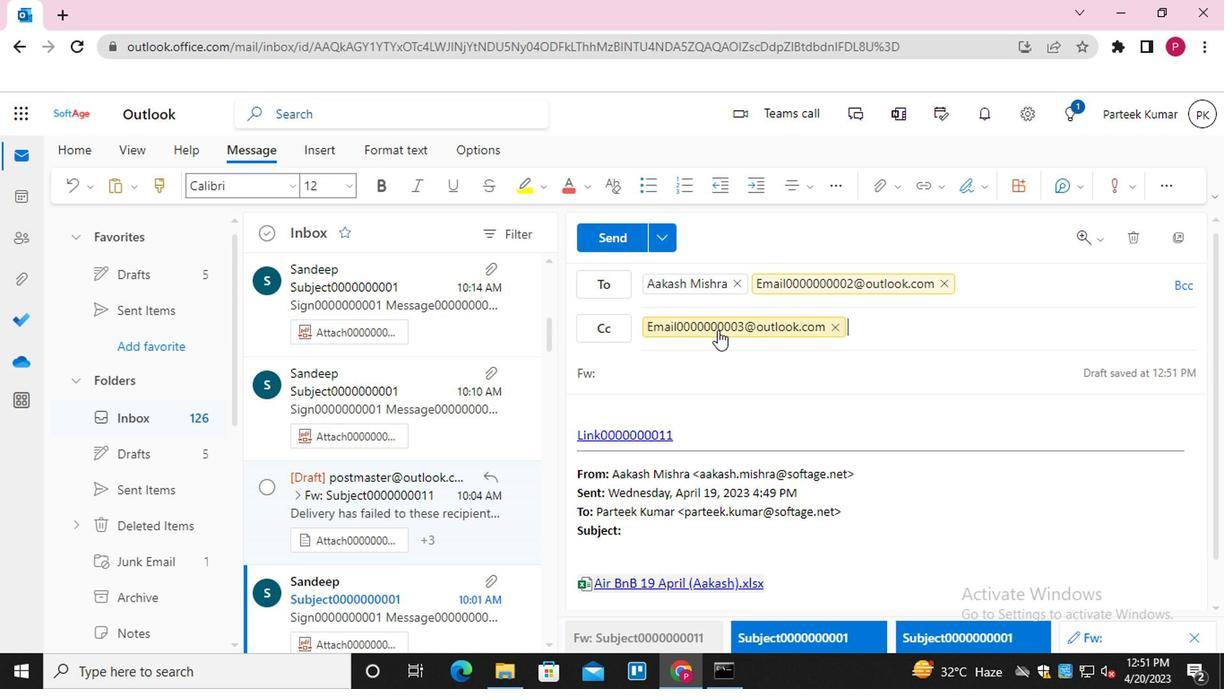 
Action: Key pressed <Key.shift>EMAIL
Screenshot: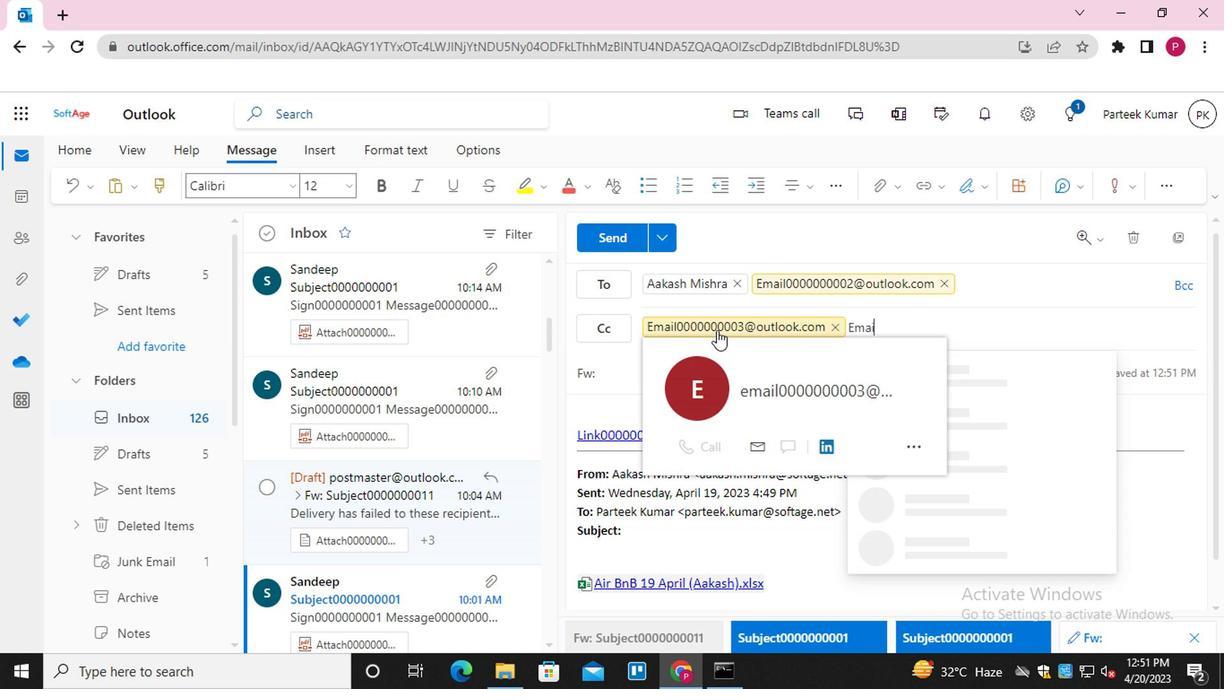 
Action: Mouse moved to (1016, 386)
Screenshot: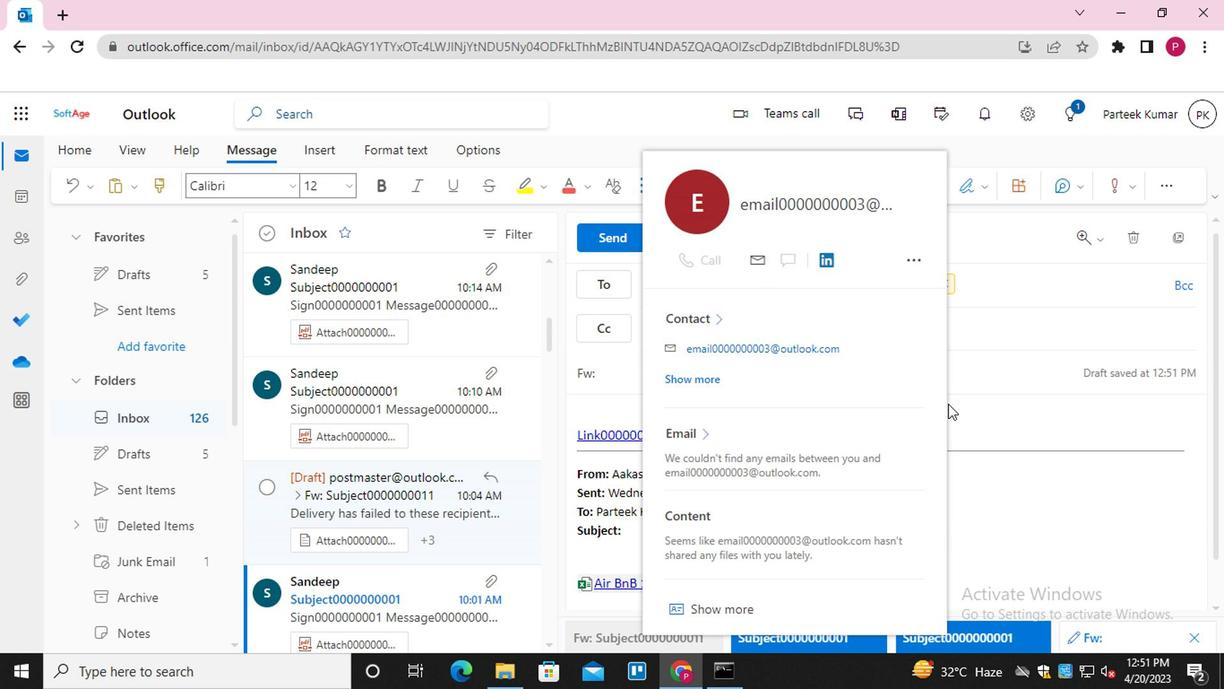 
Action: Mouse pressed left at (1016, 386)
Screenshot: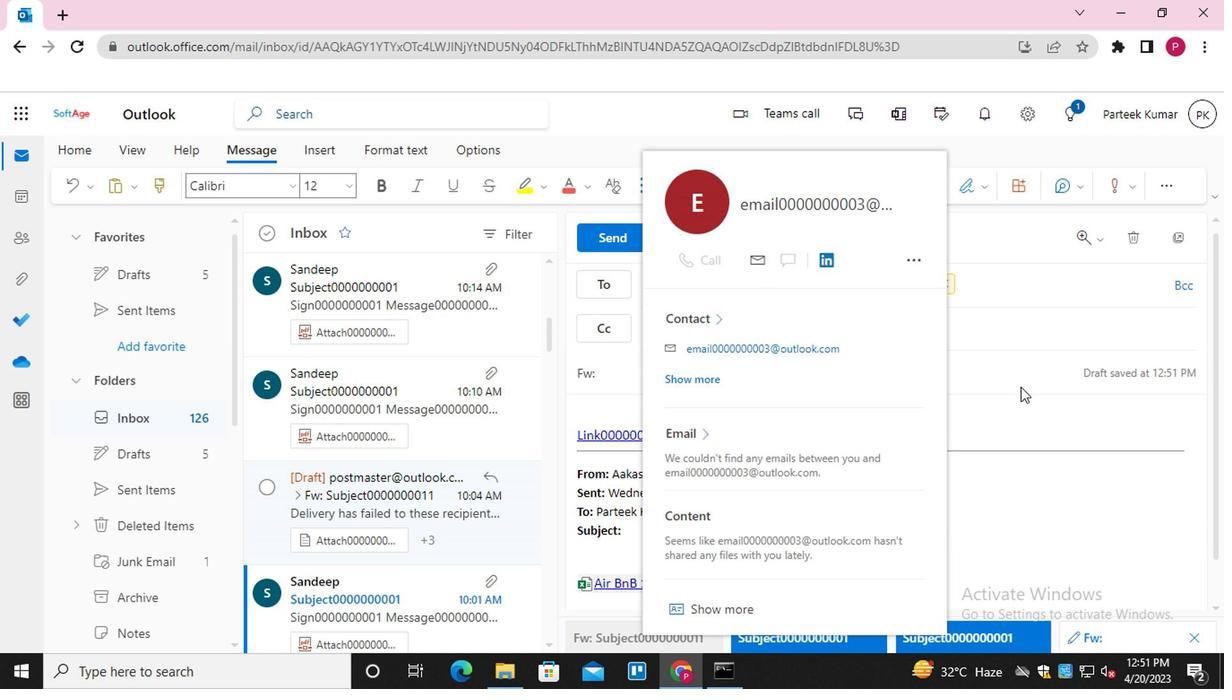 
Action: Mouse moved to (886, 327)
Screenshot: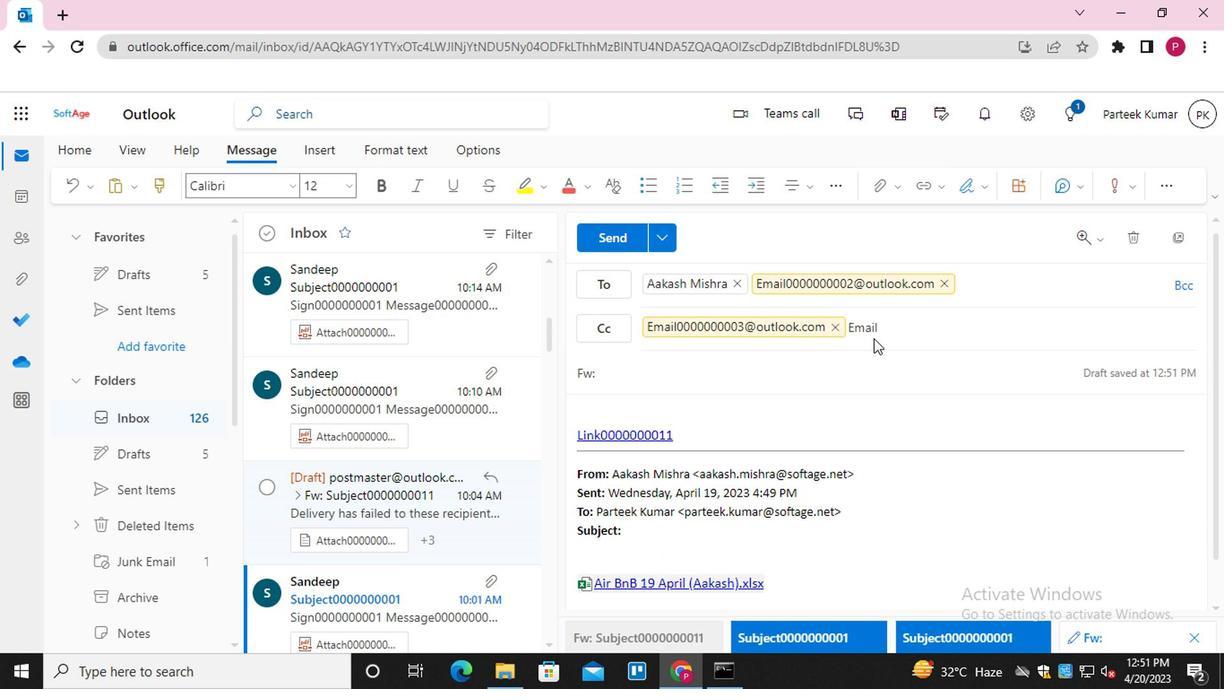
Action: Mouse pressed left at (886, 327)
Screenshot: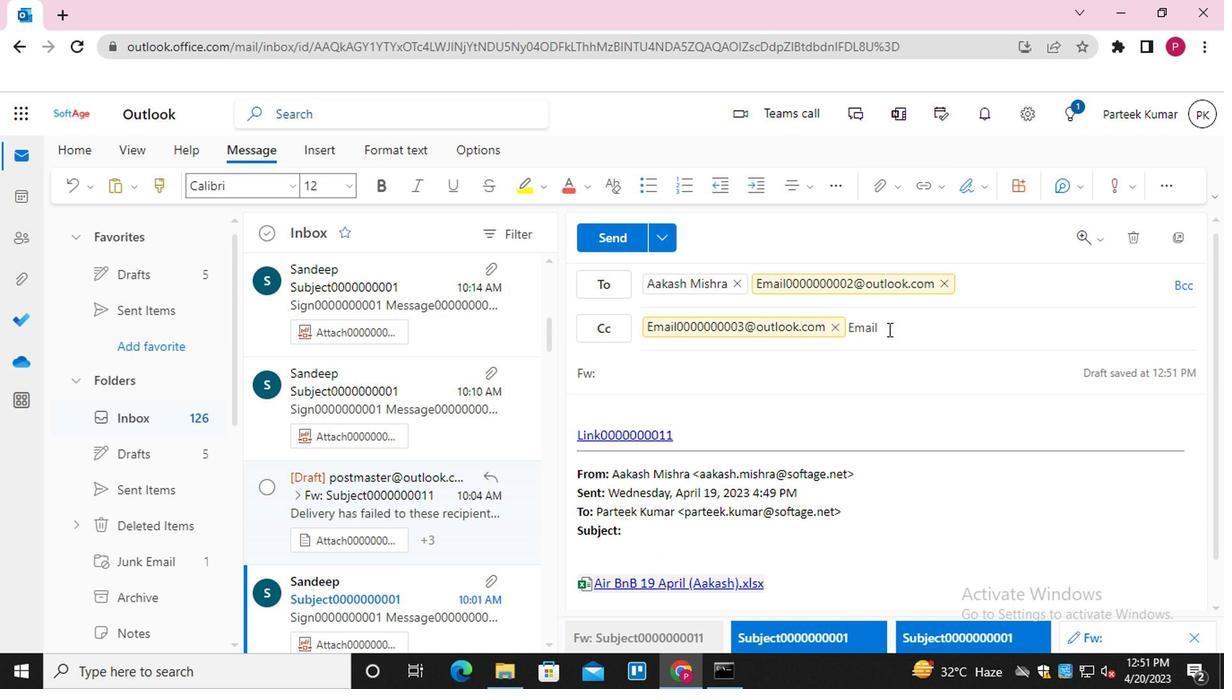 
Action: Key pressed 0000000004<Key.enter>
Screenshot: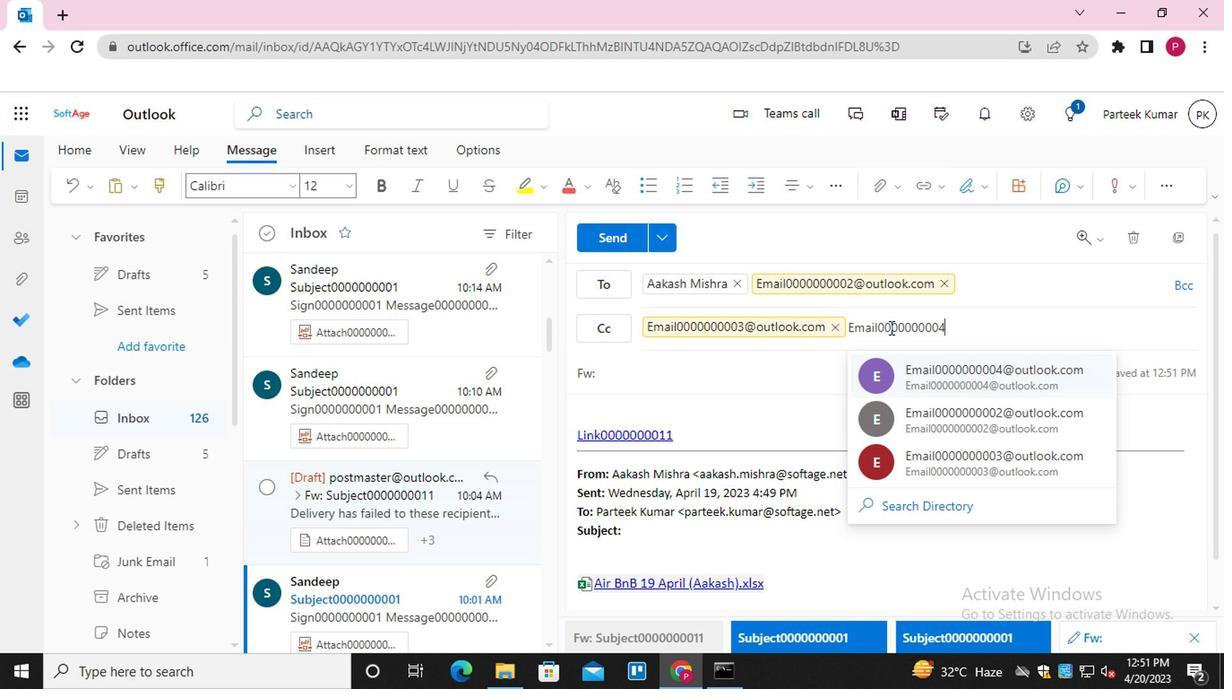 
Action: Mouse moved to (1178, 291)
Screenshot: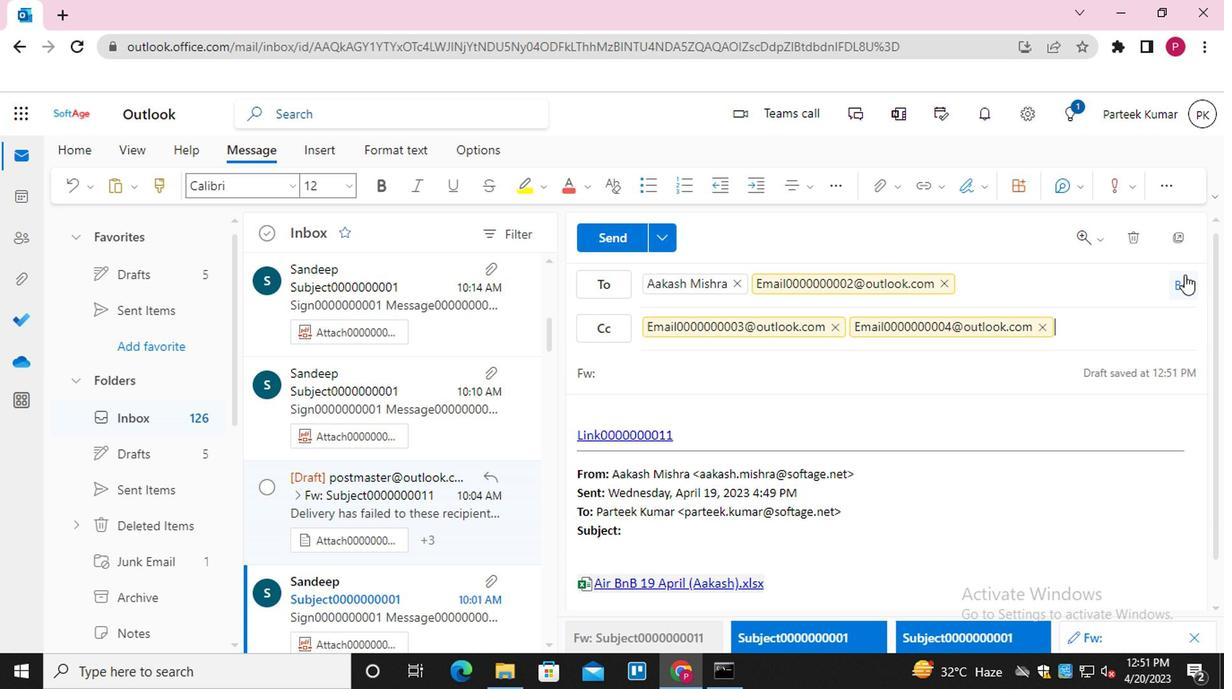 
Action: Mouse pressed left at (1178, 291)
Screenshot: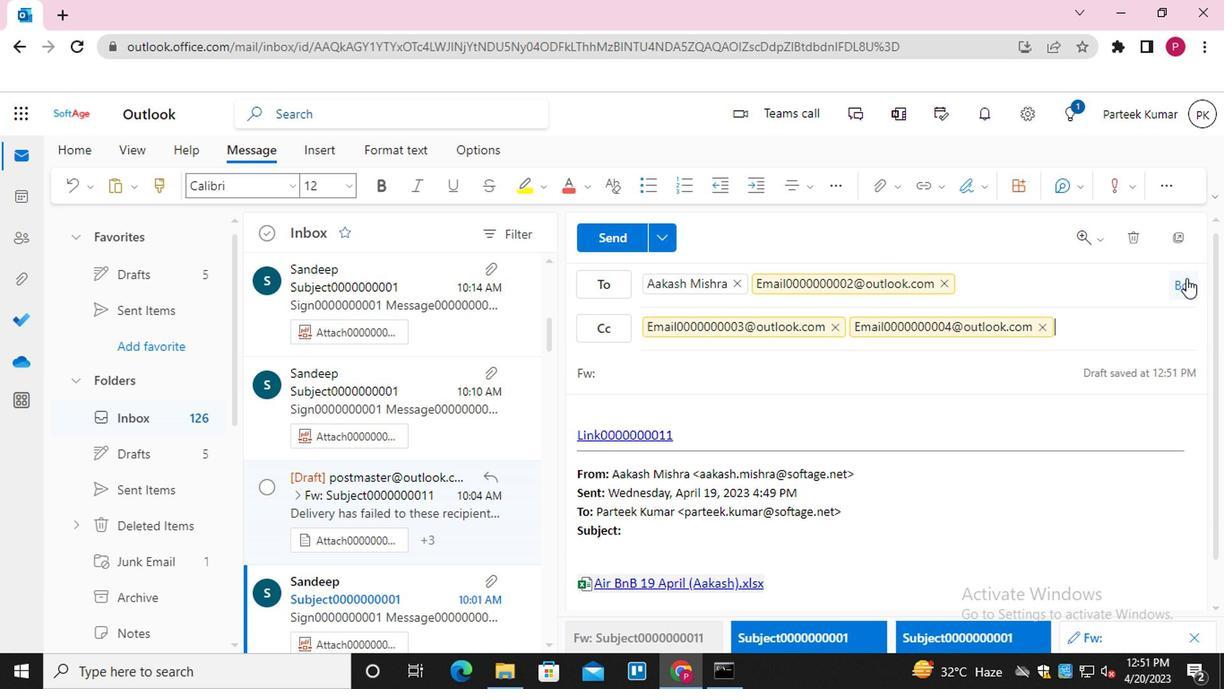 
Action: Mouse moved to (666, 375)
Screenshot: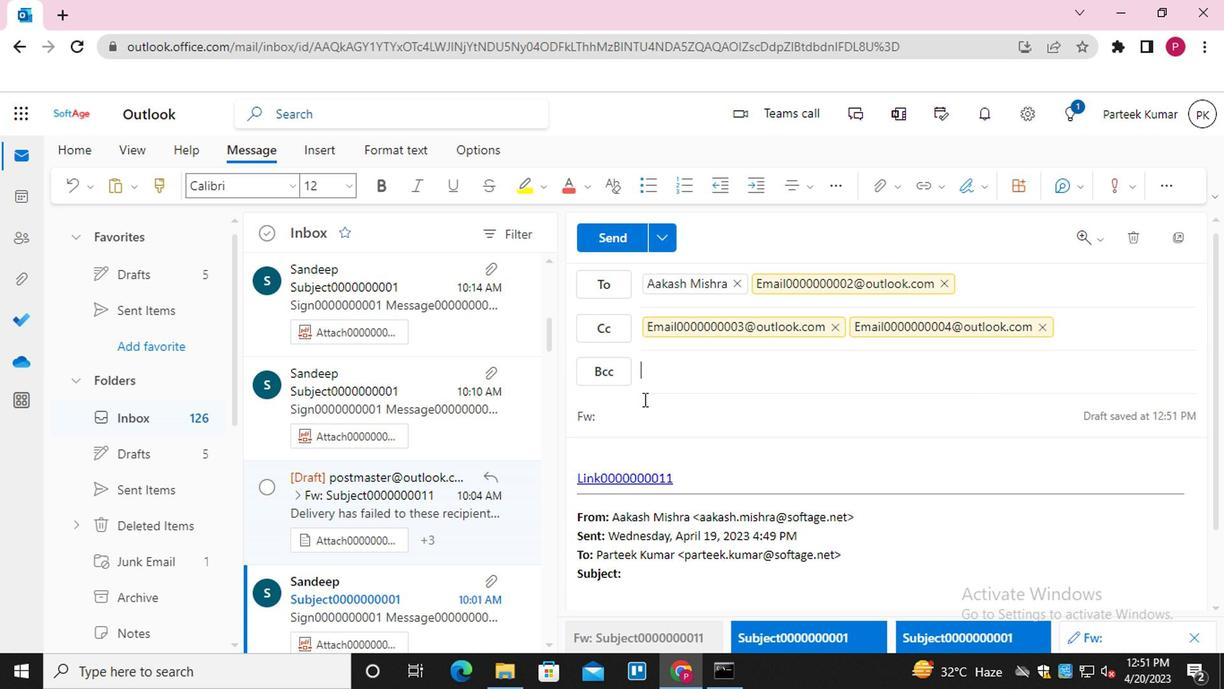 
Action: Key pressed <Key.shift>EMAIL0000000005<Key.shift>@OUTLOOK.COM<Key.enter>
Screenshot: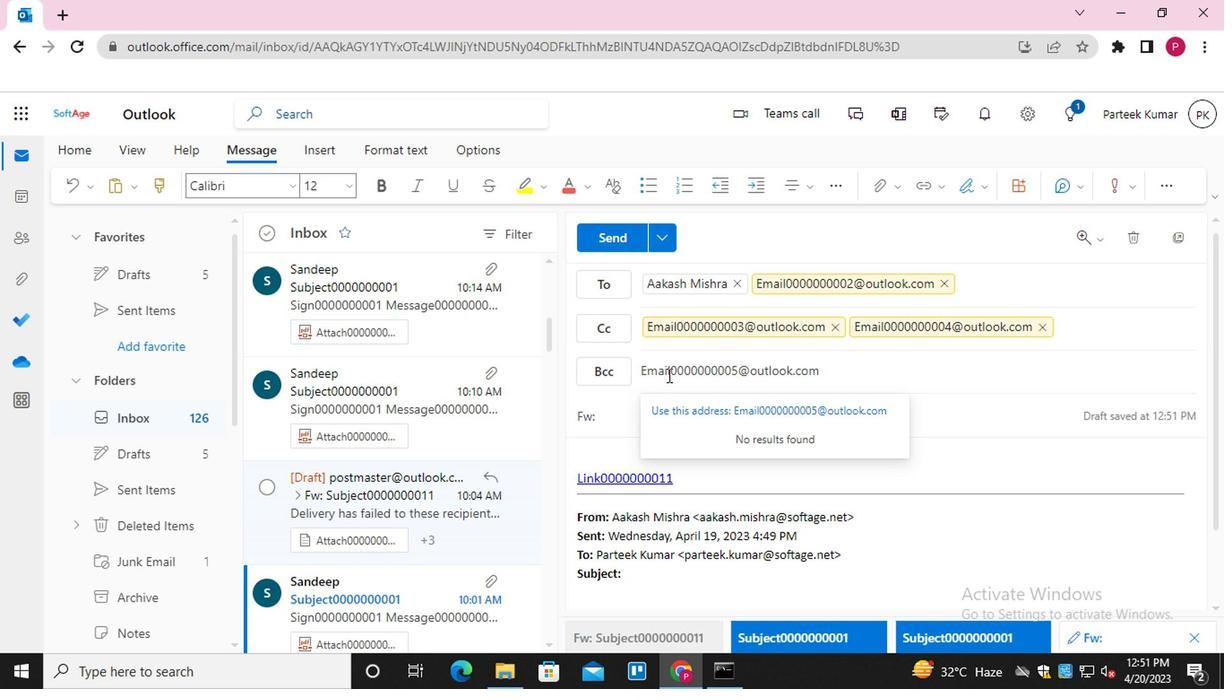 
Action: Mouse moved to (625, 424)
Screenshot: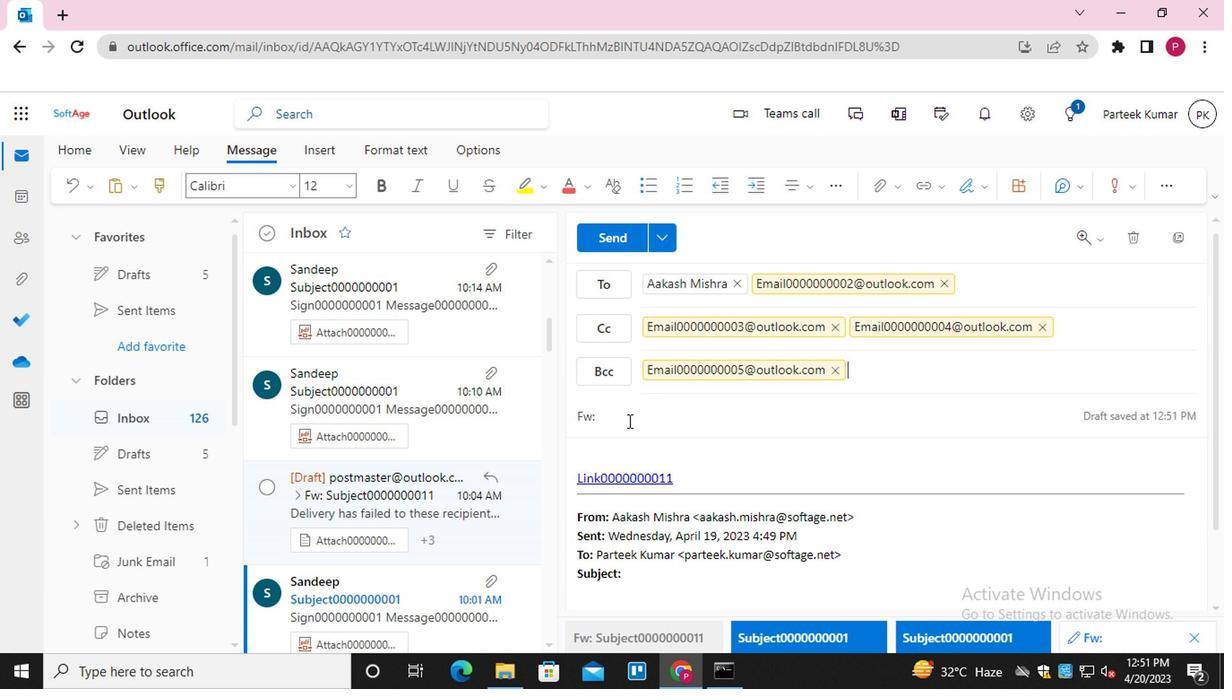 
Action: Mouse pressed left at (625, 424)
Screenshot: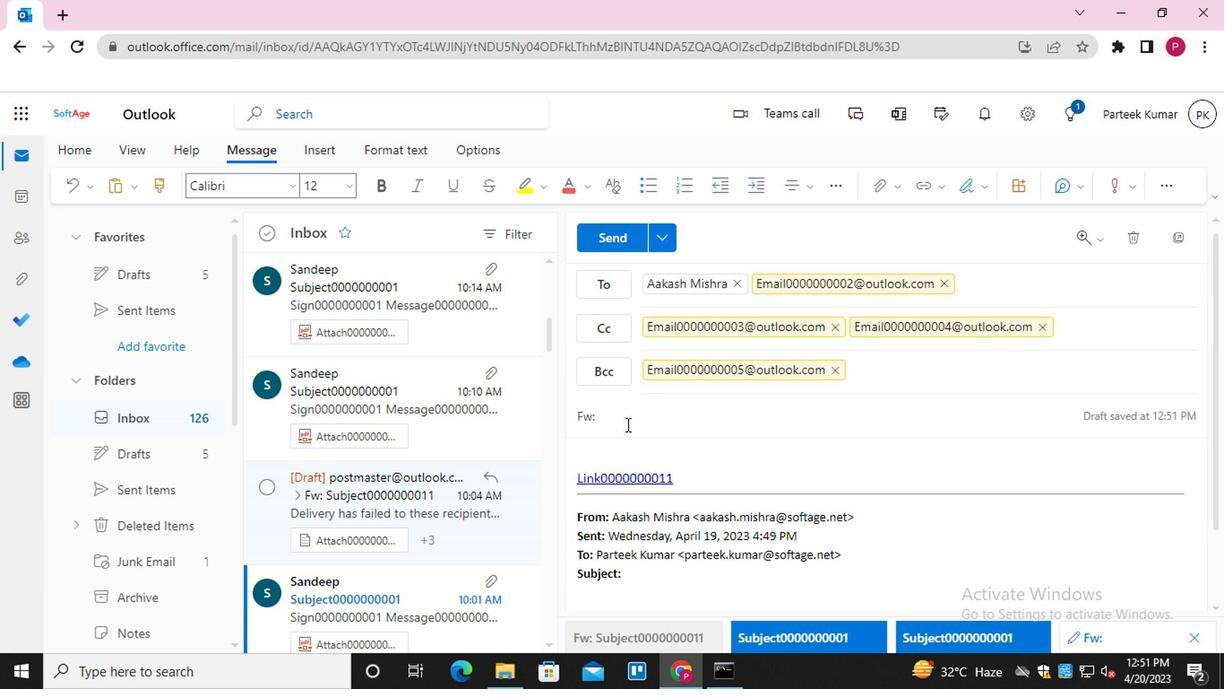 
Action: Key pressed <Key.shift>SUBJECT0000000011
Screenshot: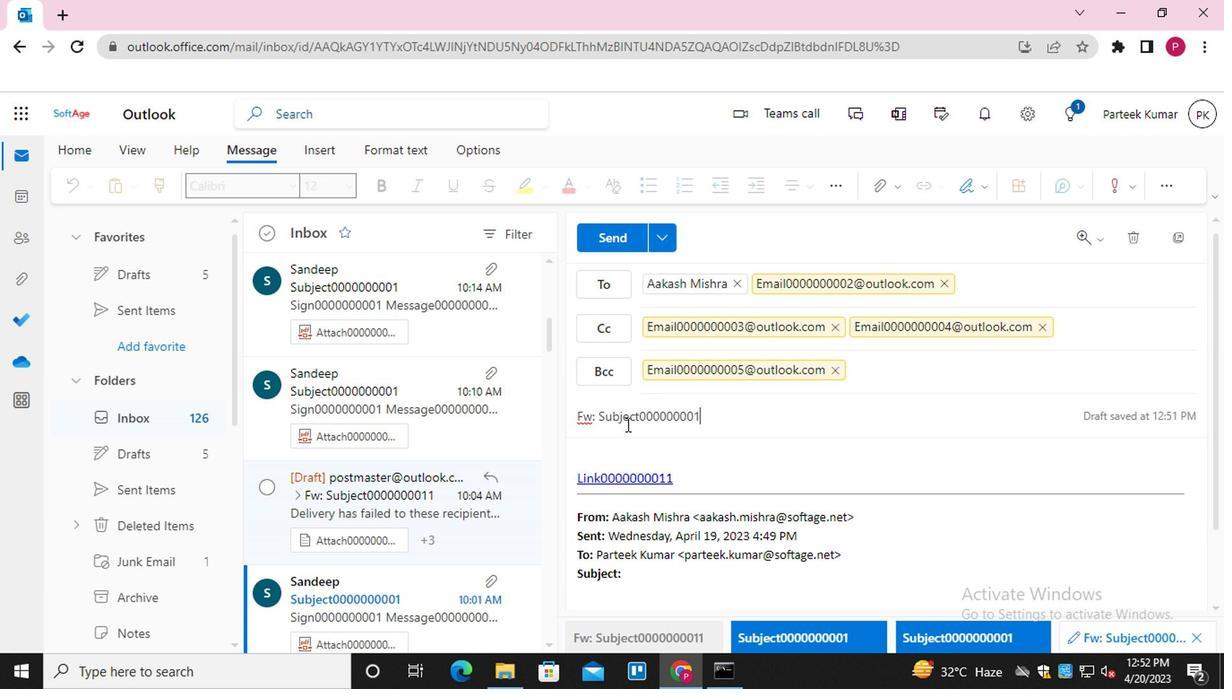 
Action: Mouse moved to (668, 458)
Screenshot: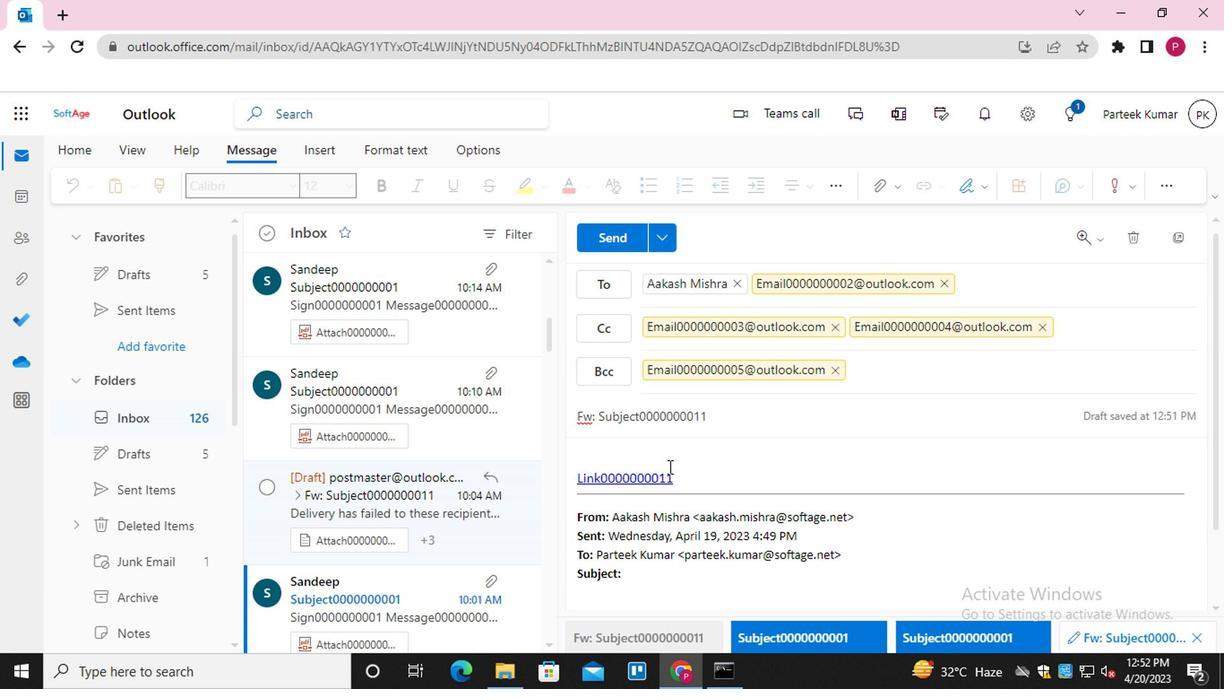 
Action: Mouse pressed left at (668, 458)
Screenshot: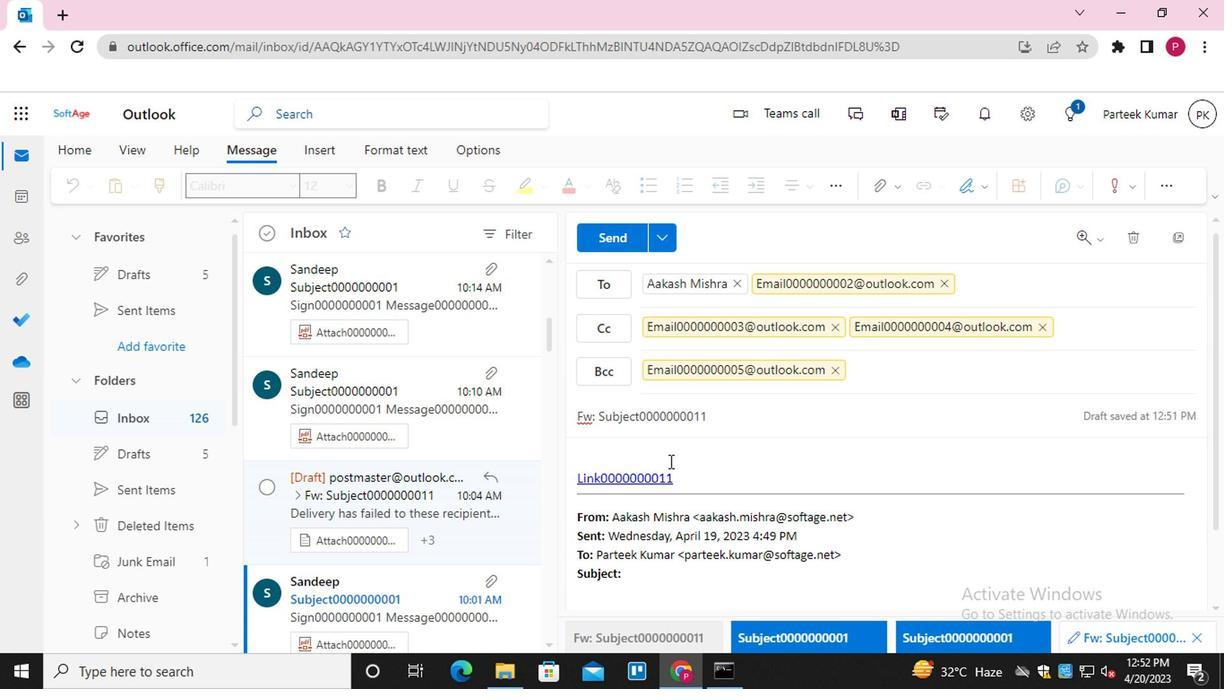 
Action: Mouse moved to (668, 458)
Screenshot: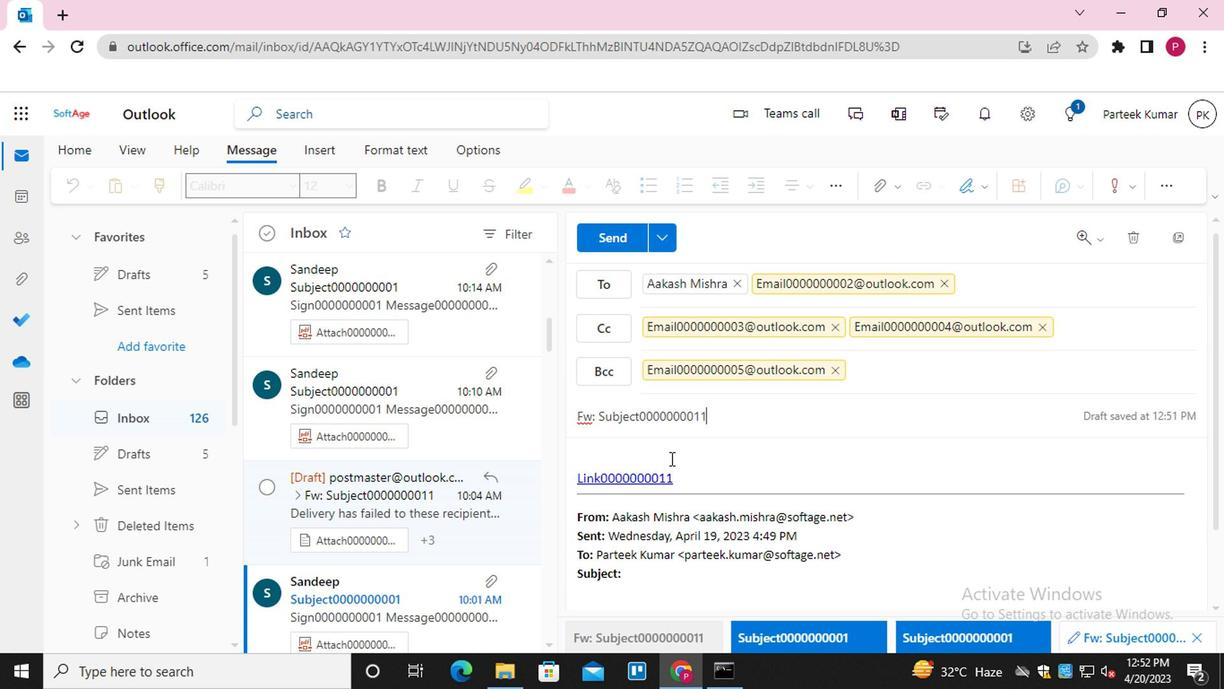 
Action: Key pressed <Key.shift_r>MESSAGE0000000013
Screenshot: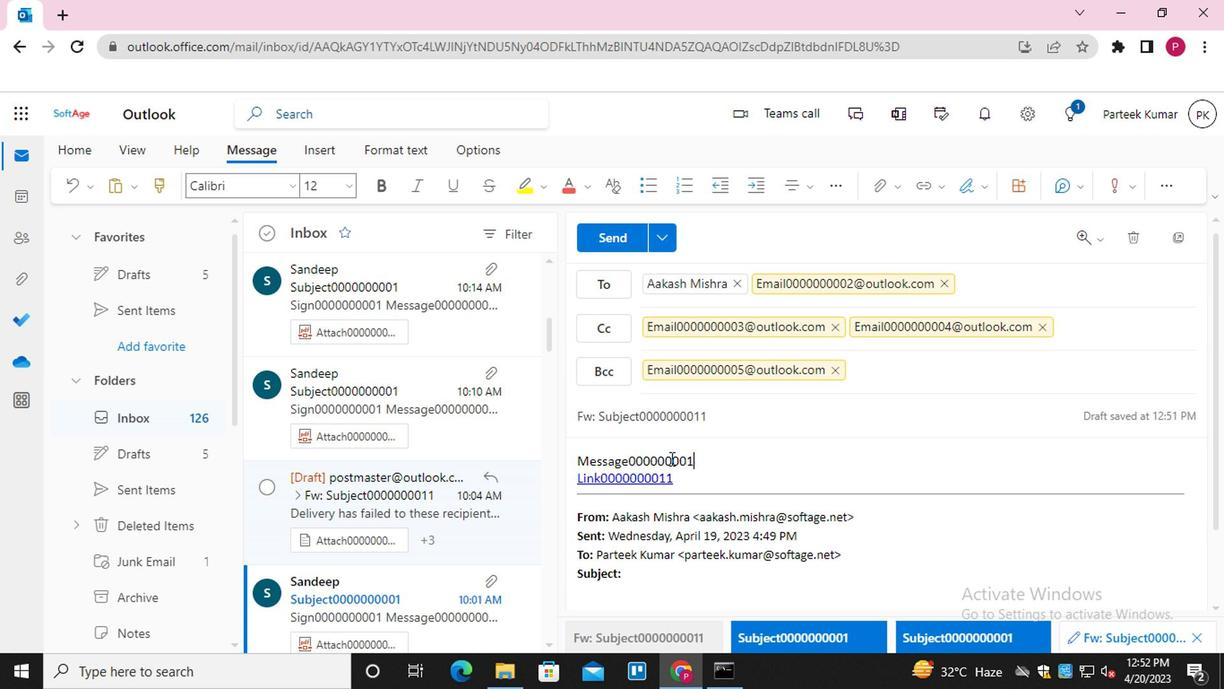 
Action: Mouse moved to (592, 233)
Screenshot: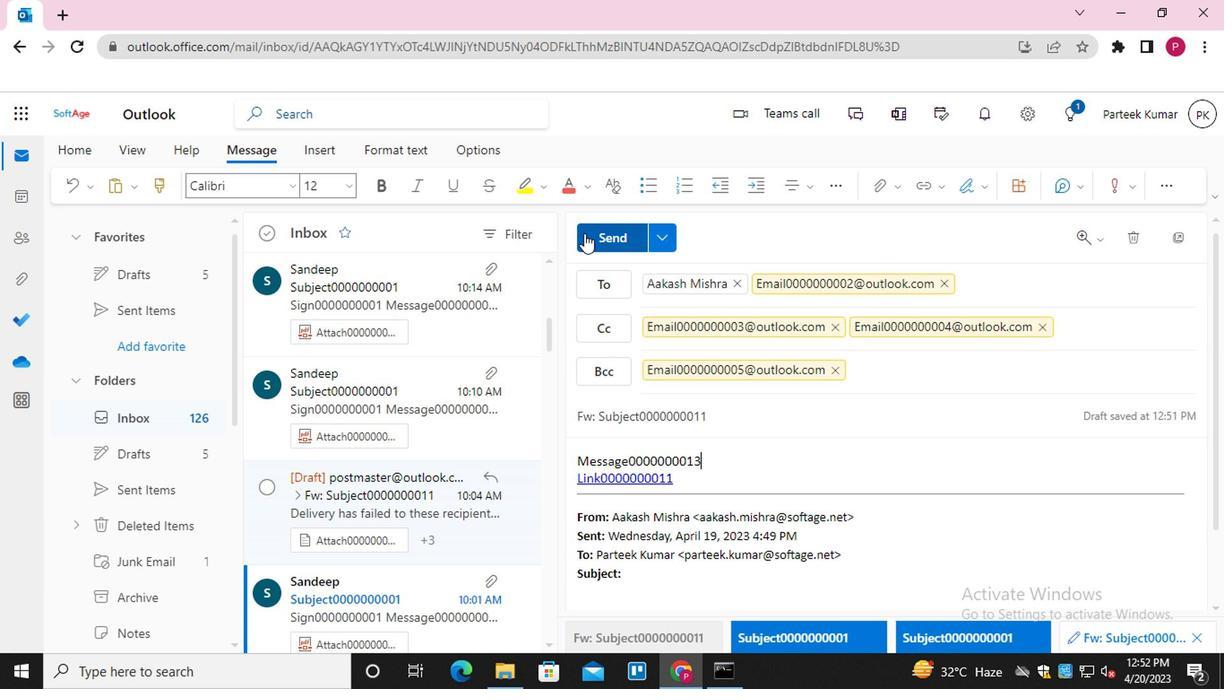 
Action: Mouse pressed left at (592, 233)
Screenshot: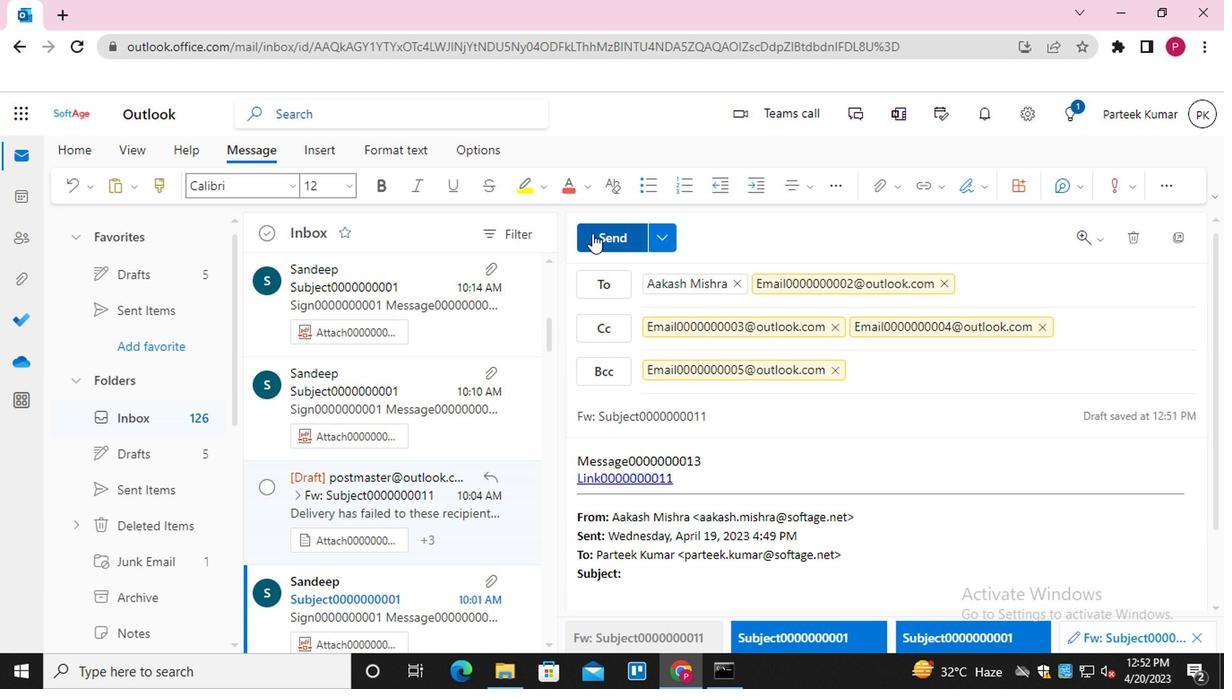 
Action: Mouse moved to (902, 404)
Screenshot: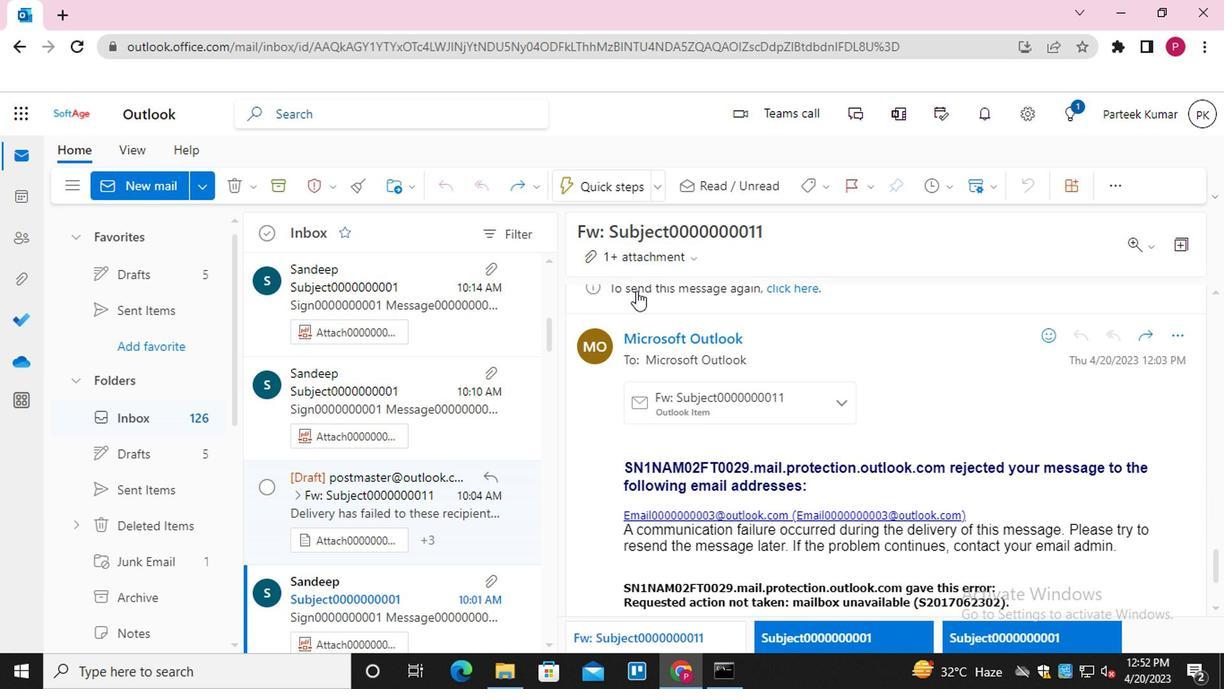
Action: Mouse scrolled (902, 403) with delta (0, 0)
Screenshot: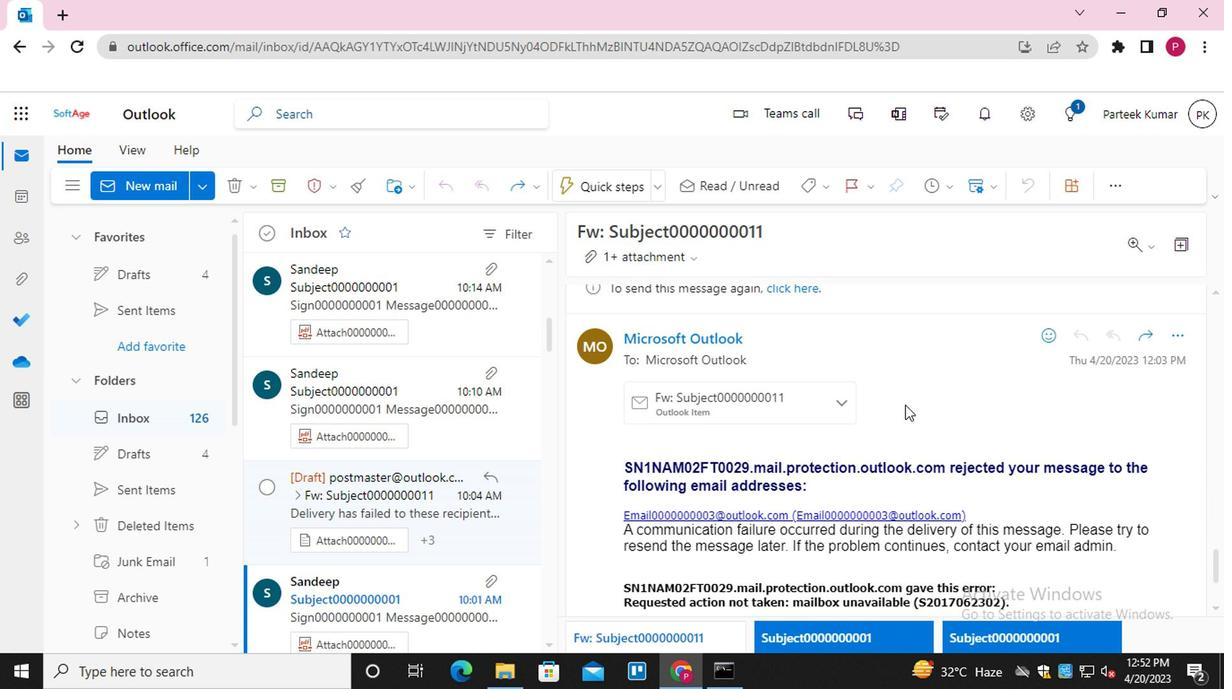 
Action: Mouse scrolled (902, 403) with delta (0, 0)
Screenshot: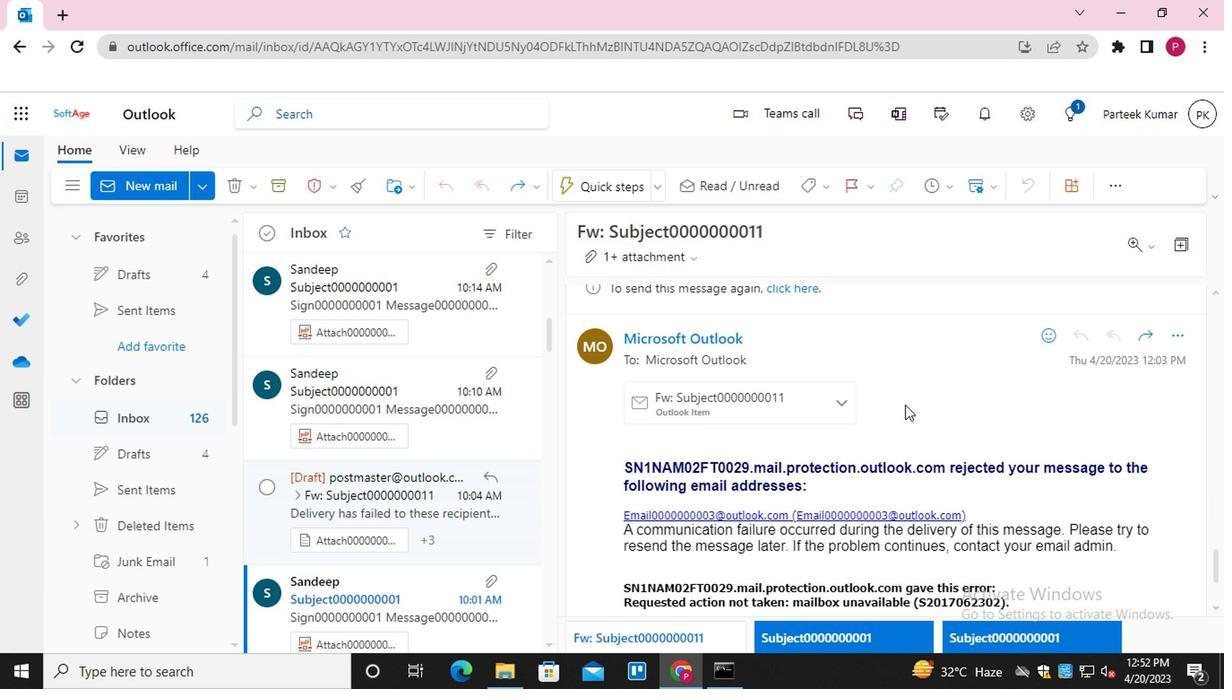 
Action: Mouse scrolled (902, 403) with delta (0, 0)
Screenshot: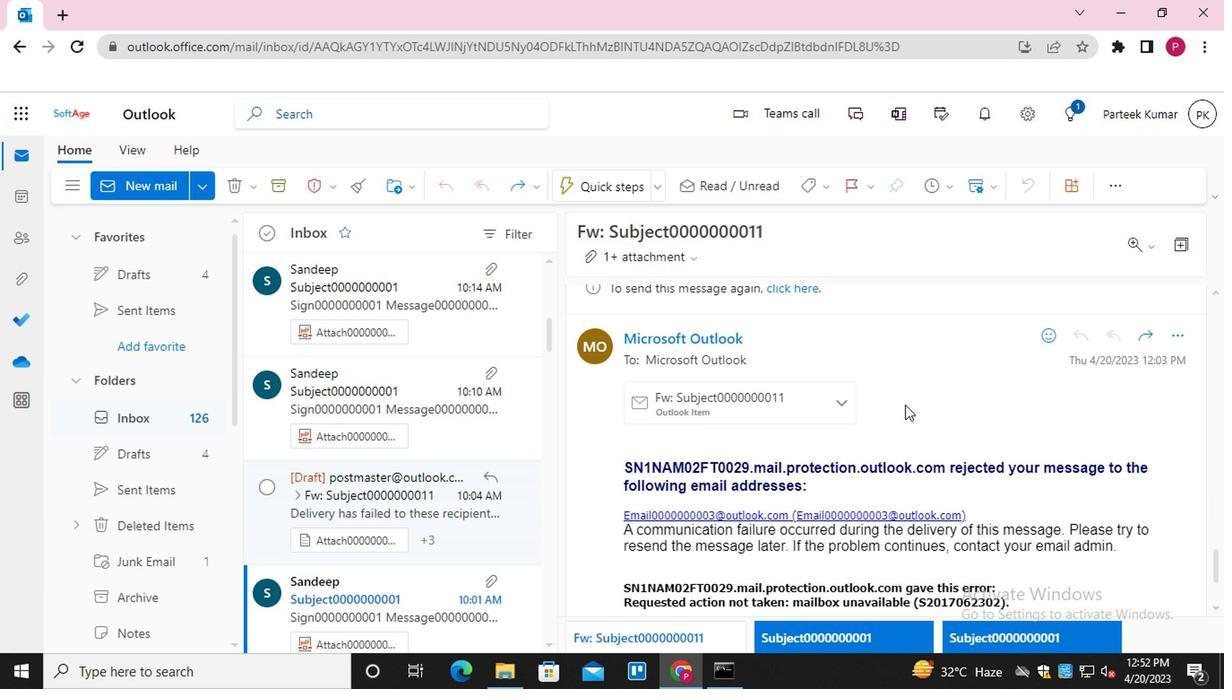
Action: Mouse scrolled (902, 403) with delta (0, 0)
Screenshot: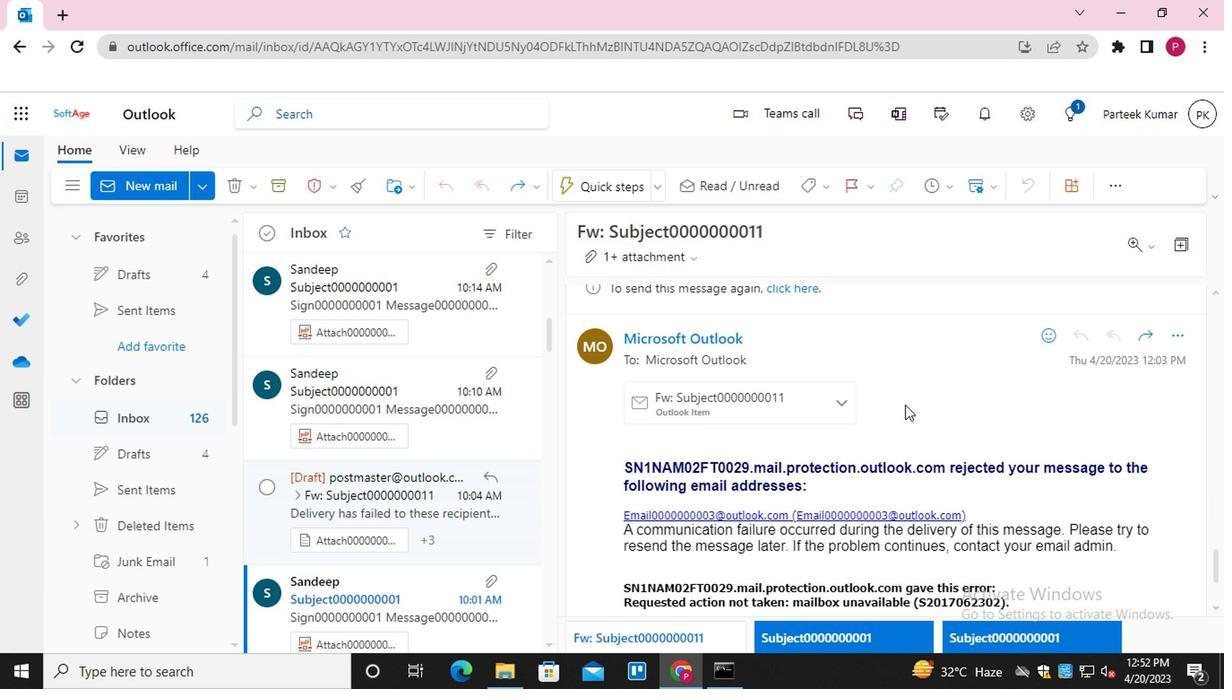 
Action: Mouse scrolled (902, 403) with delta (0, 0)
Screenshot: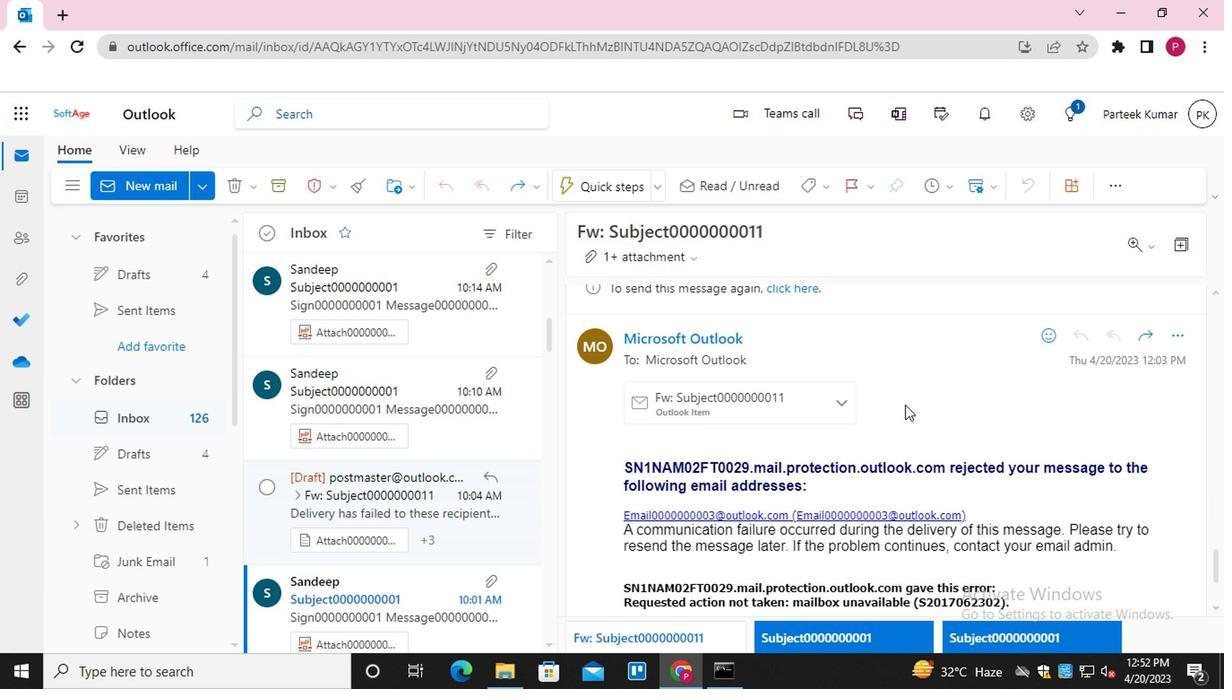 
Action: Mouse scrolled (902, 403) with delta (0, 0)
Screenshot: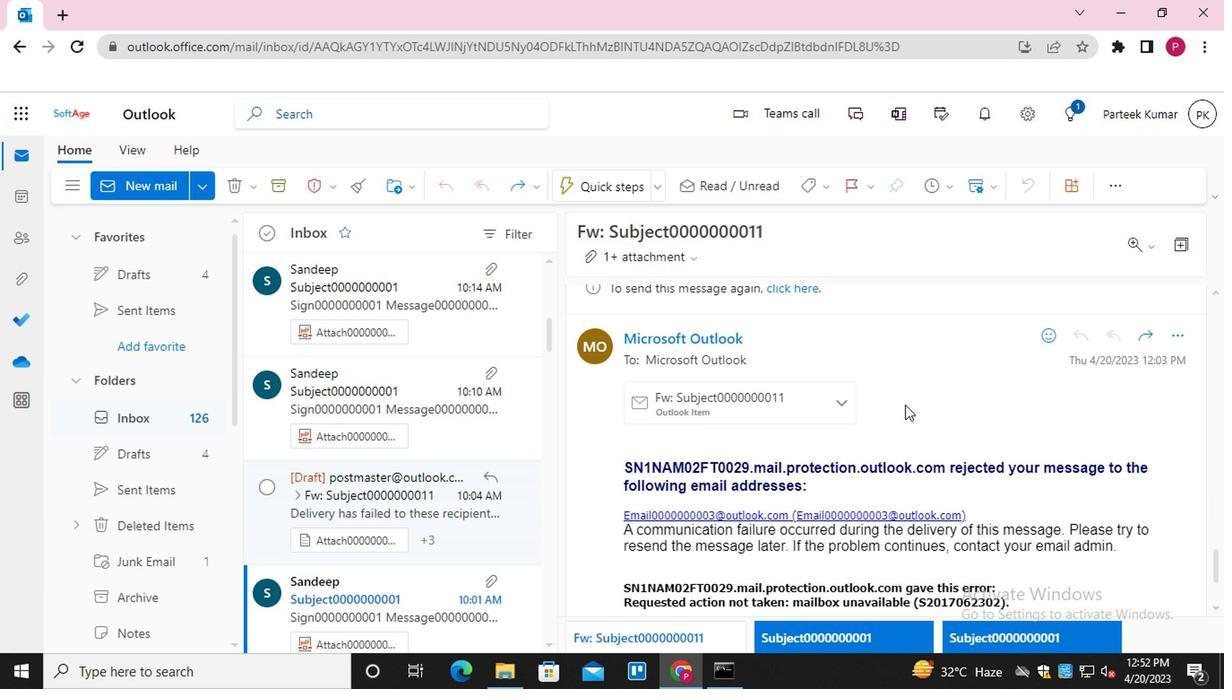 
Action: Mouse scrolled (902, 403) with delta (0, 0)
Screenshot: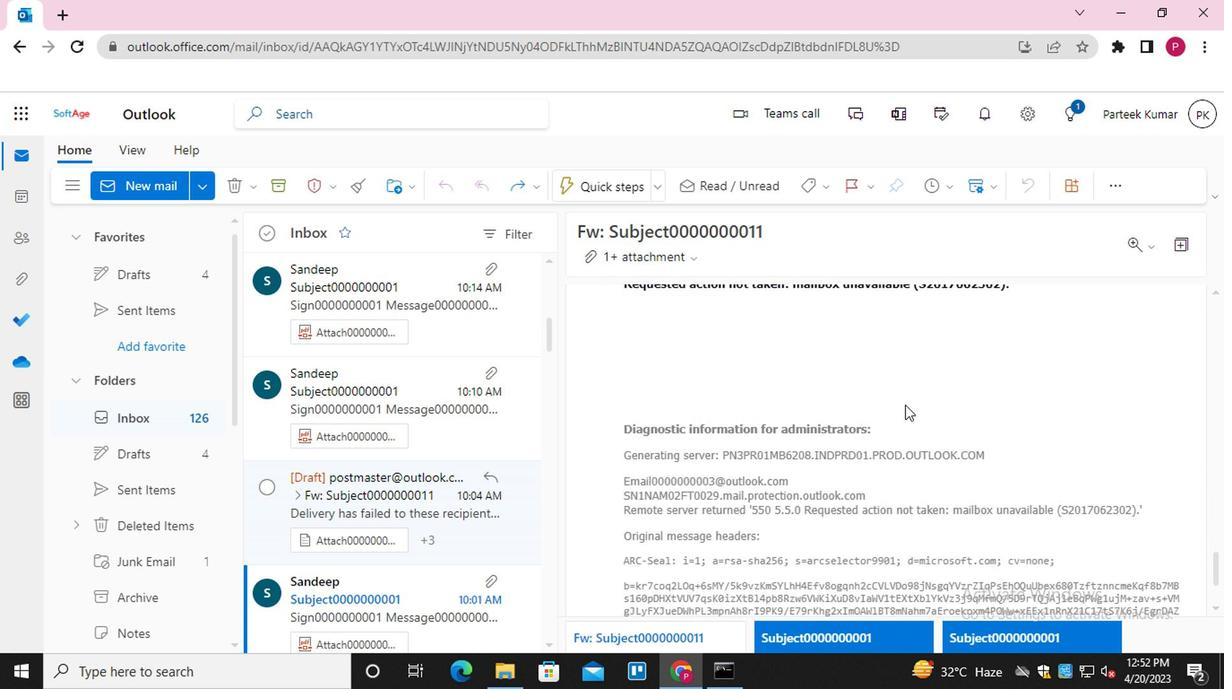 
Action: Mouse scrolled (902, 403) with delta (0, 0)
Screenshot: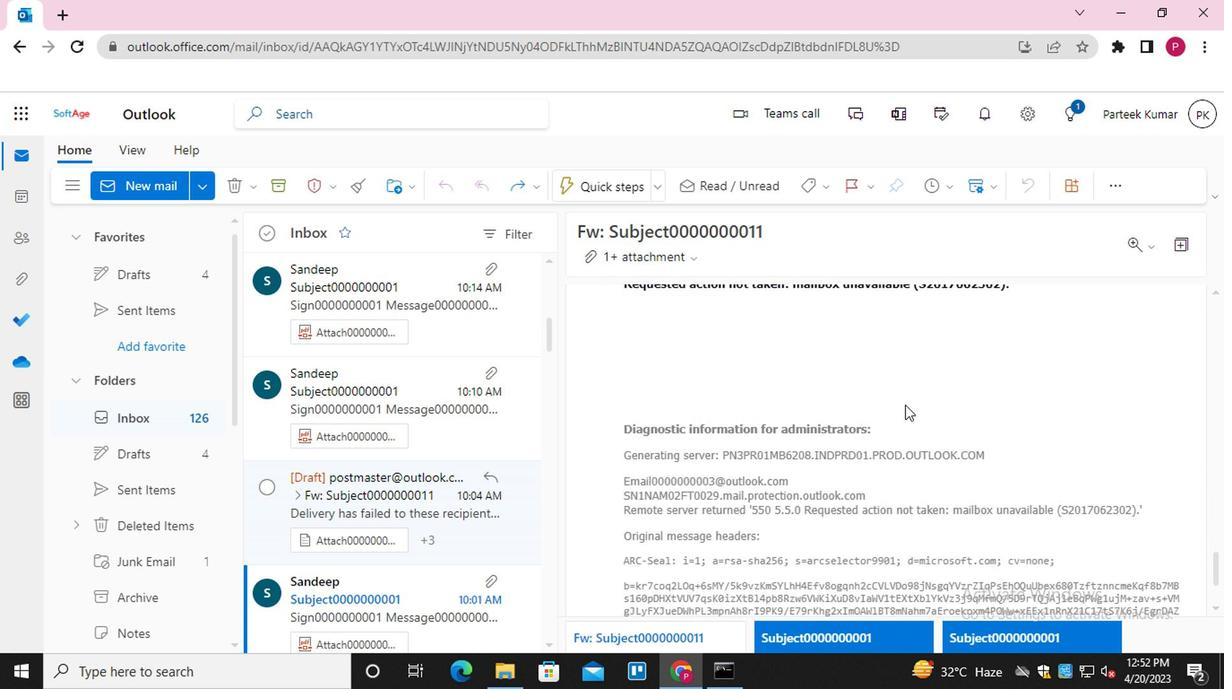 
Action: Mouse scrolled (902, 403) with delta (0, 0)
Screenshot: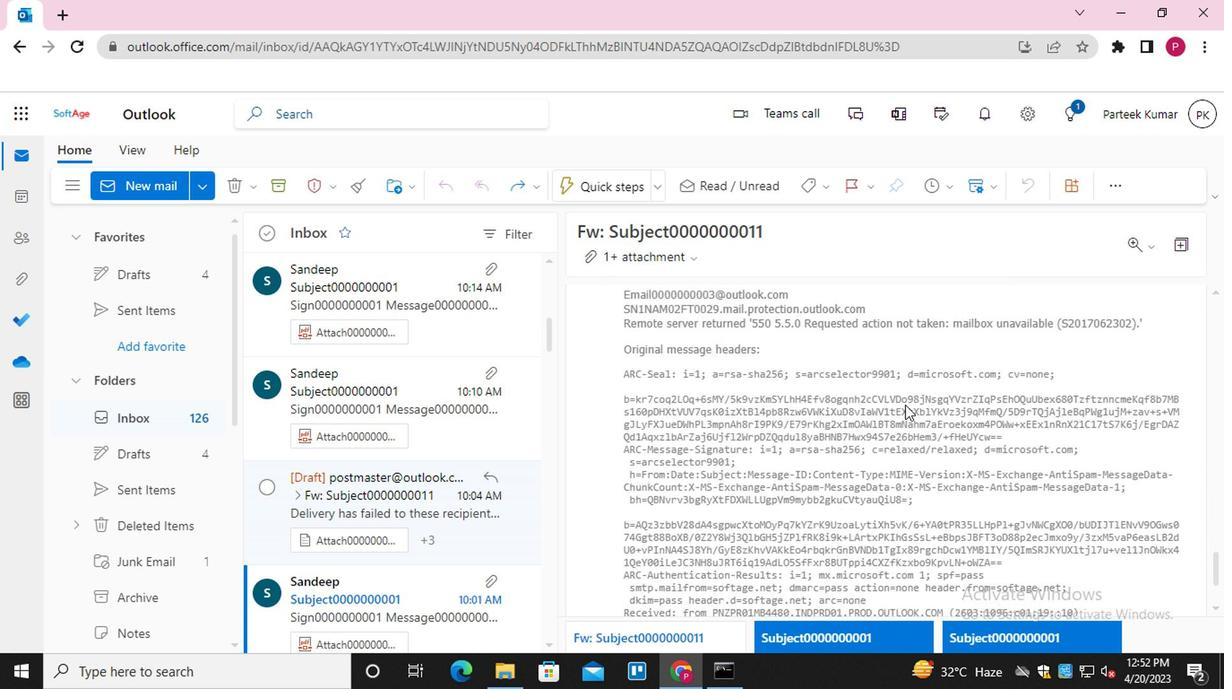 
Action: Mouse scrolled (902, 403) with delta (0, 0)
Screenshot: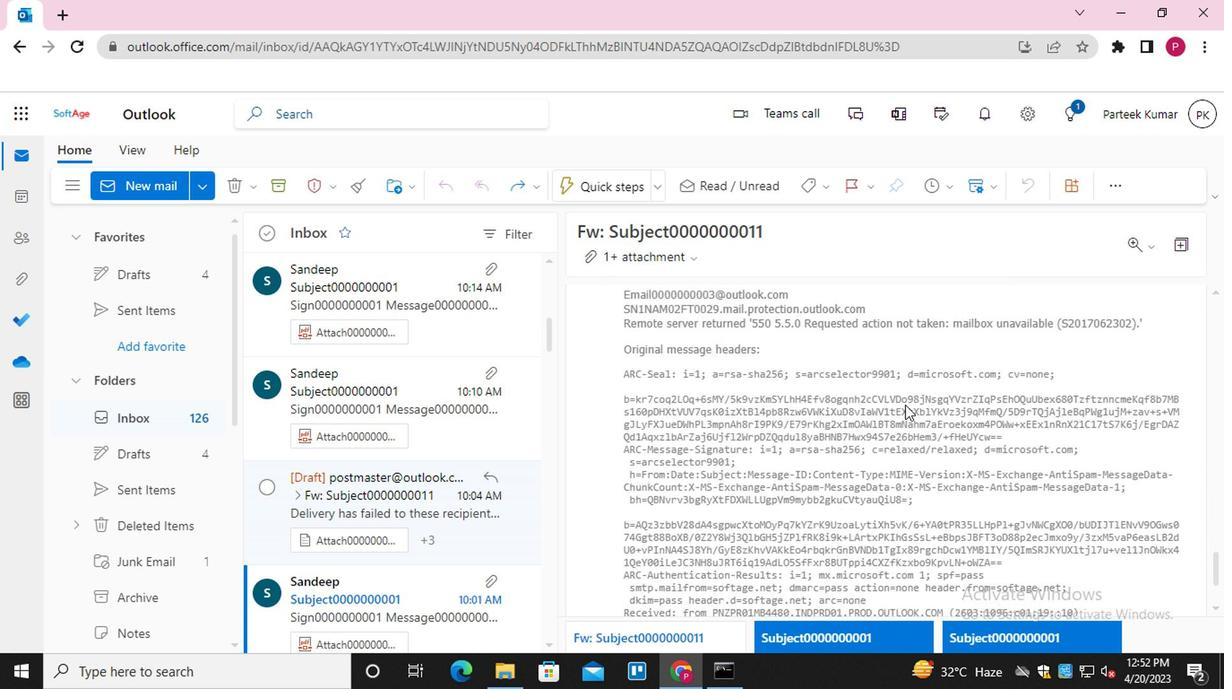 
Action: Mouse scrolled (902, 403) with delta (0, 0)
Screenshot: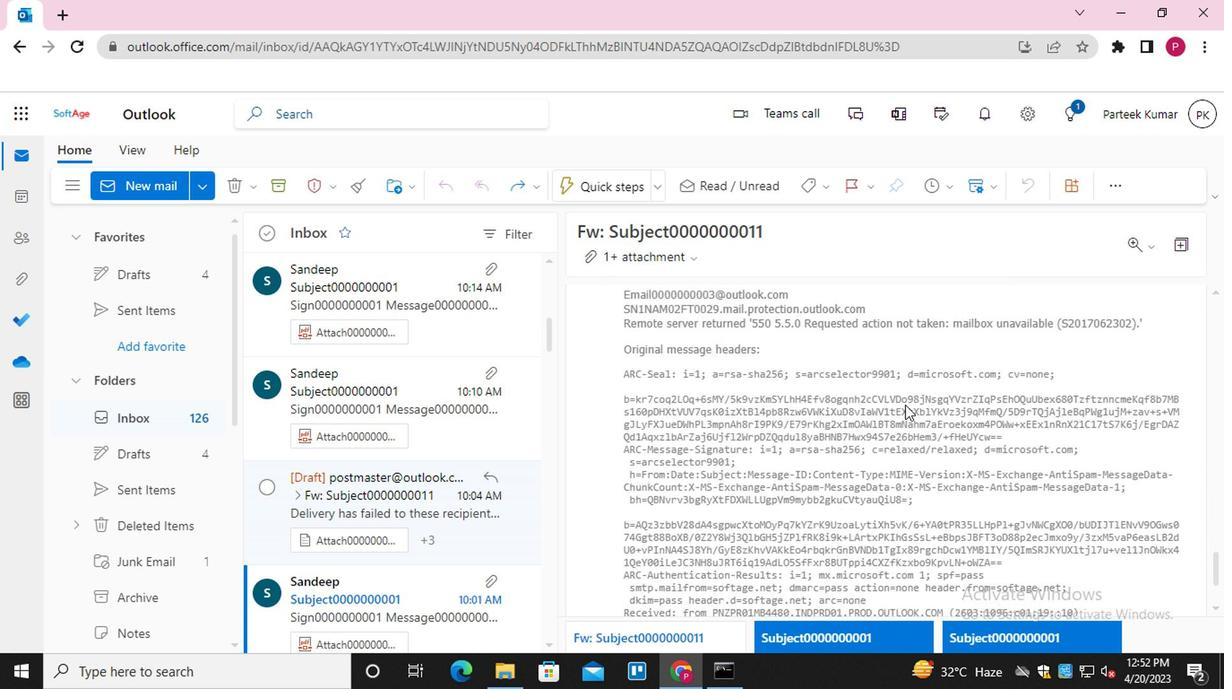 
Action: Mouse scrolled (902, 403) with delta (0, 0)
Screenshot: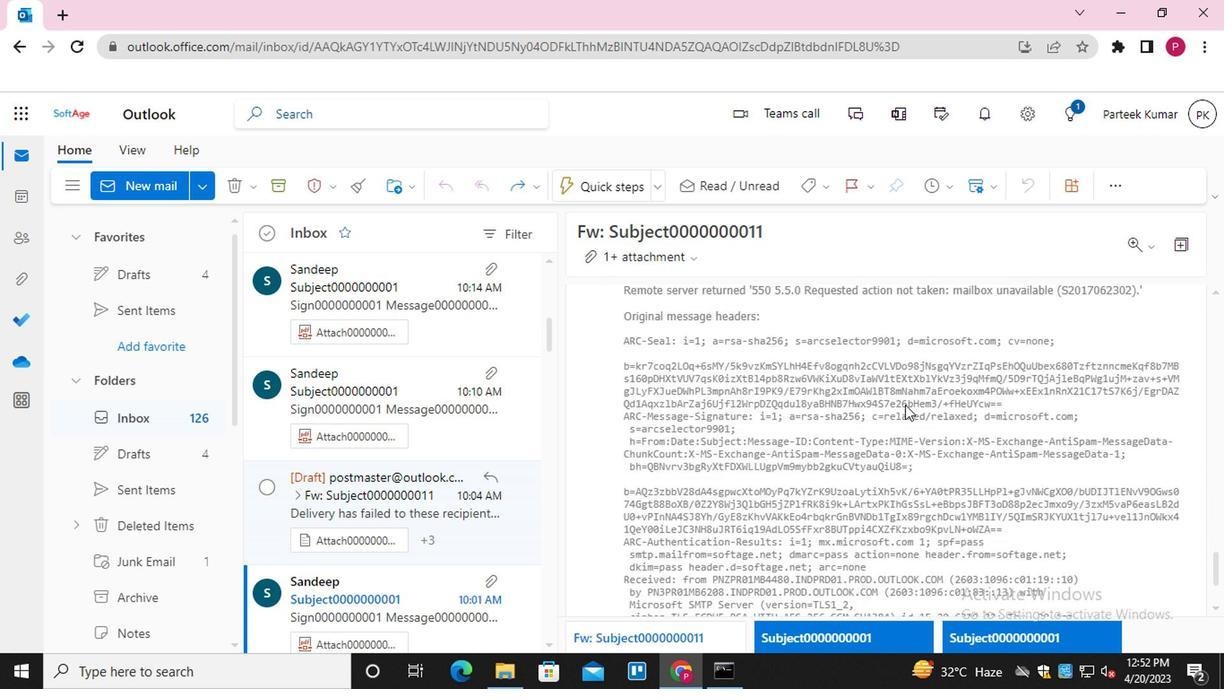 
Action: Mouse scrolled (902, 403) with delta (0, 0)
Screenshot: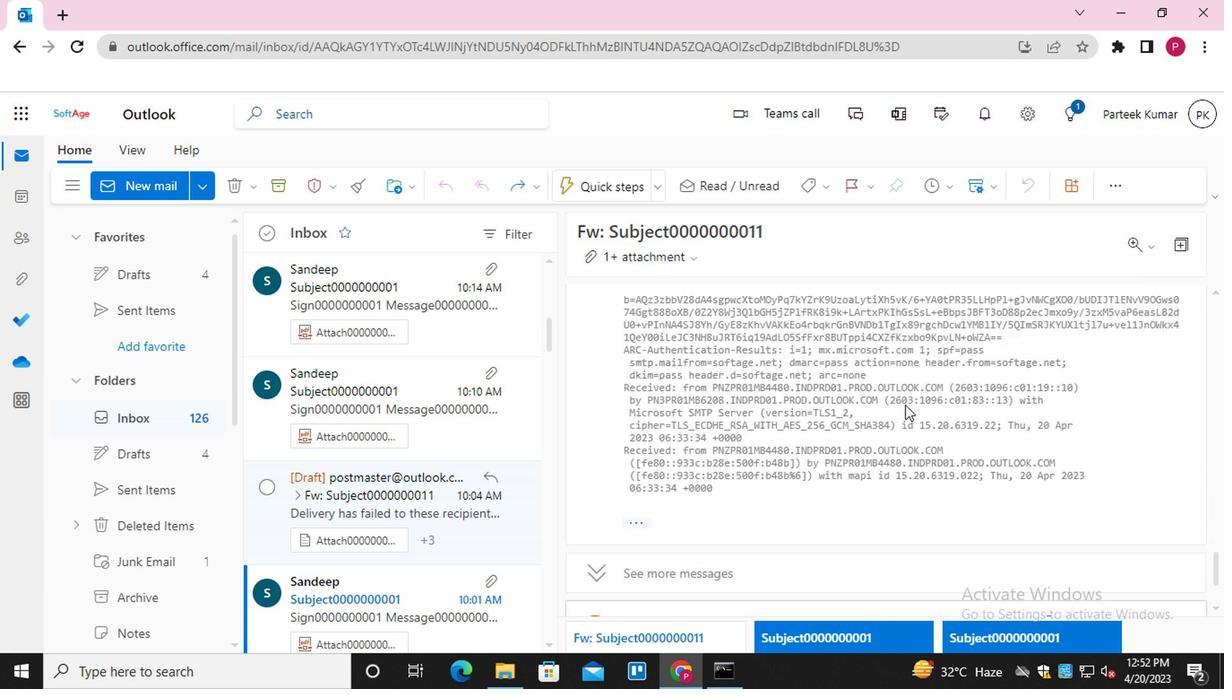 
Action: Mouse scrolled (902, 403) with delta (0, 0)
Screenshot: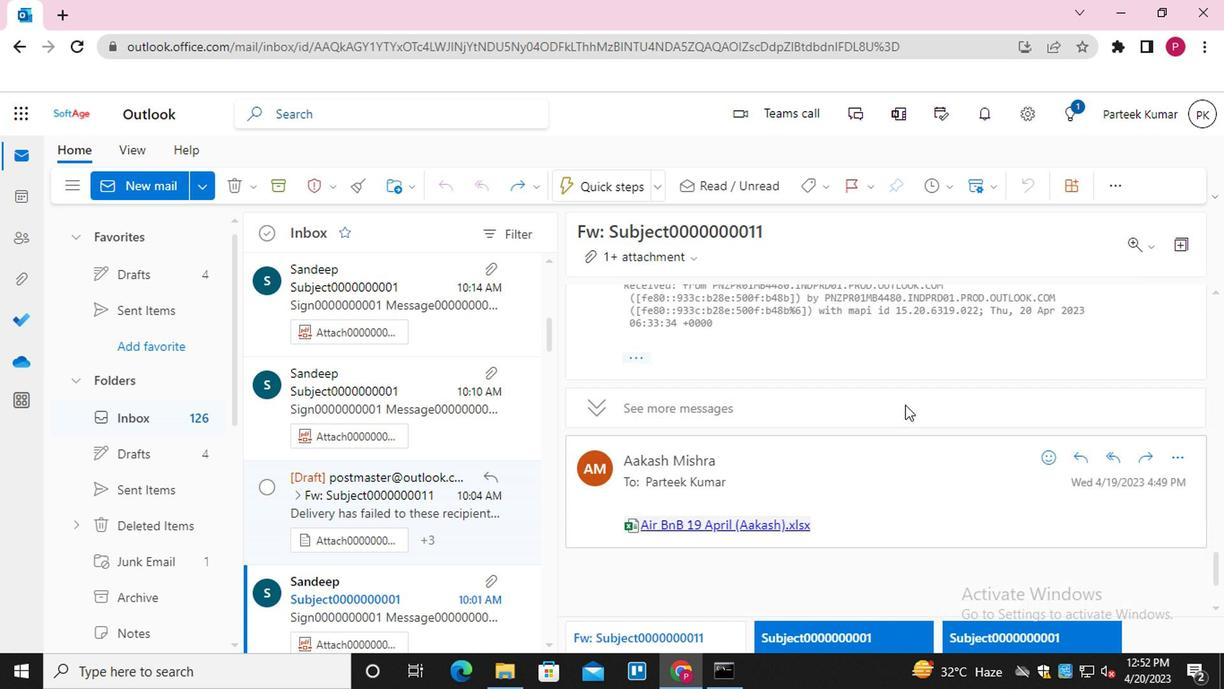 
Action: Mouse scrolled (902, 403) with delta (0, 0)
Screenshot: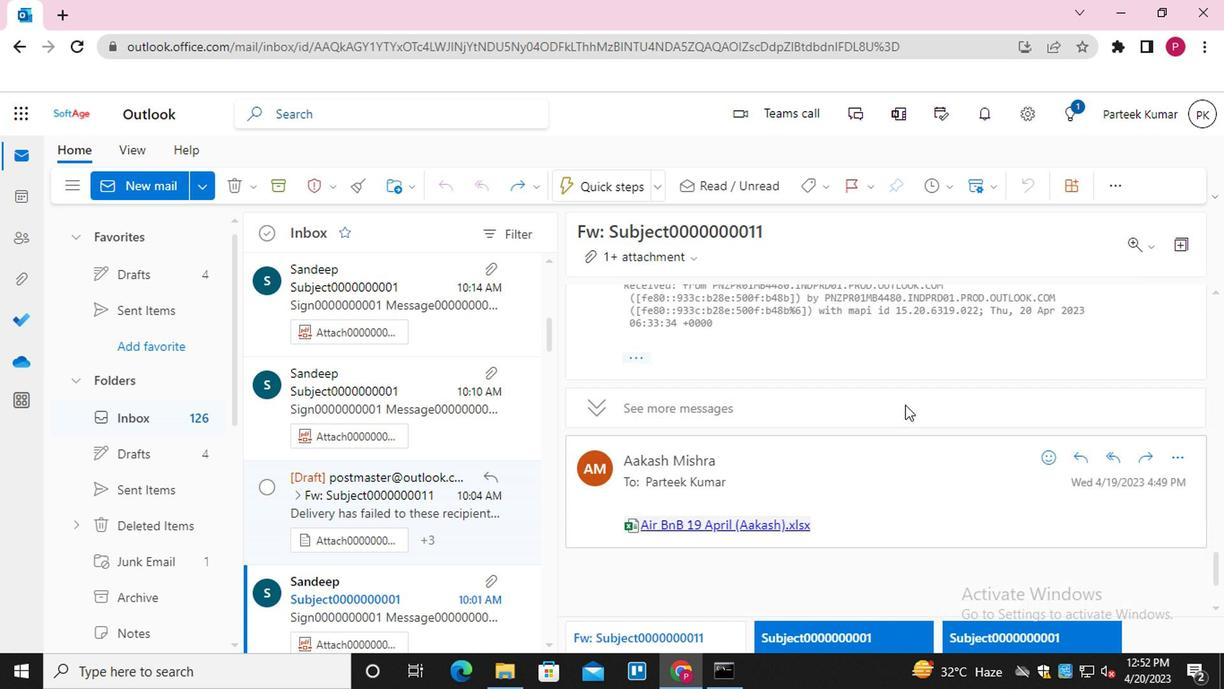 
Action: Mouse scrolled (902, 403) with delta (0, 0)
Screenshot: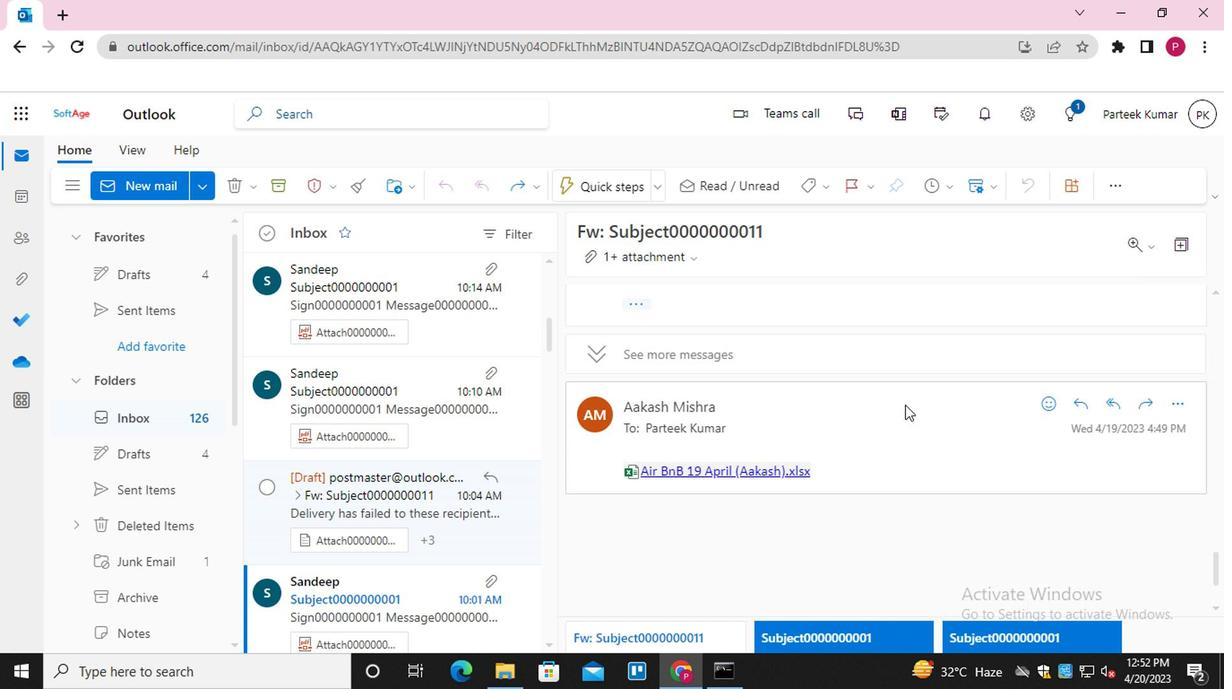 
Action: Mouse scrolled (902, 403) with delta (0, 0)
Screenshot: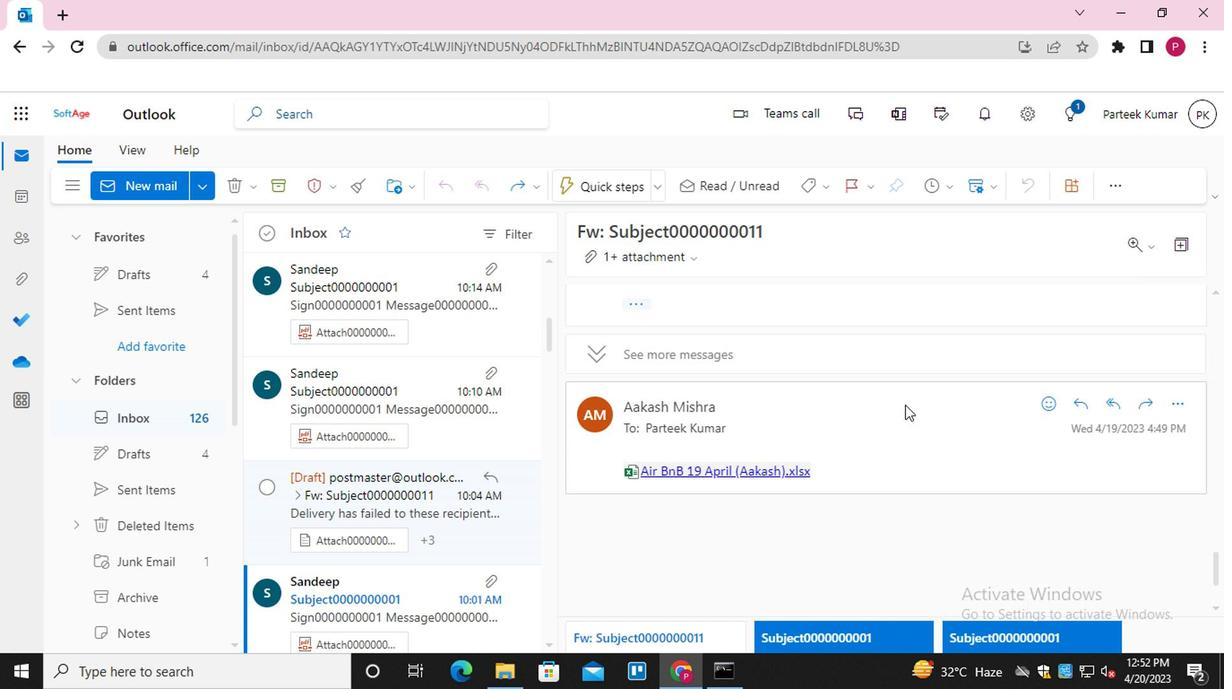 
Action: Mouse scrolled (902, 403) with delta (0, 0)
Screenshot: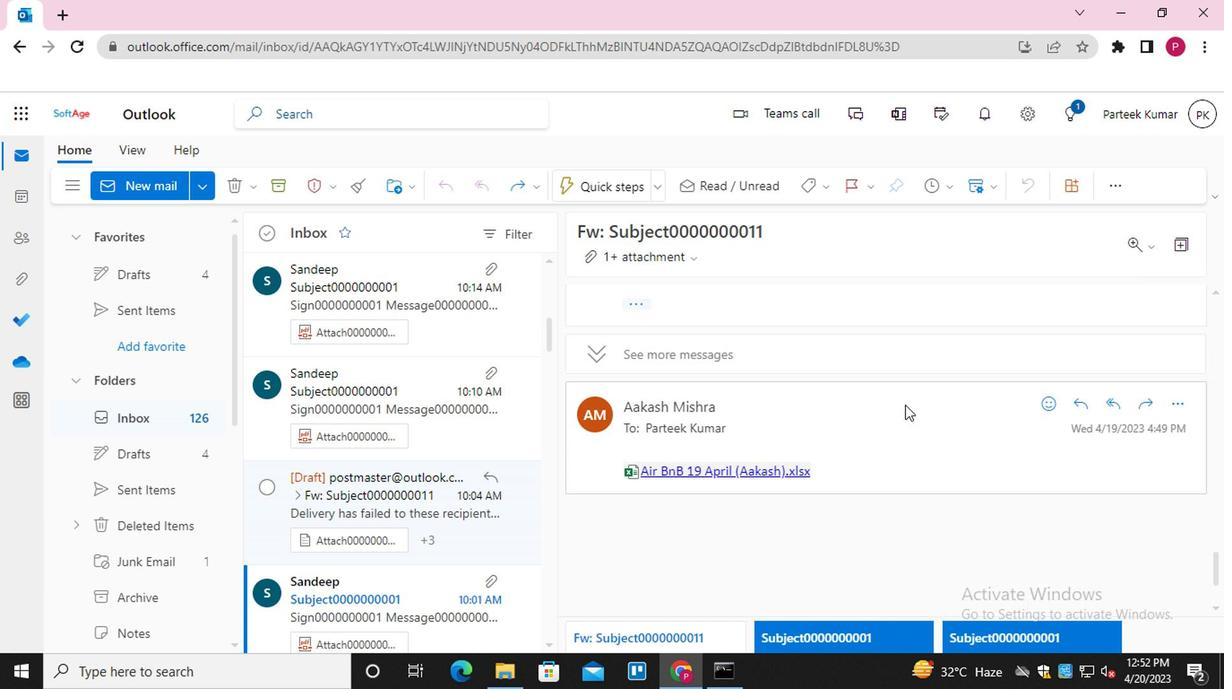 
Action: Mouse scrolled (902, 403) with delta (0, 0)
Screenshot: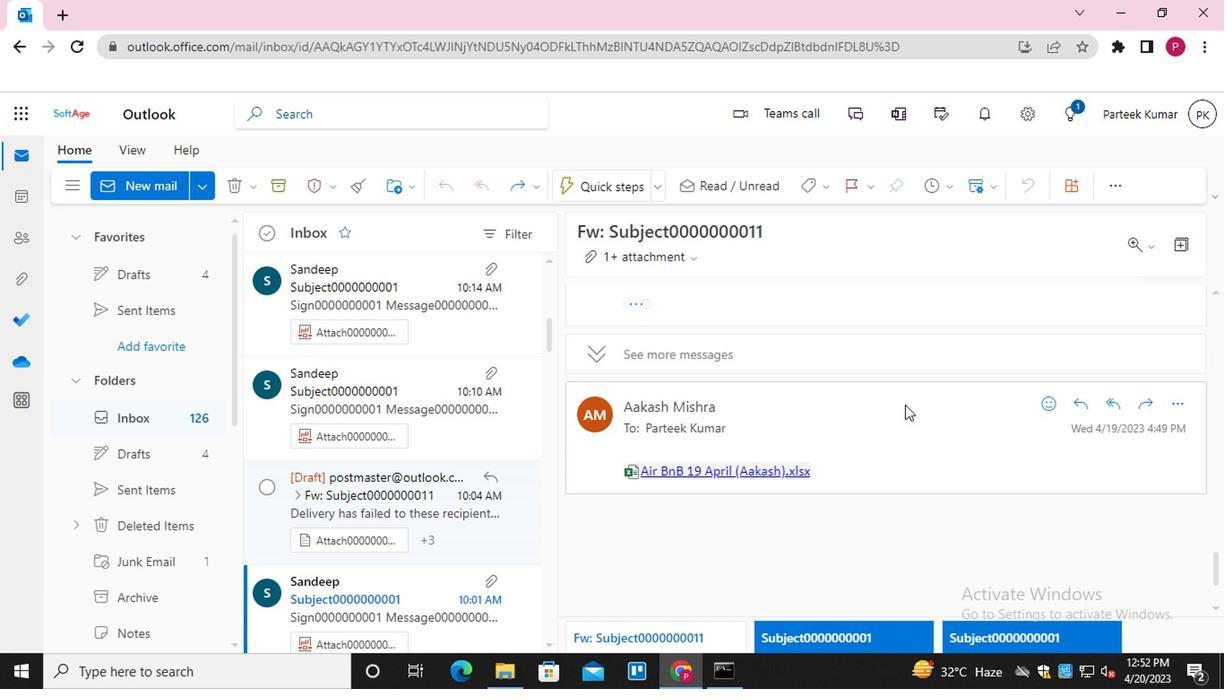 
Action: Mouse moved to (940, 386)
Screenshot: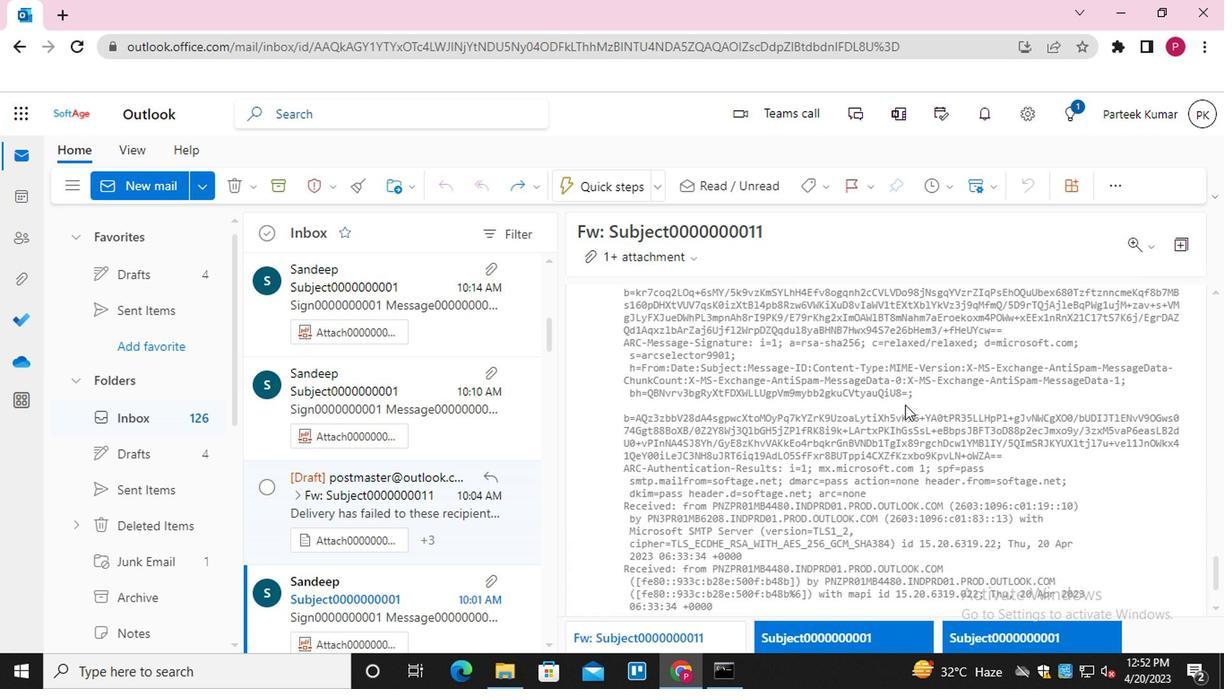 
Action: Mouse scrolled (940, 387) with delta (0, 0)
Screenshot: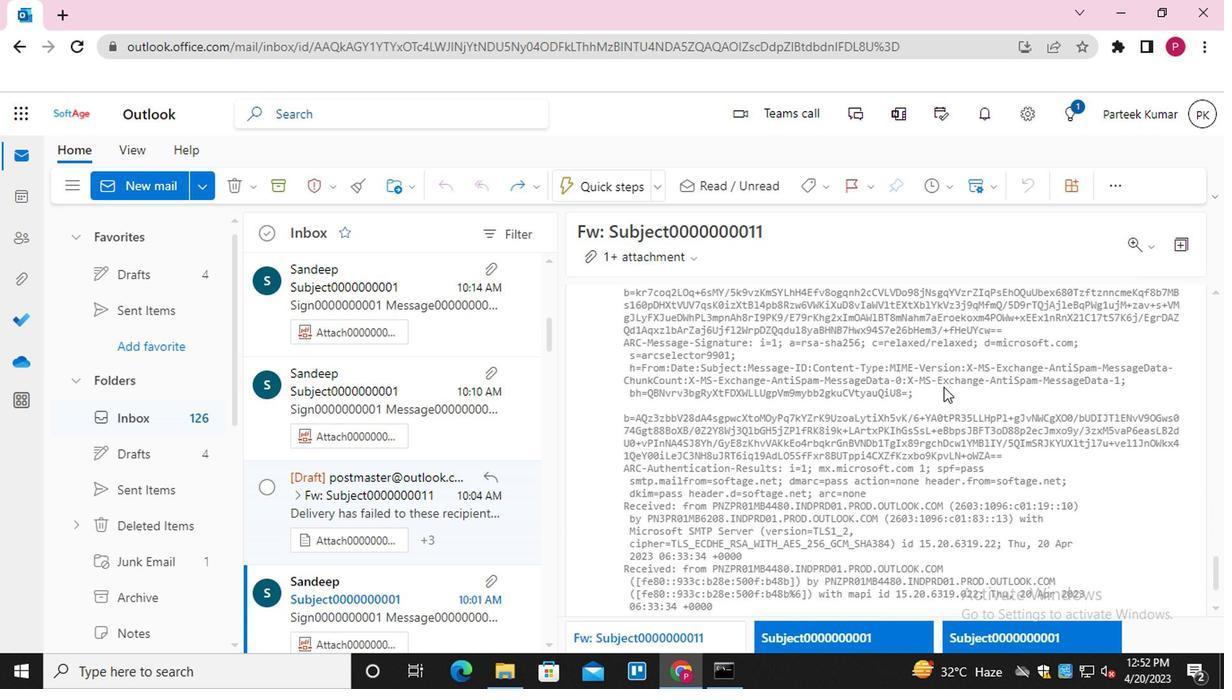
Action: Mouse scrolled (940, 387) with delta (0, 0)
Screenshot: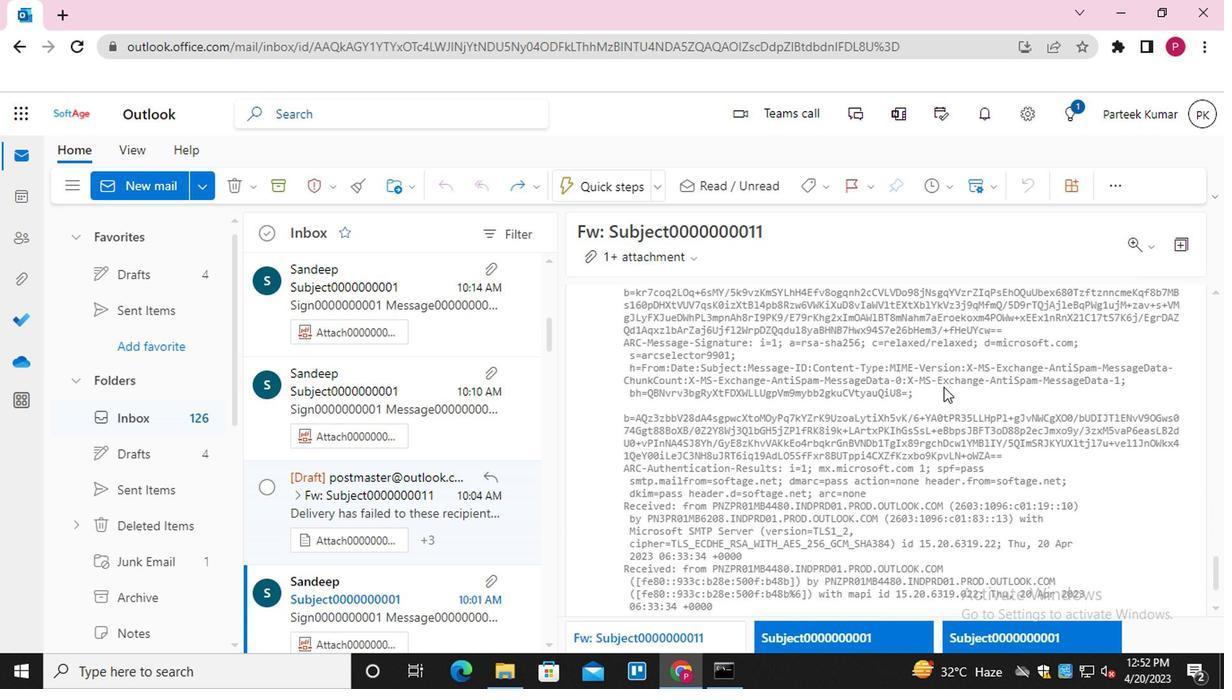 
Action: Mouse scrolled (940, 387) with delta (0, 0)
Screenshot: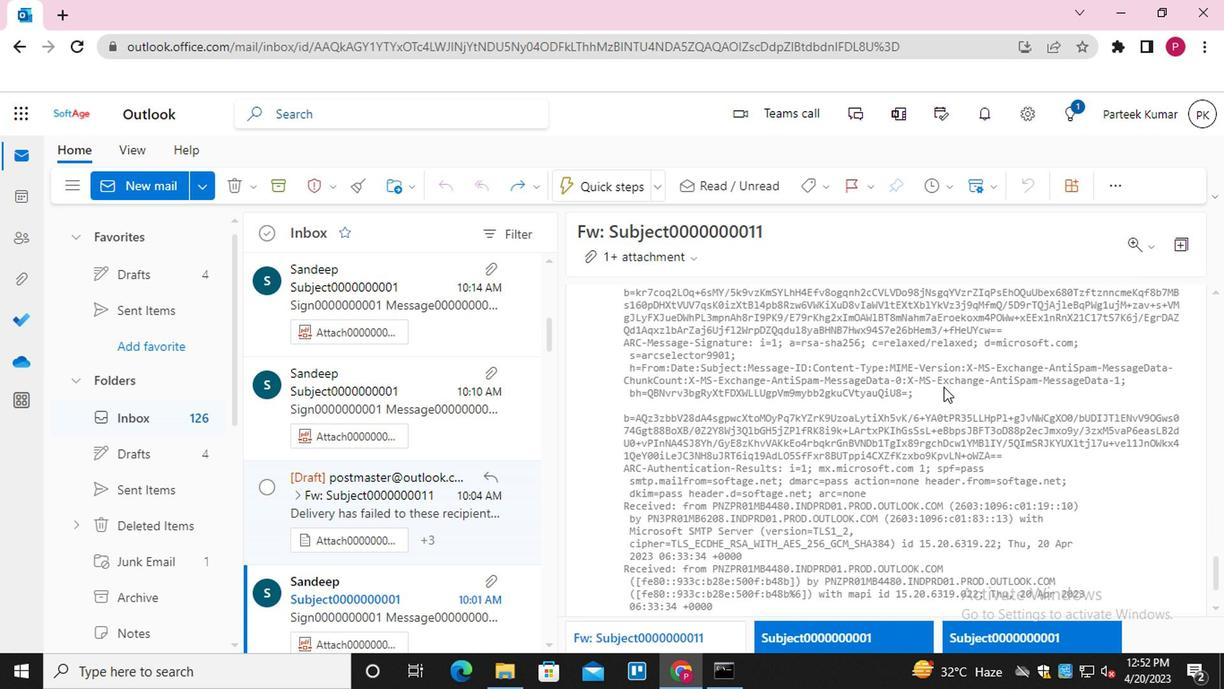 
Action: Mouse scrolled (940, 387) with delta (0, 0)
Screenshot: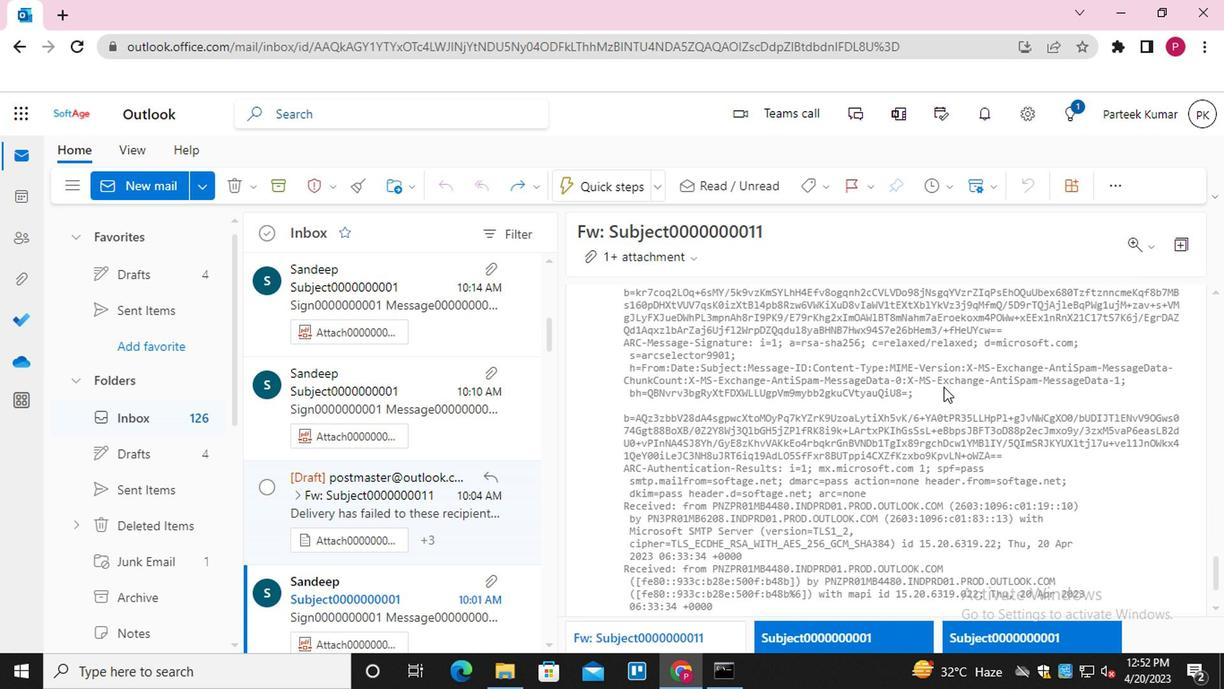 
Action: Mouse scrolled (940, 387) with delta (0, 0)
Screenshot: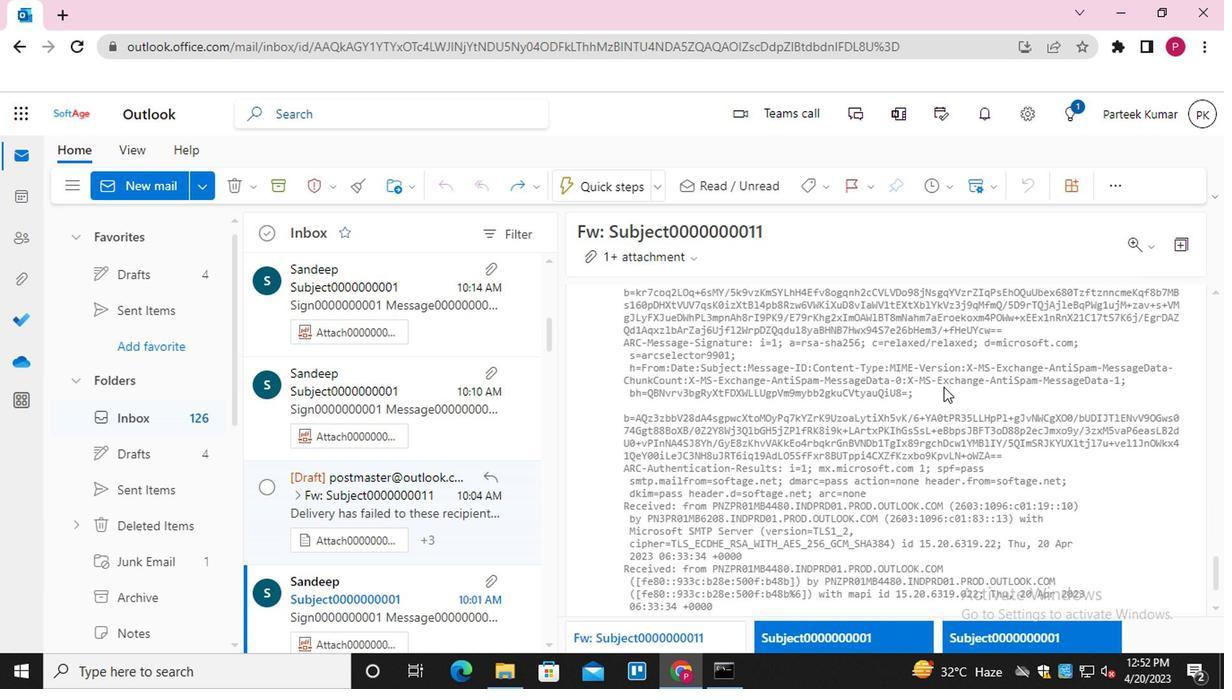 
Action: Mouse scrolled (940, 387) with delta (0, 0)
Screenshot: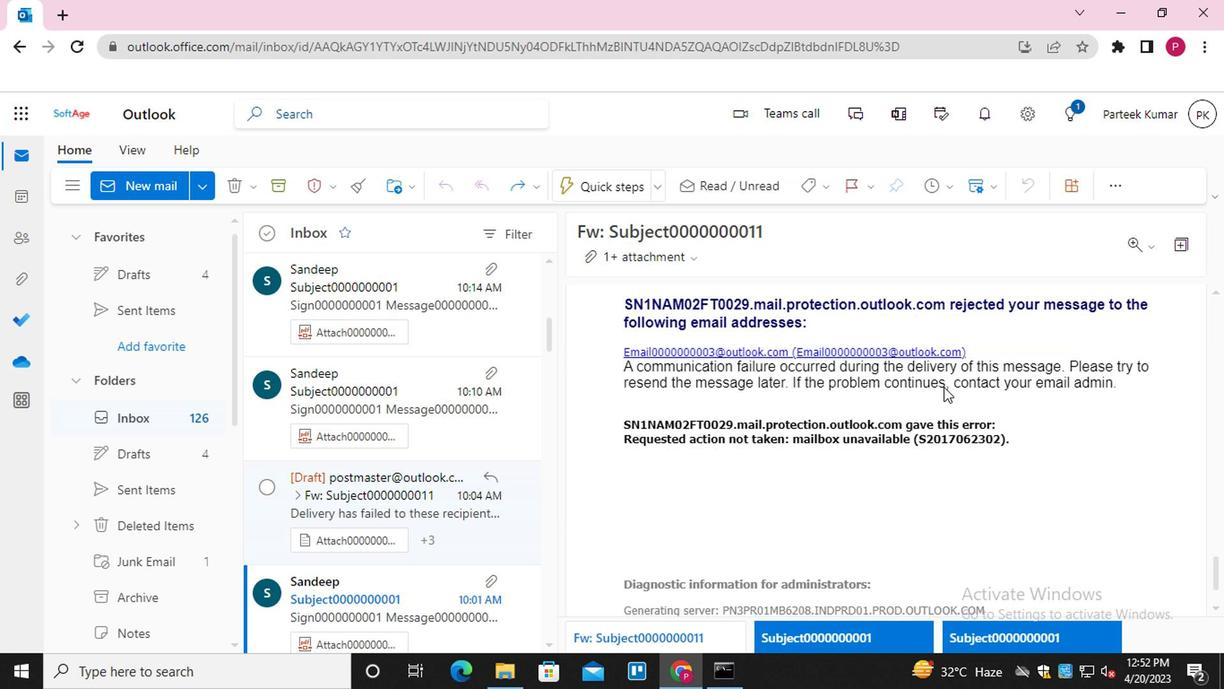 
Action: Mouse moved to (840, 419)
Screenshot: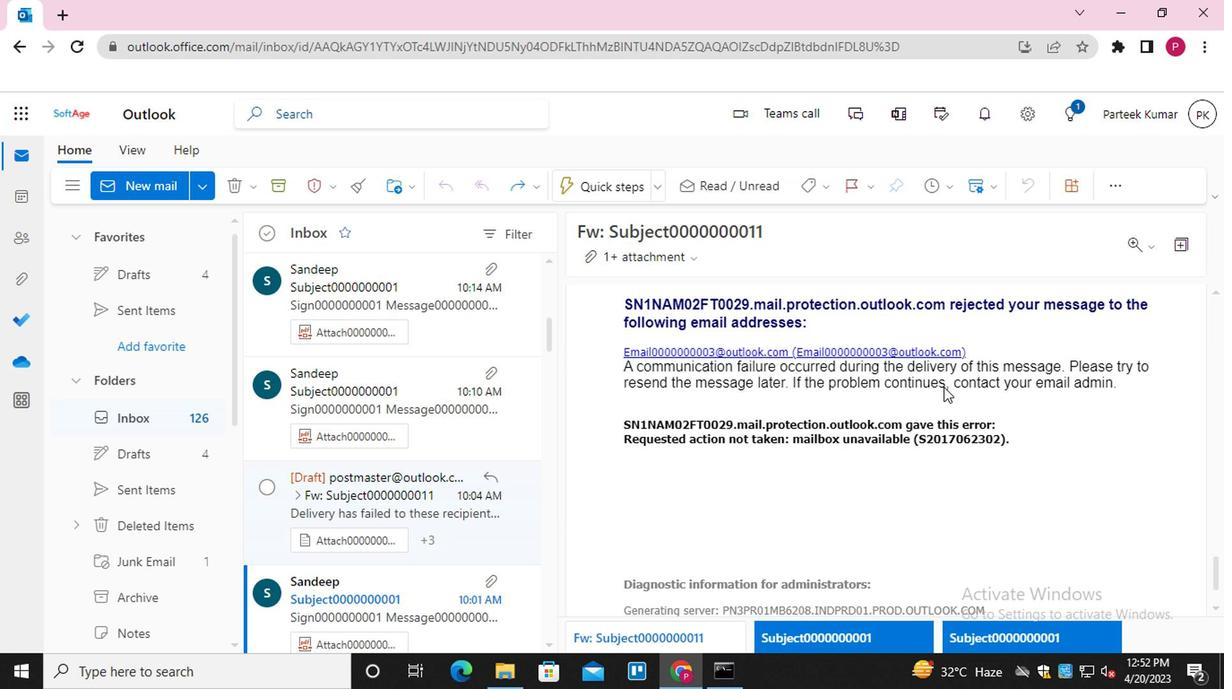 
Action: Mouse scrolled (840, 420) with delta (0, 0)
Screenshot: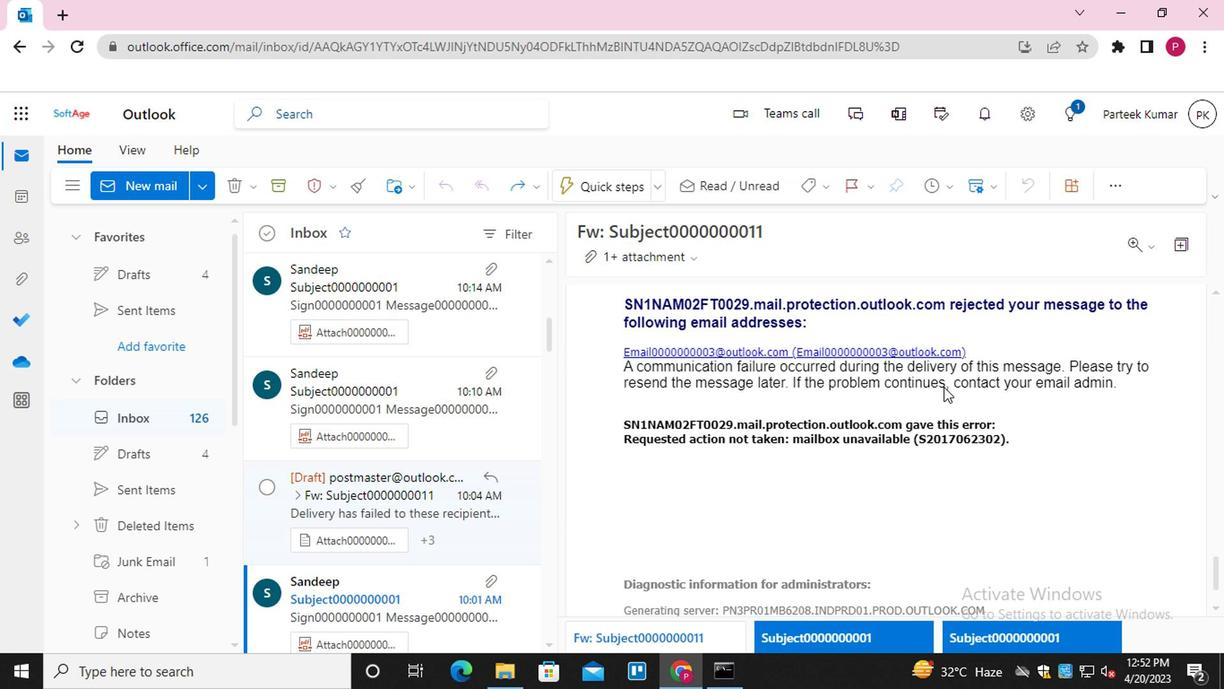 
Action: Mouse scrolled (840, 419) with delta (0, 0)
Screenshot: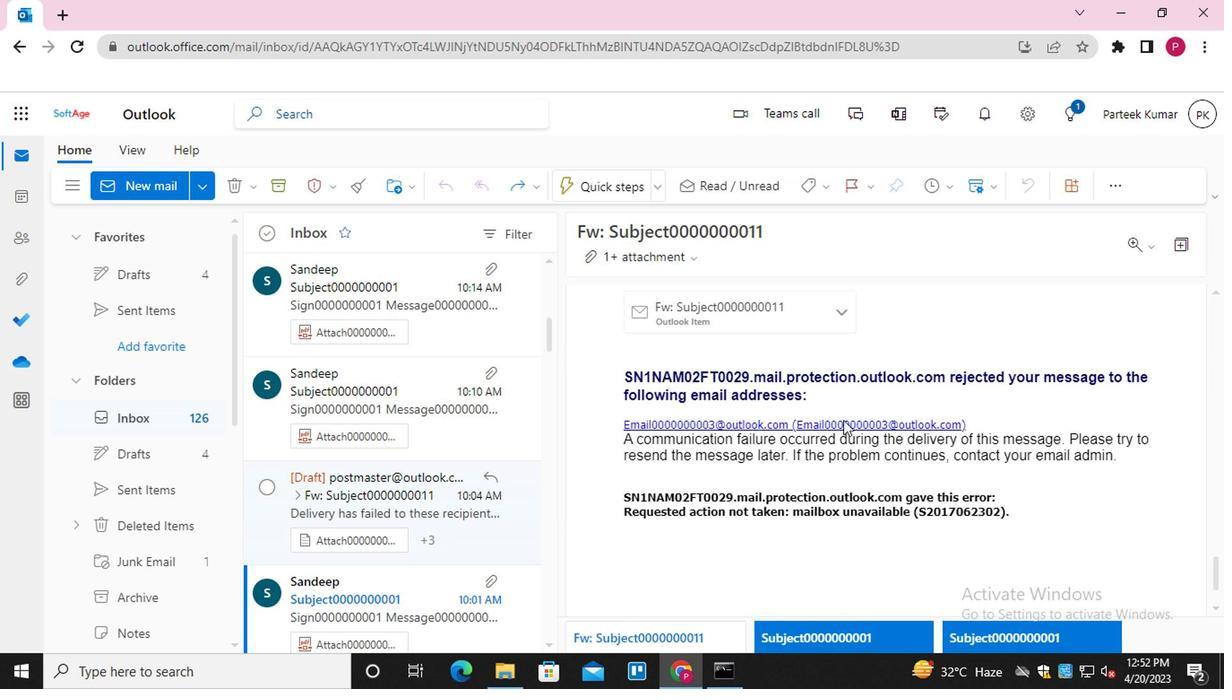 
Action: Mouse scrolled (840, 419) with delta (0, 0)
Screenshot: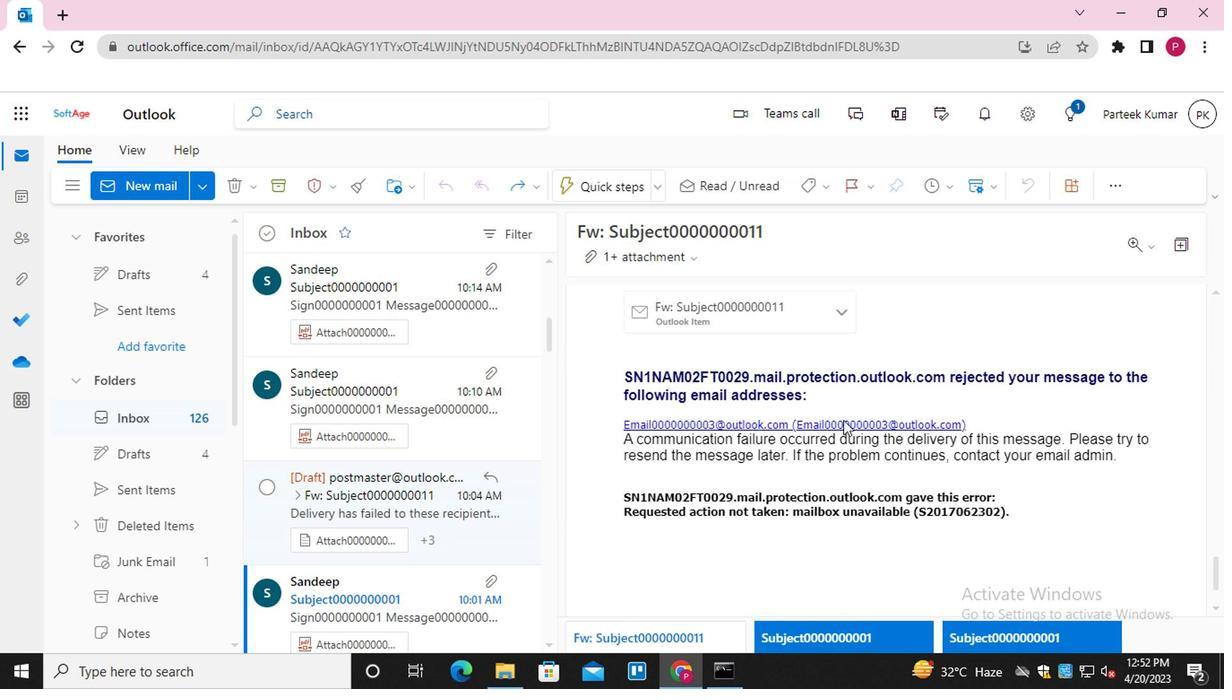 
Action: Mouse scrolled (840, 419) with delta (0, 0)
Screenshot: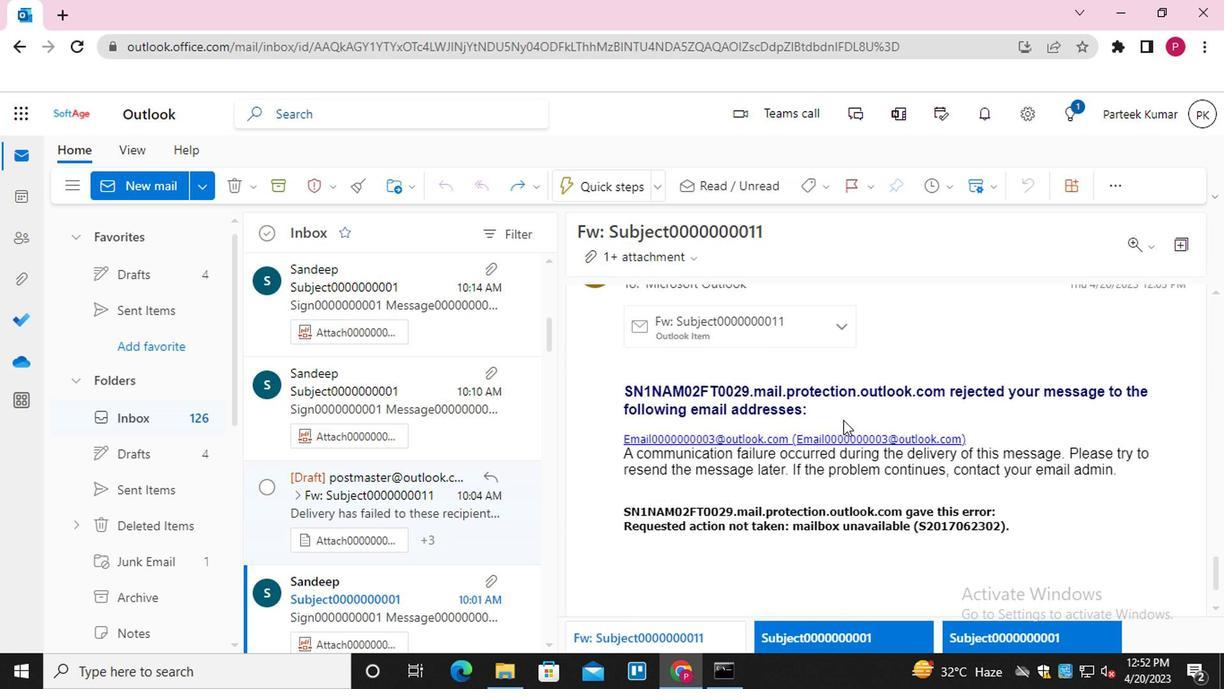 
Action: Mouse scrolled (840, 419) with delta (0, 0)
Screenshot: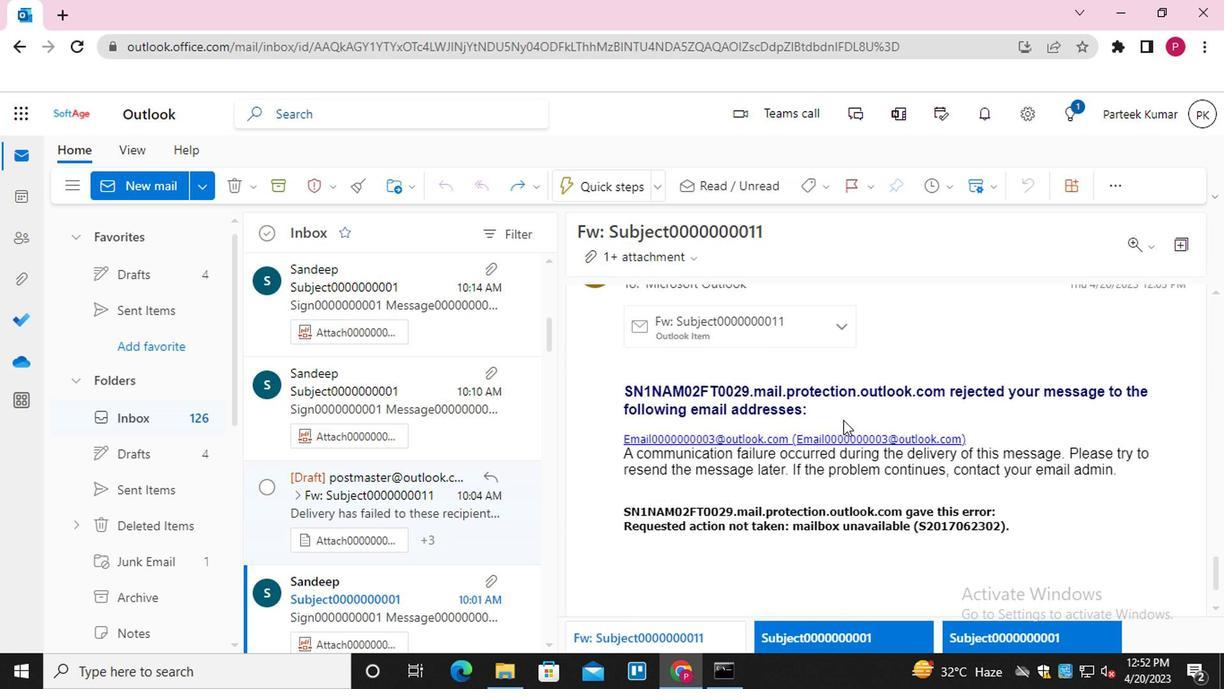 
Action: Mouse scrolled (840, 419) with delta (0, 0)
Screenshot: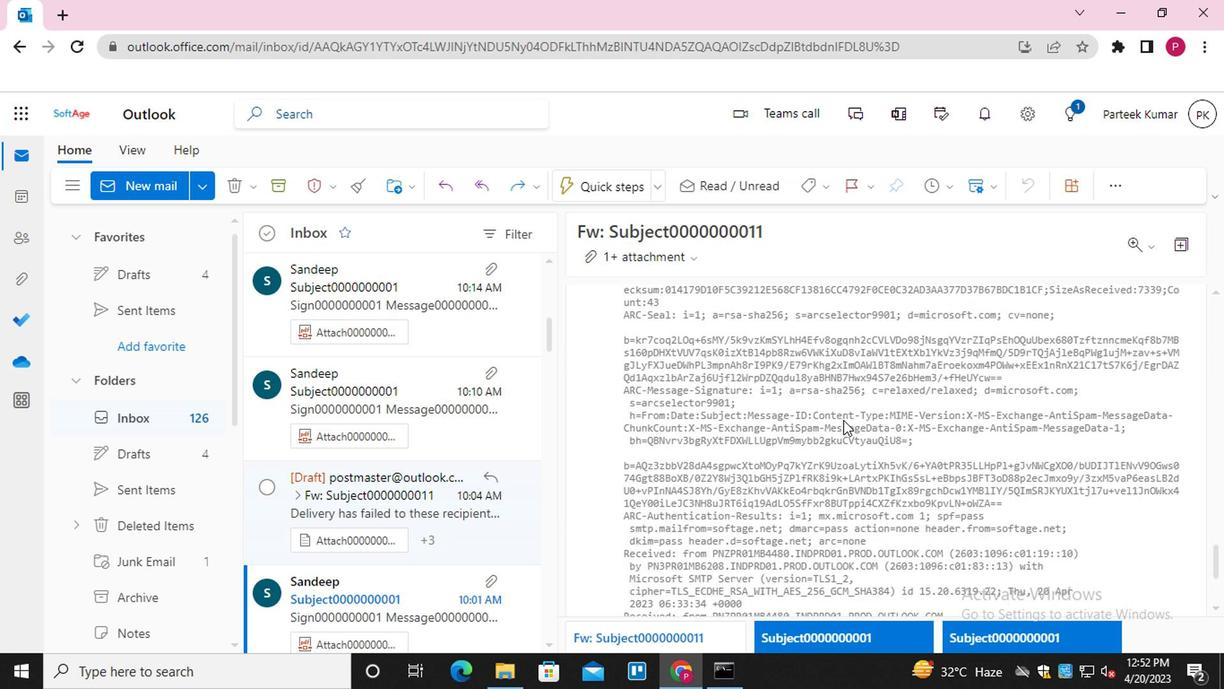 
Action: Mouse scrolled (840, 419) with delta (0, 0)
Screenshot: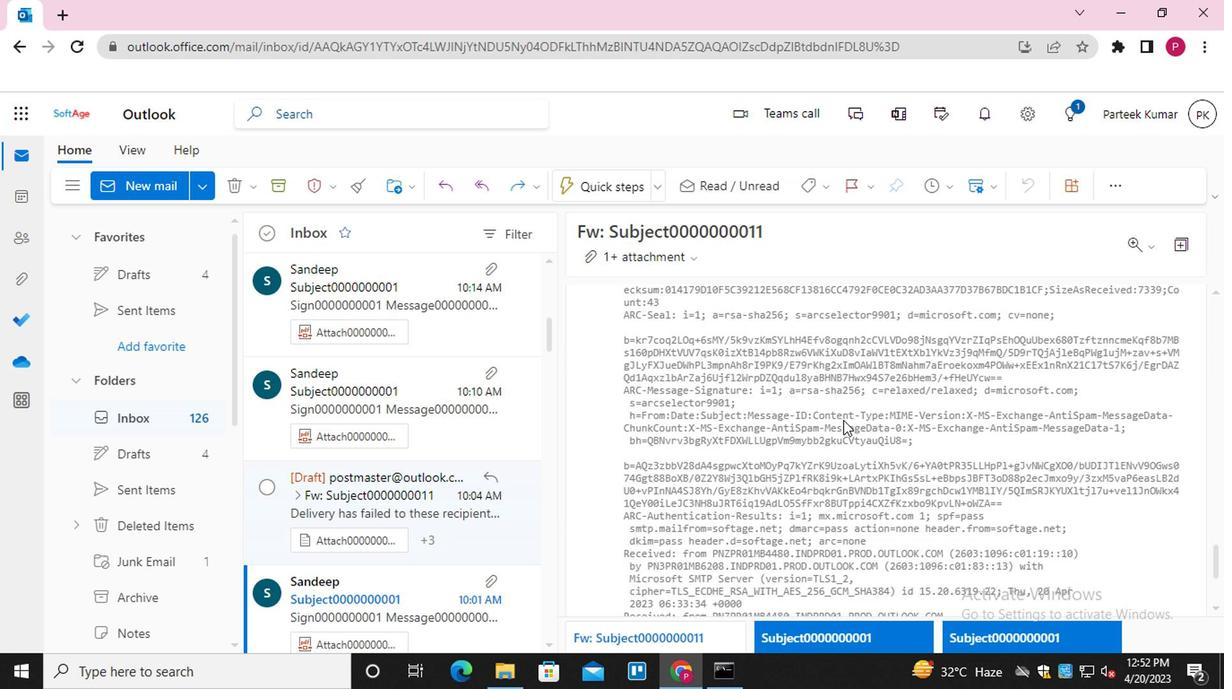 
Action: Mouse scrolled (840, 419) with delta (0, 0)
Screenshot: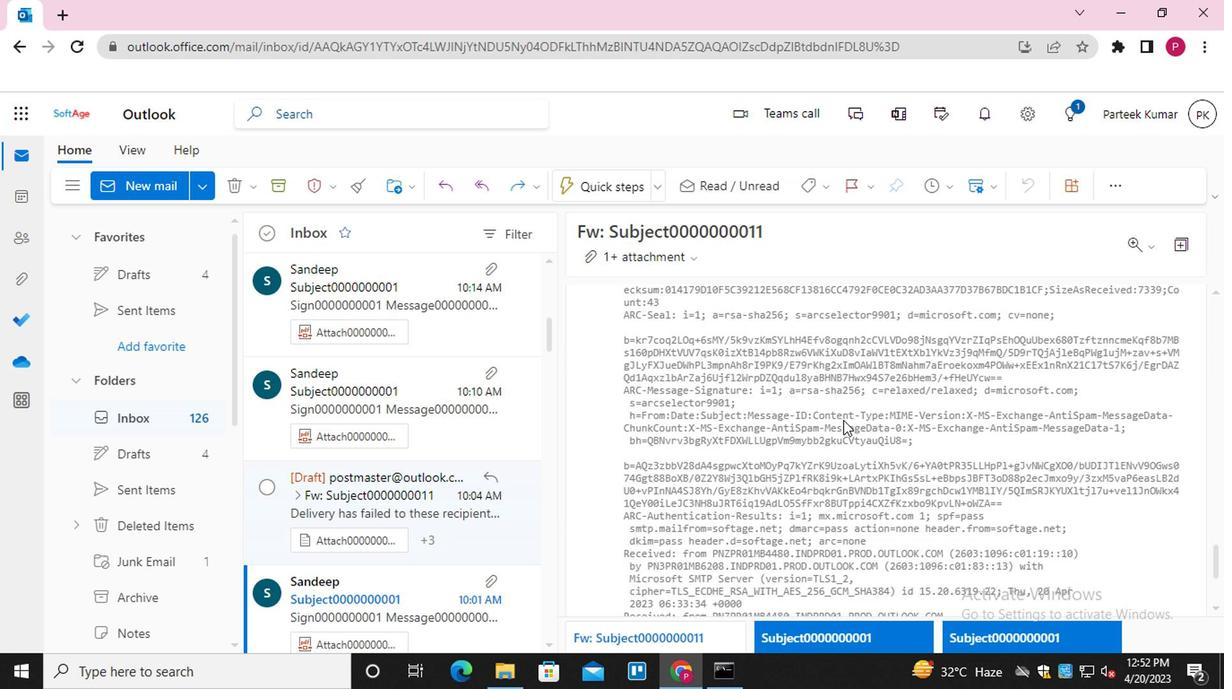 
Action: Mouse scrolled (840, 419) with delta (0, 0)
Screenshot: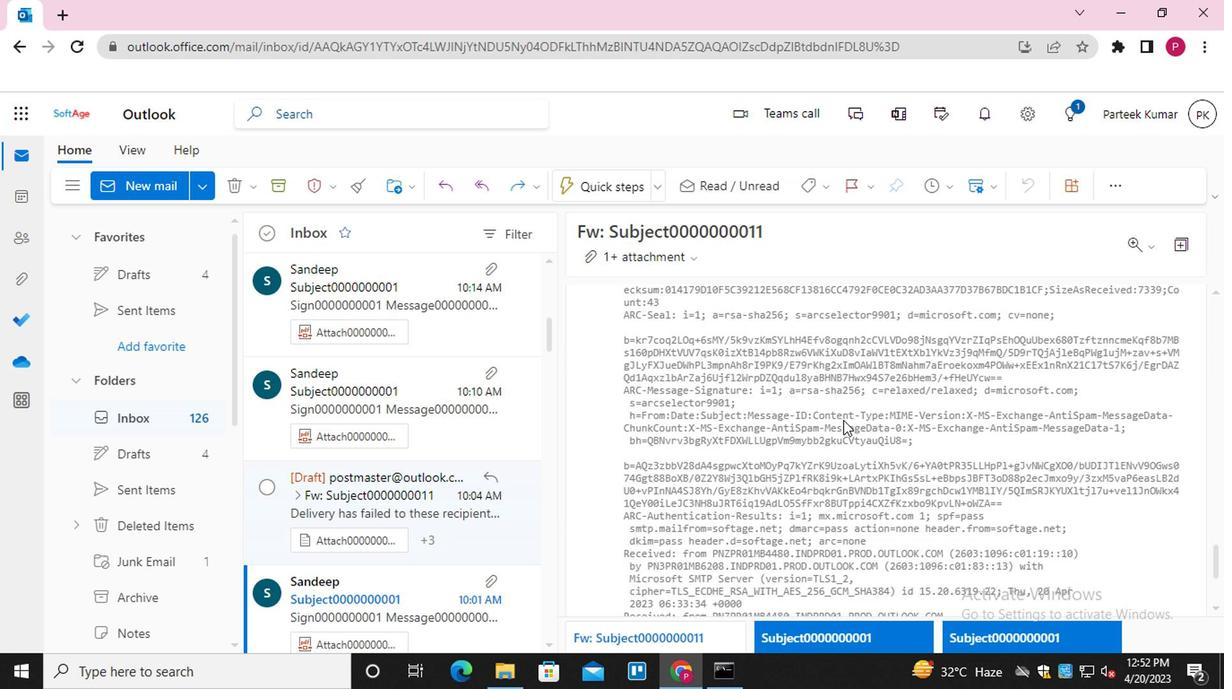 
Action: Mouse scrolled (840, 419) with delta (0, 0)
Screenshot: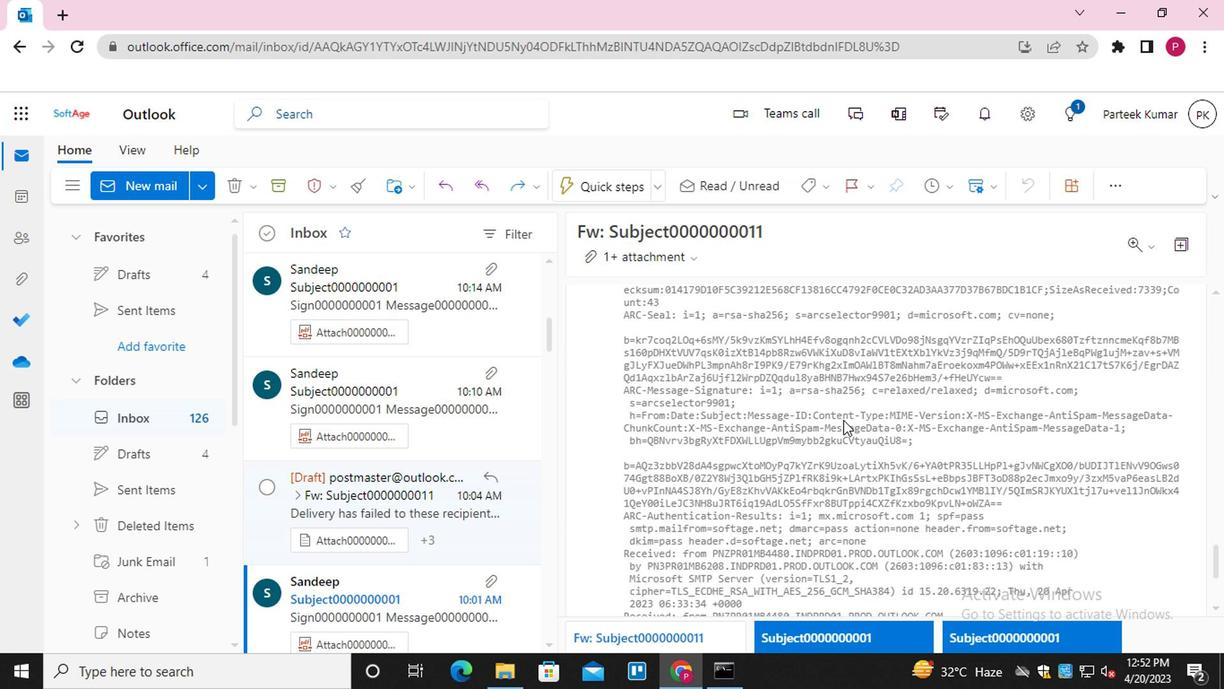 
Action: Mouse moved to (996, 375)
Screenshot: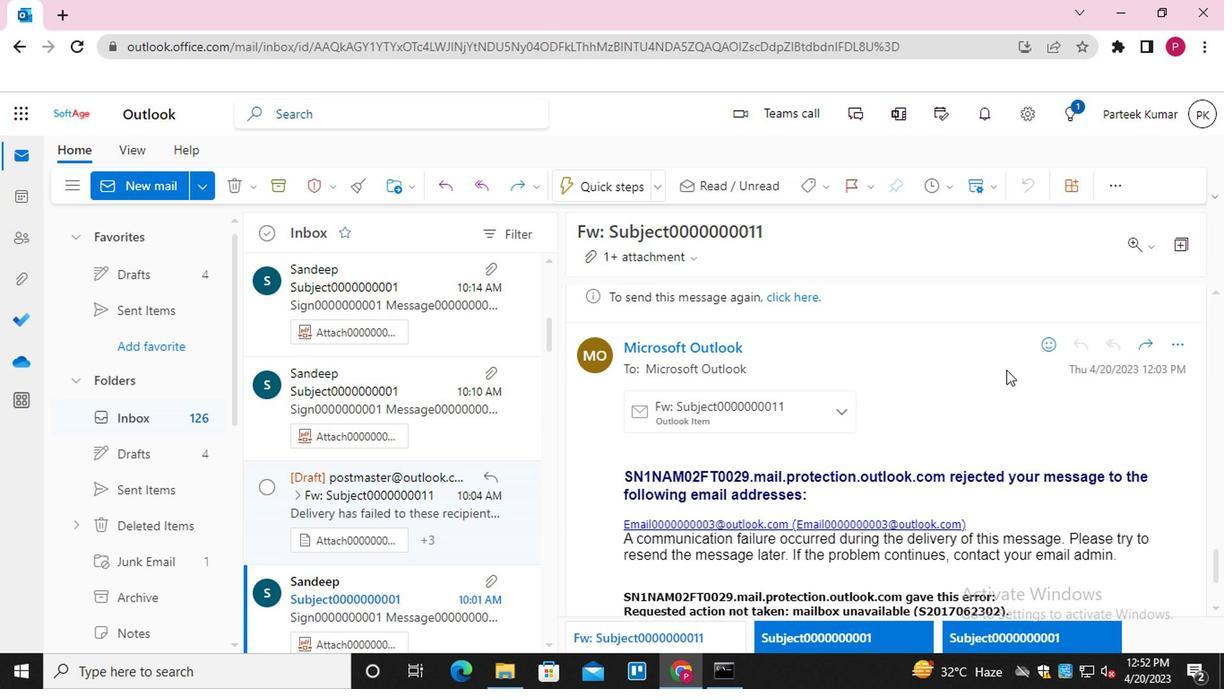 
Action: Mouse scrolled (996, 373) with delta (0, -1)
Screenshot: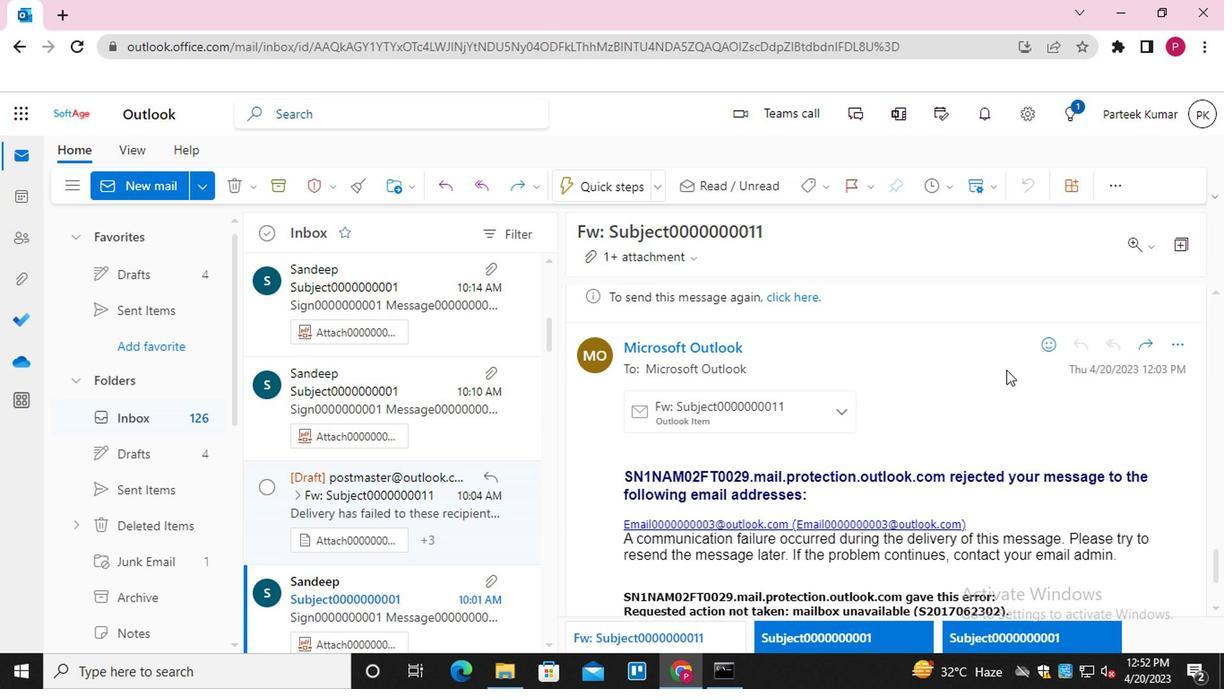 
Action: Mouse moved to (993, 377)
Screenshot: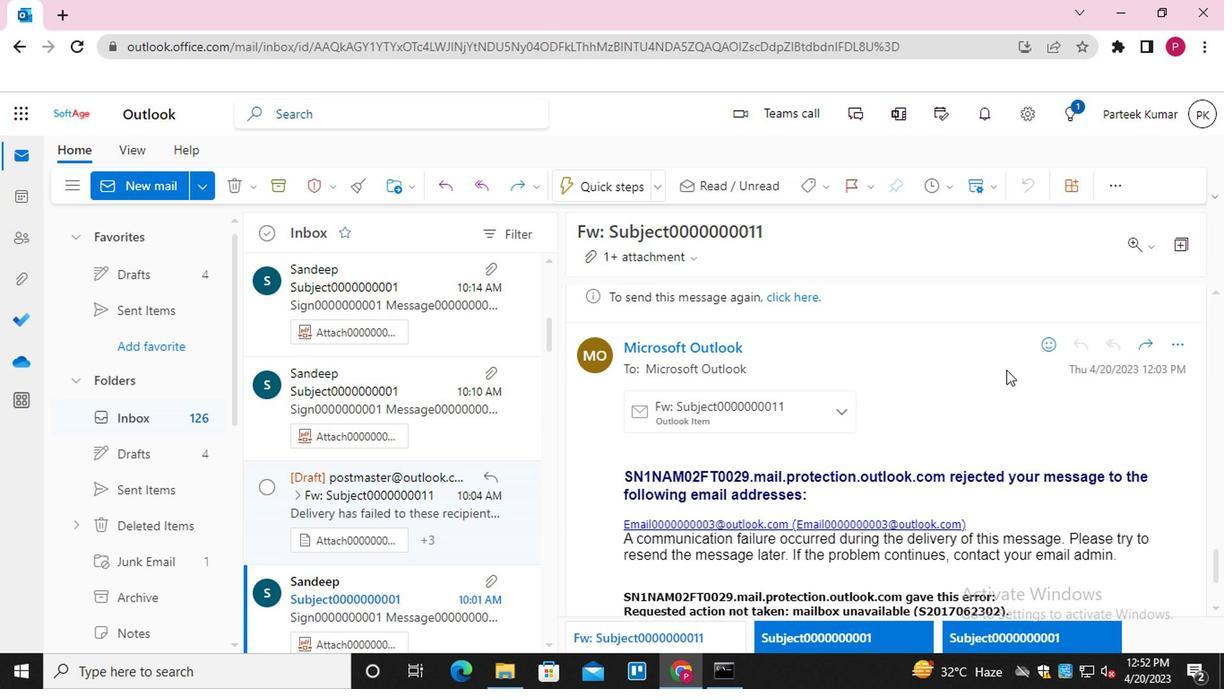 
Action: Mouse scrolled (993, 376) with delta (0, -1)
Screenshot: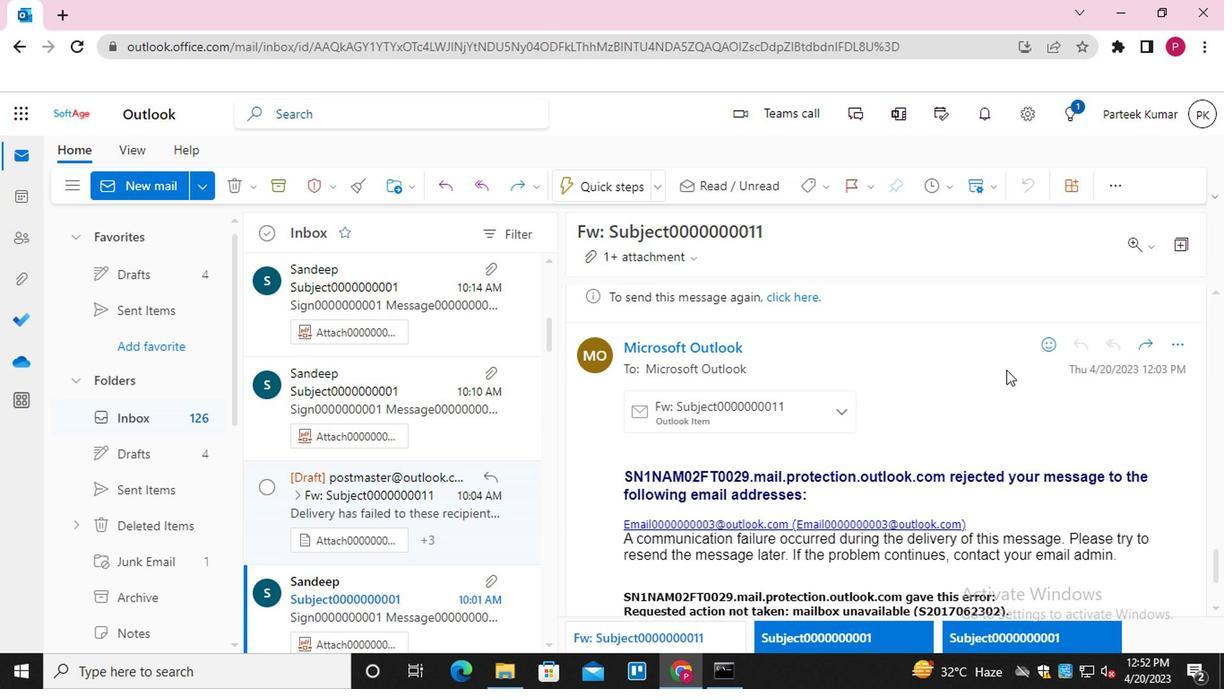 
Action: Mouse moved to (993, 378)
Screenshot: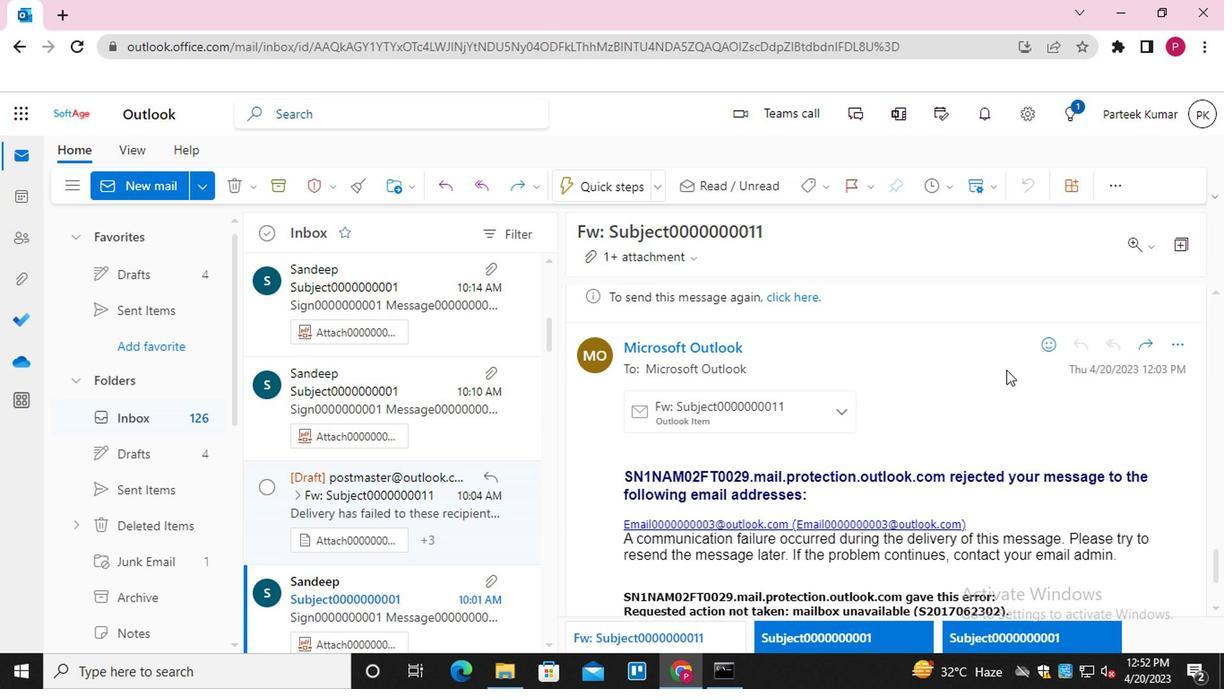 
Action: Mouse scrolled (993, 377) with delta (0, 0)
Screenshot: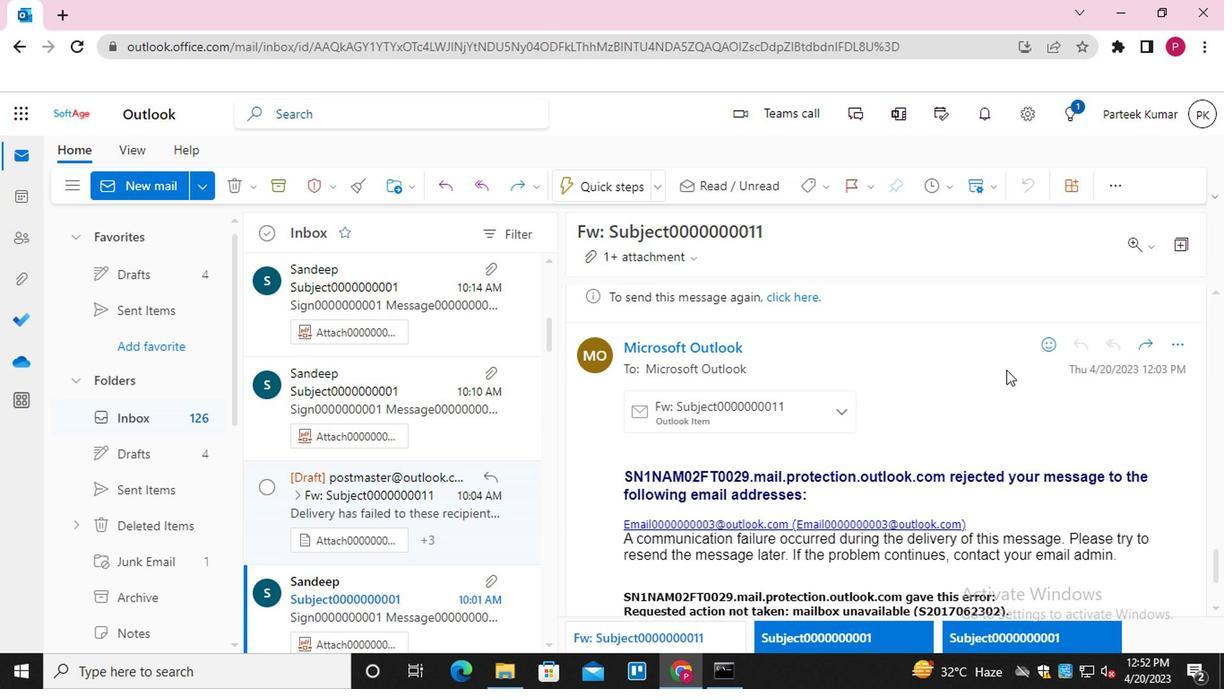 
Action: Mouse moved to (993, 379)
Screenshot: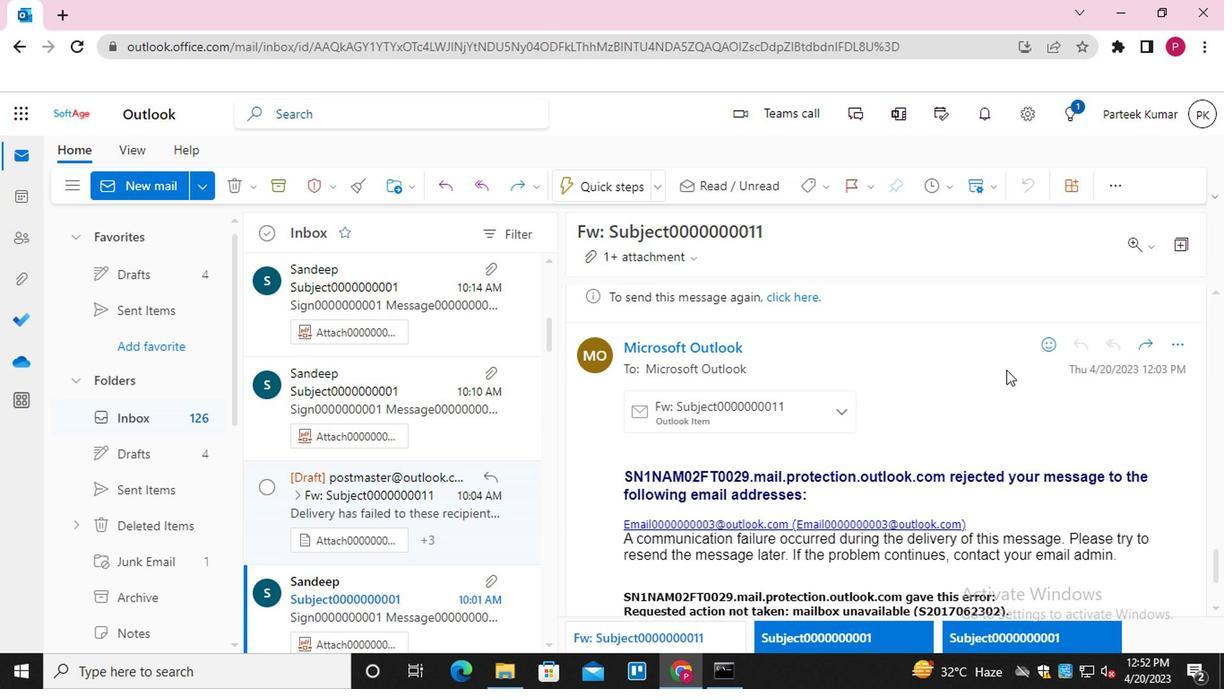 
Action: Mouse scrolled (993, 378) with delta (0, -1)
Screenshot: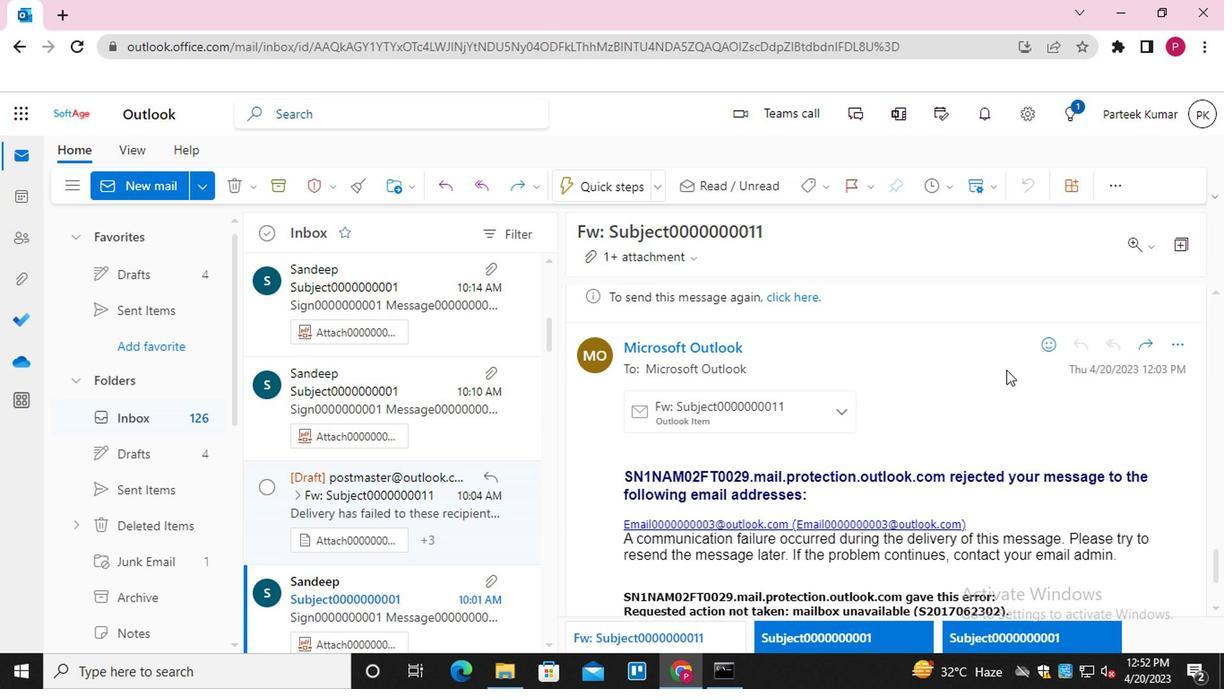 
Action: Mouse moved to (991, 380)
Screenshot: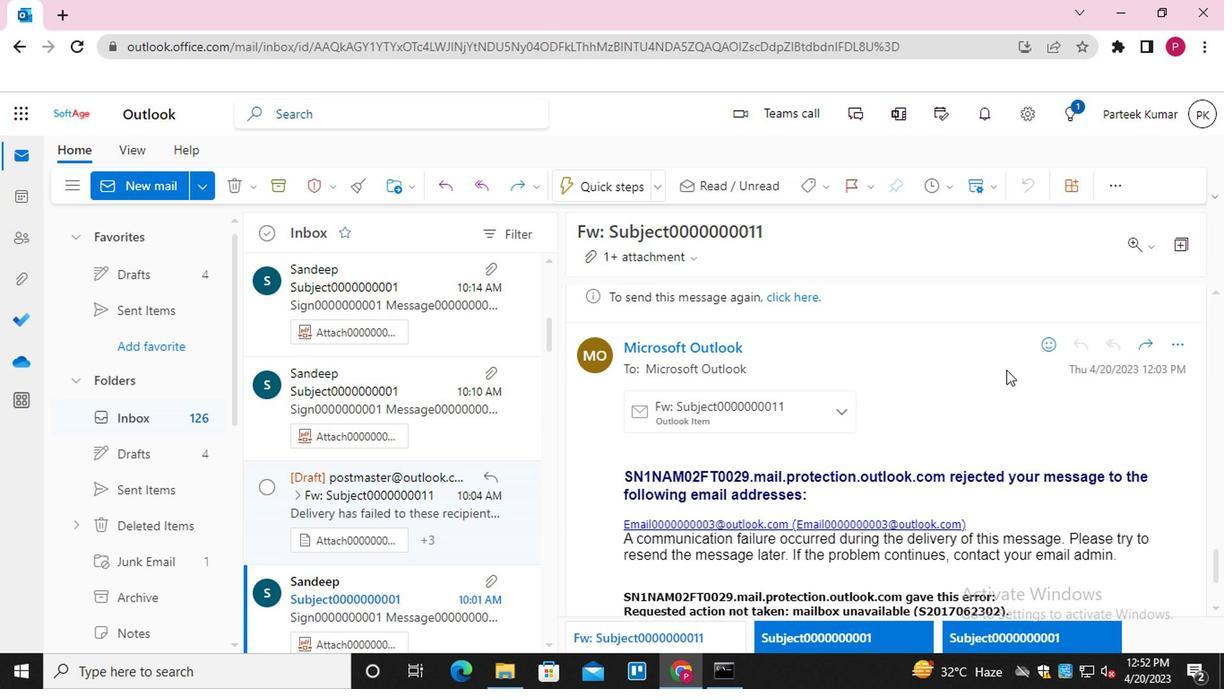 
Action: Mouse scrolled (991, 379) with delta (0, 0)
Screenshot: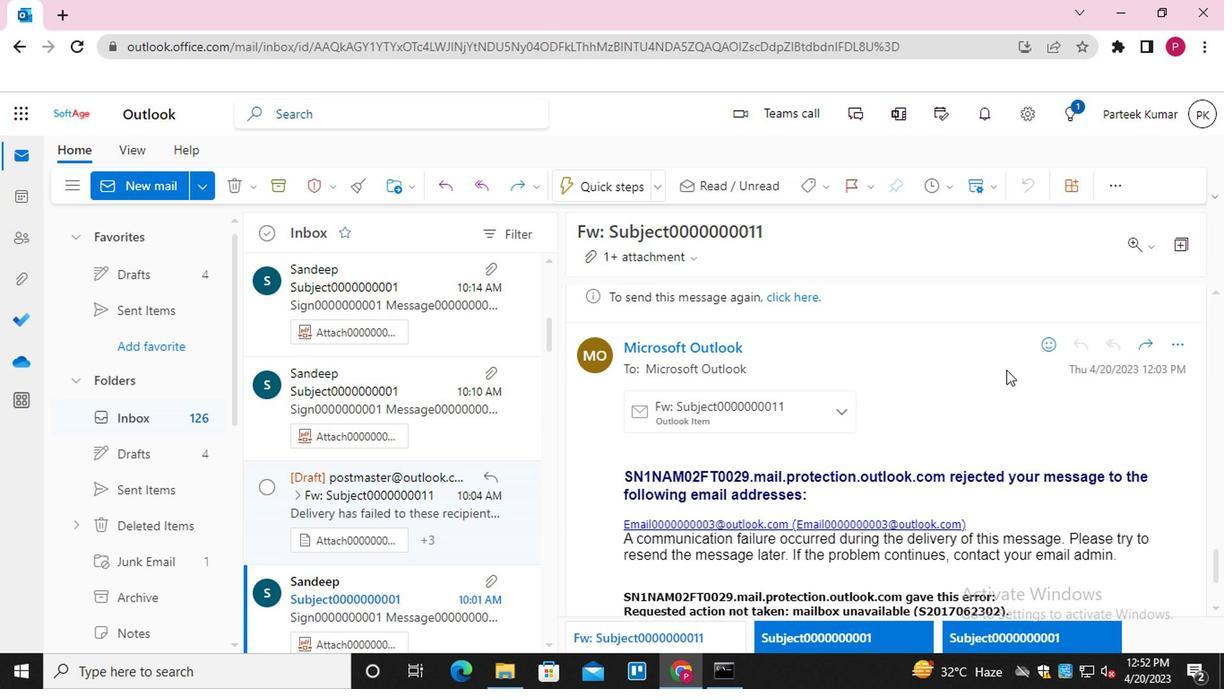 
Action: Mouse moved to (921, 407)
Screenshot: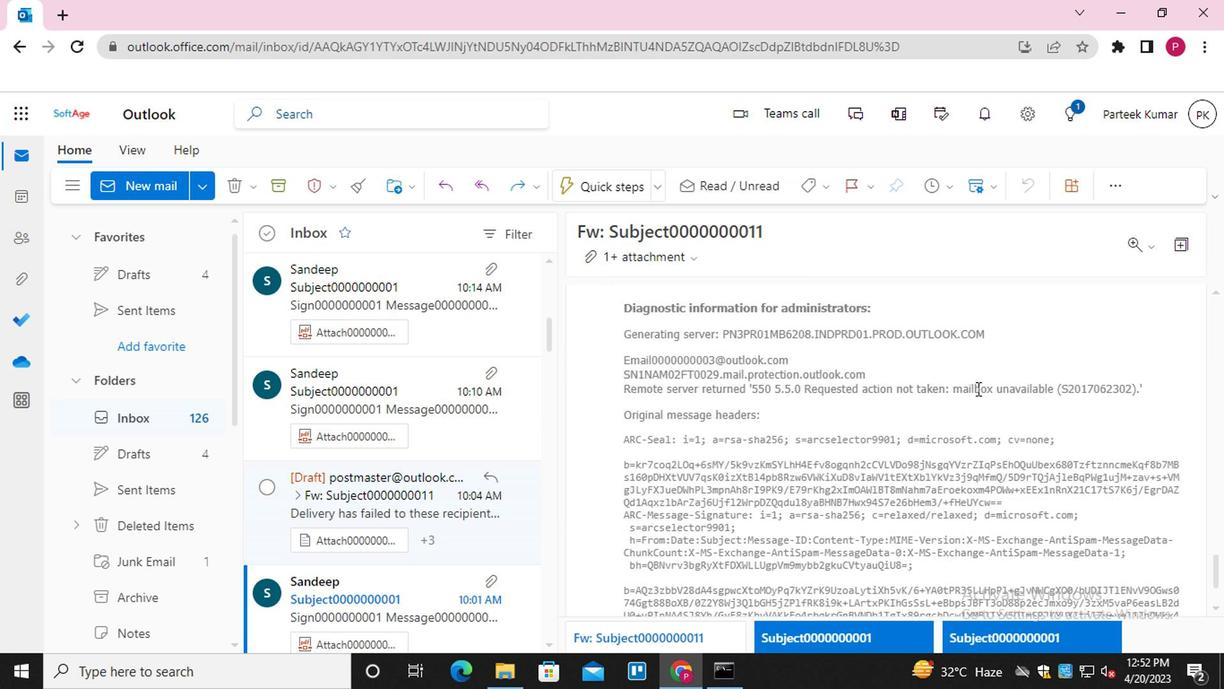 
Action: Mouse scrolled (921, 406) with delta (0, 0)
Screenshot: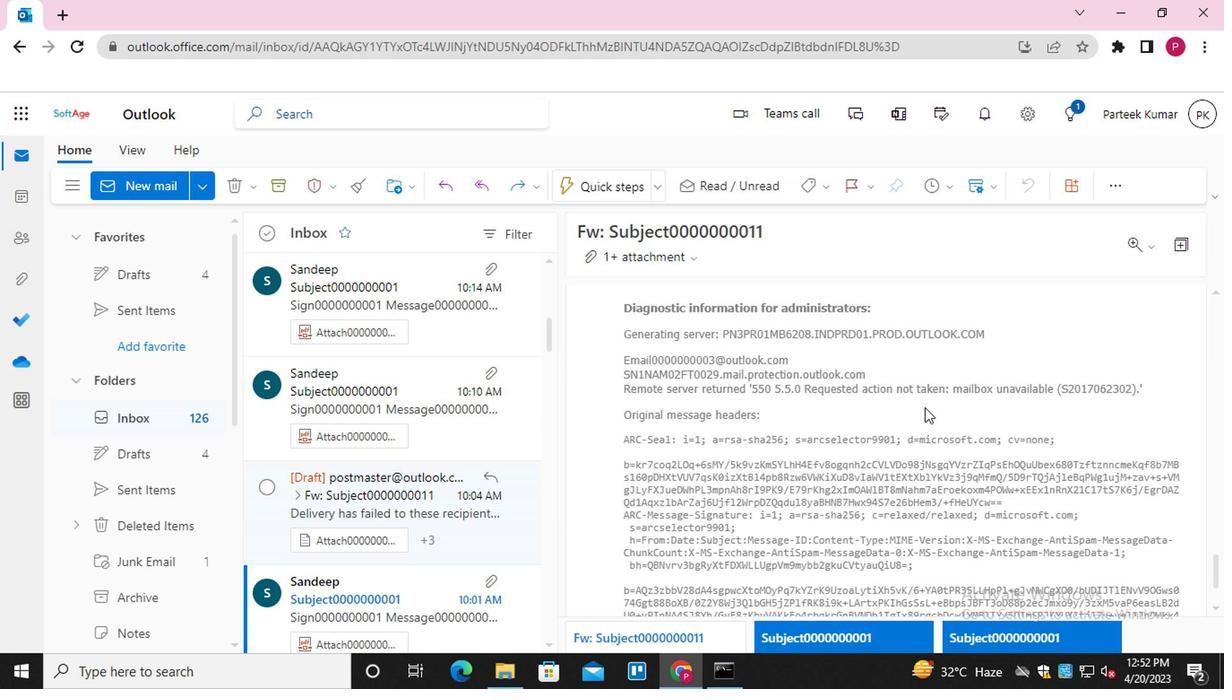 
Action: Mouse scrolled (921, 406) with delta (0, 0)
Screenshot: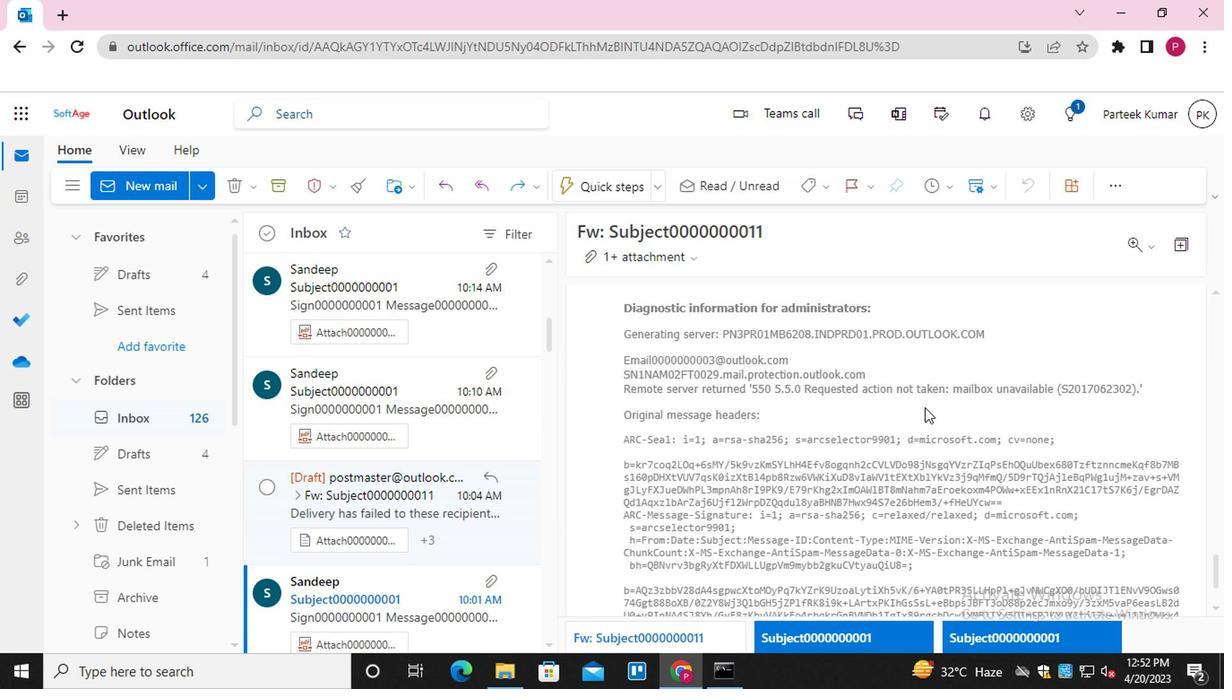 
Action: Mouse scrolled (921, 406) with delta (0, 0)
Screenshot: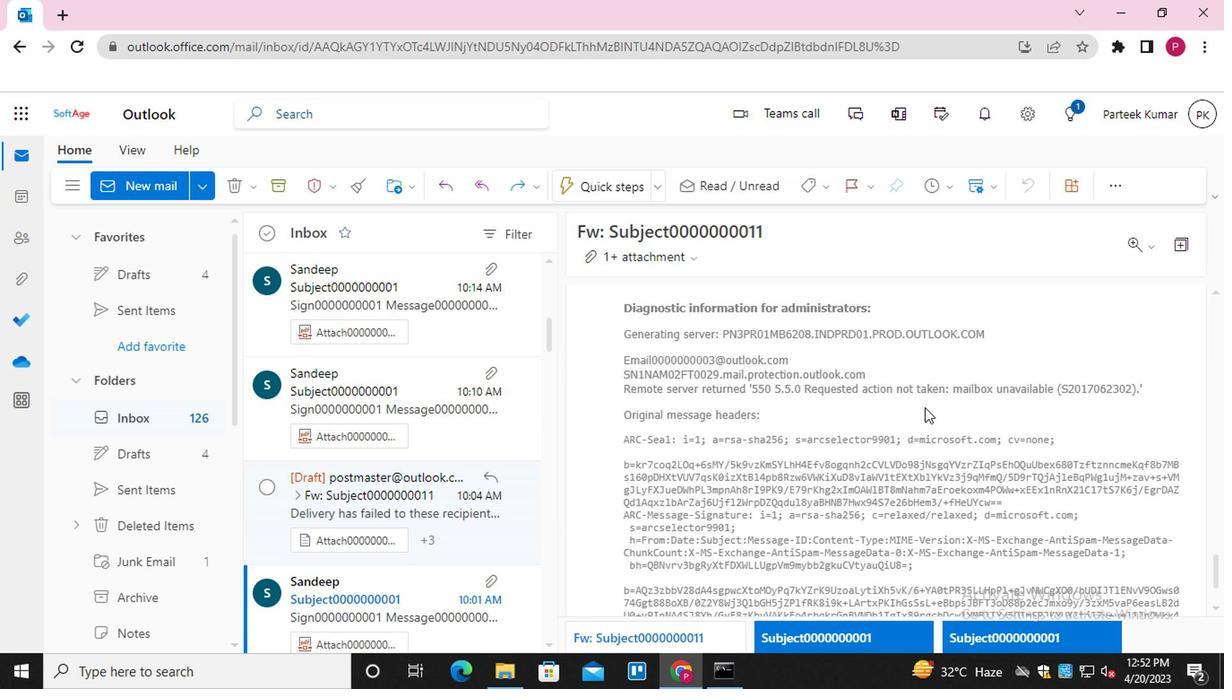 
Action: Mouse scrolled (921, 406) with delta (0, 0)
Screenshot: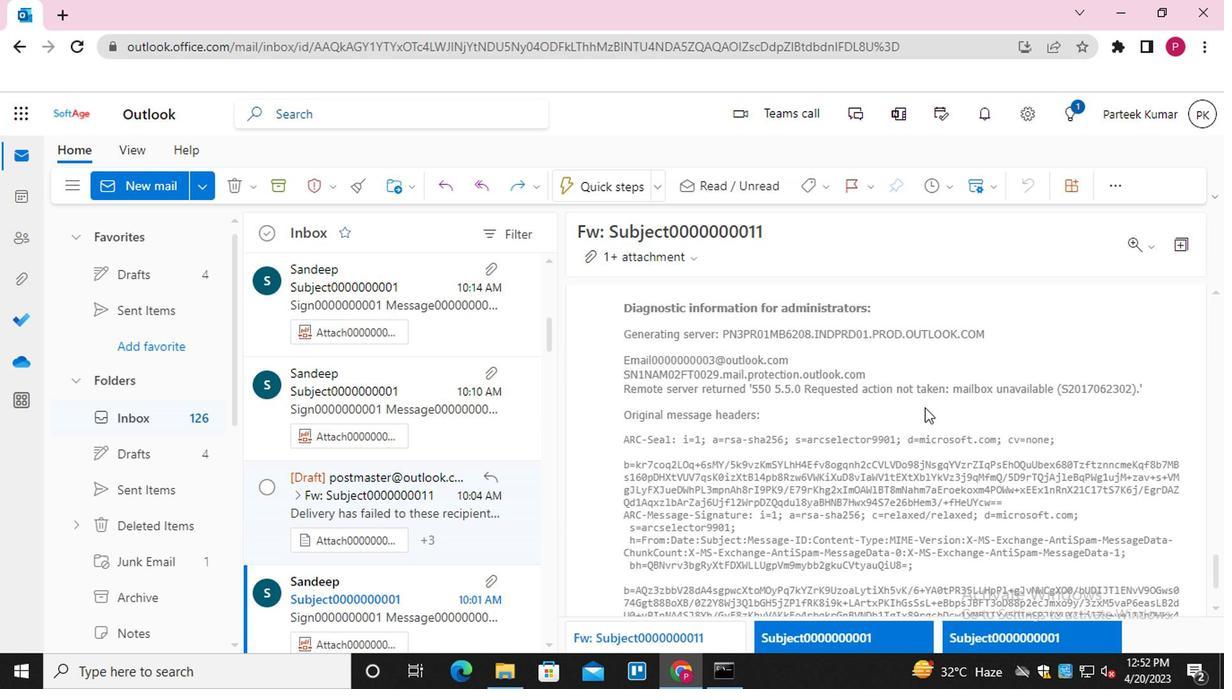 
Action: Mouse scrolled (921, 406) with delta (0, 0)
Screenshot: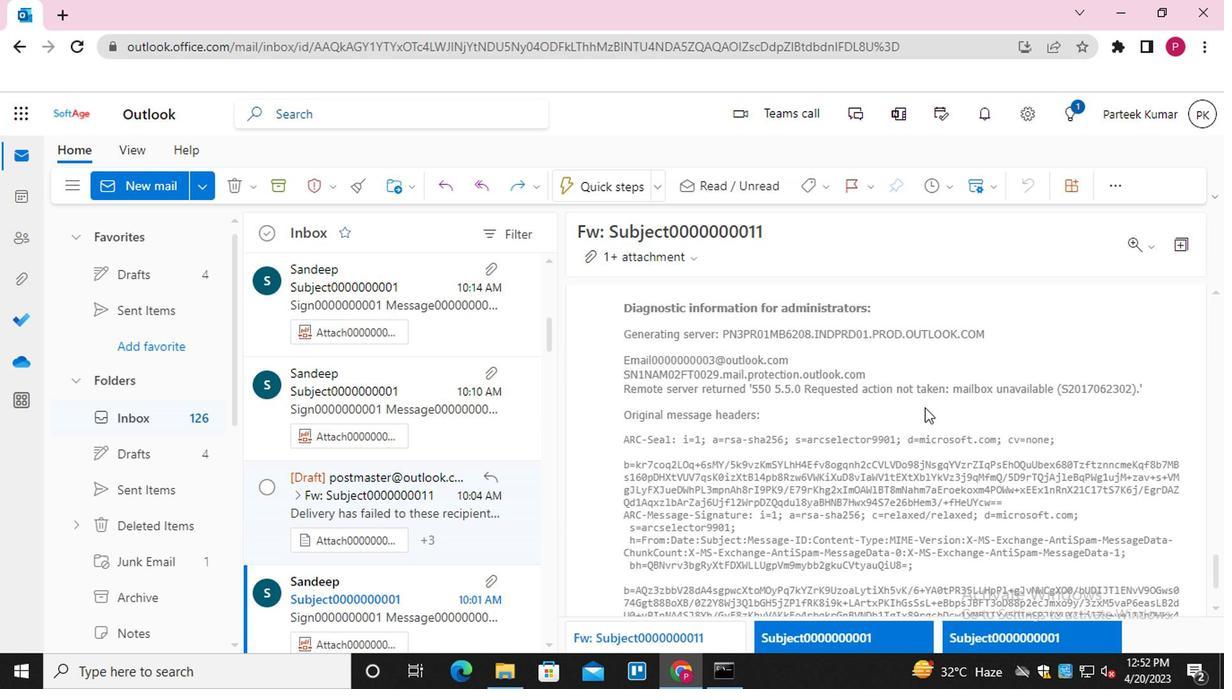 
Action: Mouse moved to (1137, 461)
Screenshot: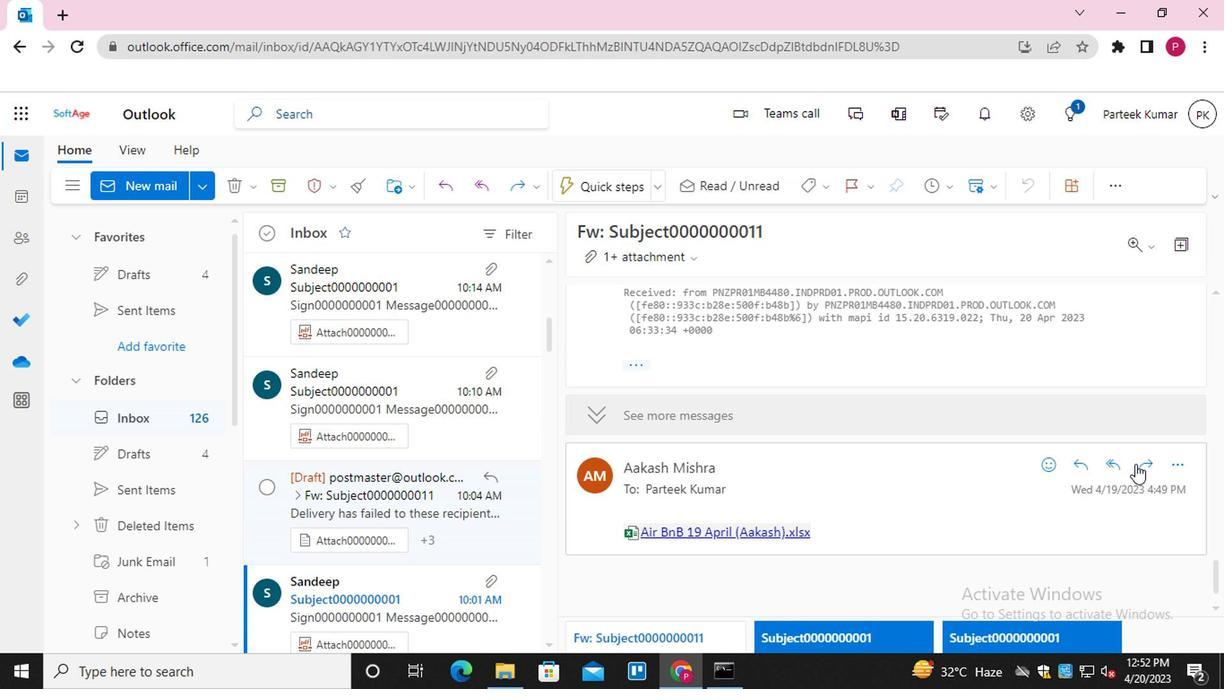 
Action: Mouse pressed left at (1137, 461)
Screenshot: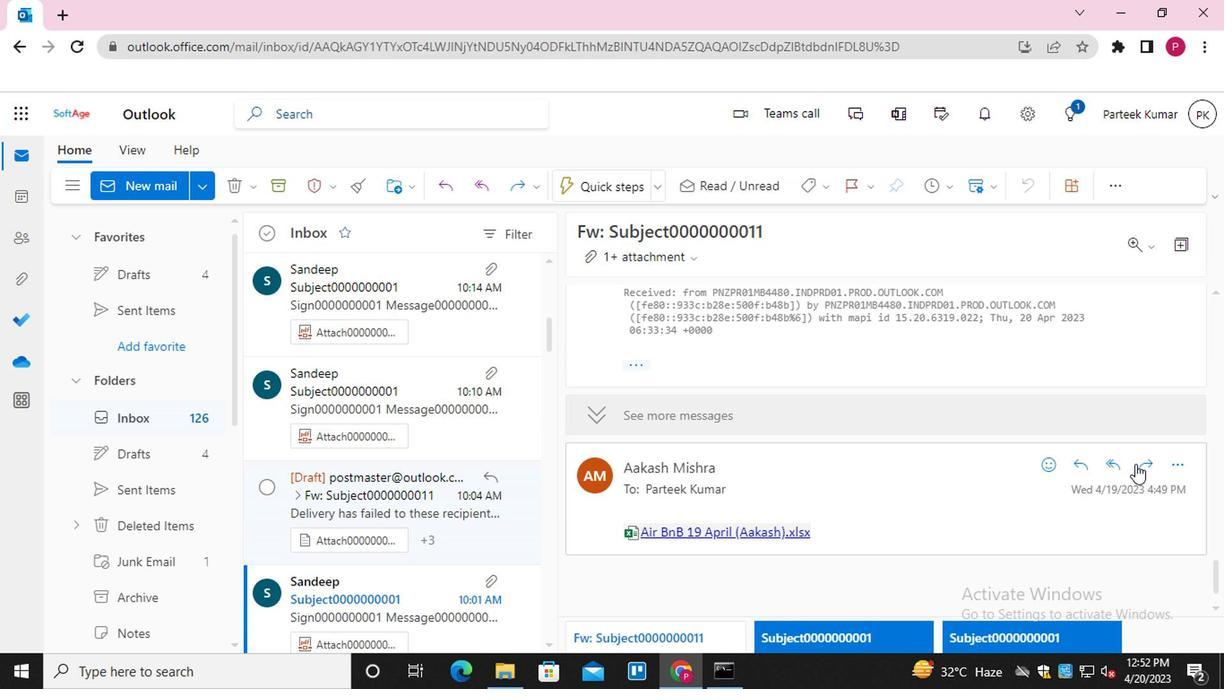 
Action: Mouse moved to (1188, 169)
Screenshot: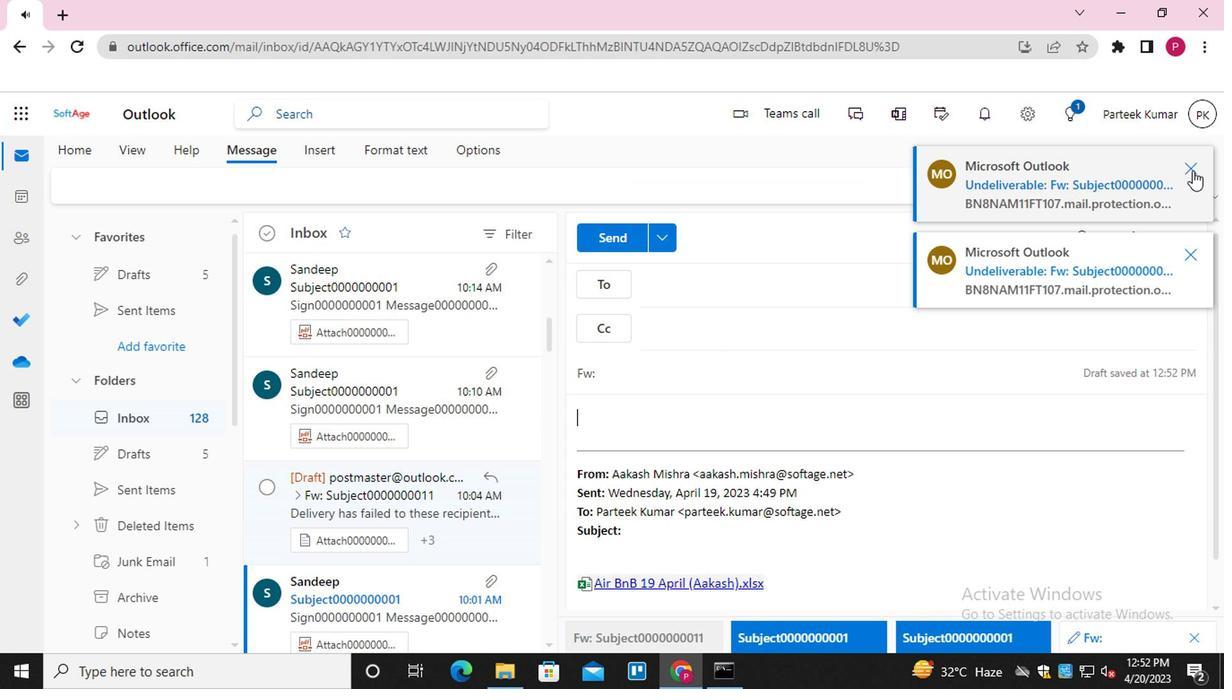 
Action: Mouse pressed left at (1188, 169)
Screenshot: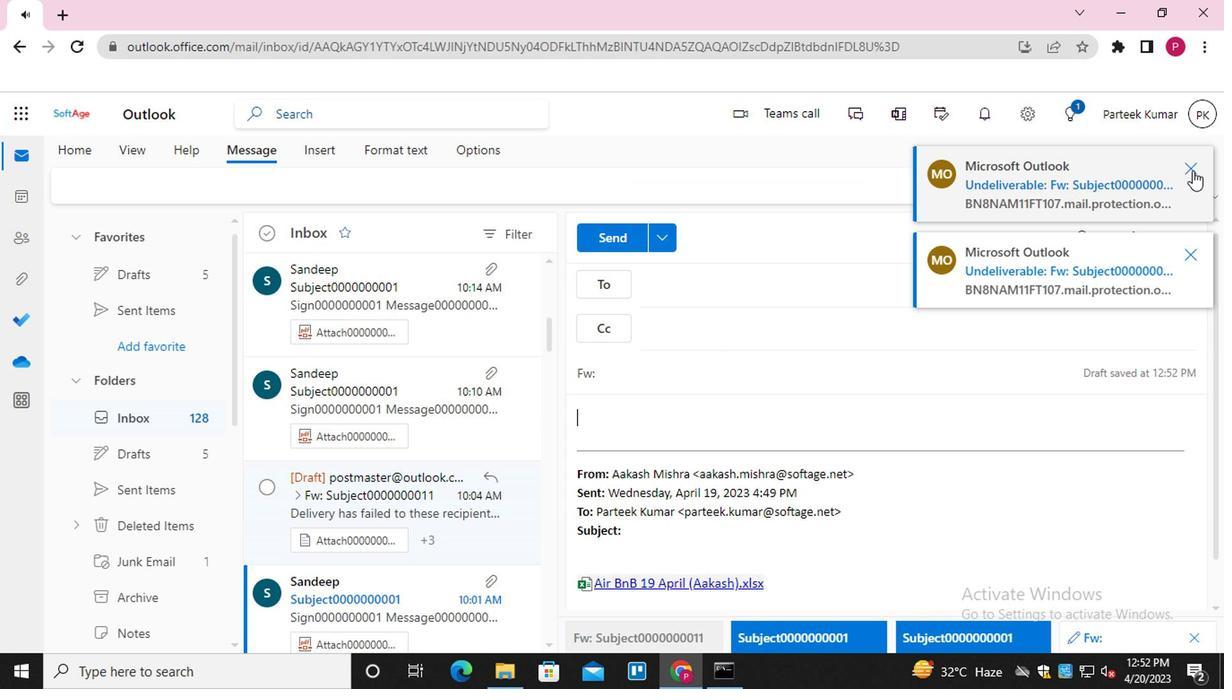 
Action: Mouse moved to (1187, 169)
Screenshot: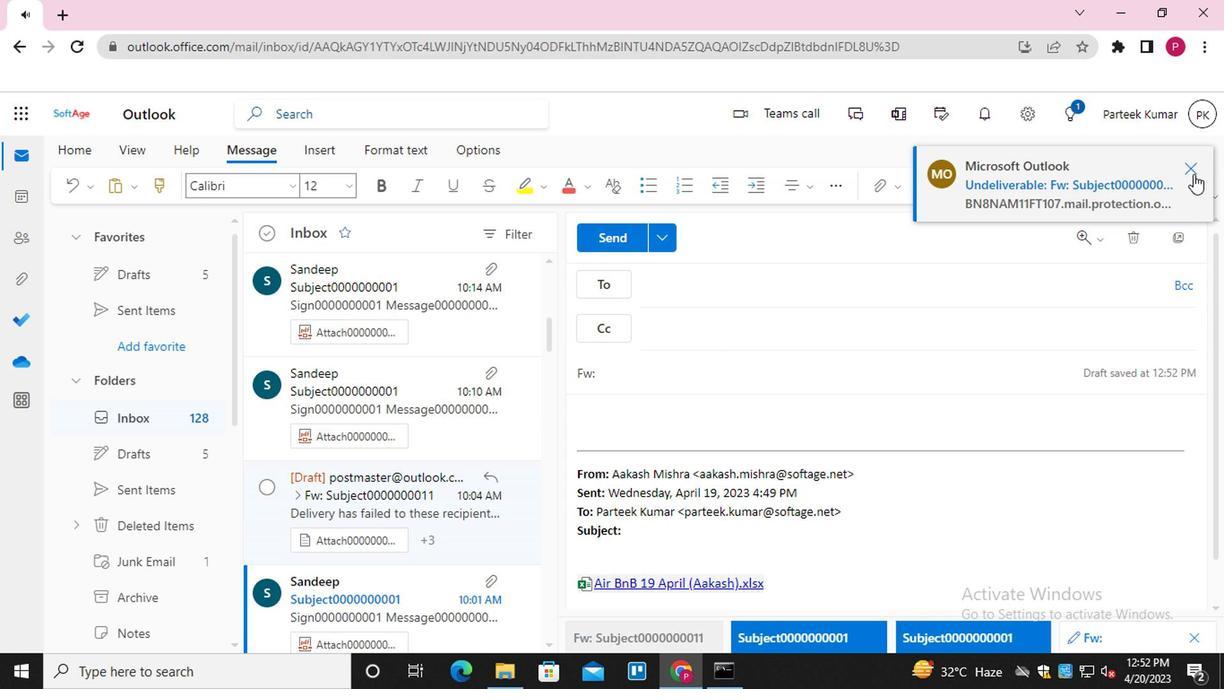 
Action: Mouse pressed left at (1187, 169)
Screenshot: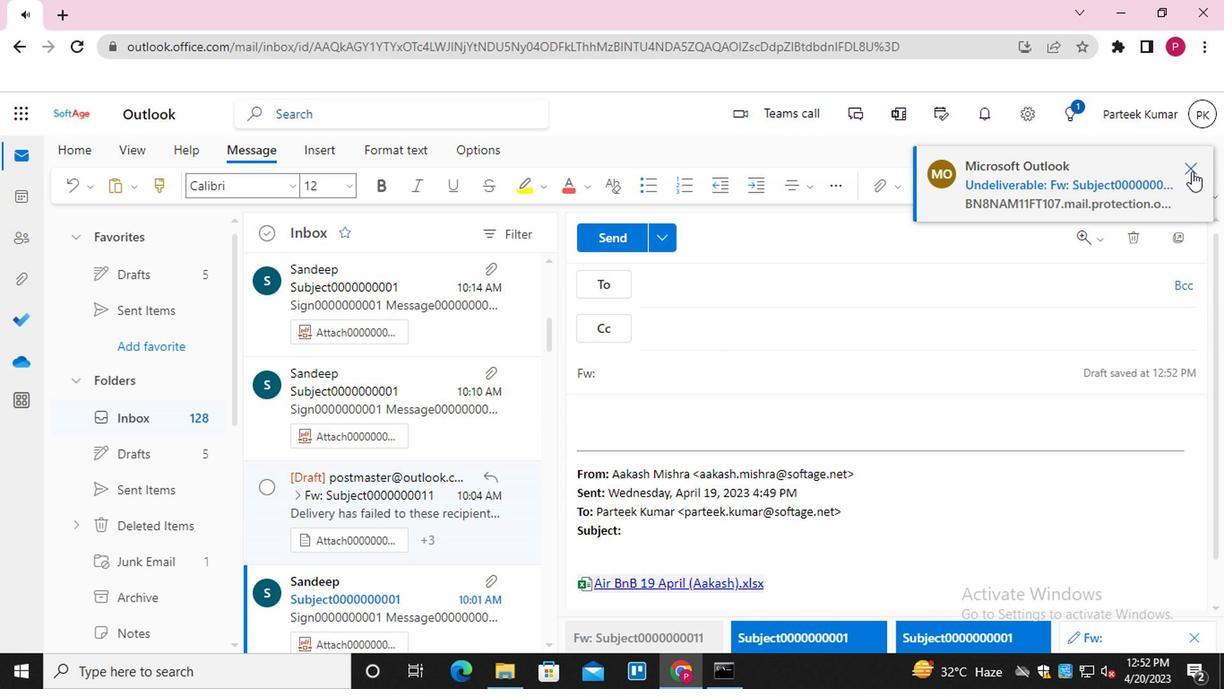 
Action: Mouse moved to (592, 430)
Screenshot: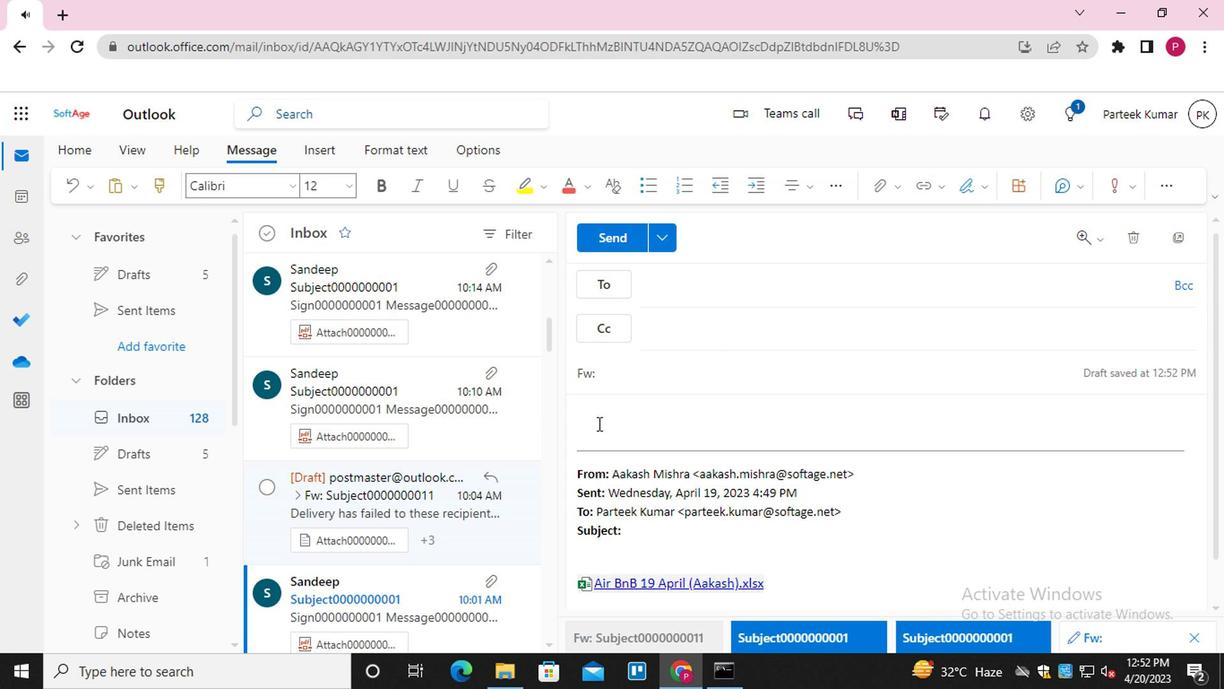 
Action: Mouse pressed left at (592, 430)
Screenshot: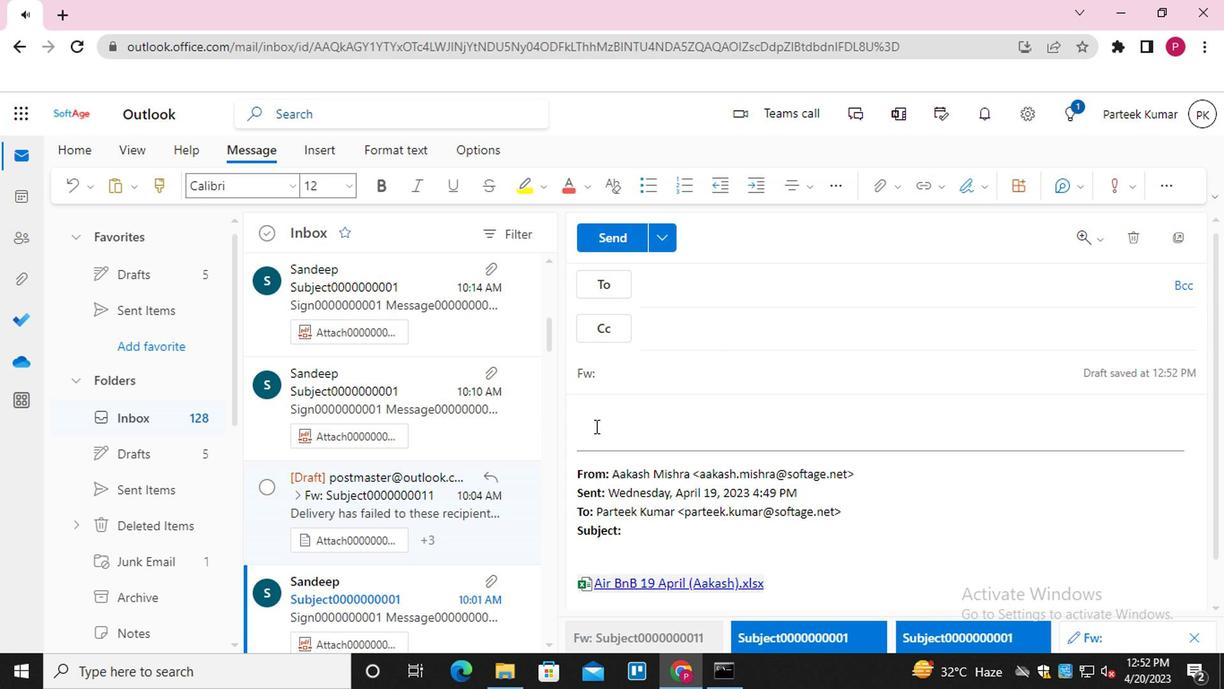 
Action: Mouse moved to (912, 189)
Screenshot: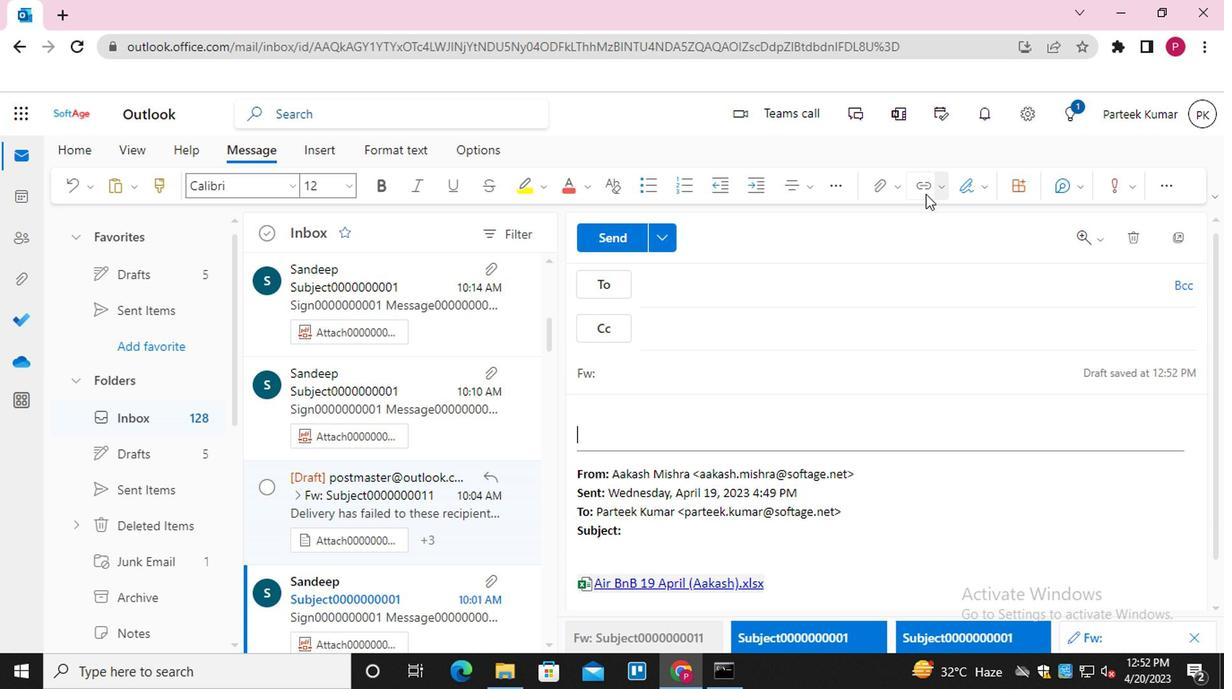 
Action: Mouse pressed left at (912, 189)
Screenshot: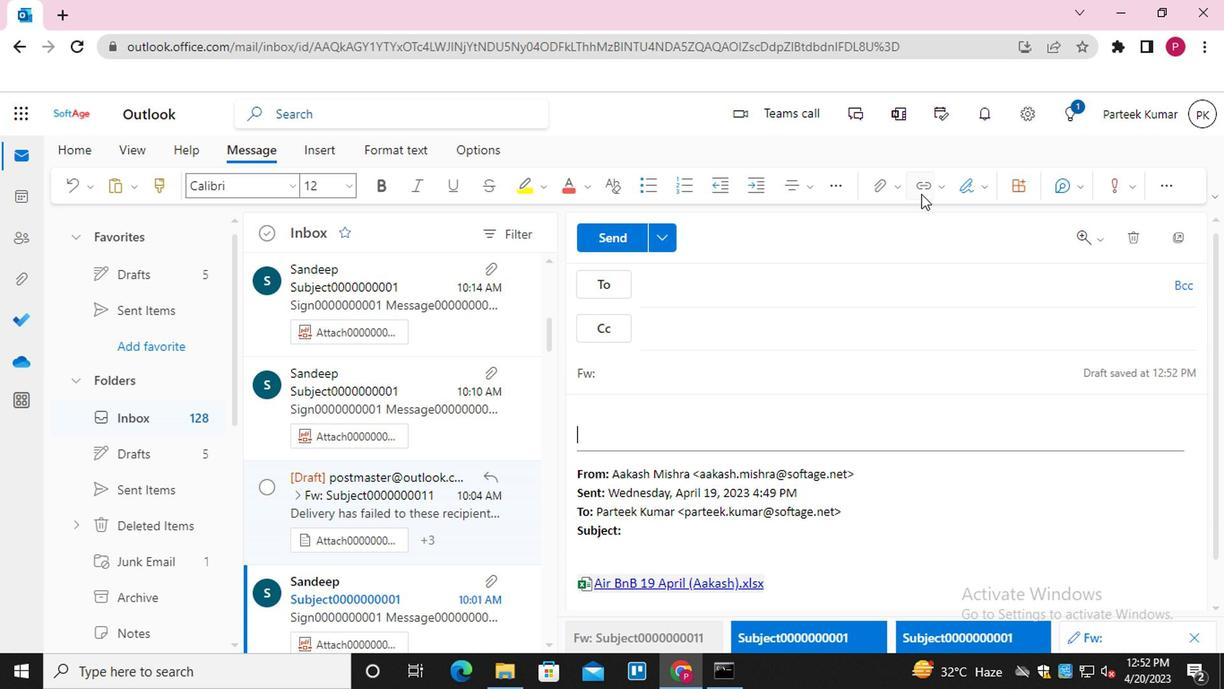 
Action: Mouse moved to (1184, 149)
Screenshot: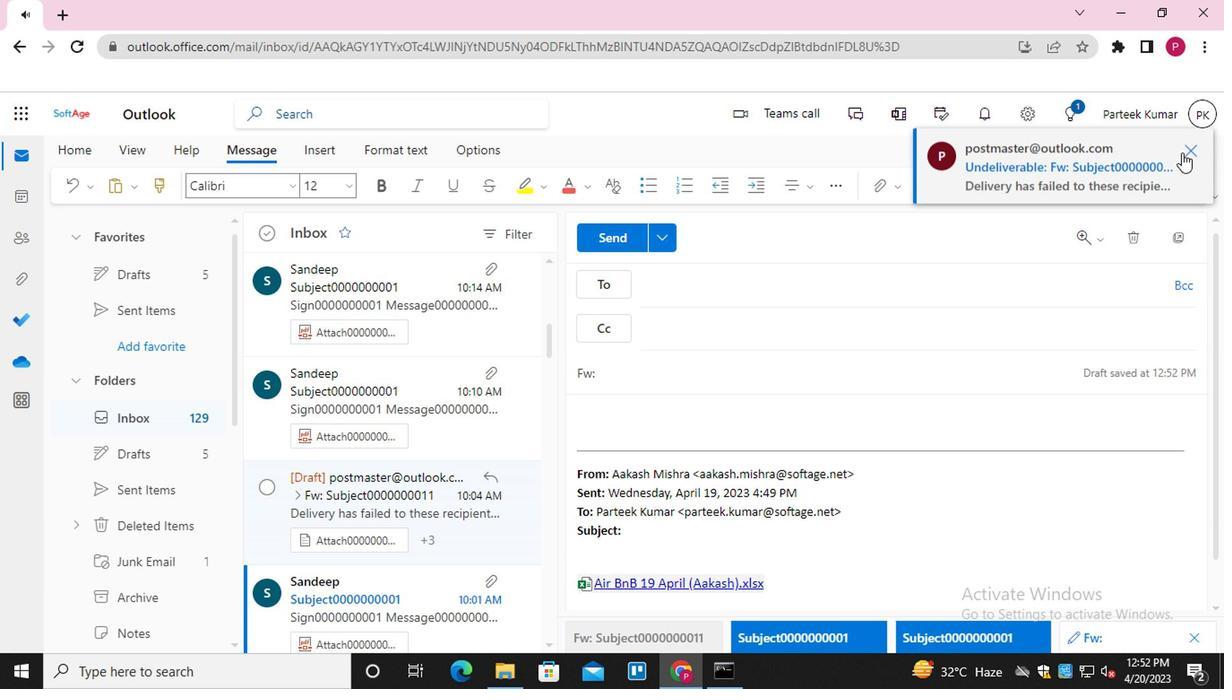 
Action: Mouse pressed left at (1184, 149)
Screenshot: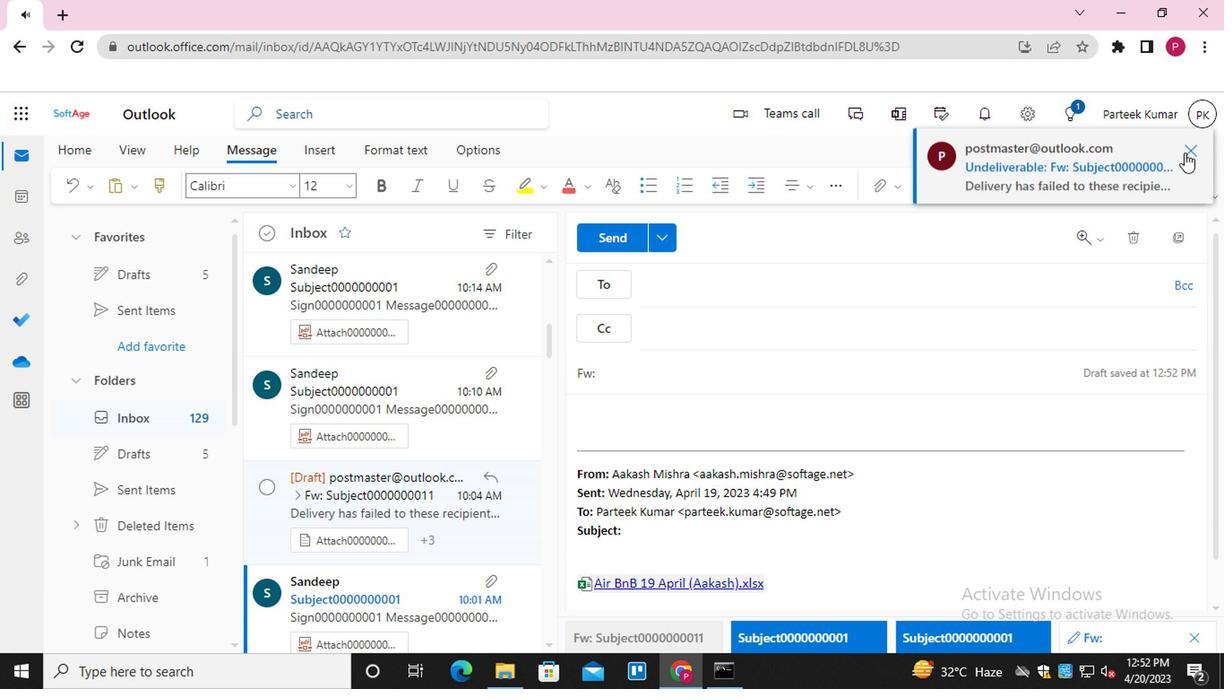 
Action: Mouse moved to (807, 307)
Screenshot: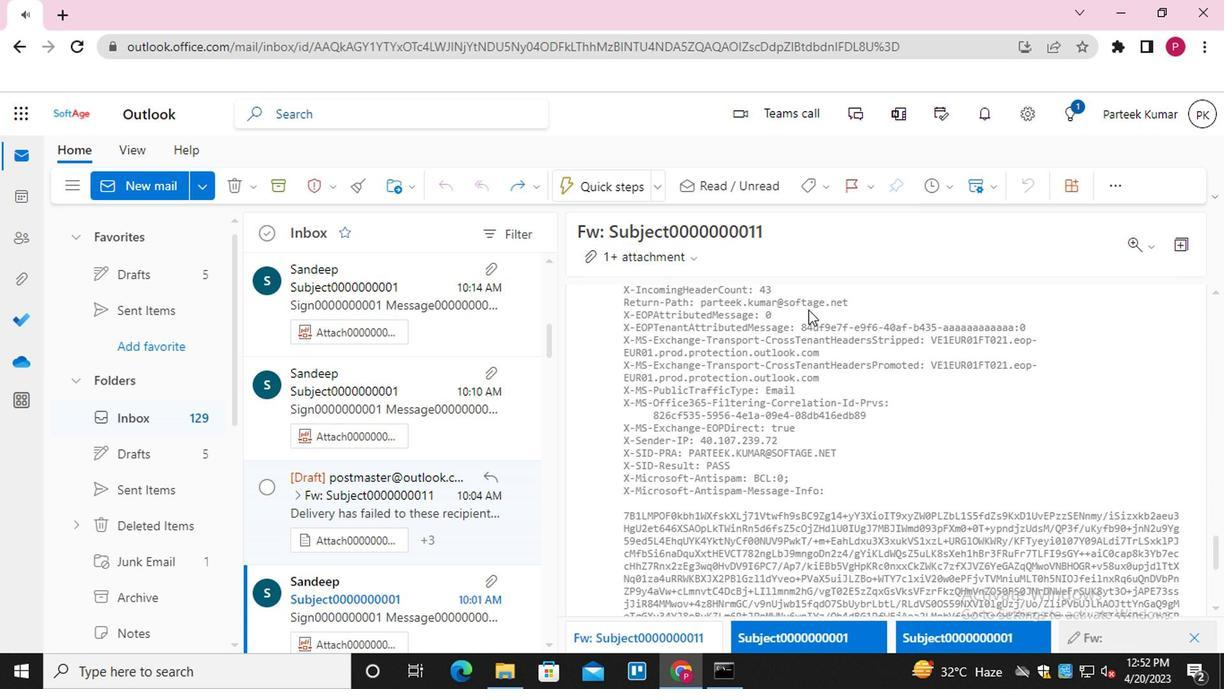 
Action: Mouse scrolled (807, 306) with delta (0, 0)
Screenshot: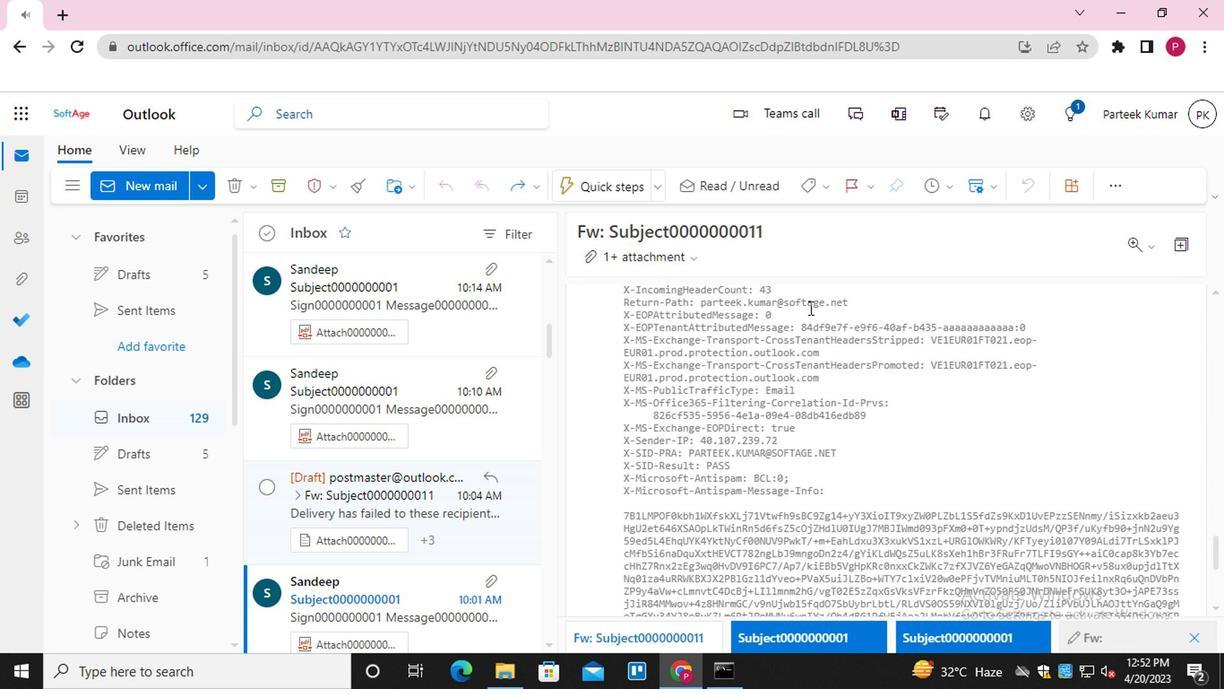 
Action: Mouse moved to (807, 307)
Screenshot: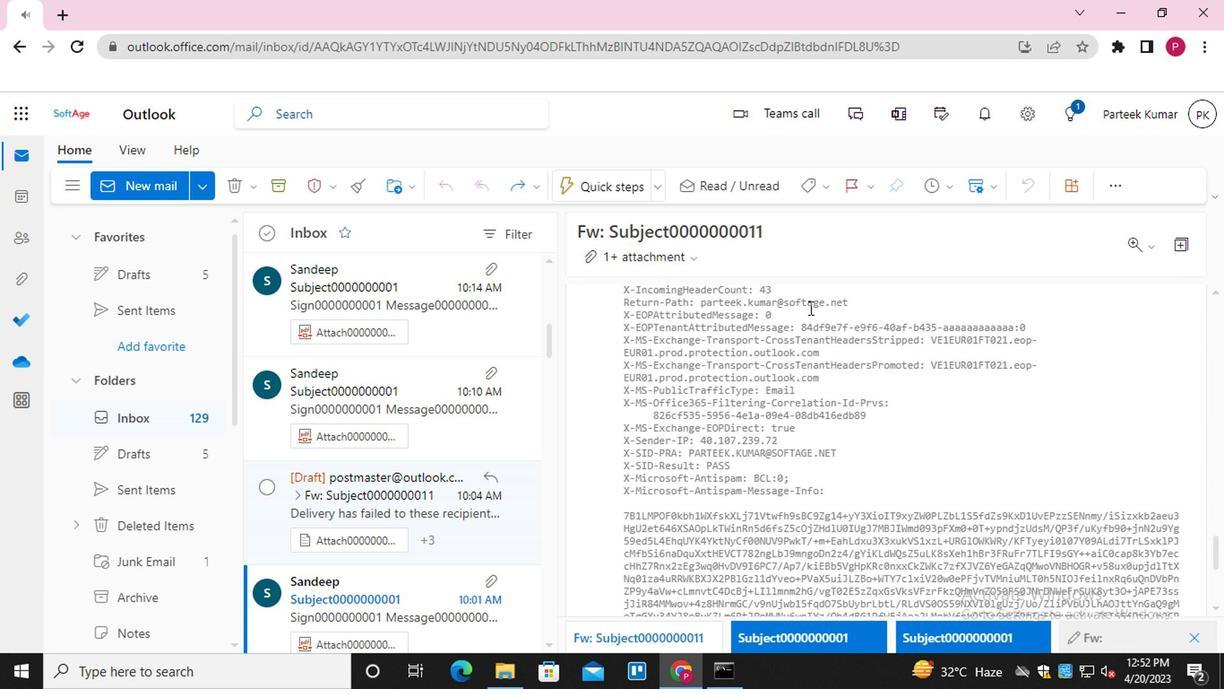 
Action: Mouse scrolled (807, 306) with delta (0, 0)
Screenshot: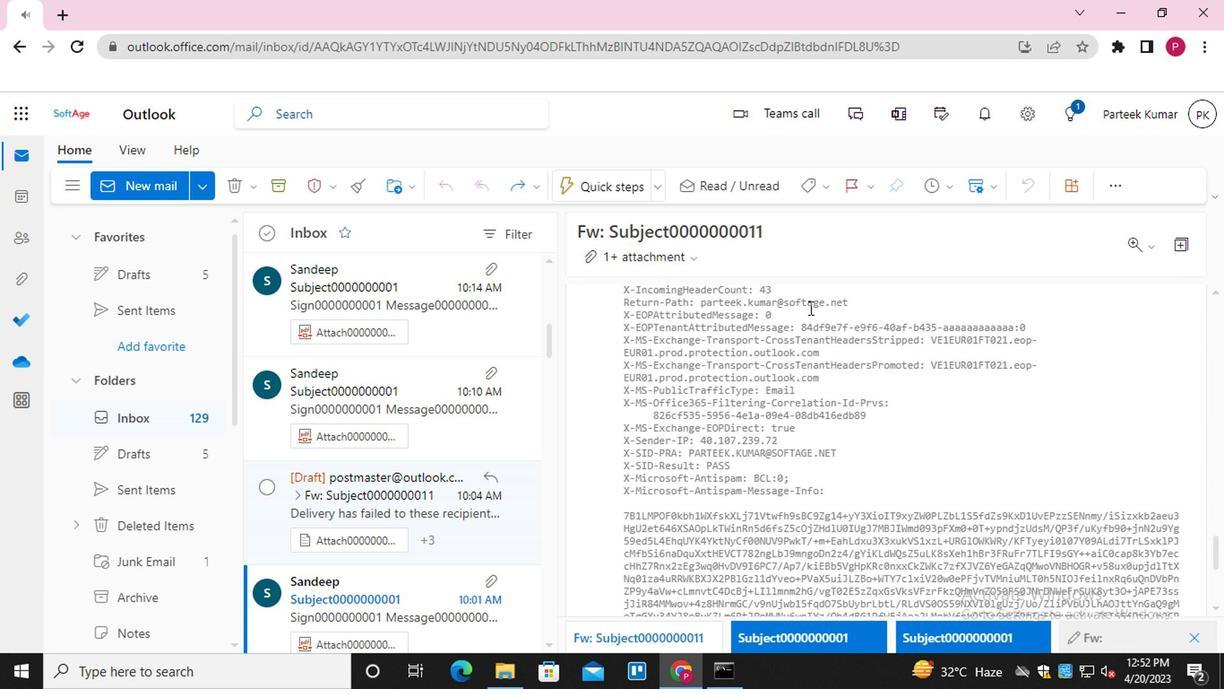 
Action: Mouse scrolled (807, 306) with delta (0, 0)
Screenshot: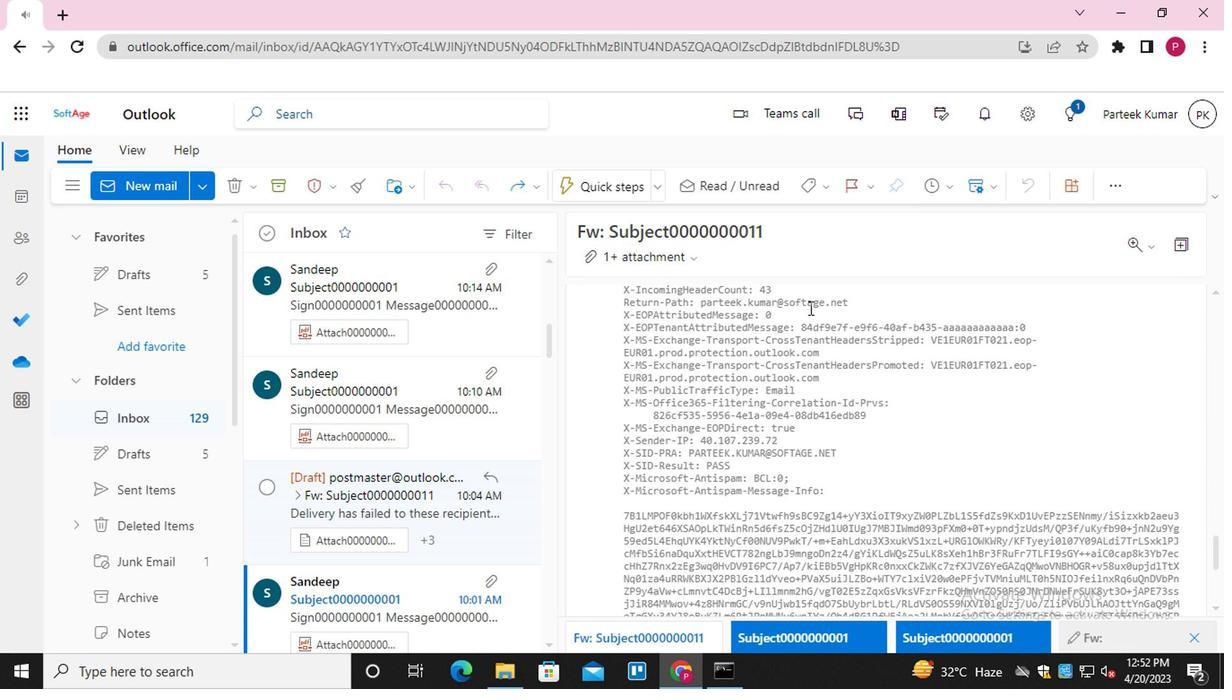 
Action: Mouse scrolled (807, 306) with delta (0, 0)
Screenshot: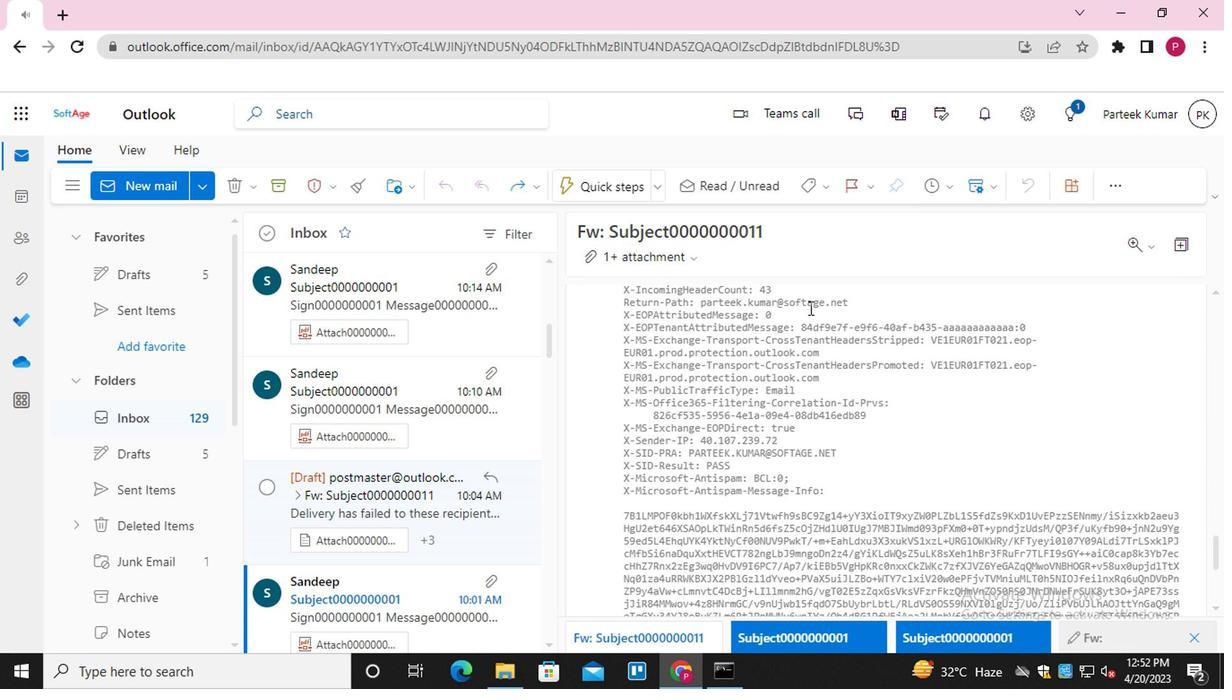
Action: Mouse scrolled (807, 306) with delta (0, 0)
